 Task: Bitrate and Sample Rate.
Action: Mouse moved to (97, 36)
Screenshot: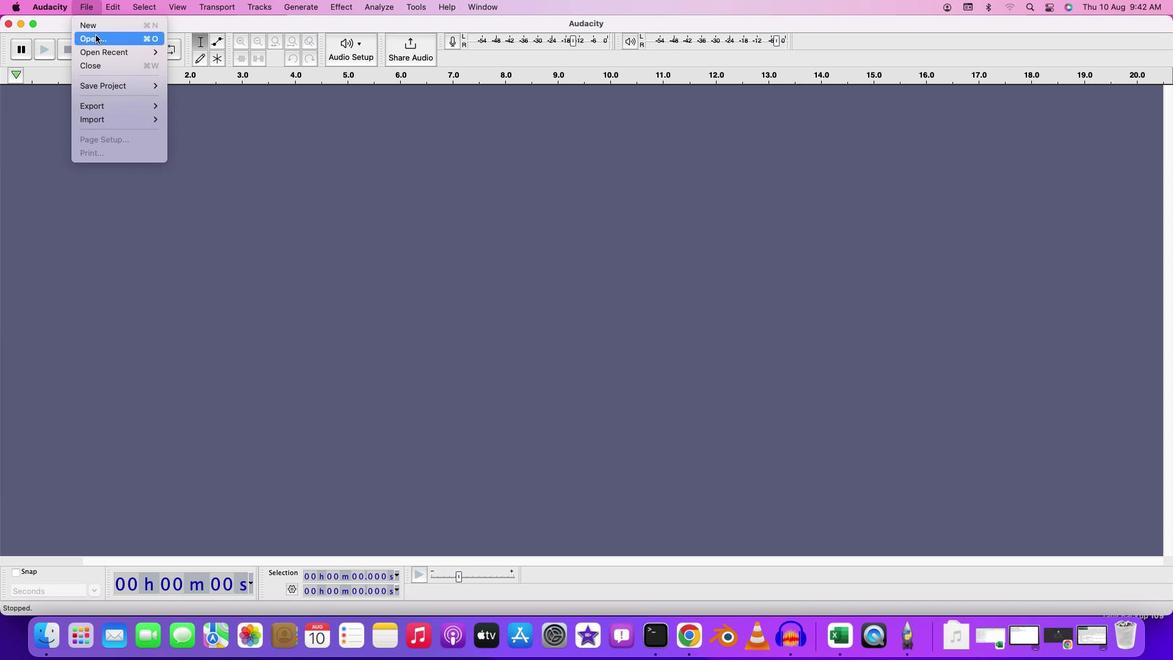
Action: Mouse pressed left at (97, 36)
Screenshot: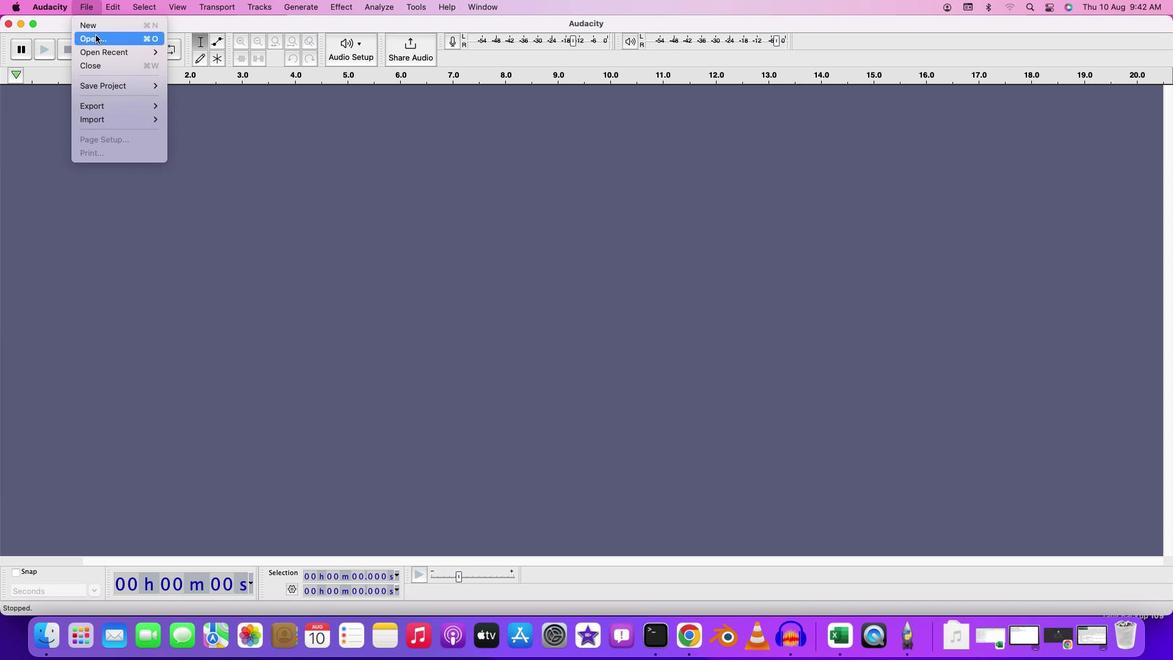 
Action: Mouse moved to (705, 258)
Screenshot: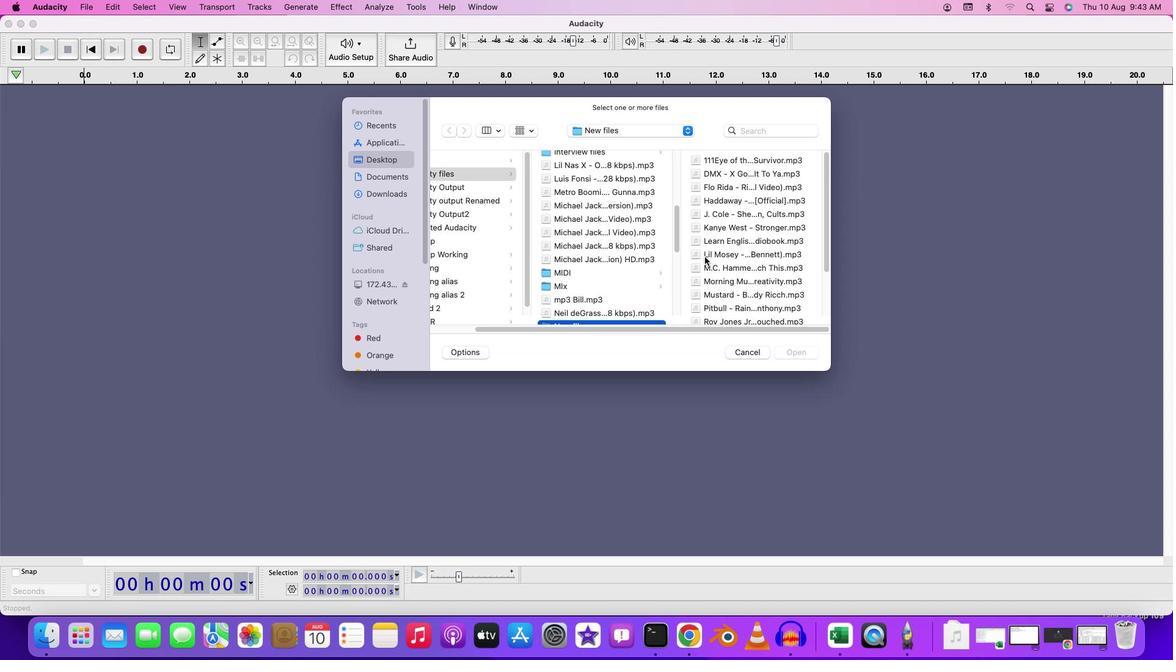 
Action: Mouse scrolled (705, 258) with delta (1, 1)
Screenshot: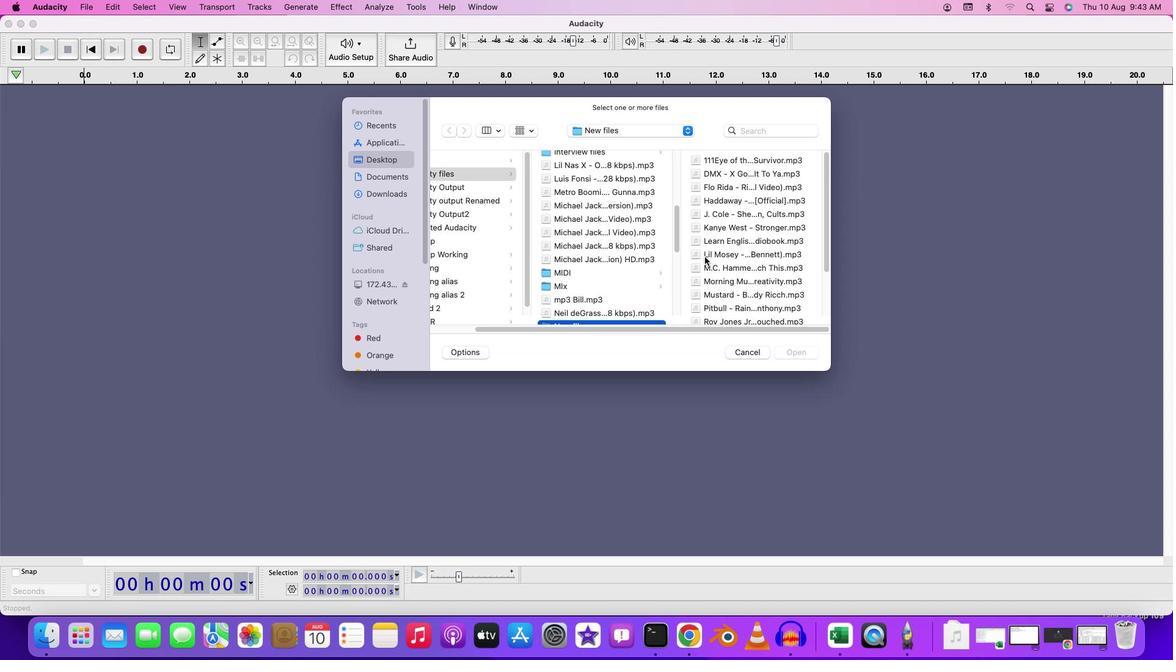 
Action: Mouse scrolled (705, 258) with delta (1, 1)
Screenshot: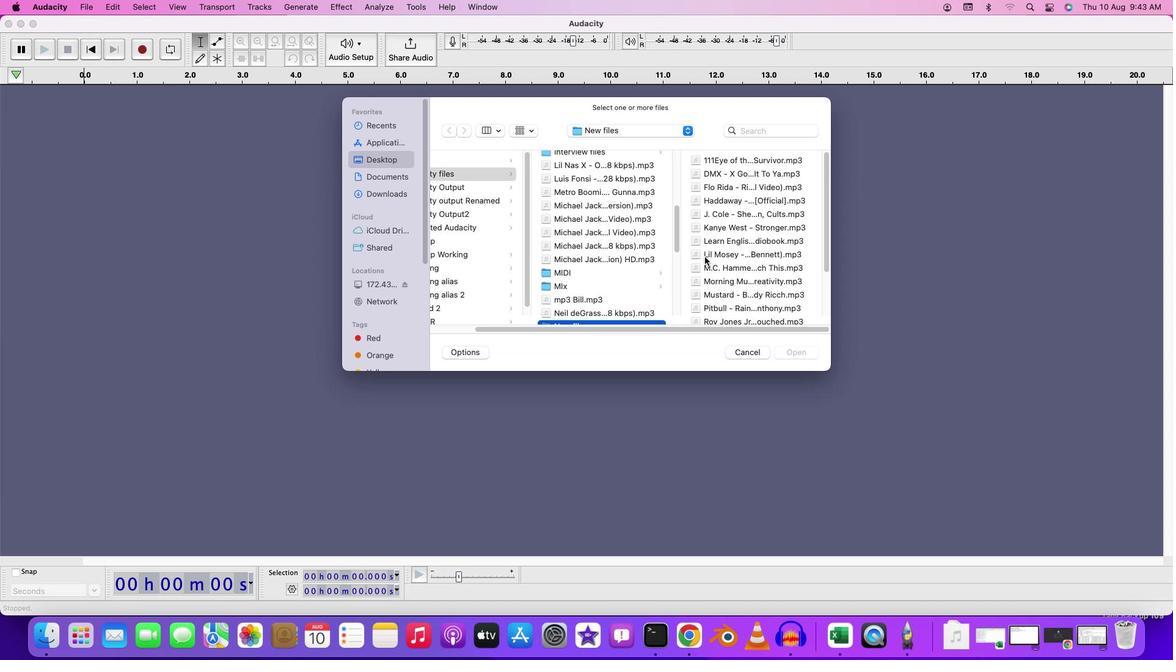 
Action: Mouse scrolled (705, 258) with delta (1, 3)
Screenshot: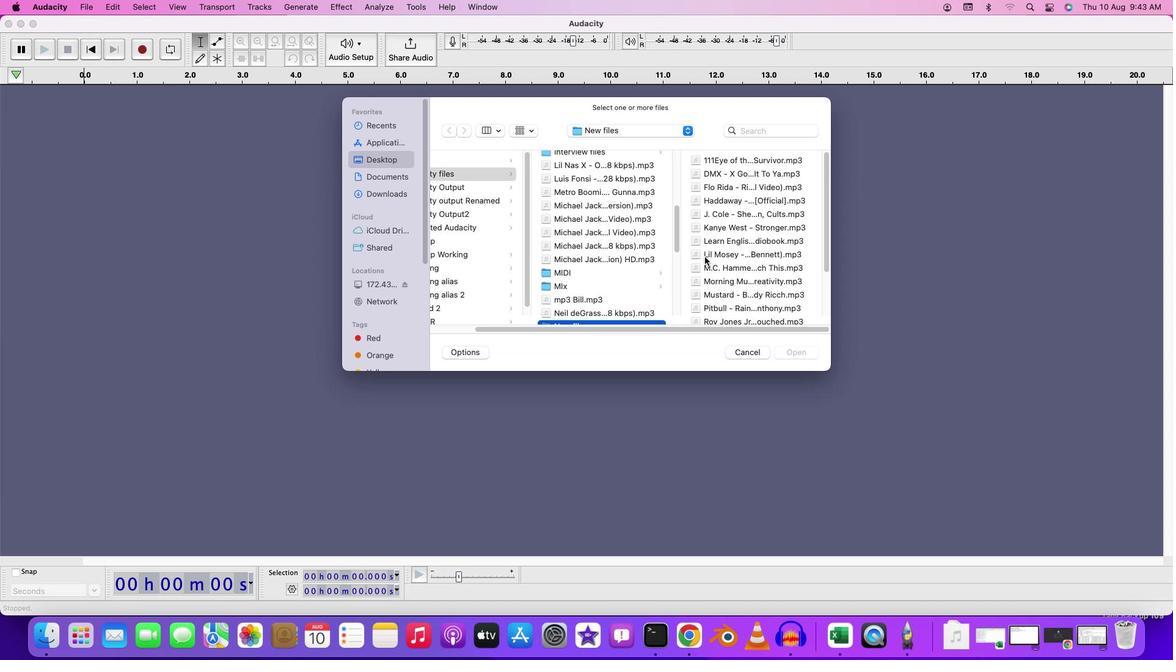 
Action: Mouse scrolled (705, 258) with delta (1, 4)
Screenshot: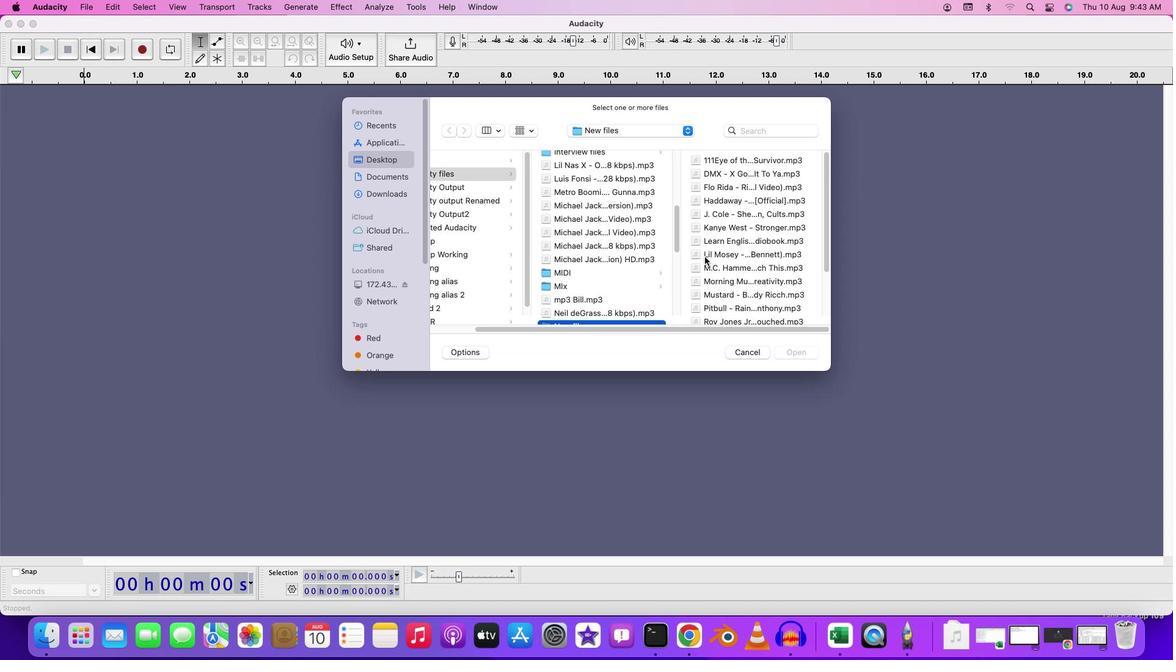 
Action: Mouse moved to (634, 259)
Screenshot: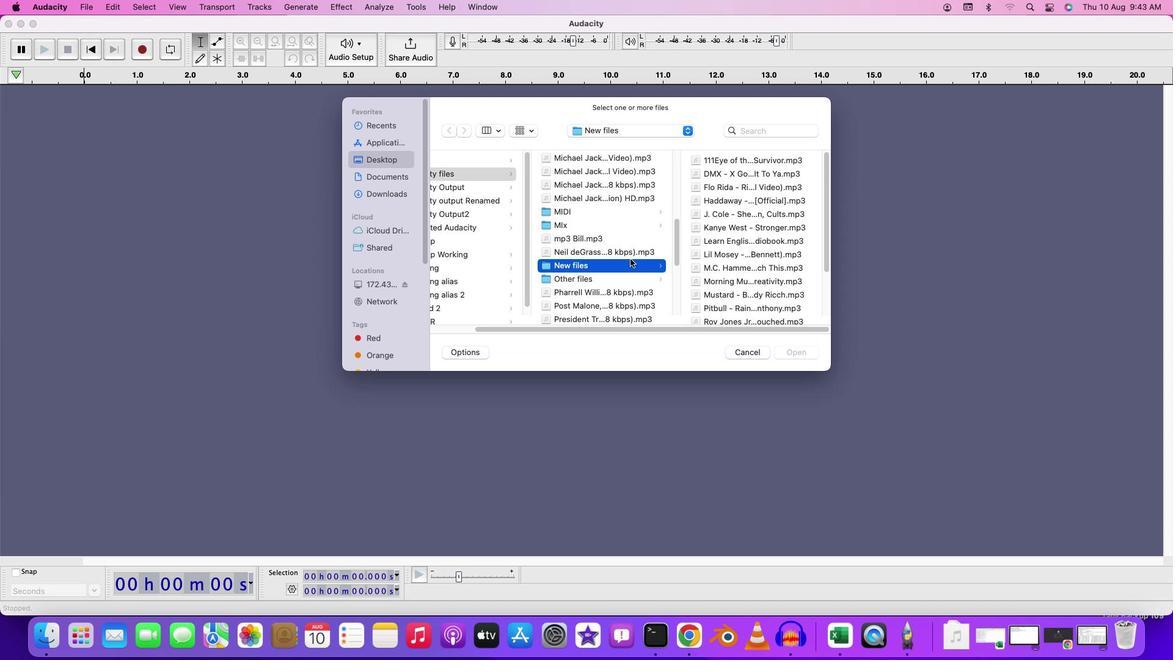 
Action: Mouse scrolled (634, 259) with delta (1, 0)
Screenshot: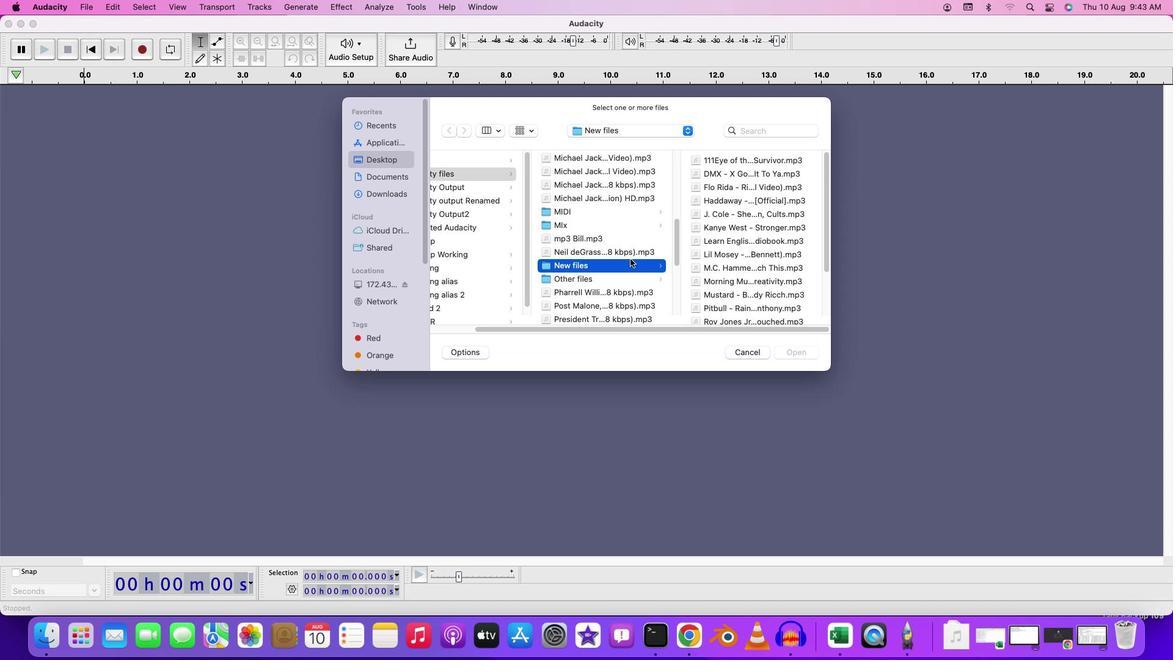 
Action: Mouse moved to (633, 259)
Screenshot: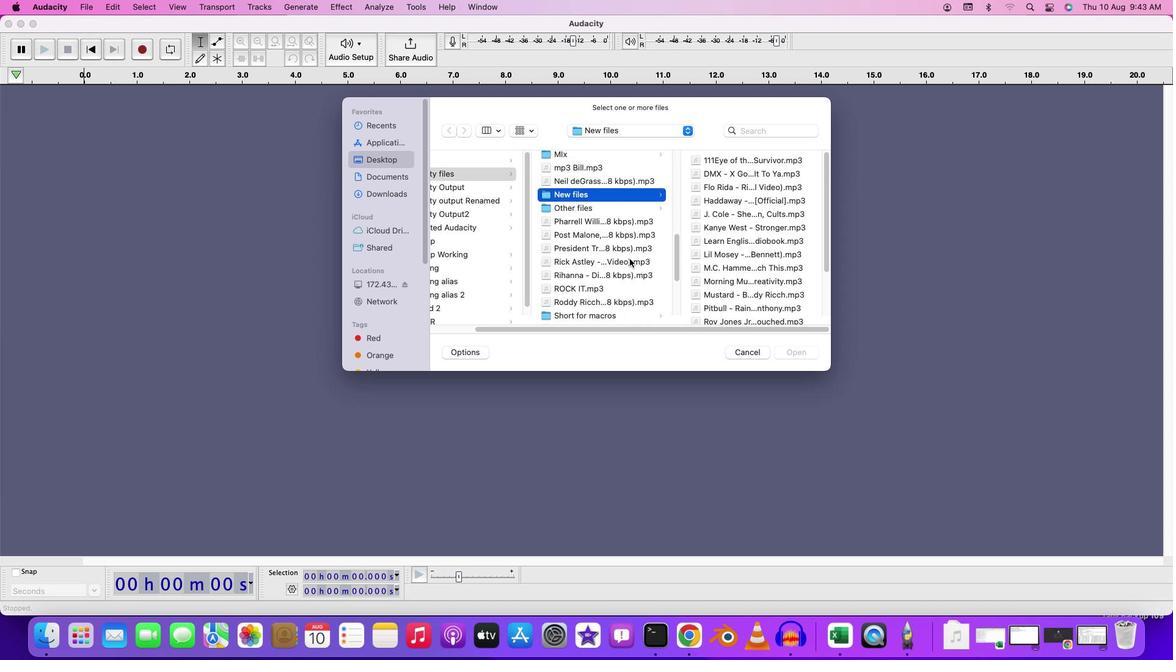 
Action: Mouse scrolled (633, 259) with delta (1, 0)
Screenshot: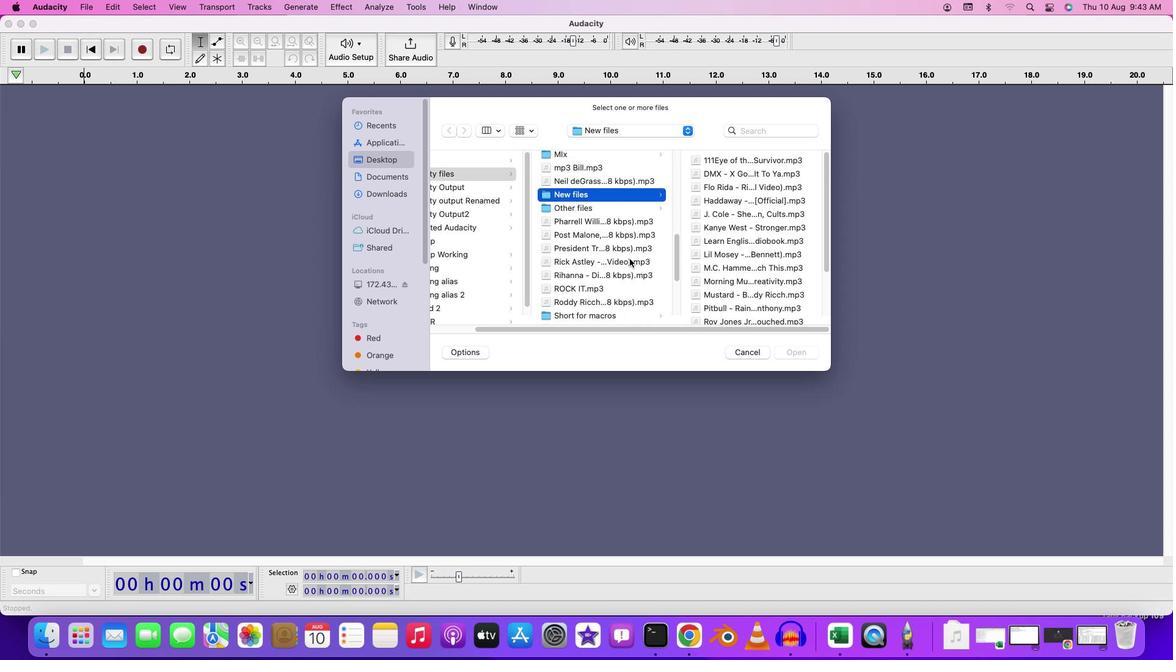 
Action: Mouse moved to (633, 260)
Screenshot: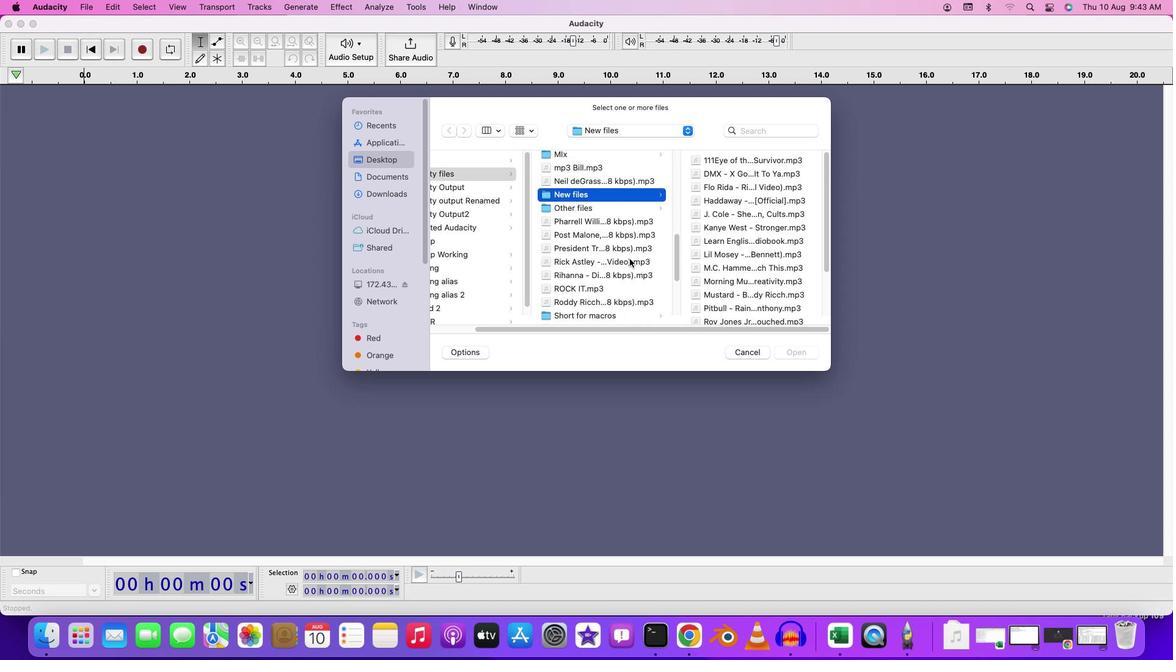 
Action: Mouse scrolled (633, 260) with delta (1, 0)
Screenshot: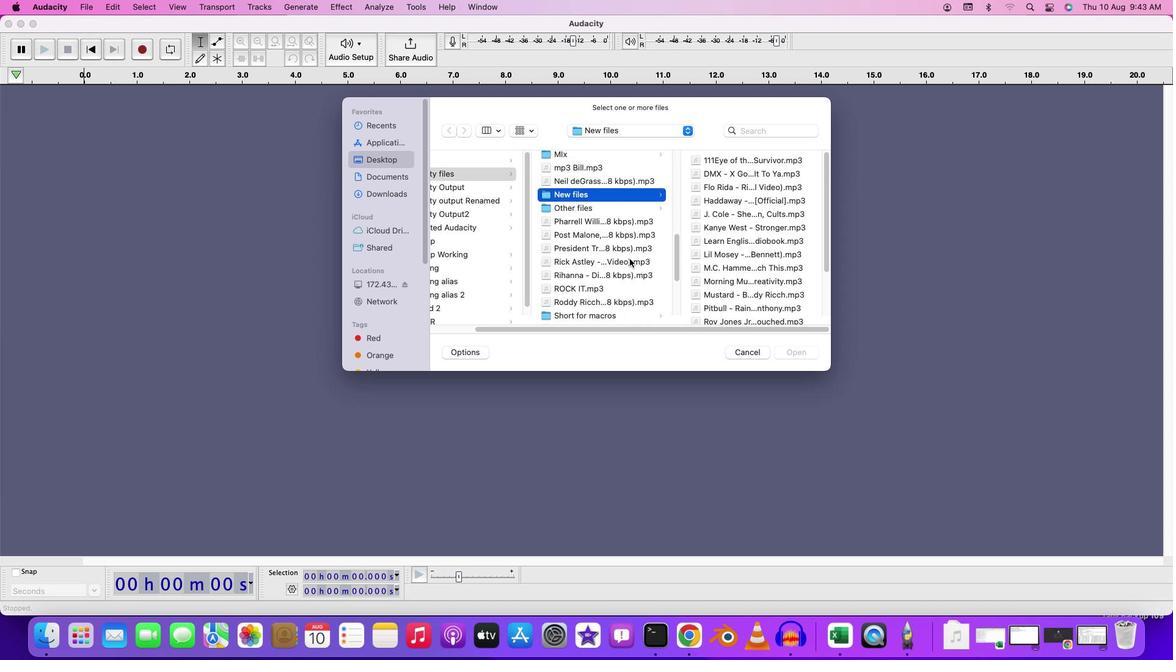 
Action: Mouse moved to (631, 260)
Screenshot: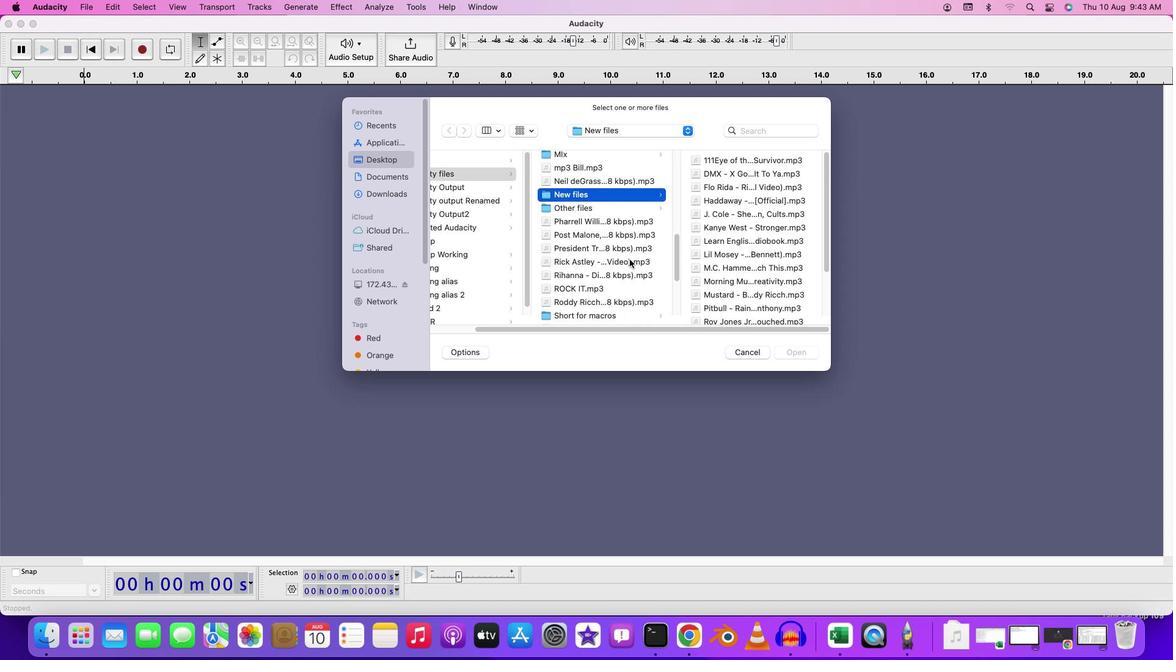 
Action: Mouse scrolled (631, 260) with delta (1, -1)
Screenshot: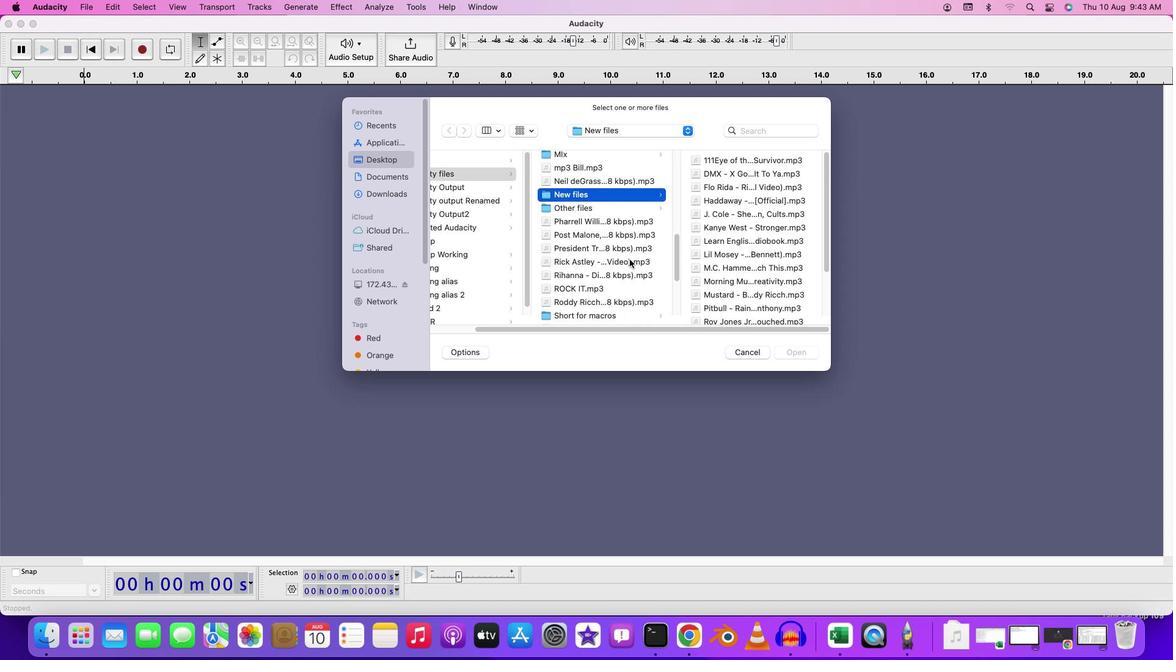 
Action: Mouse moved to (614, 193)
Screenshot: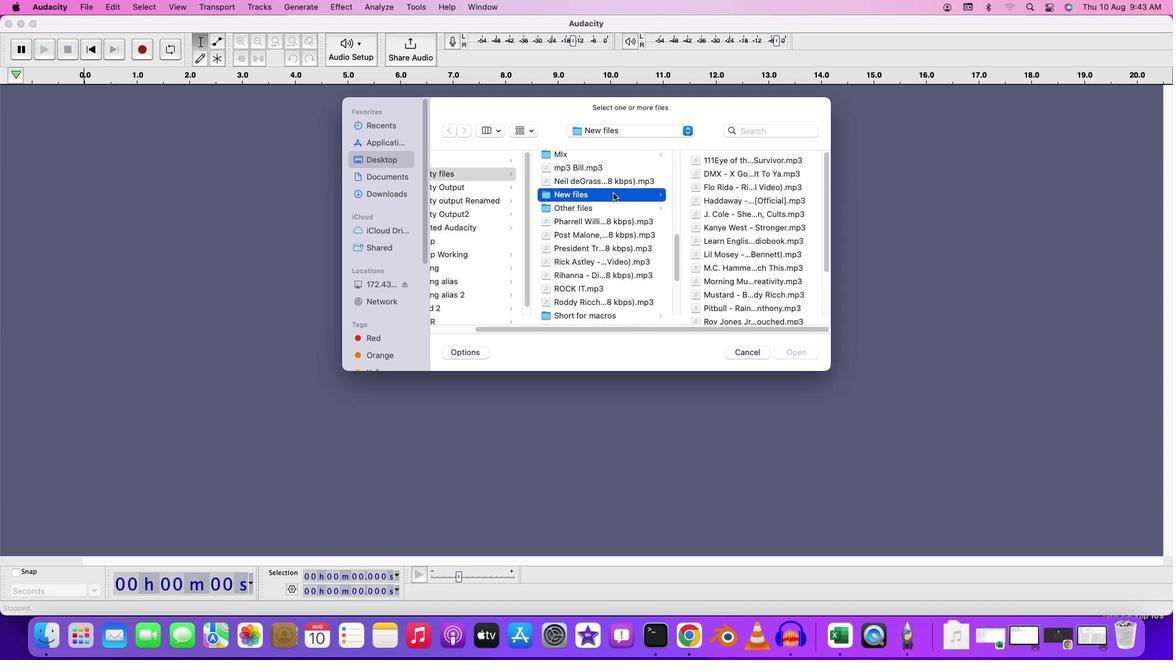 
Action: Mouse pressed left at (614, 193)
Screenshot: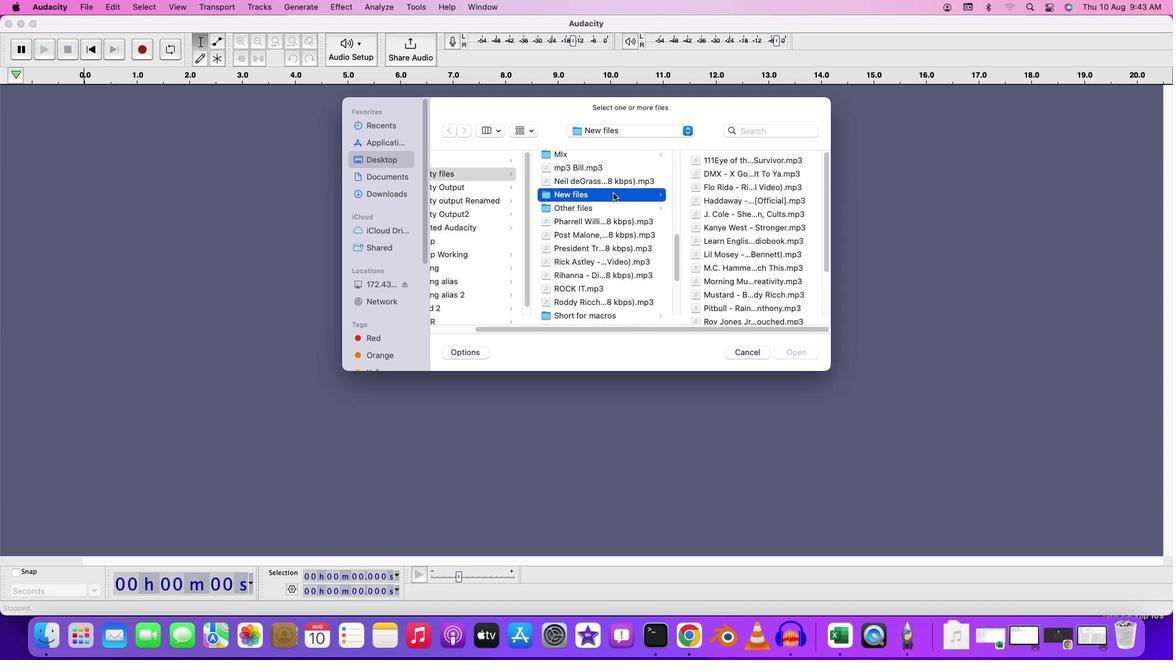 
Action: Mouse moved to (733, 174)
Screenshot: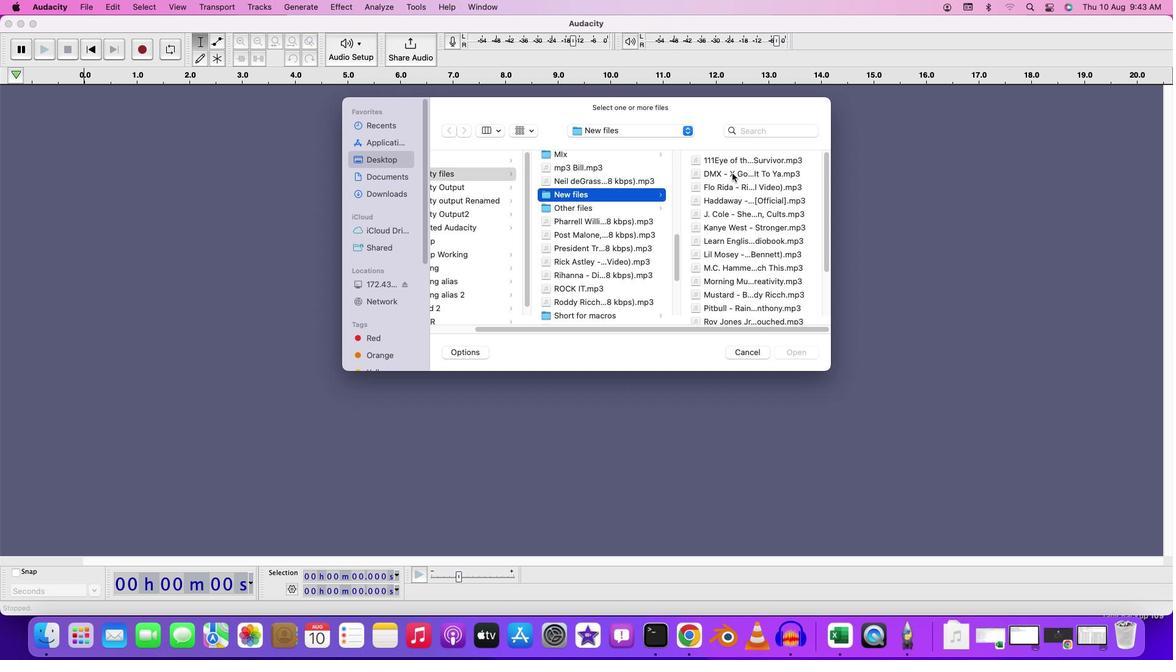 
Action: Mouse pressed left at (733, 174)
Screenshot: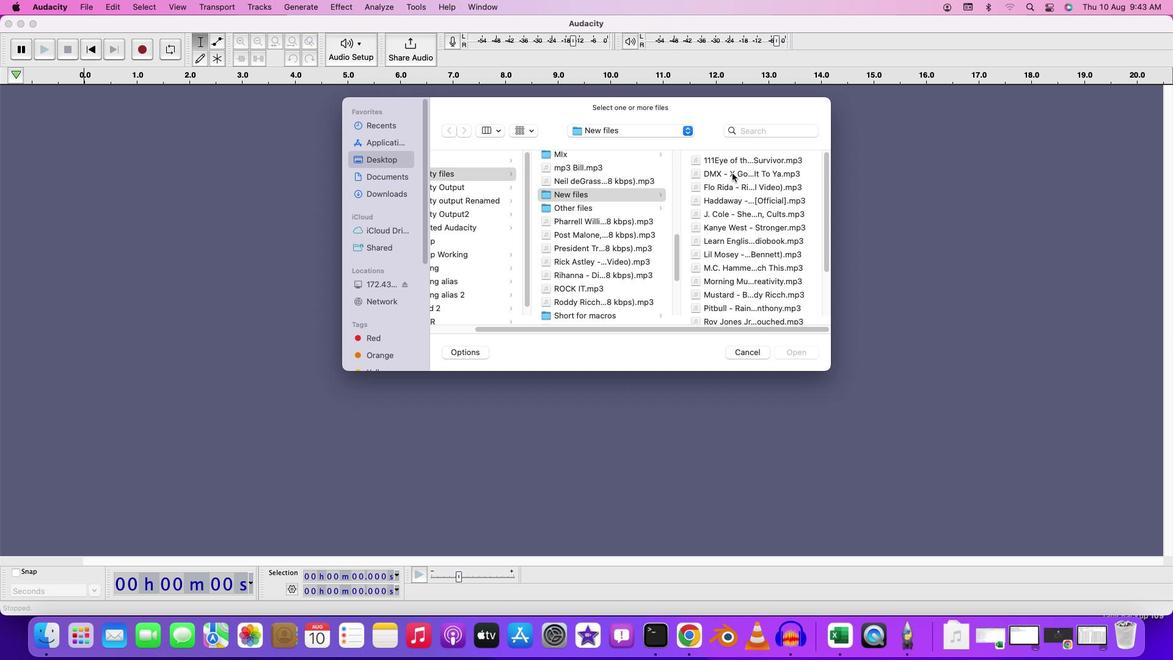 
Action: Mouse moved to (658, 238)
Screenshot: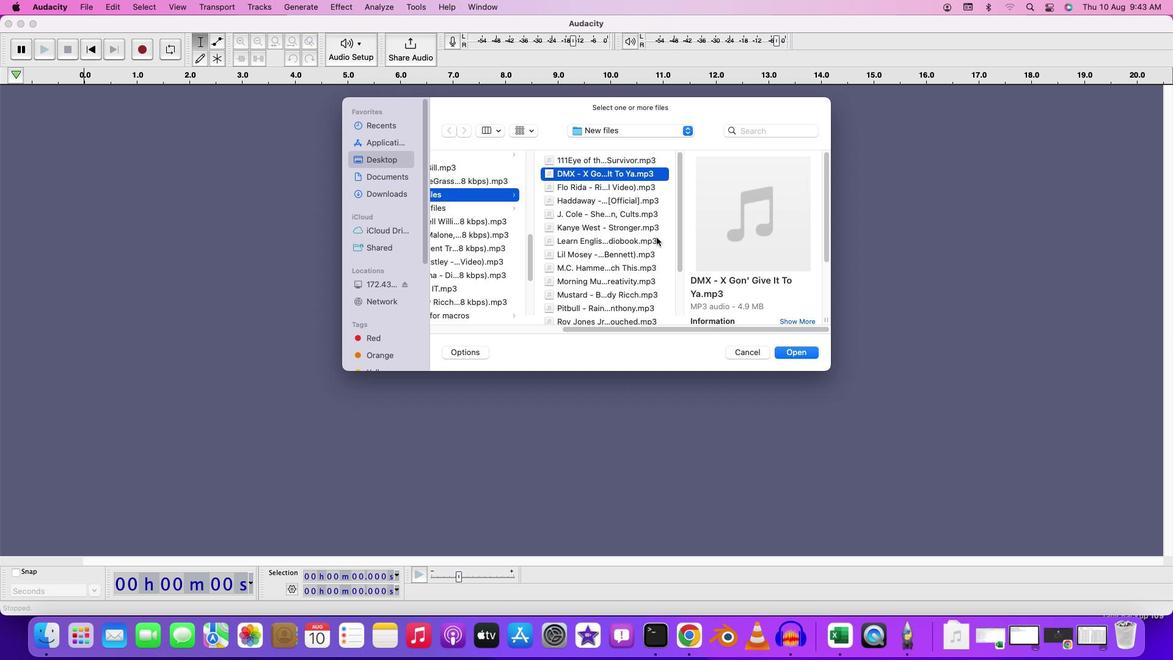 
Action: Mouse scrolled (658, 238) with delta (1, 0)
Screenshot: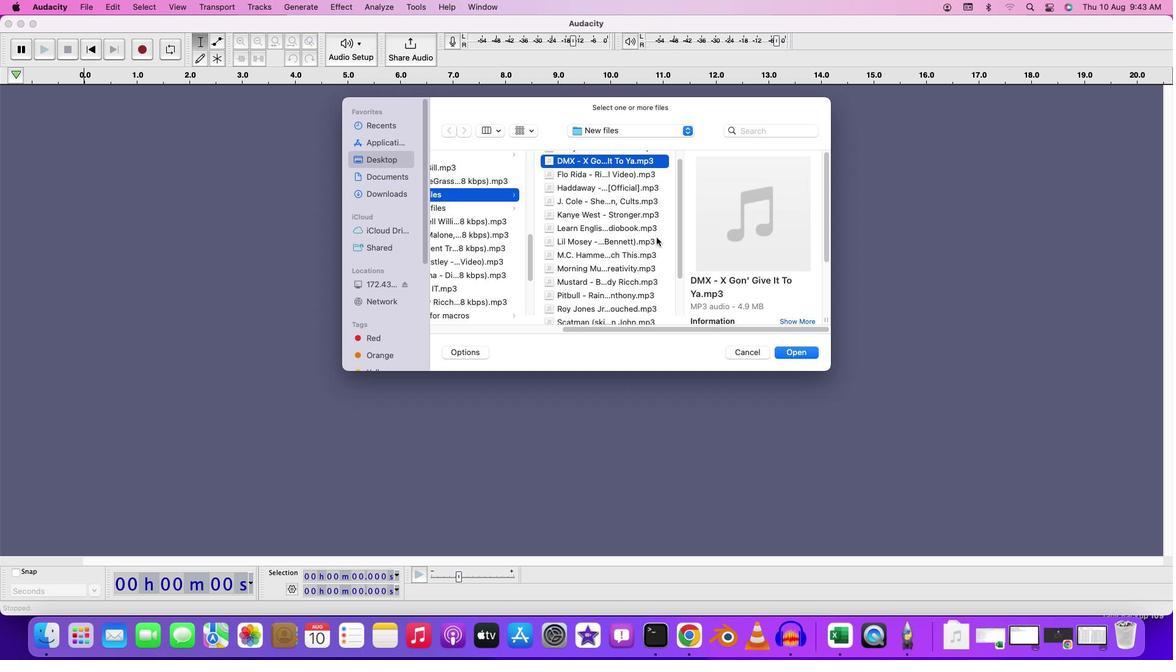 
Action: Mouse scrolled (658, 238) with delta (1, 0)
Screenshot: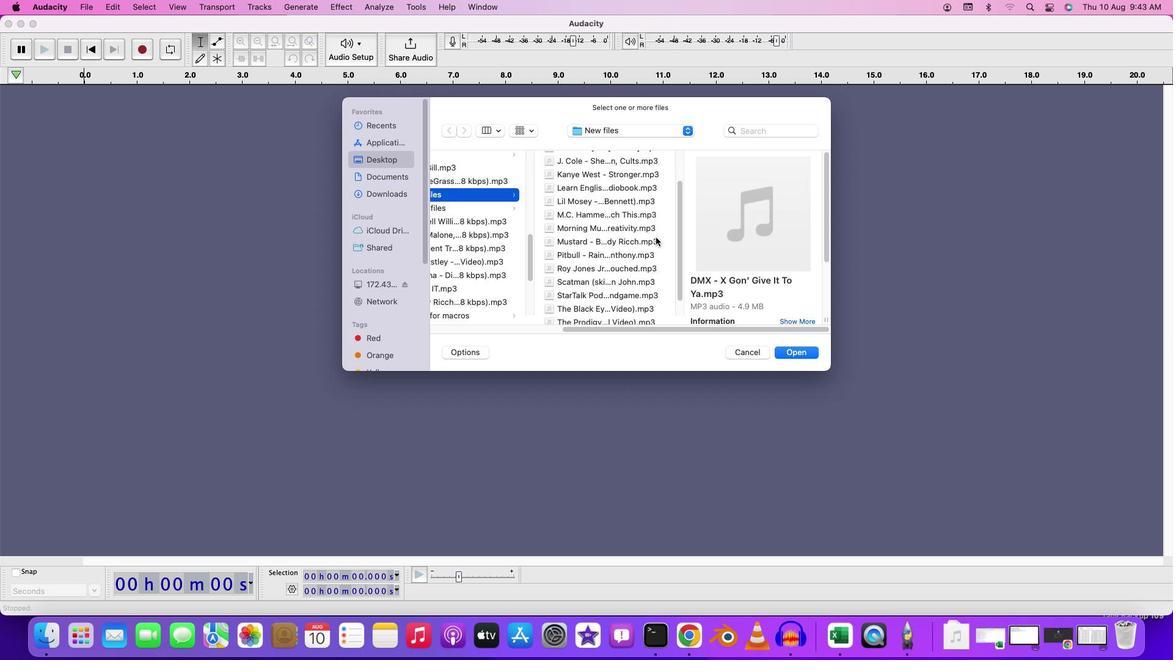 
Action: Mouse moved to (657, 238)
Screenshot: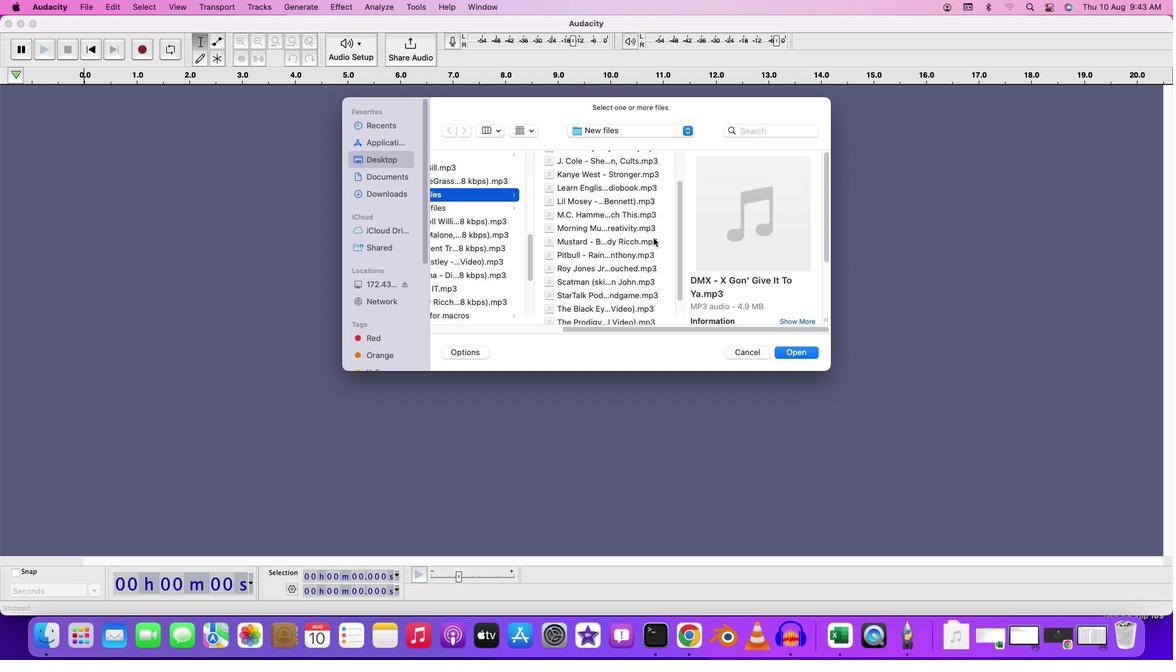 
Action: Mouse scrolled (657, 238) with delta (1, 0)
Screenshot: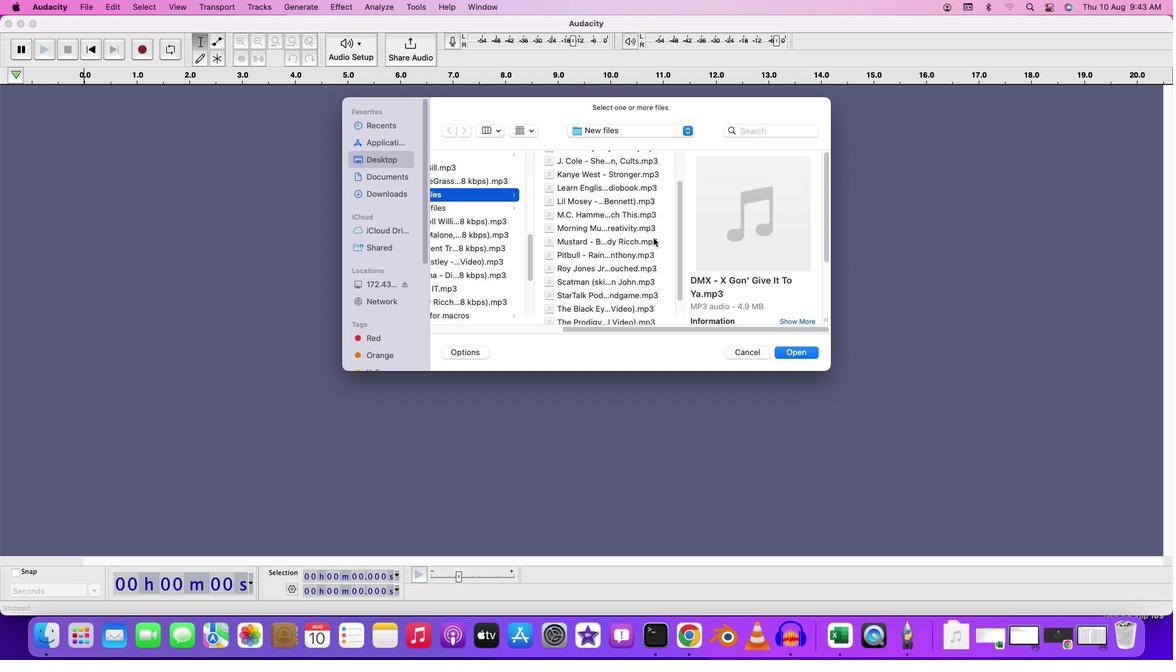 
Action: Mouse moved to (641, 236)
Screenshot: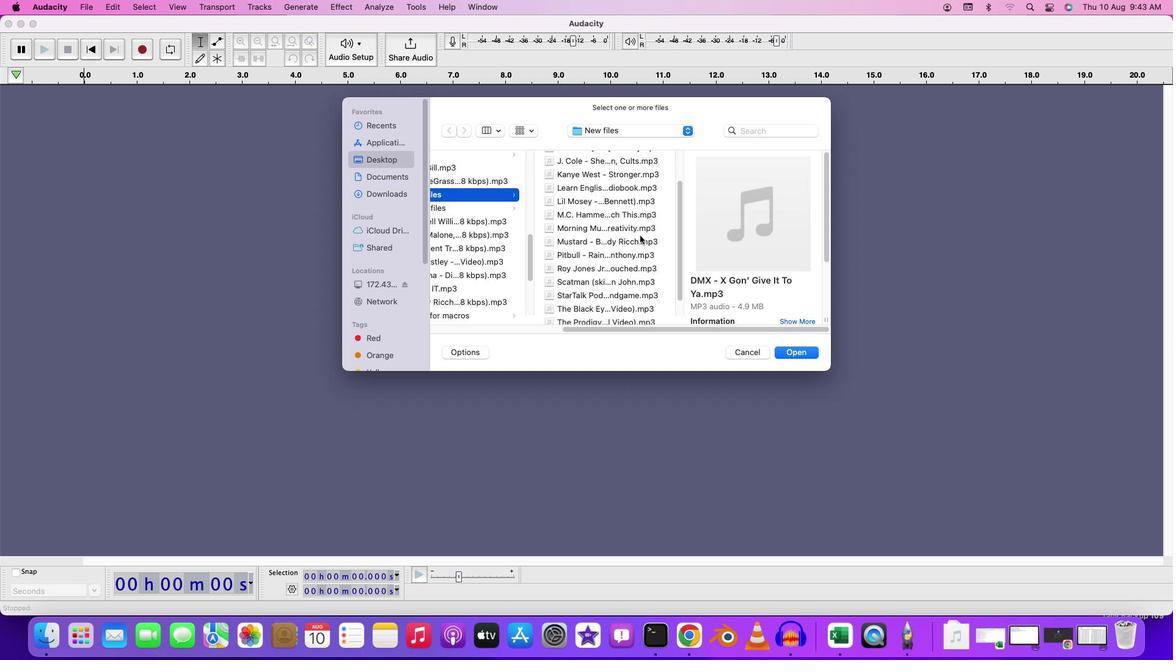 
Action: Mouse scrolled (641, 236) with delta (1, 0)
Screenshot: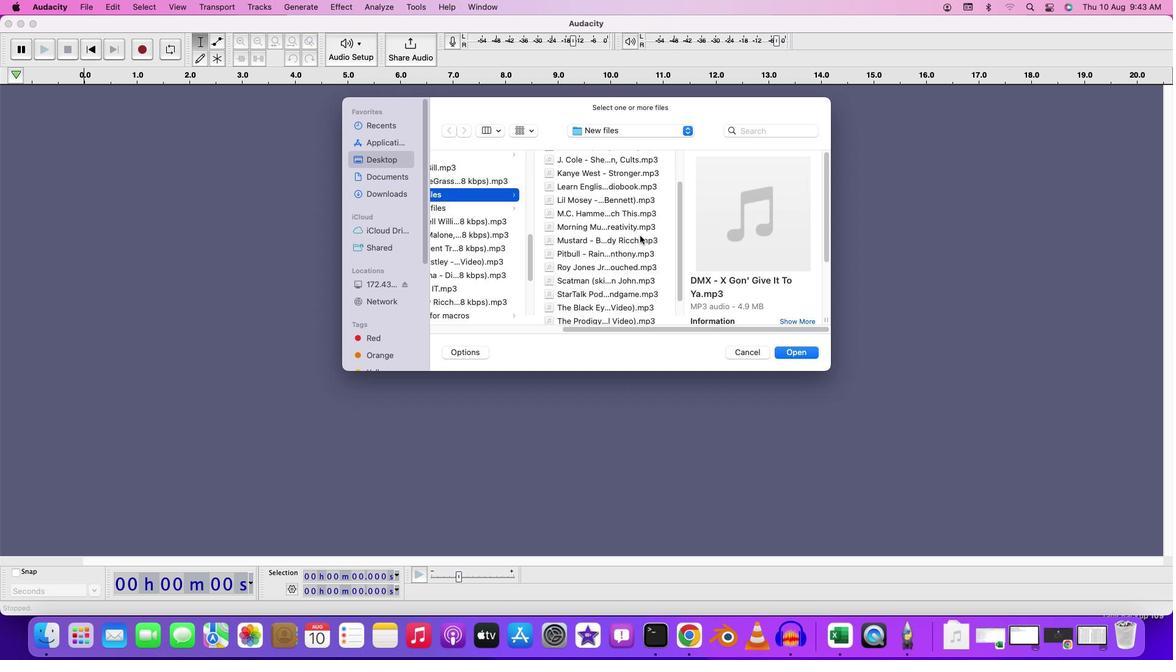 
Action: Mouse scrolled (641, 236) with delta (1, 0)
Screenshot: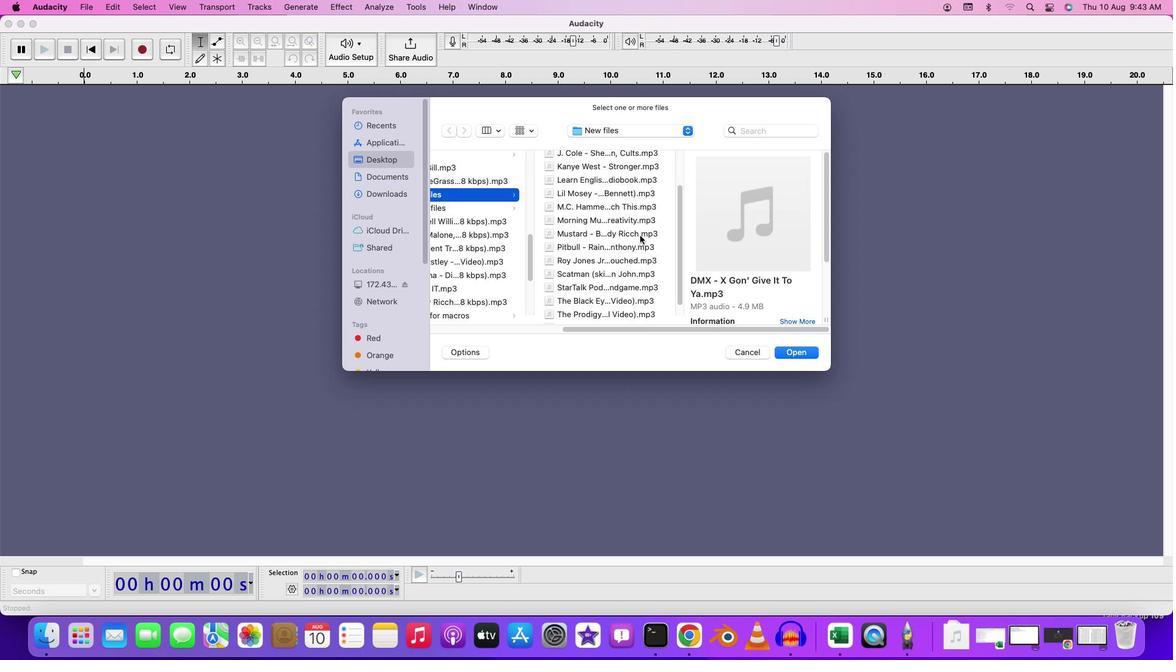 
Action: Mouse moved to (616, 259)
Screenshot: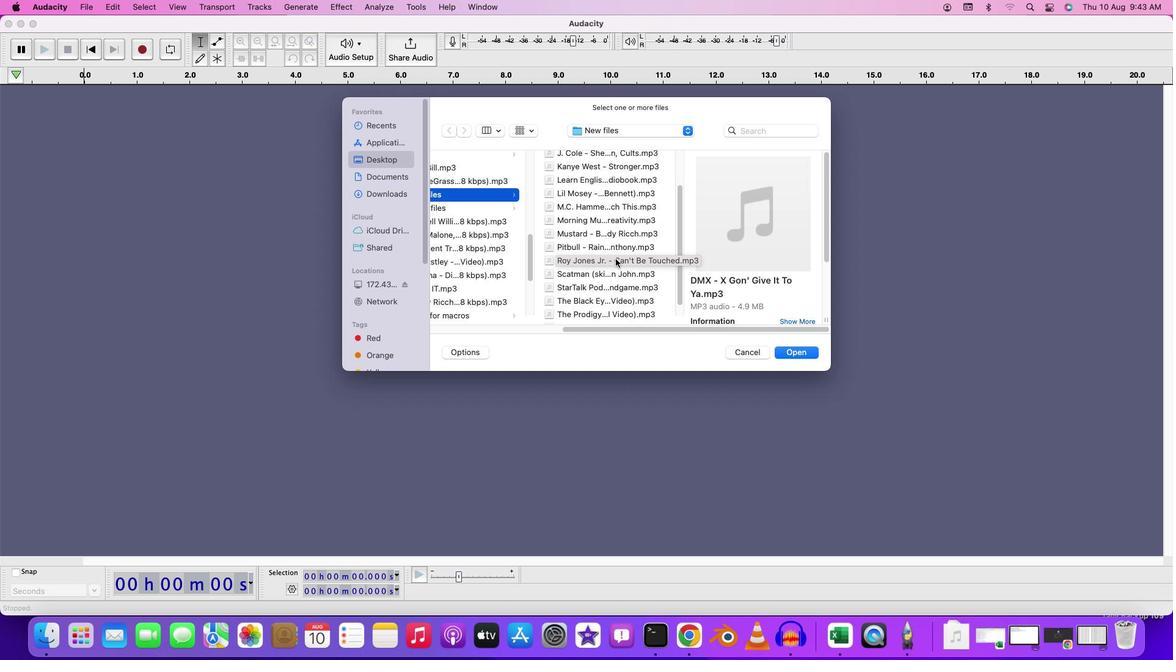 
Action: Mouse scrolled (616, 259) with delta (1, 1)
Screenshot: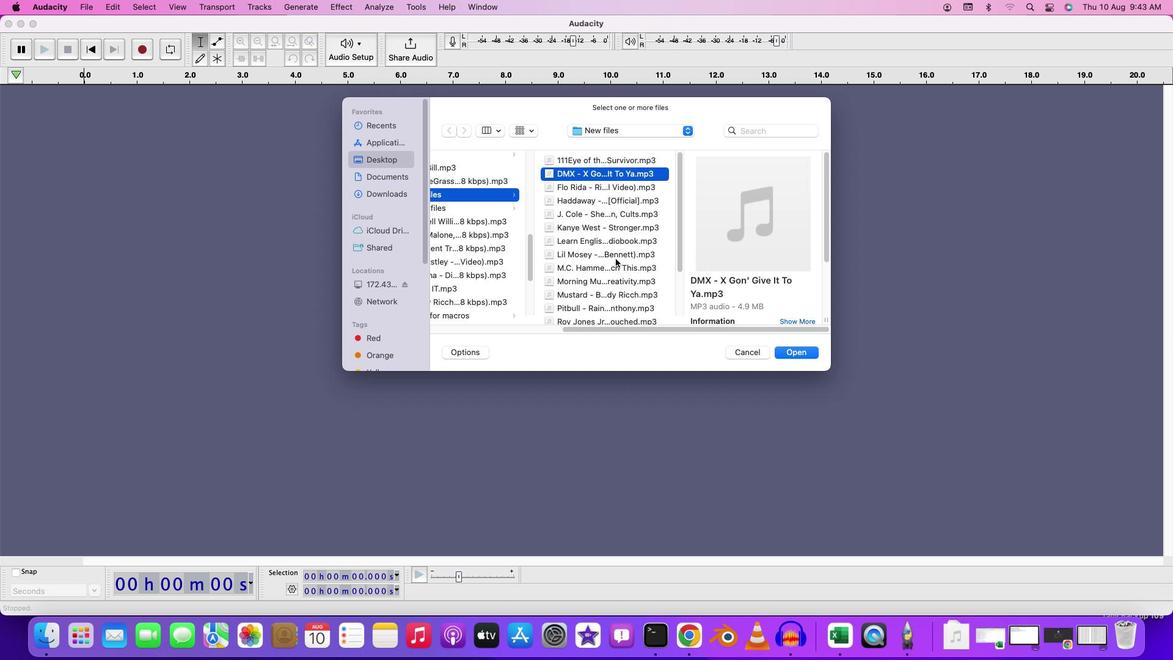 
Action: Mouse scrolled (616, 259) with delta (1, 1)
Screenshot: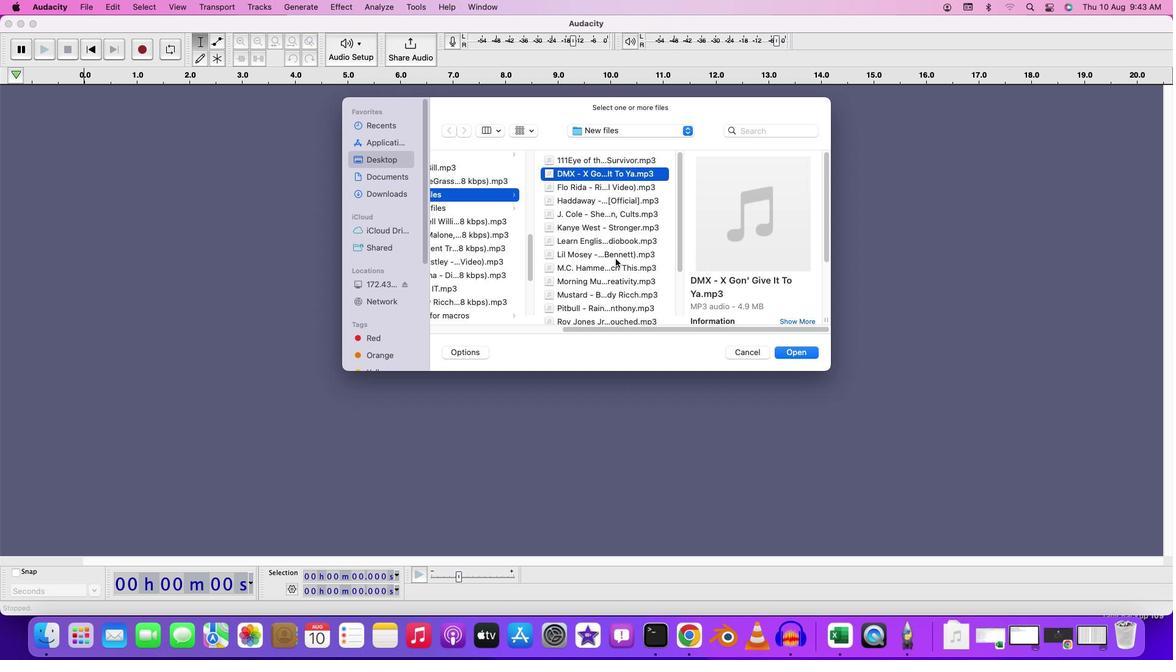 
Action: Mouse scrolled (616, 259) with delta (1, 3)
Screenshot: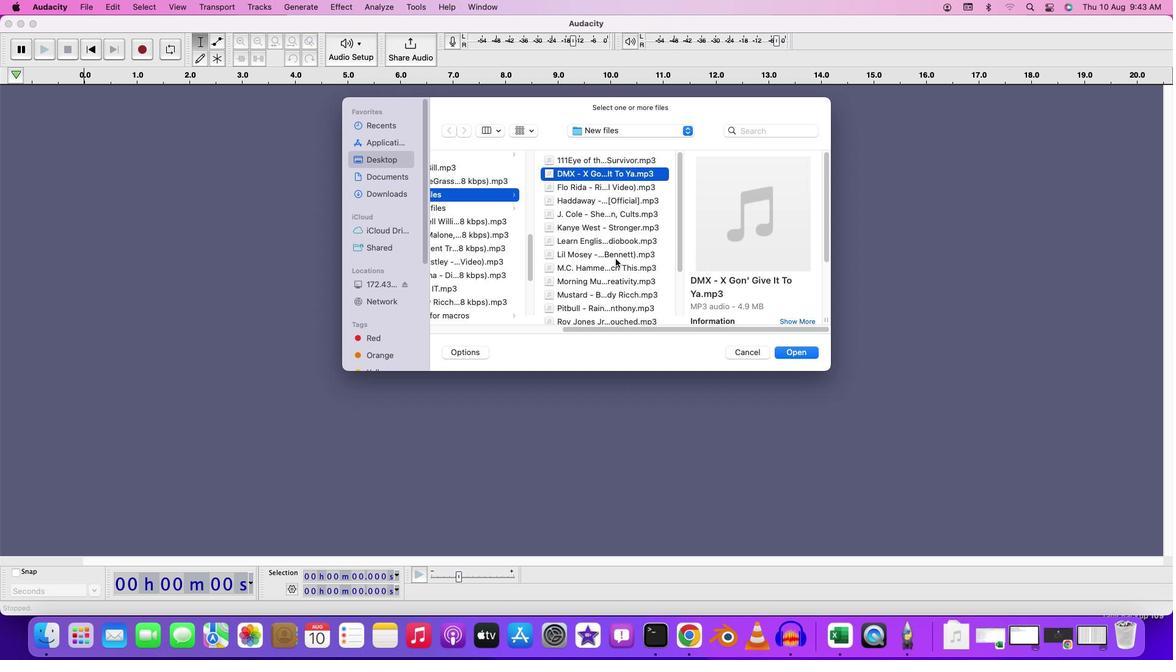 
Action: Mouse scrolled (616, 259) with delta (1, 4)
Screenshot: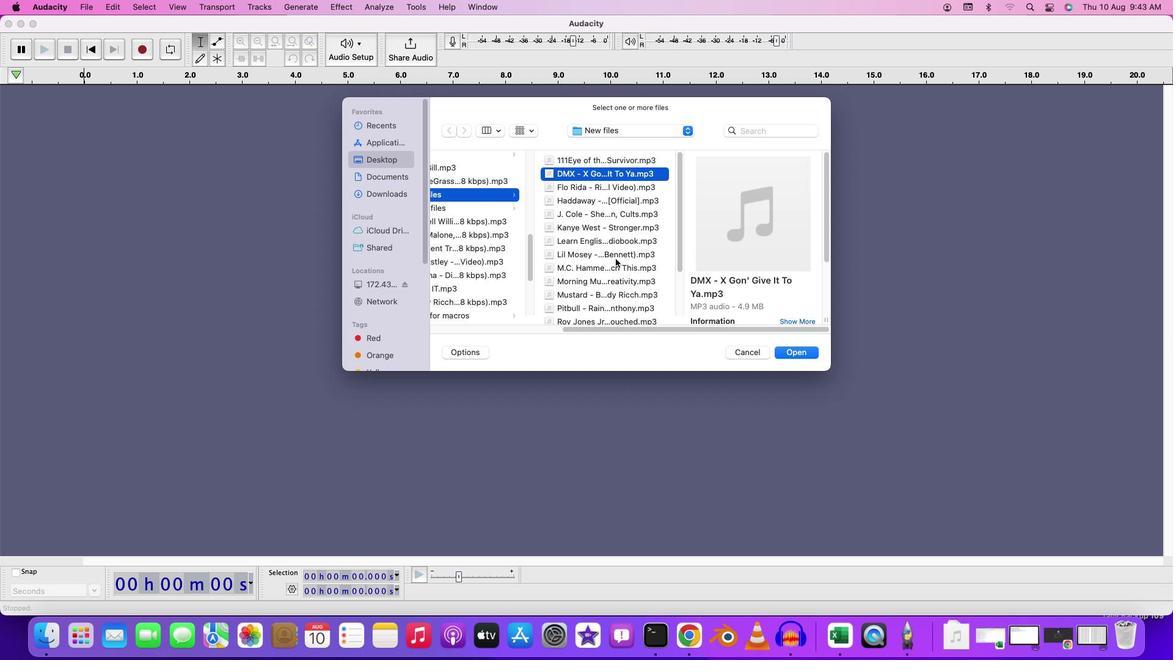 
Action: Mouse scrolled (616, 259) with delta (1, 4)
Screenshot: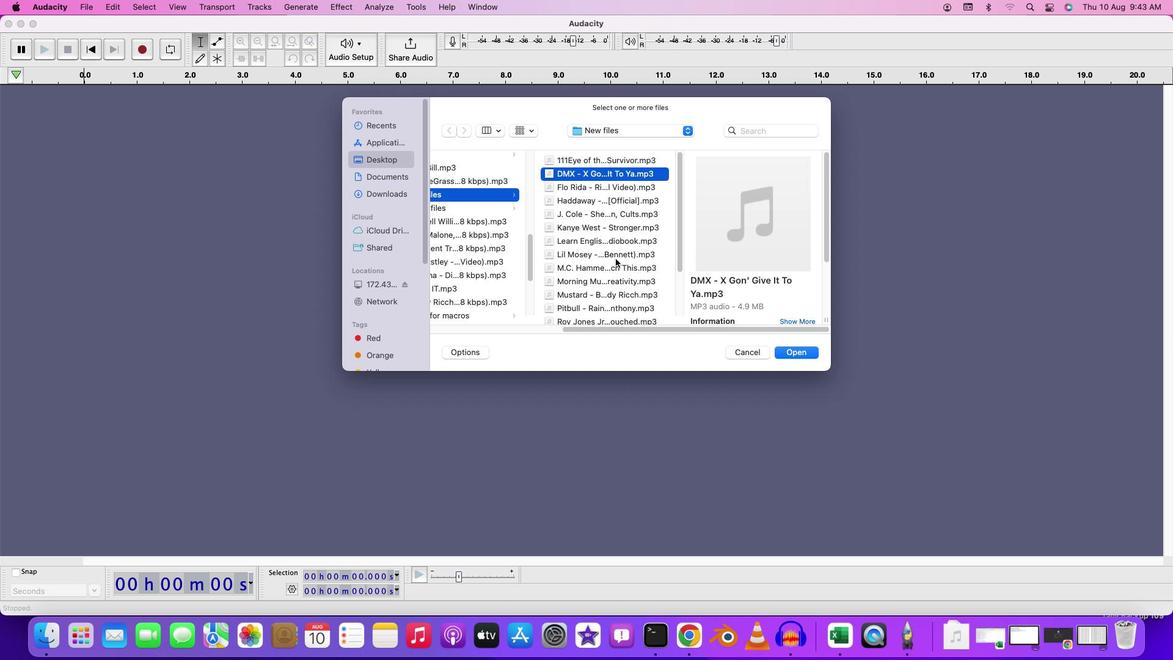 
Action: Mouse moved to (795, 357)
Screenshot: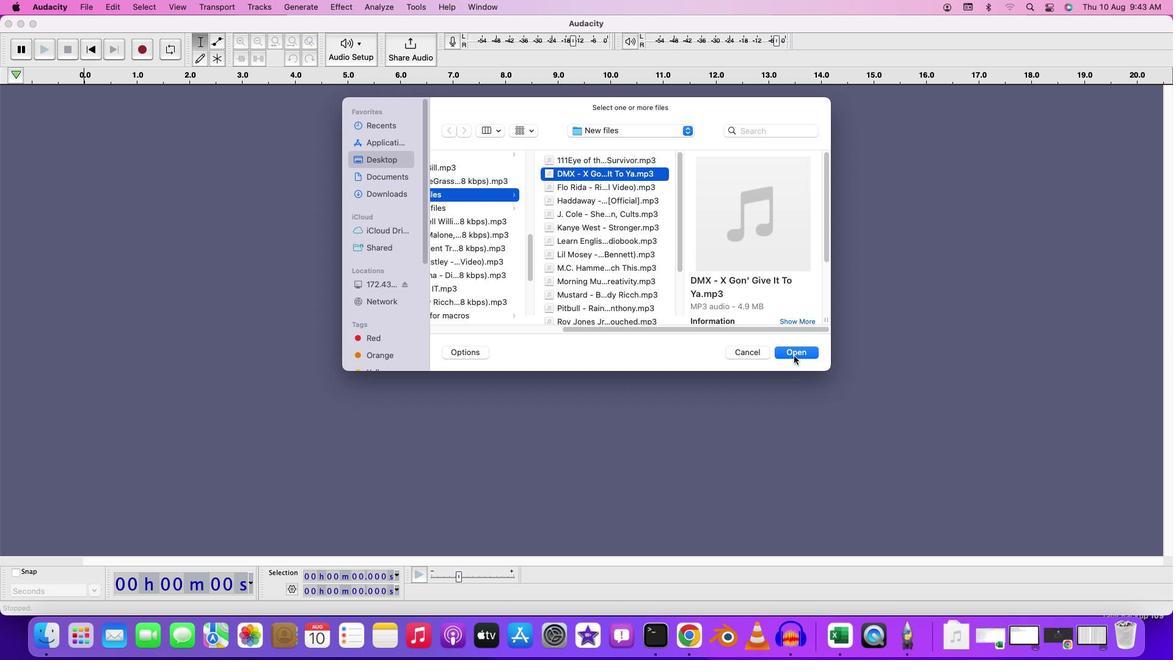 
Action: Mouse pressed left at (795, 357)
Screenshot: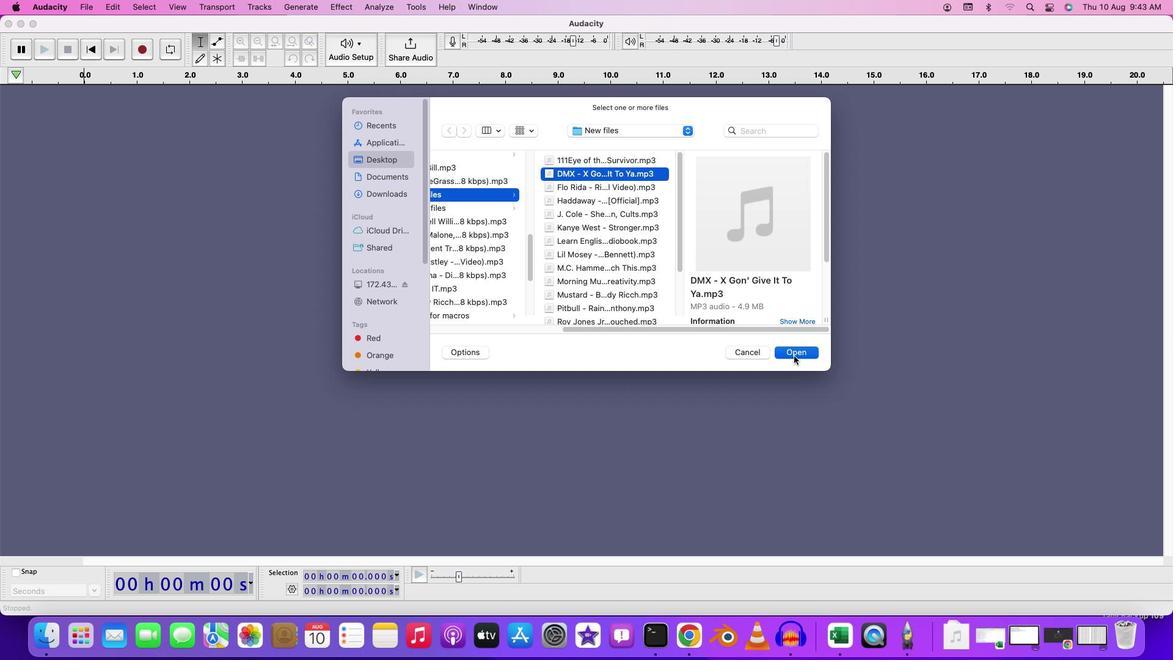 
Action: Mouse moved to (86, 111)
Screenshot: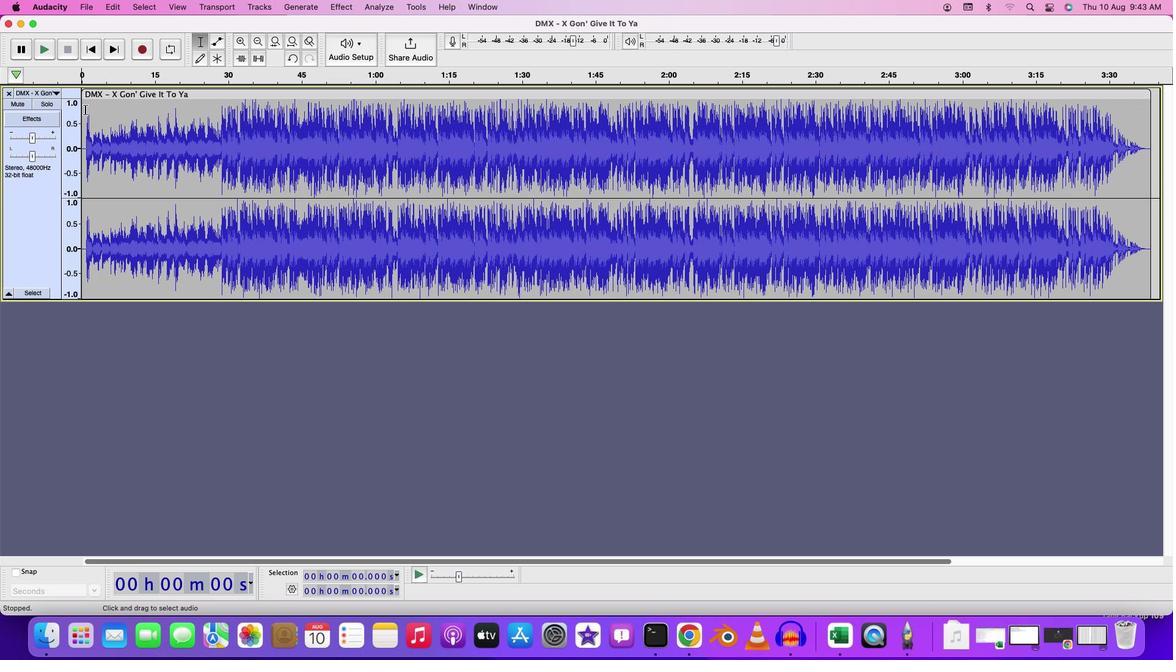 
Action: Mouse pressed left at (86, 111)
Screenshot: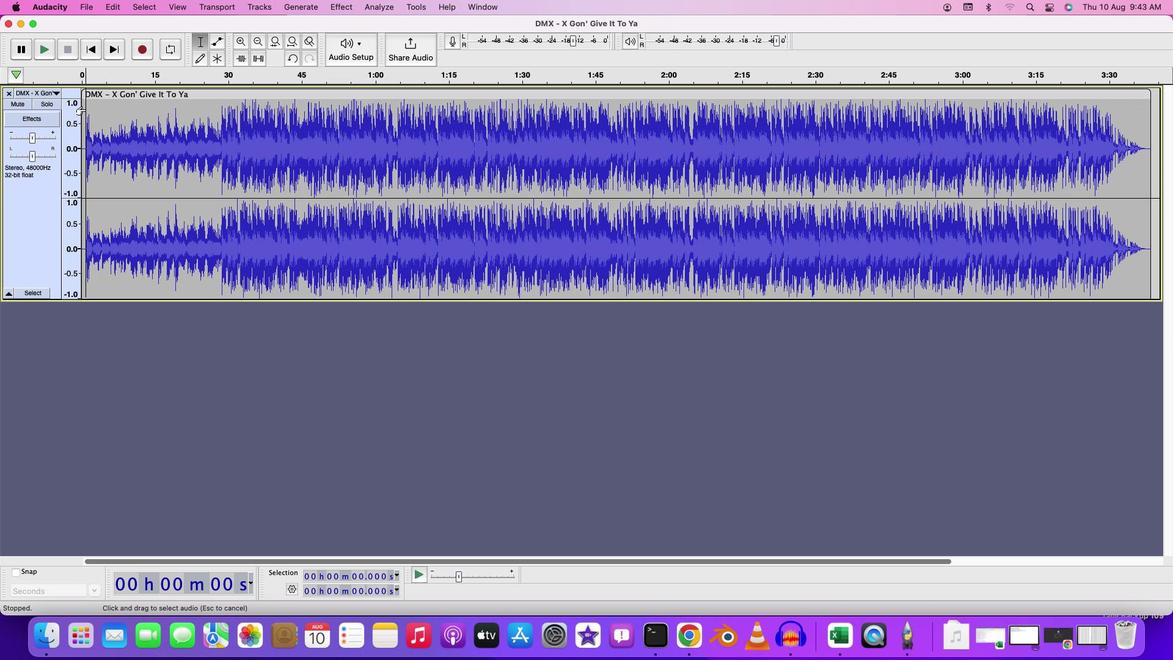 
Action: Key pressed Key.space
Screenshot: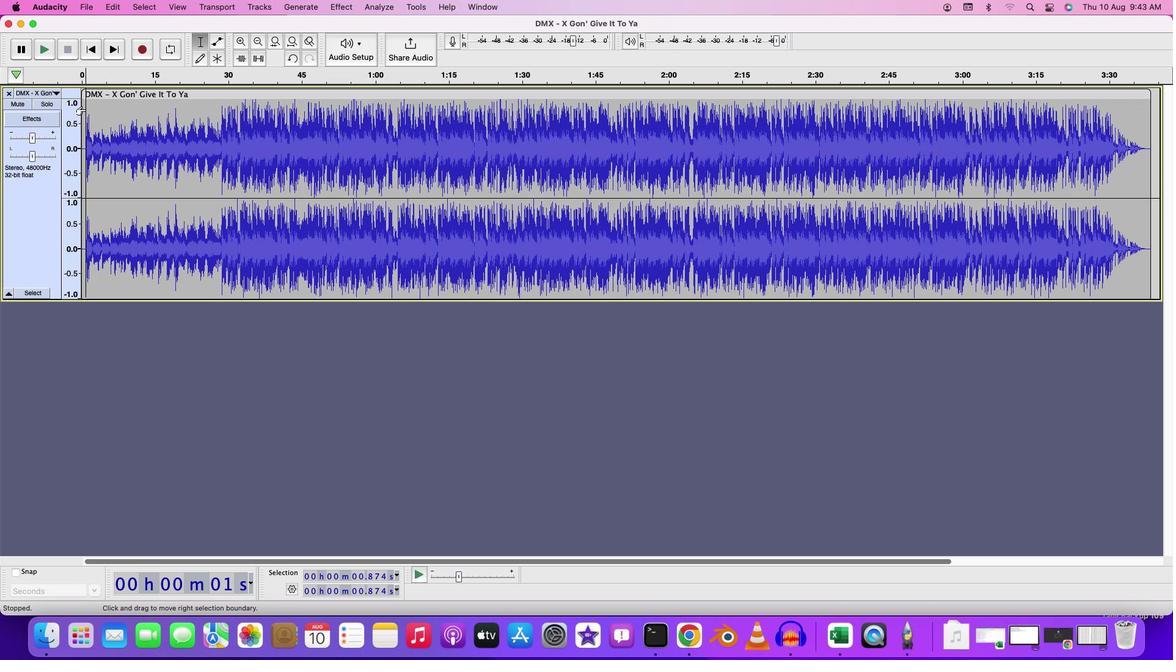 
Action: Mouse moved to (53, 146)
Screenshot: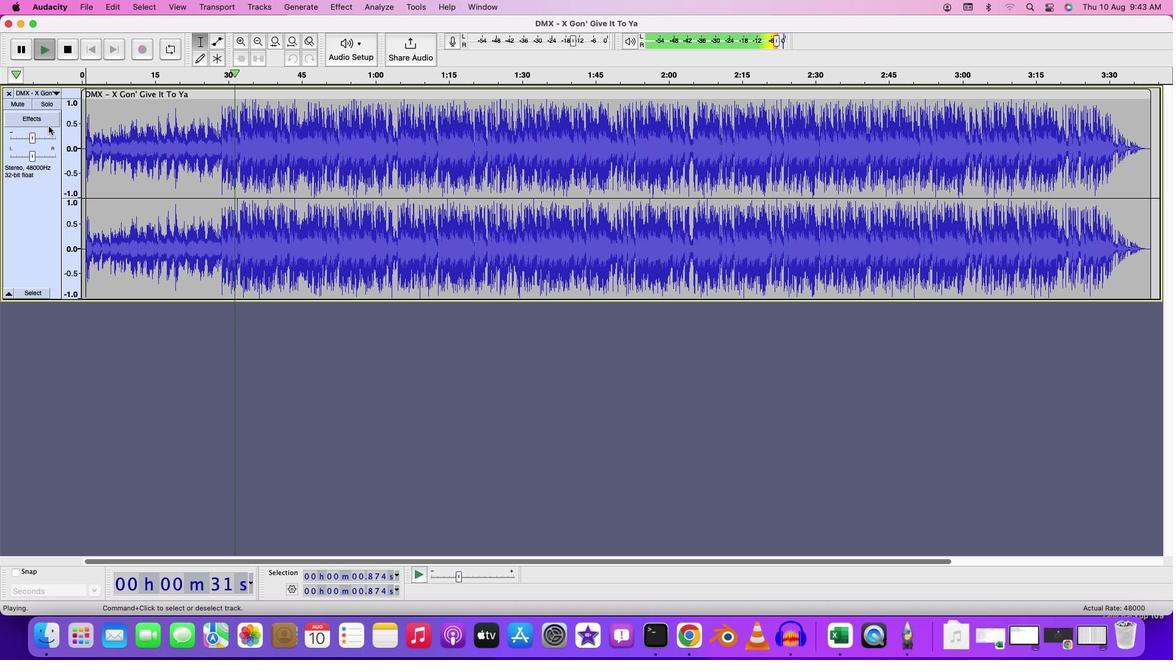 
Action: Key pressed Key.space
Screenshot: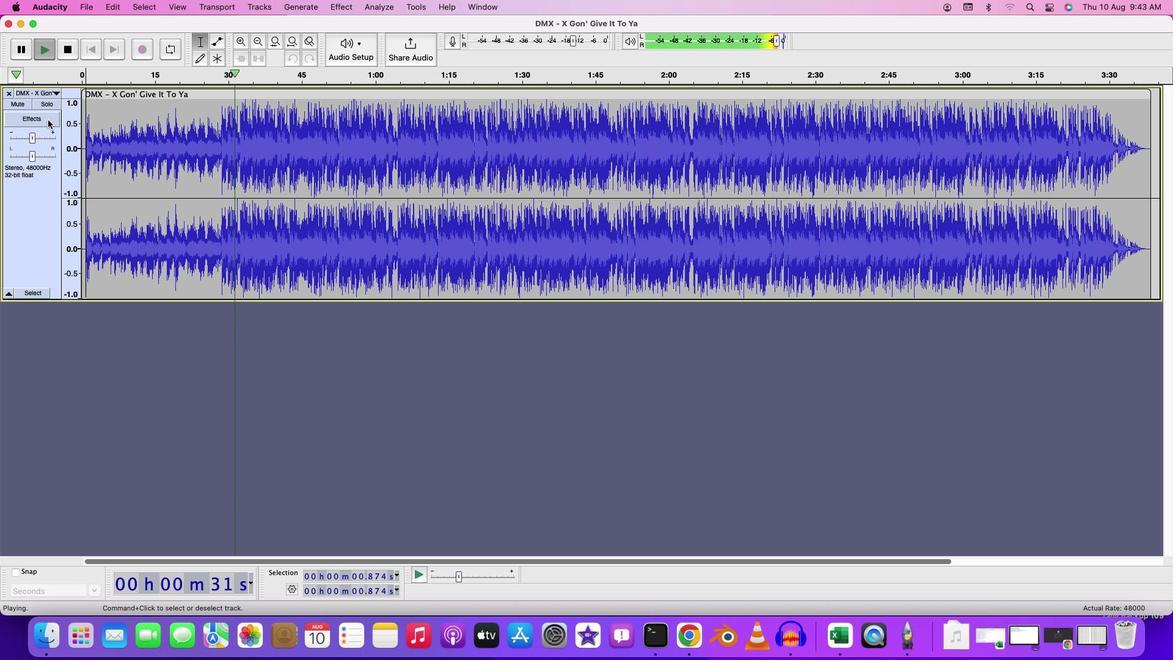 
Action: Mouse moved to (54, 99)
Screenshot: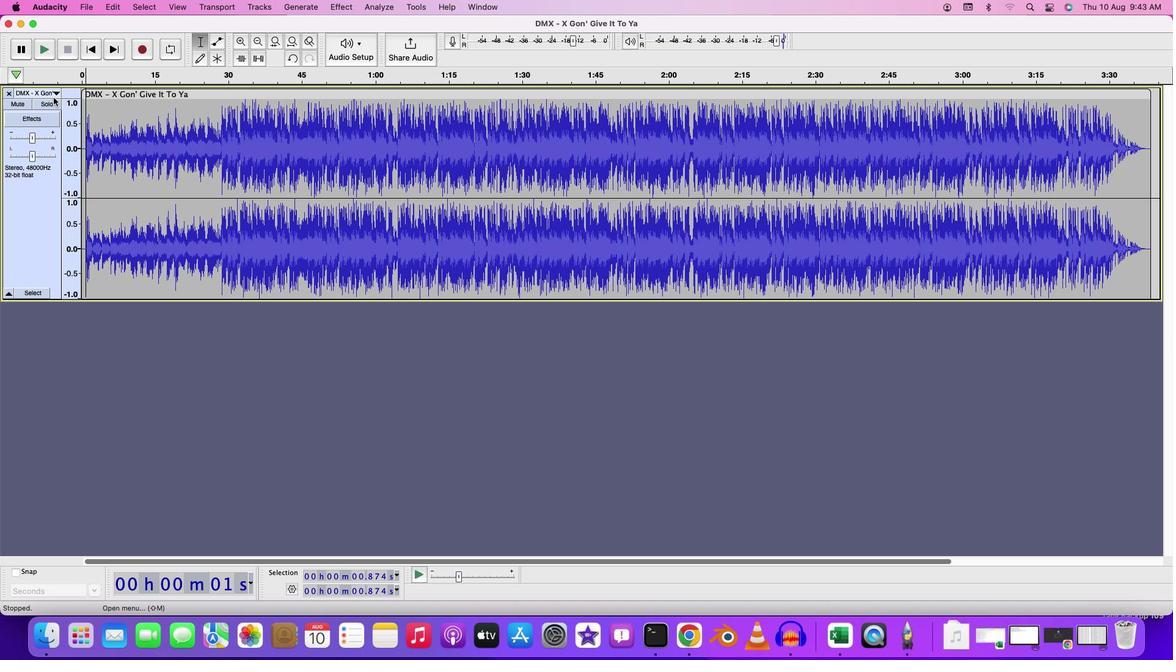 
Action: Mouse pressed left at (54, 99)
Screenshot: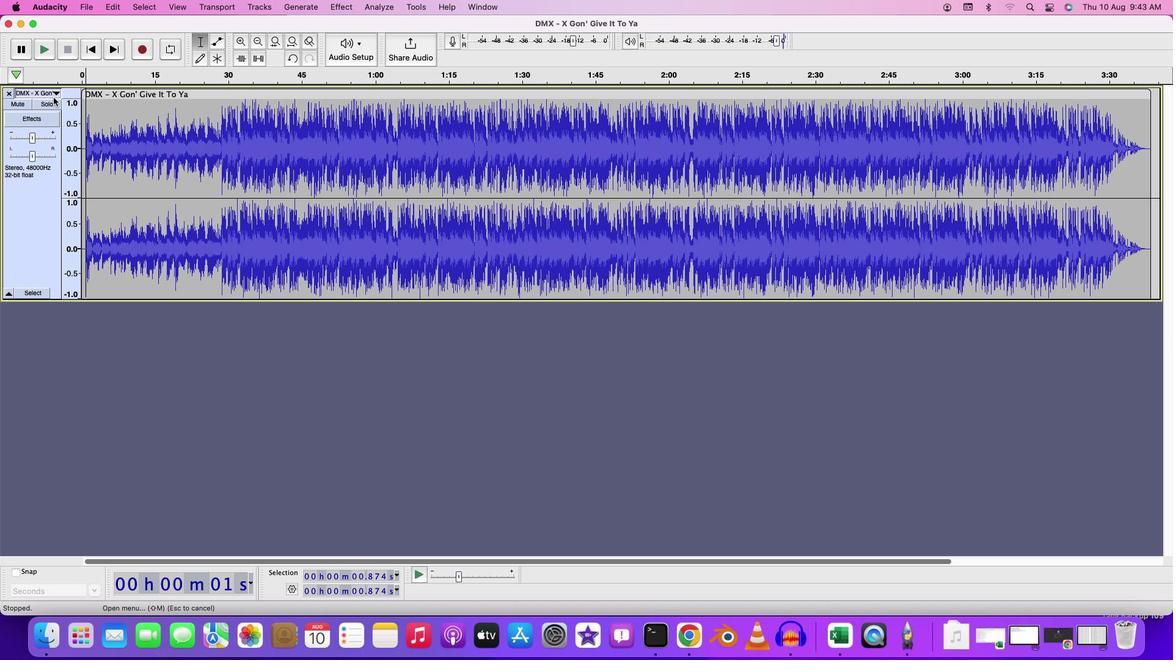 
Action: Mouse moved to (154, 337)
Screenshot: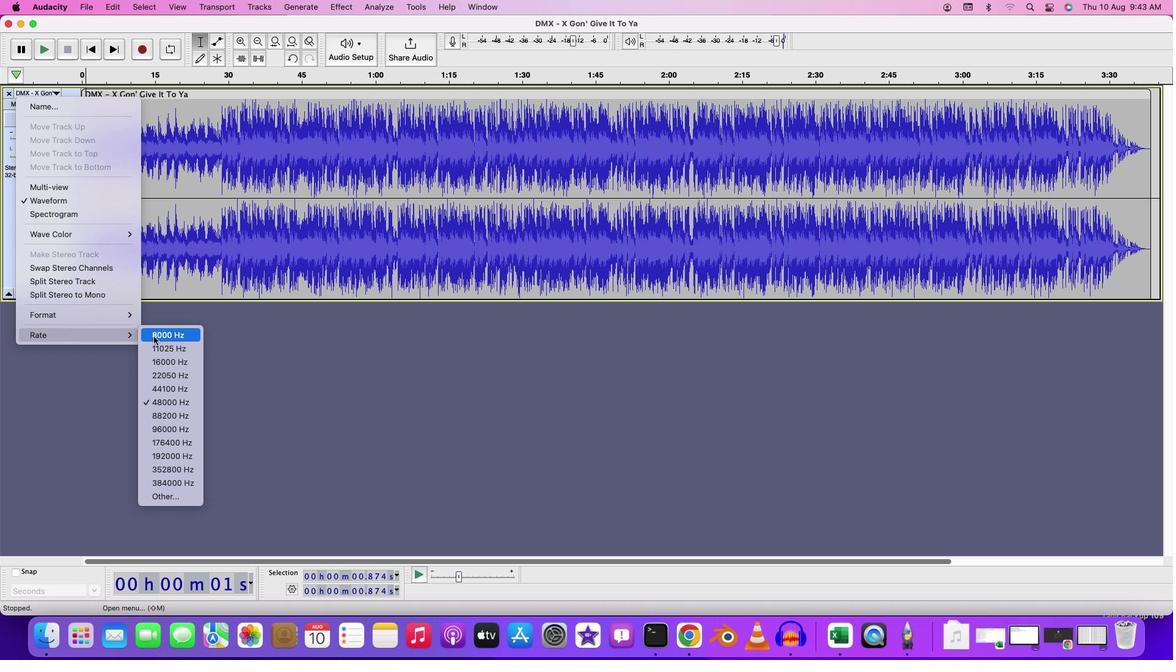 
Action: Mouse pressed left at (154, 337)
Screenshot: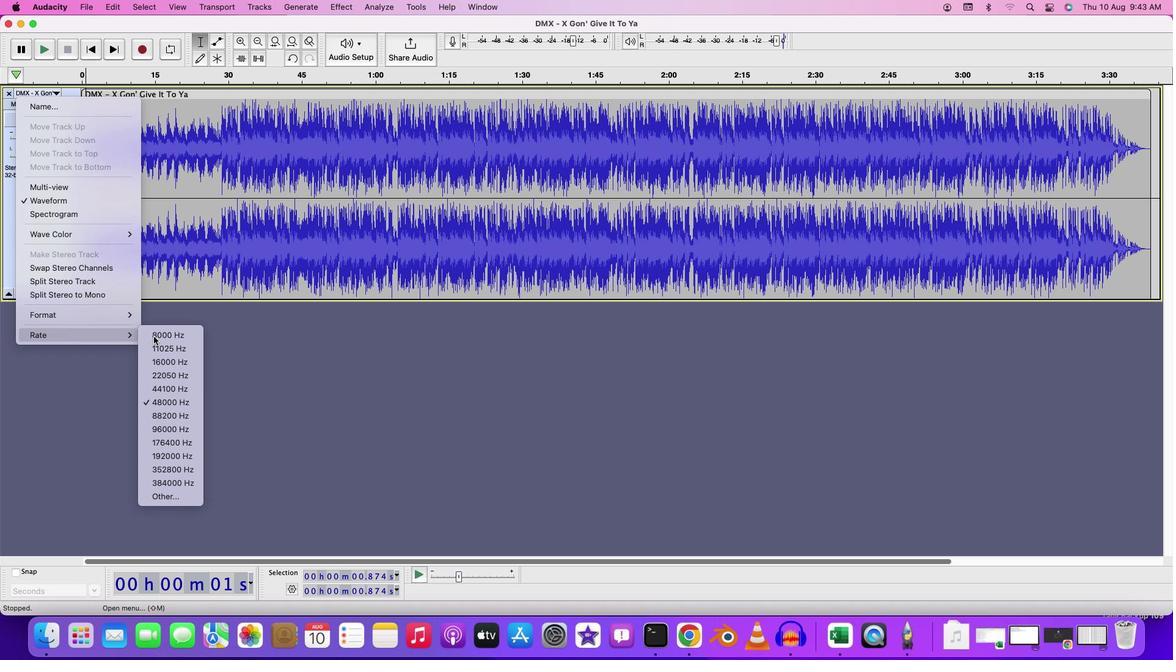 
Action: Mouse moved to (110, 114)
Screenshot: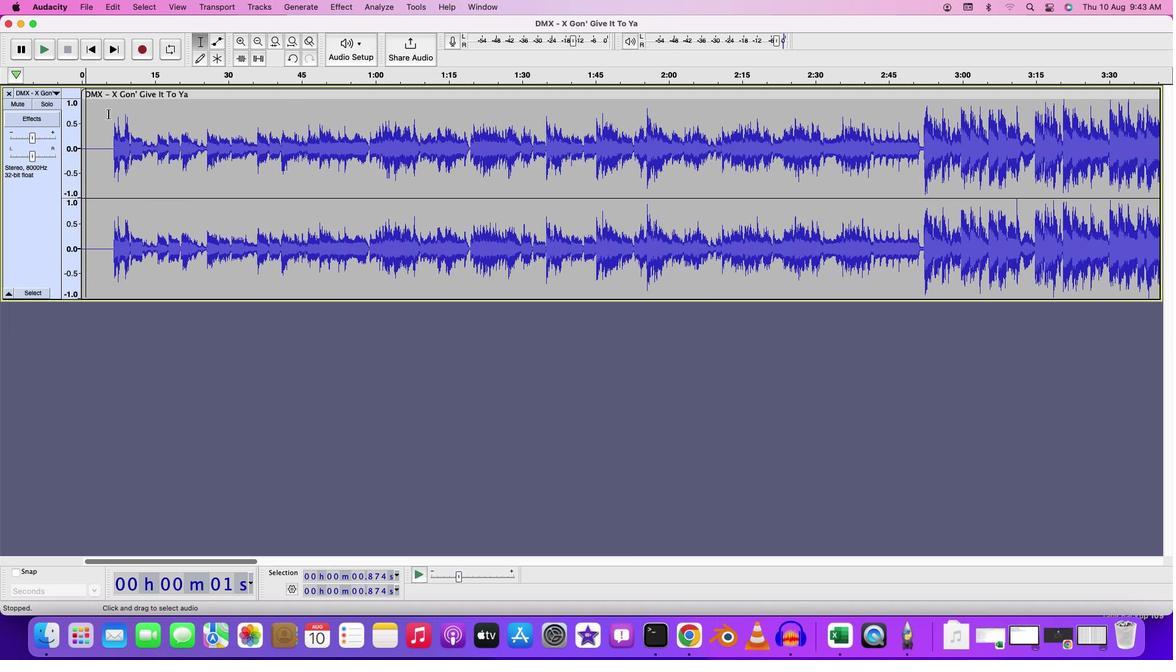 
Action: Mouse pressed left at (110, 114)
Screenshot: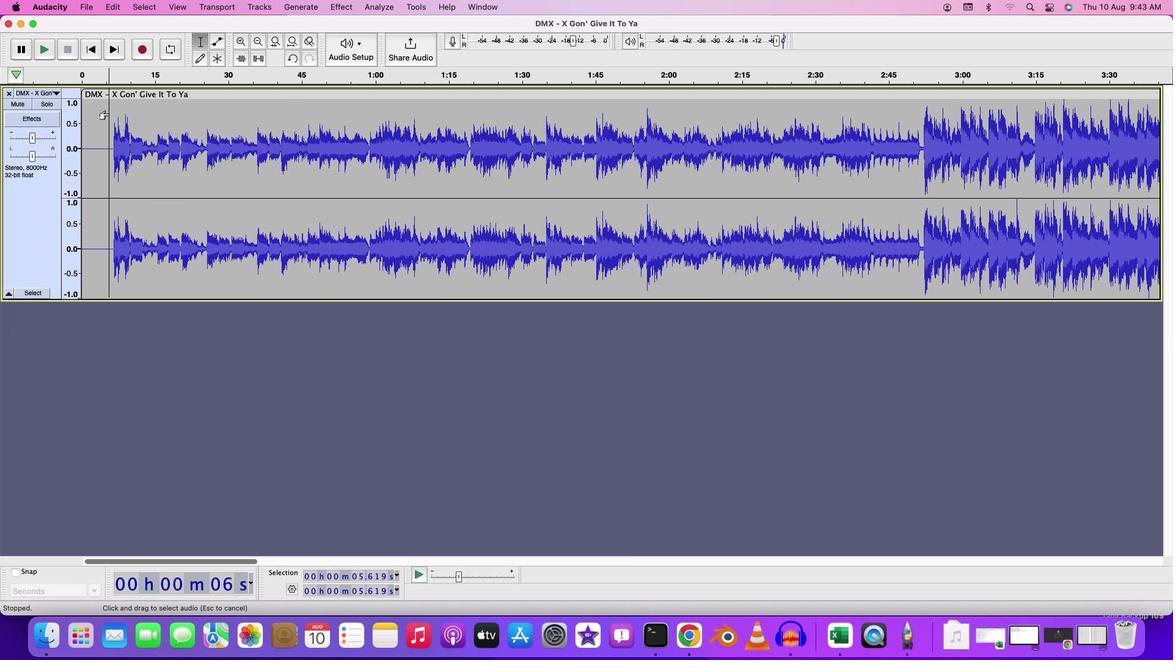 
Action: Key pressed Key.space
Screenshot: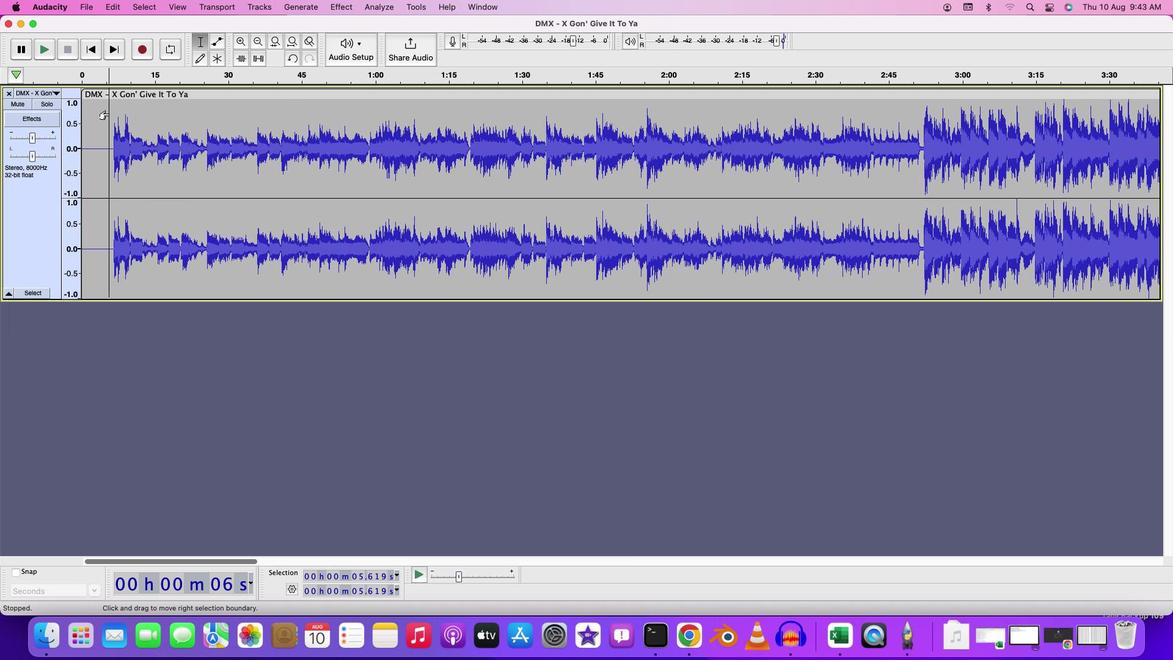 
Action: Mouse moved to (257, 122)
Screenshot: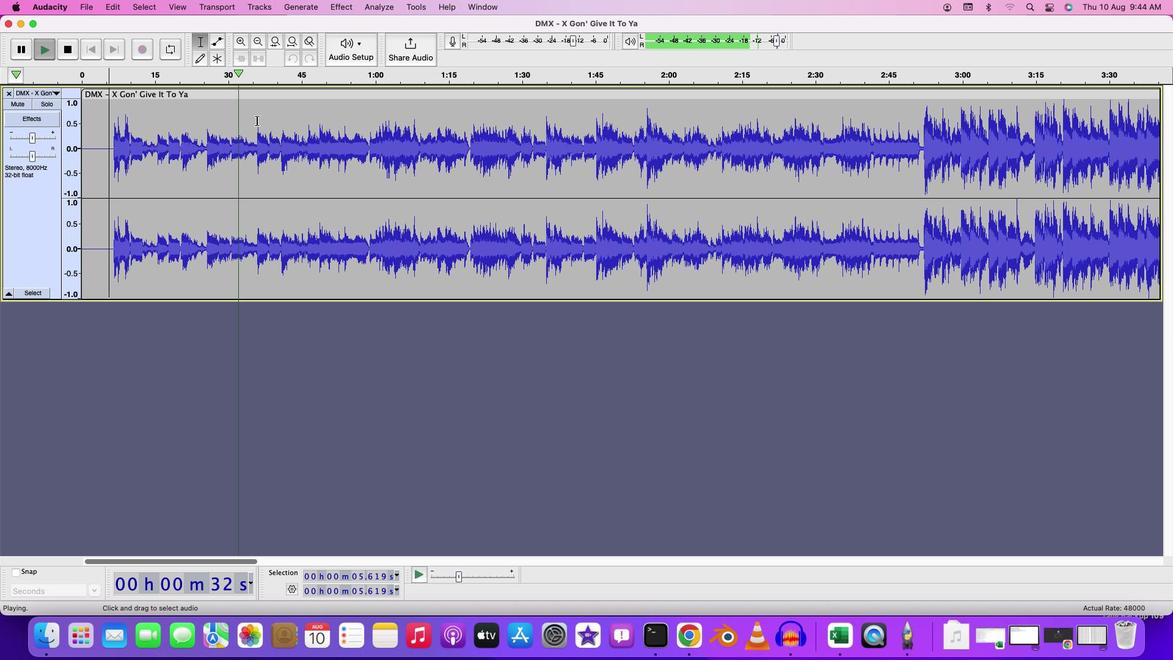 
Action: Mouse pressed left at (257, 122)
Screenshot: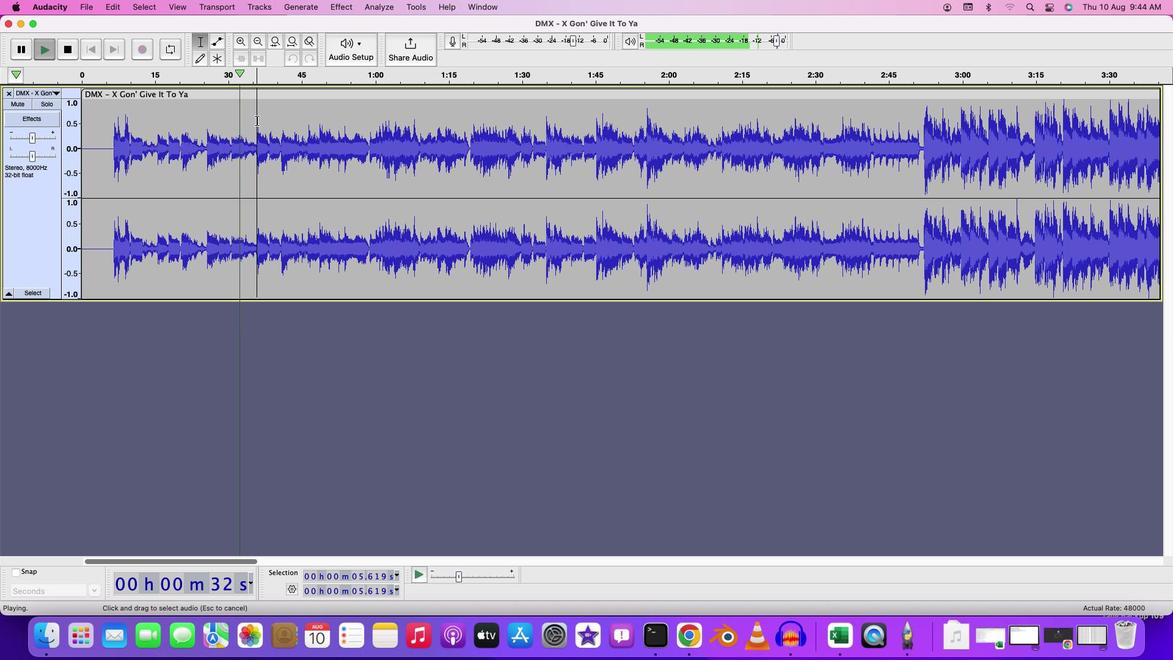 
Action: Key pressed Key.spaceKey.space
Screenshot: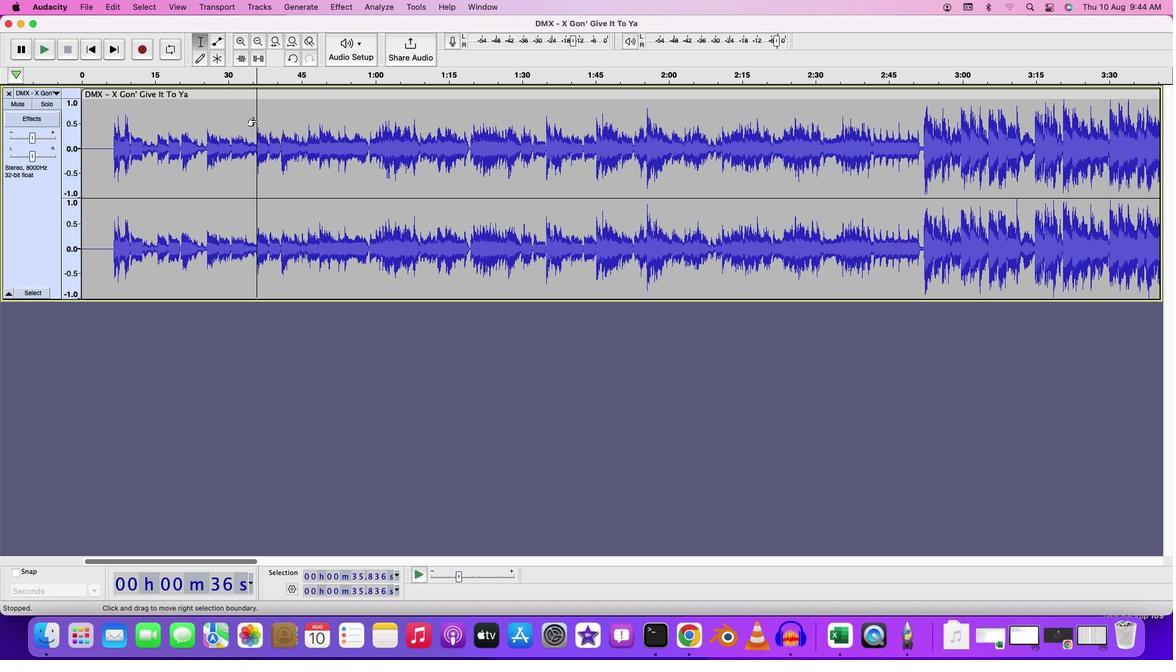 
Action: Mouse moved to (370, 126)
Screenshot: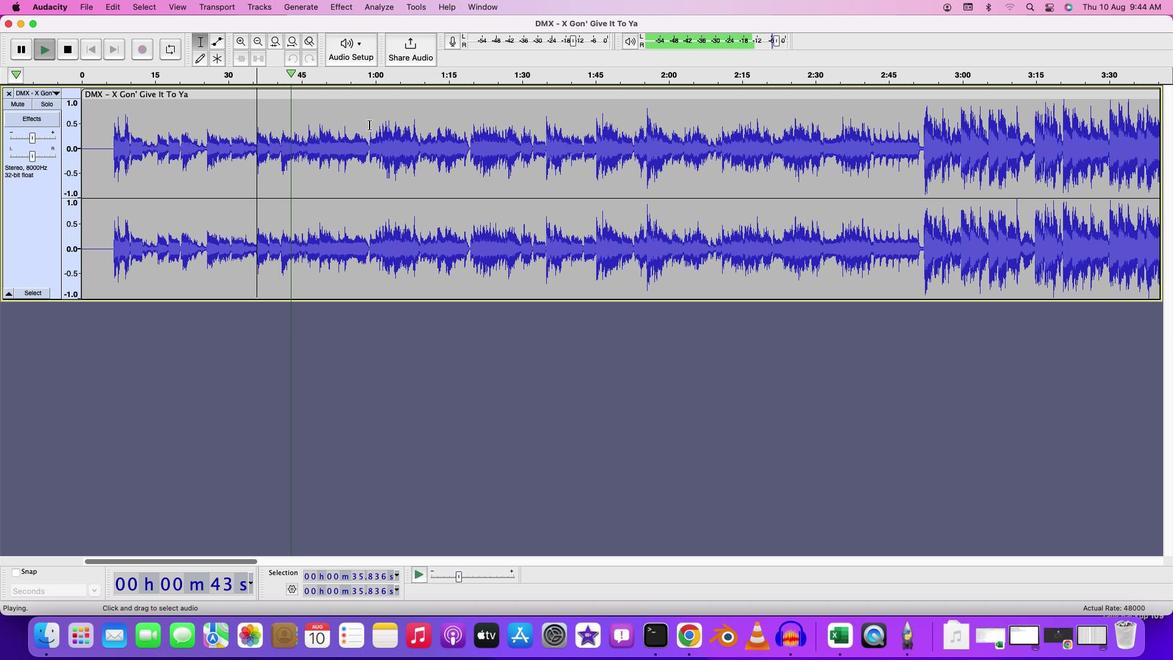 
Action: Mouse pressed left at (370, 126)
Screenshot: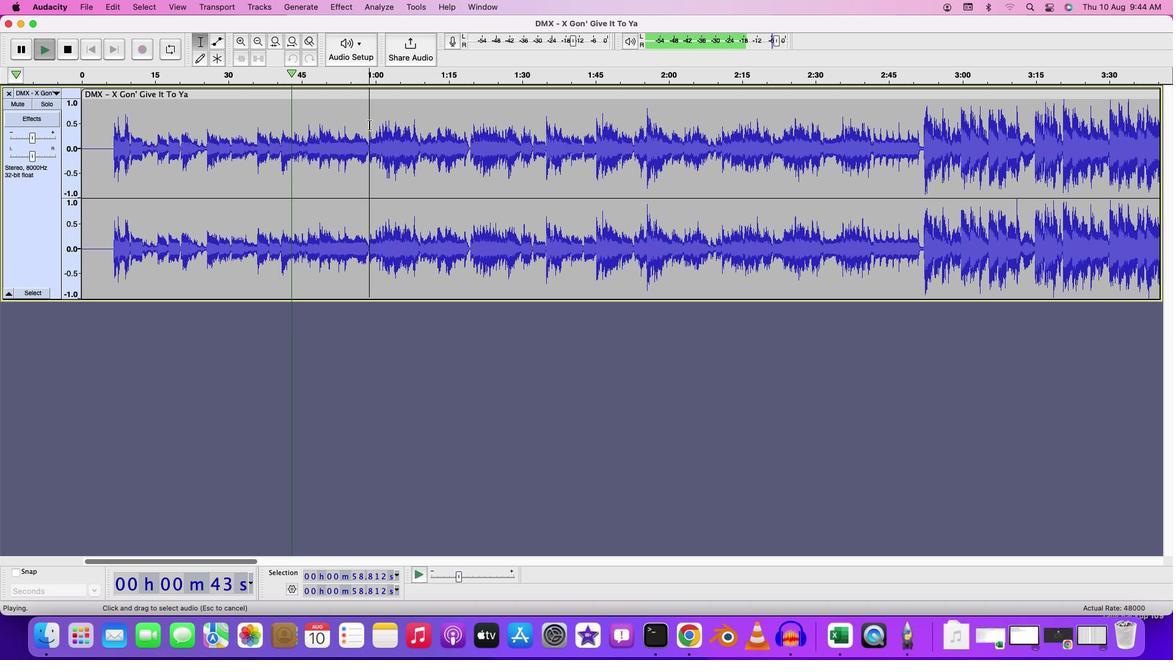 
Action: Key pressed Key.spaceKey.space
Screenshot: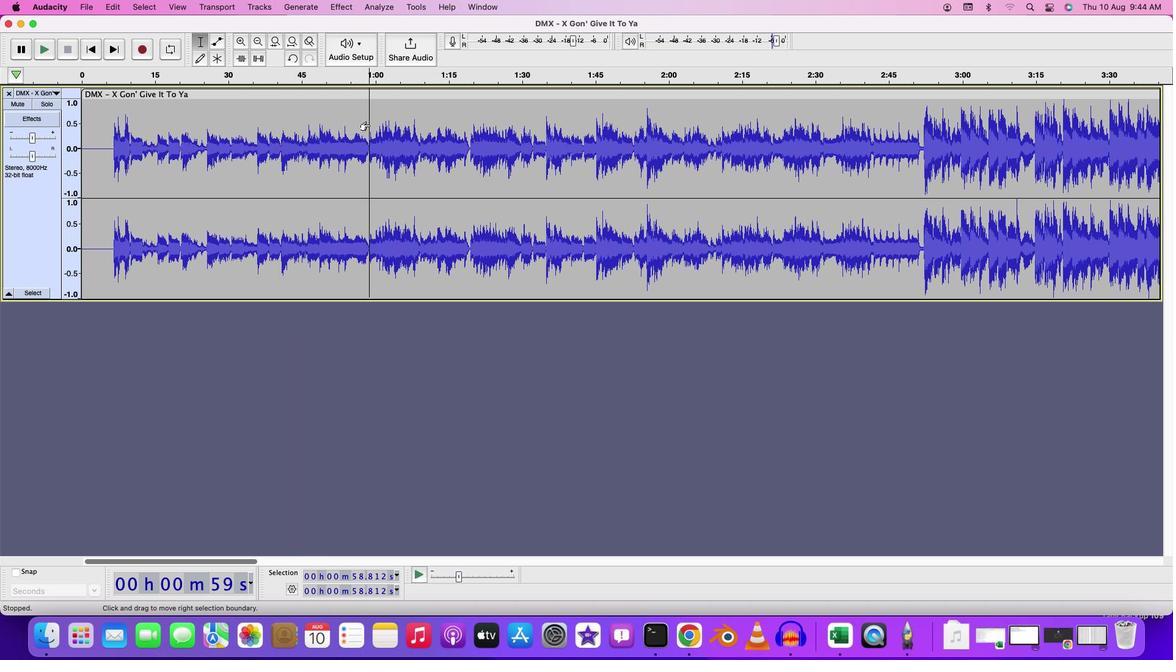 
Action: Mouse moved to (916, 111)
Screenshot: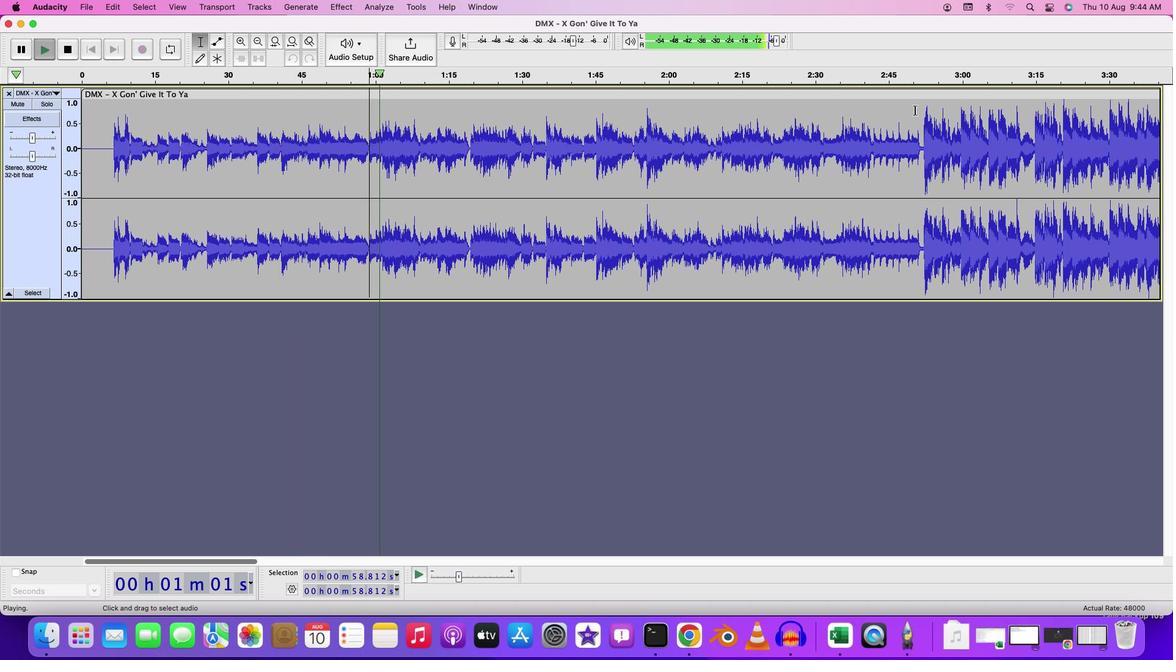 
Action: Mouse pressed left at (916, 111)
Screenshot: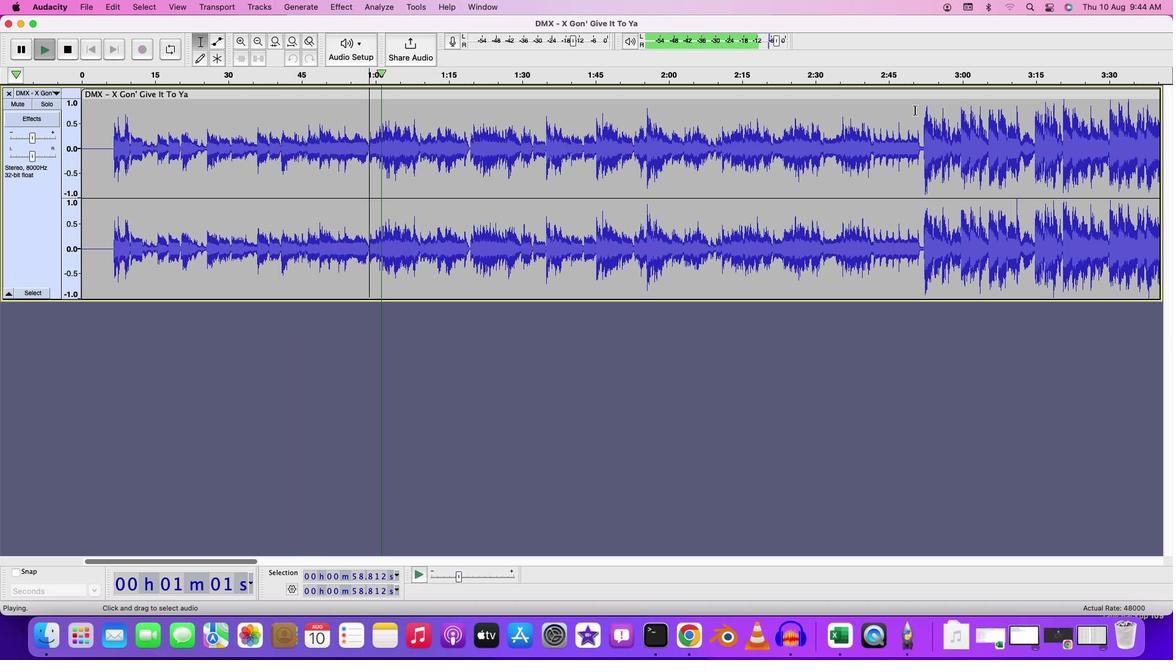 
Action: Key pressed Key.spaceKey.space
Screenshot: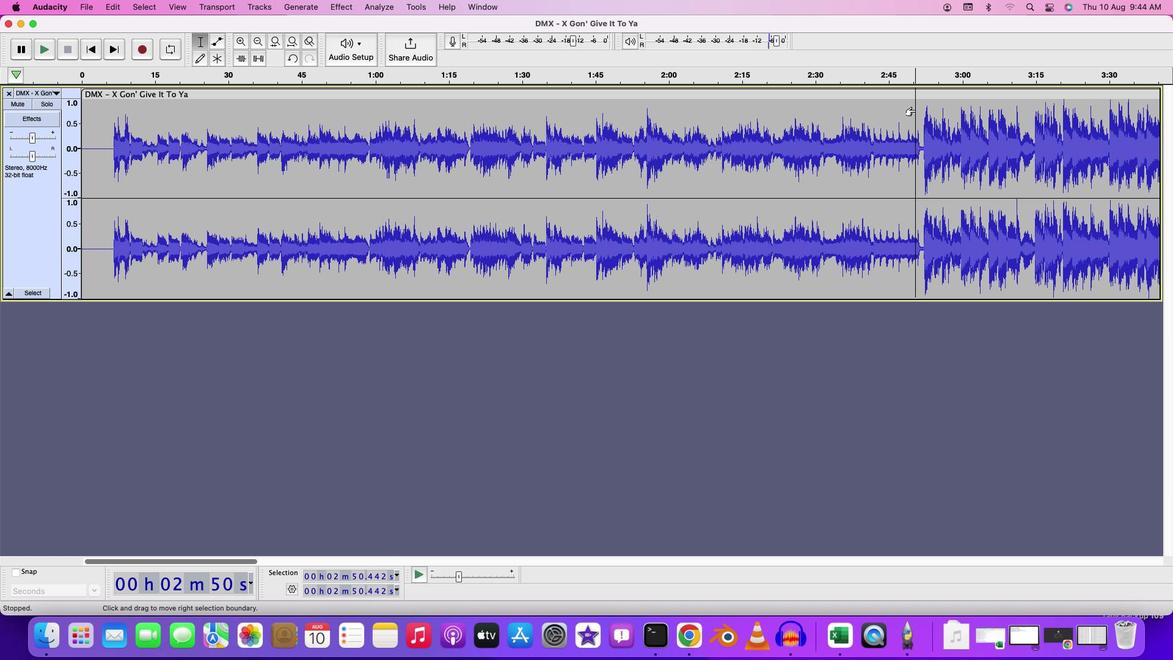 
Action: Mouse moved to (253, 563)
Screenshot: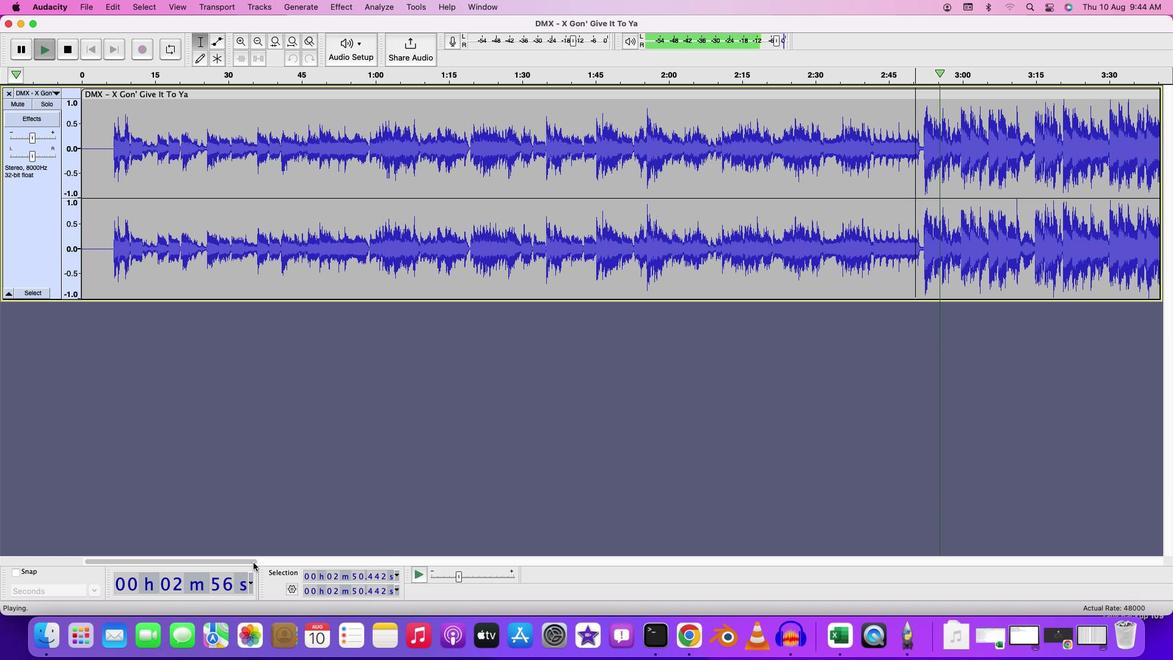 
Action: Mouse pressed left at (253, 563)
Screenshot: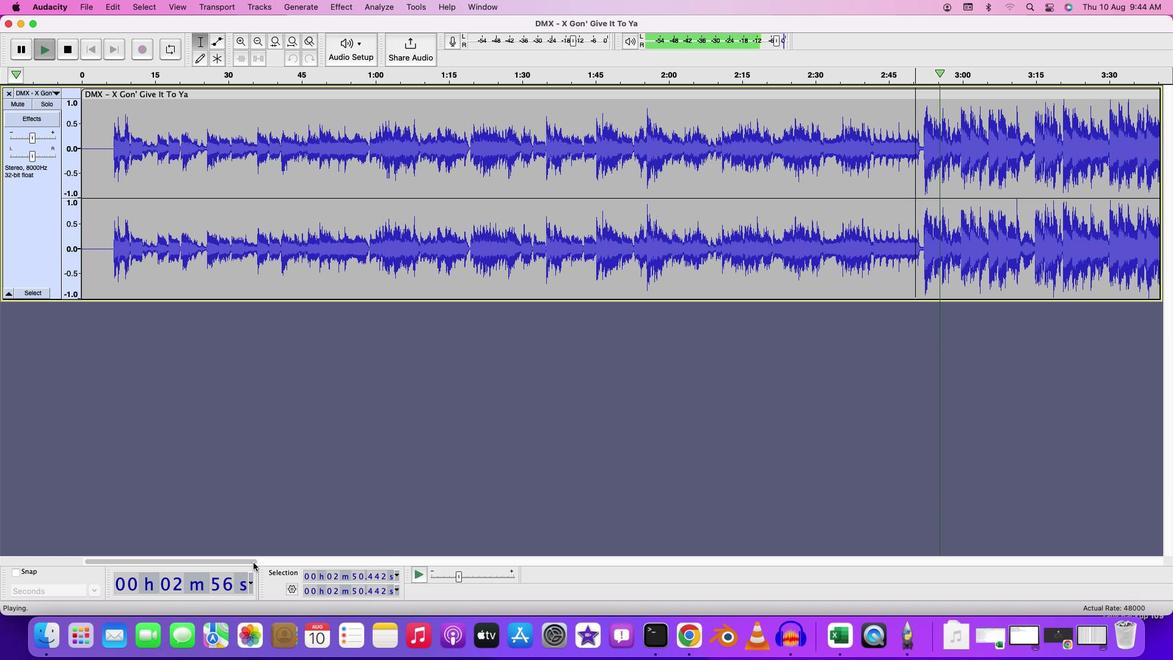 
Action: Mouse moved to (59, 89)
Screenshot: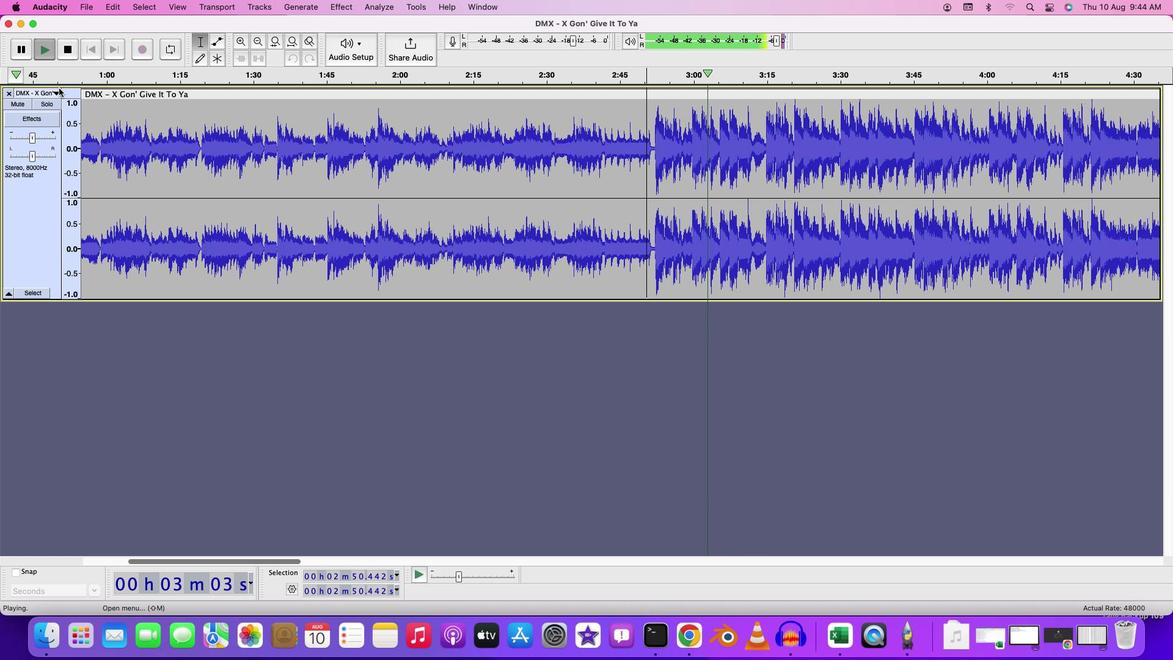 
Action: Mouse pressed left at (59, 89)
Screenshot: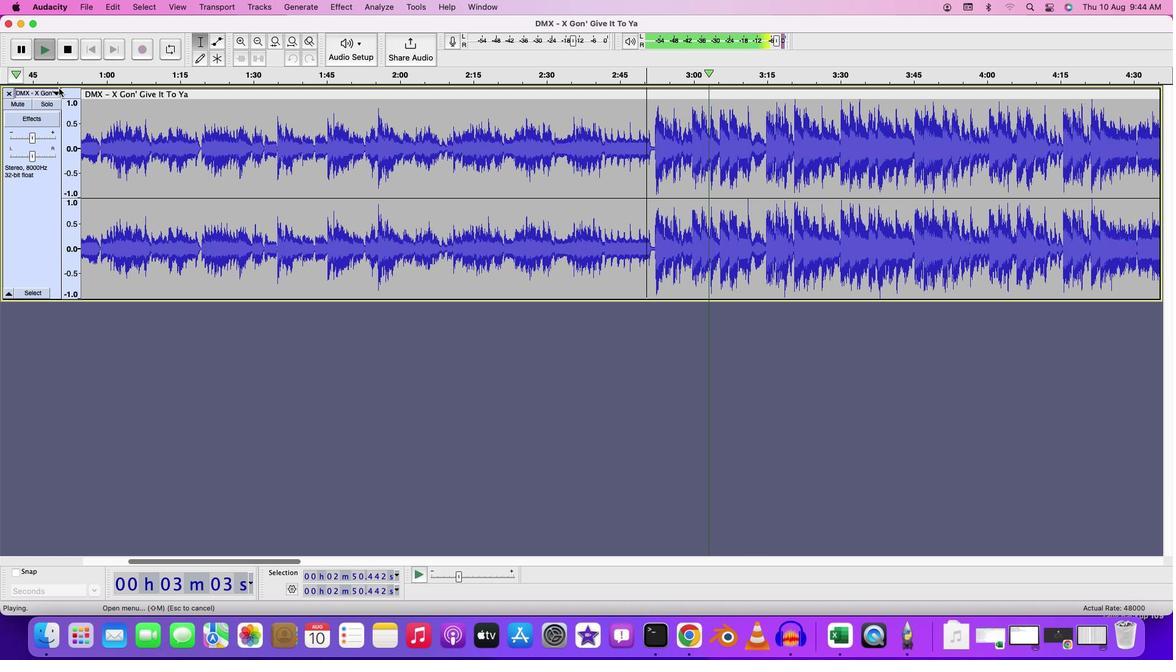
Action: Mouse moved to (707, 170)
Screenshot: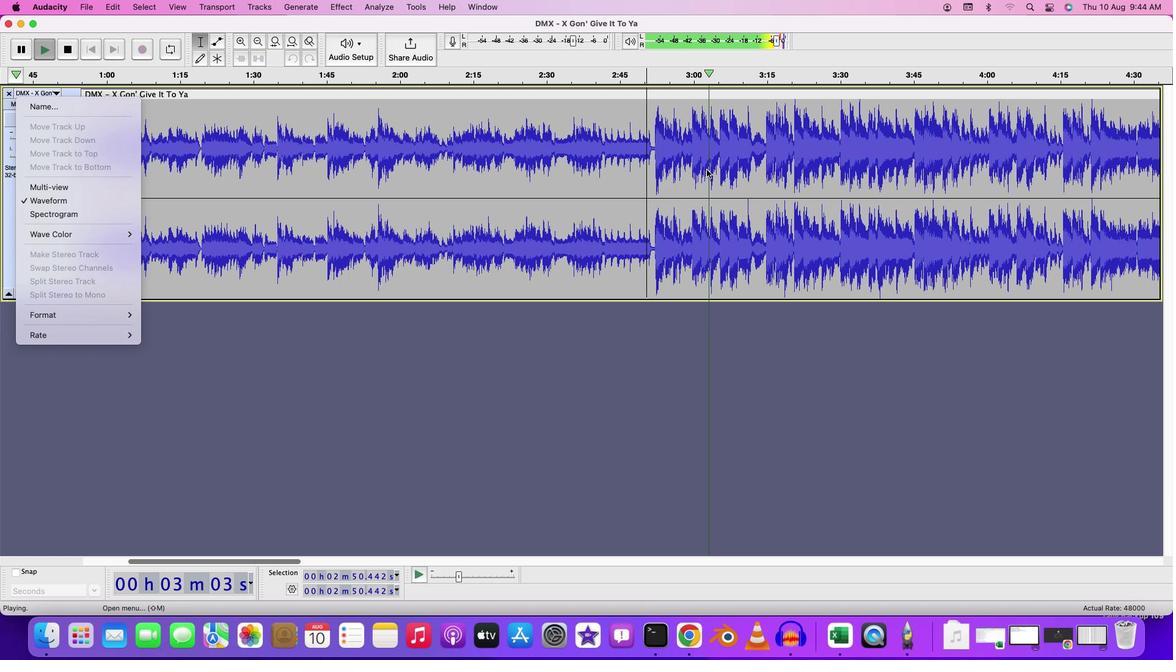 
Action: Mouse pressed left at (707, 170)
Screenshot: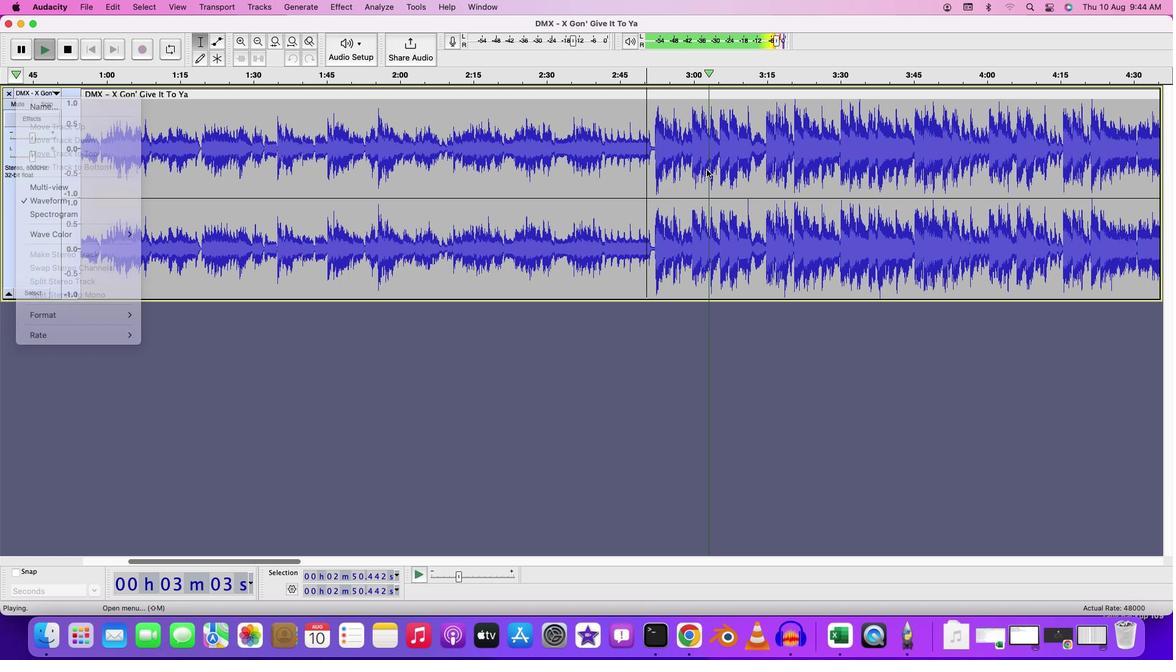 
Action: Mouse moved to (59, 102)
Screenshot: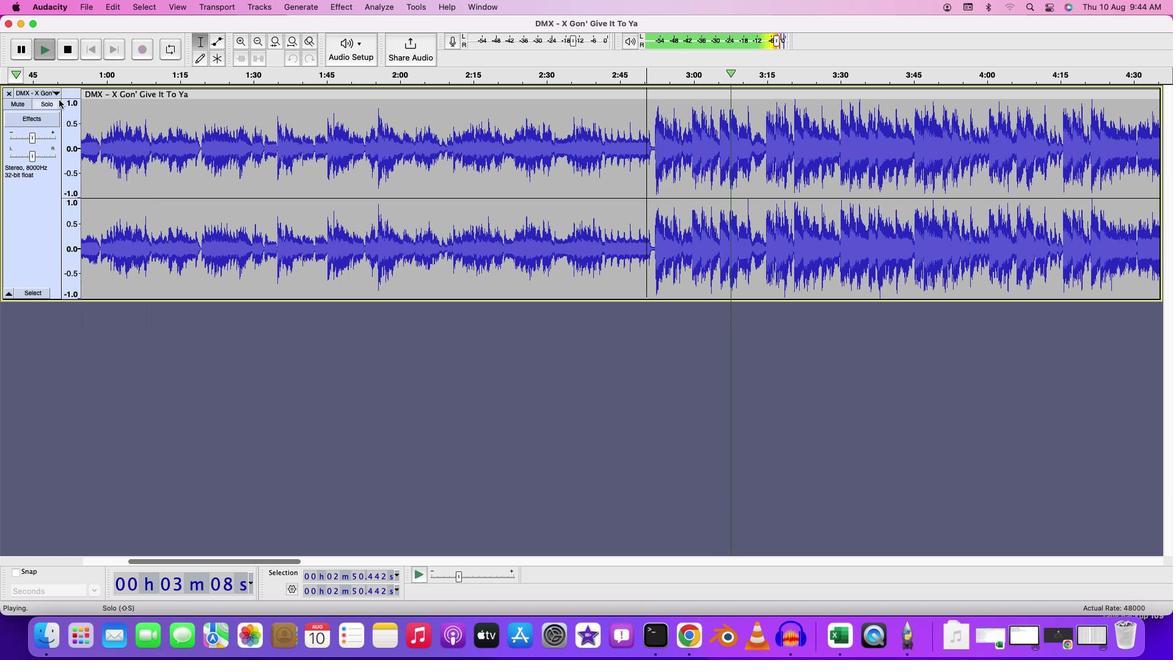 
Action: Key pressed Key.space
Screenshot: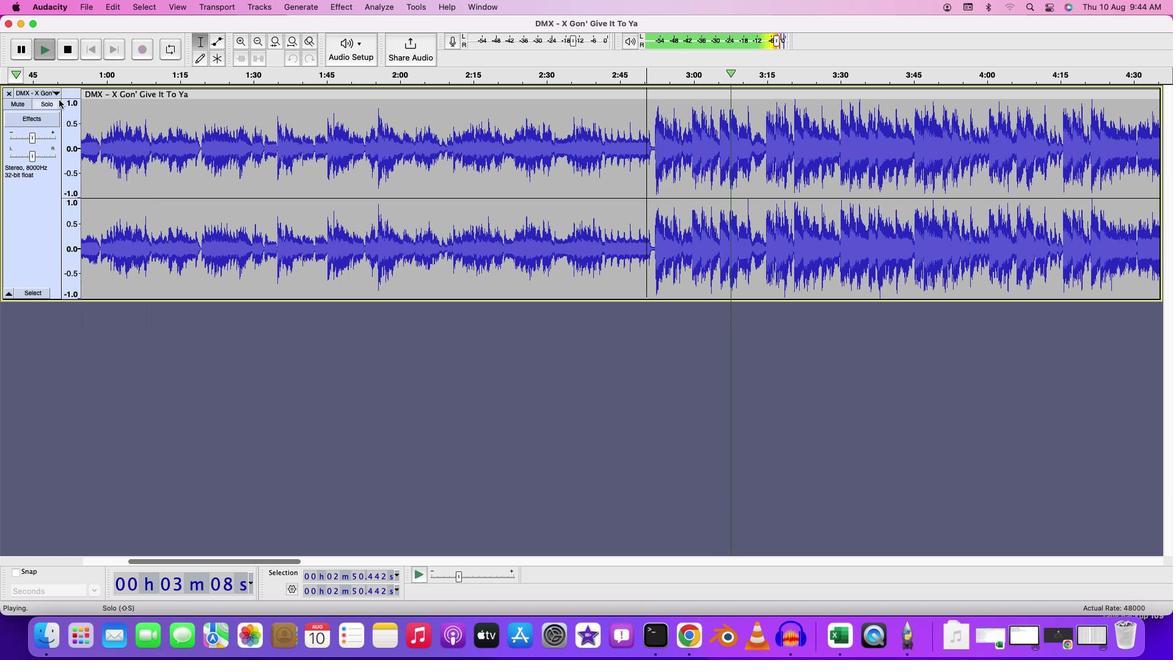 
Action: Mouse moved to (55, 97)
Screenshot: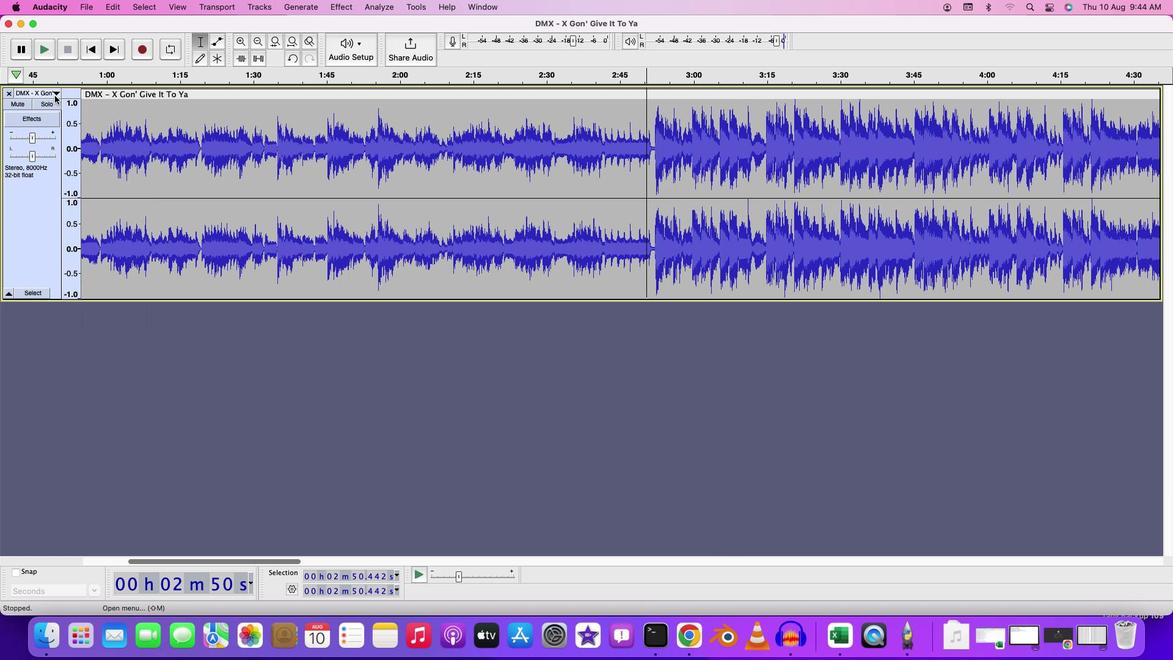 
Action: Mouse pressed left at (55, 97)
Screenshot: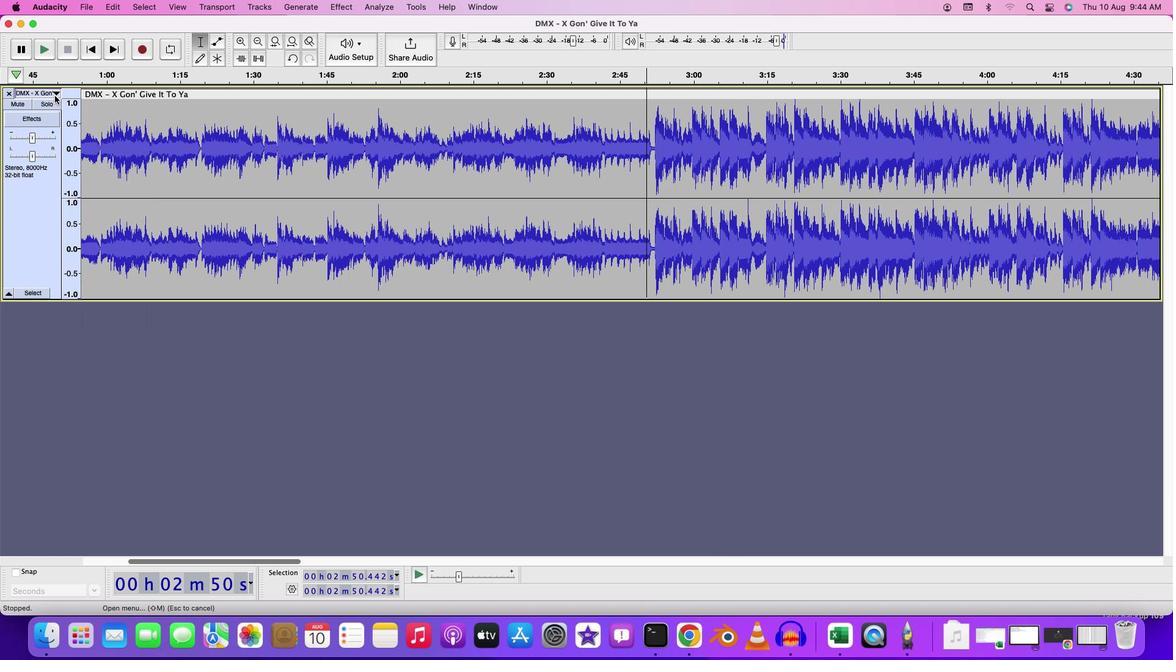 
Action: Mouse moved to (172, 354)
Screenshot: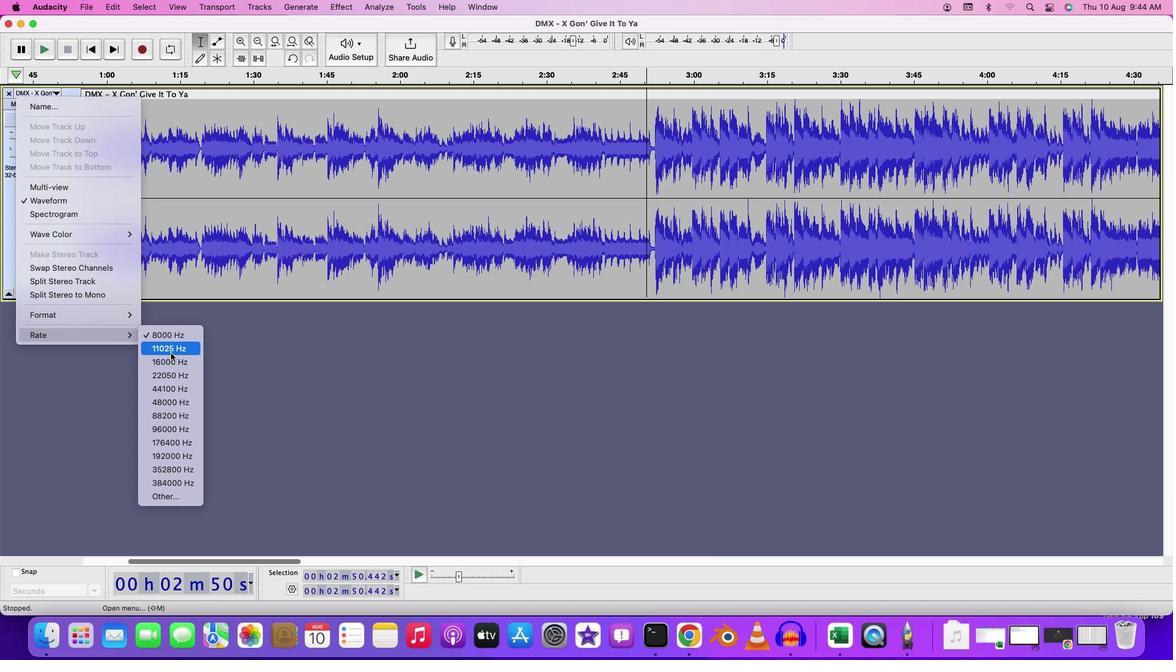 
Action: Mouse pressed left at (172, 354)
Screenshot: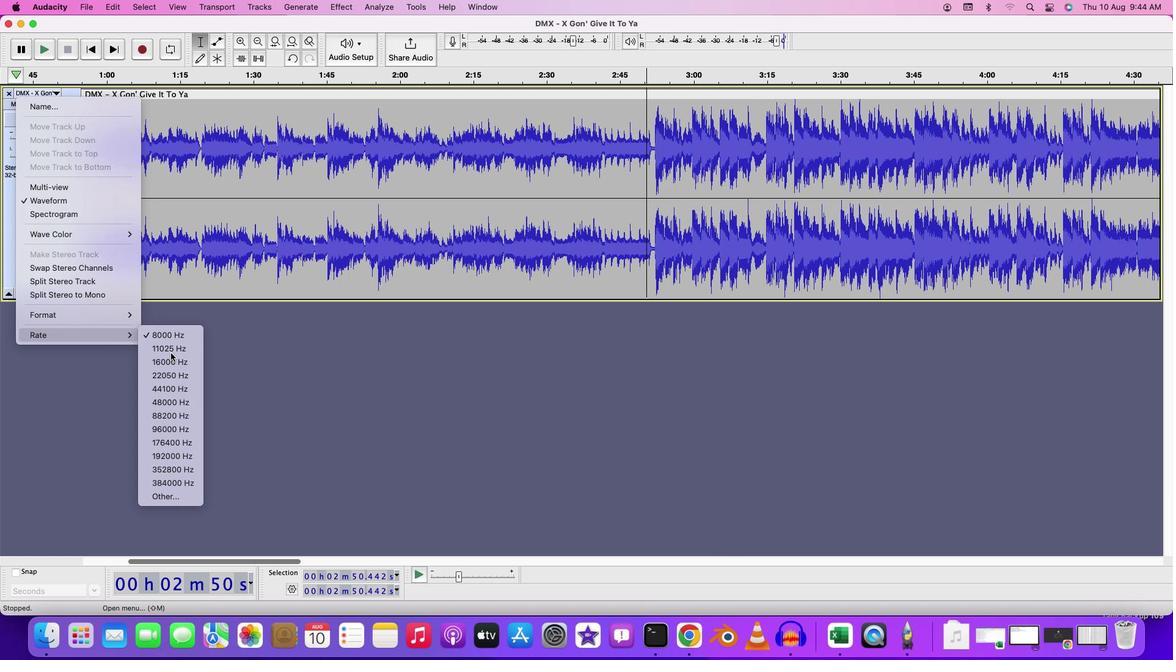 
Action: Mouse moved to (305, 134)
Screenshot: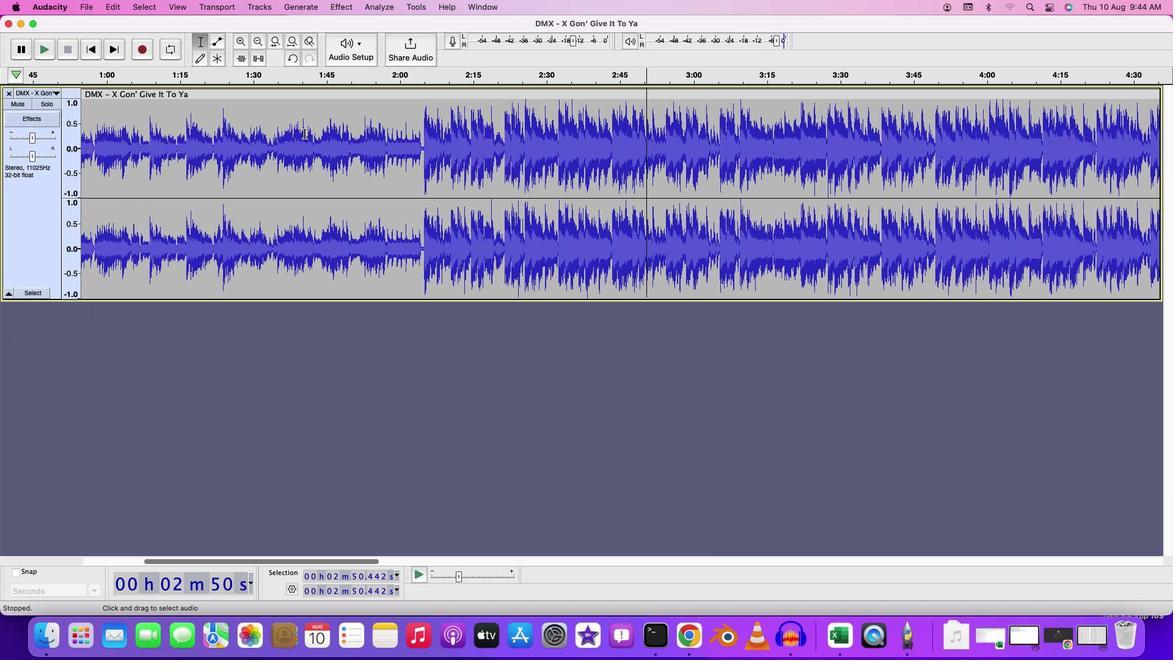 
Action: Mouse pressed left at (305, 134)
Screenshot: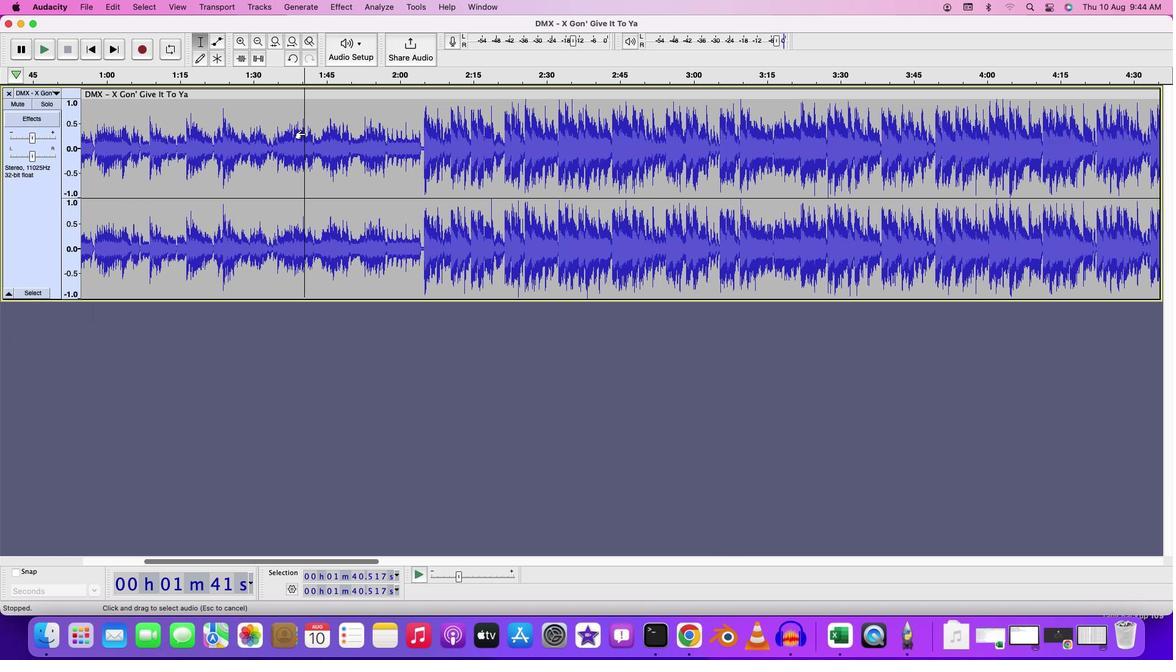 
Action: Mouse moved to (304, 135)
Screenshot: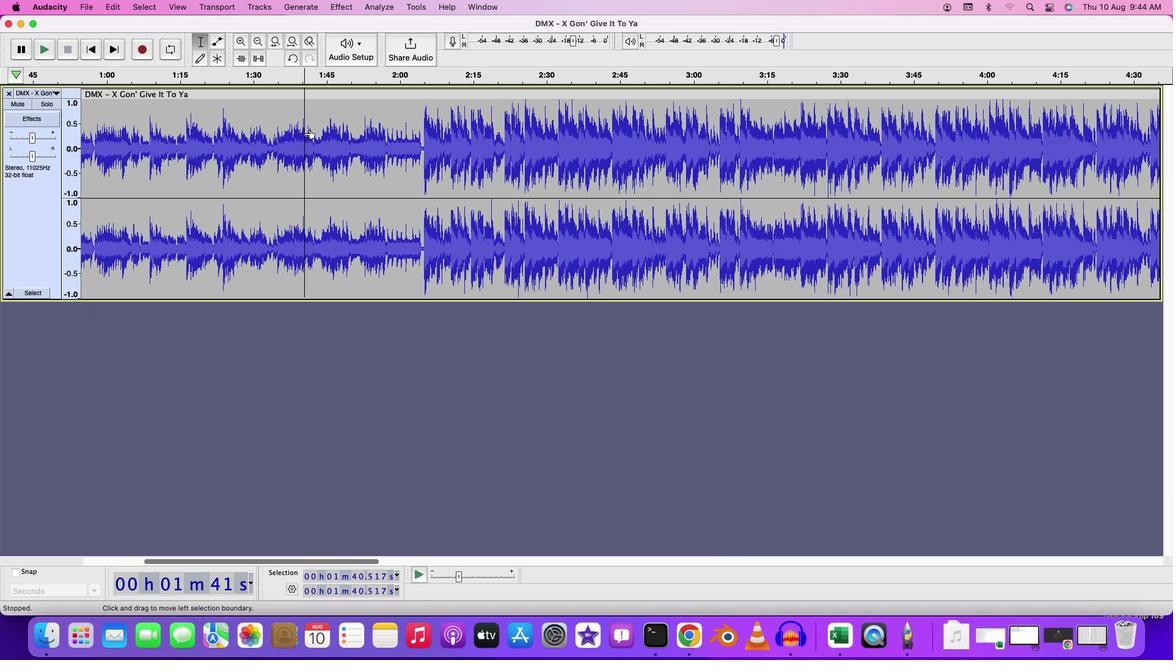 
Action: Key pressed Key.space
Screenshot: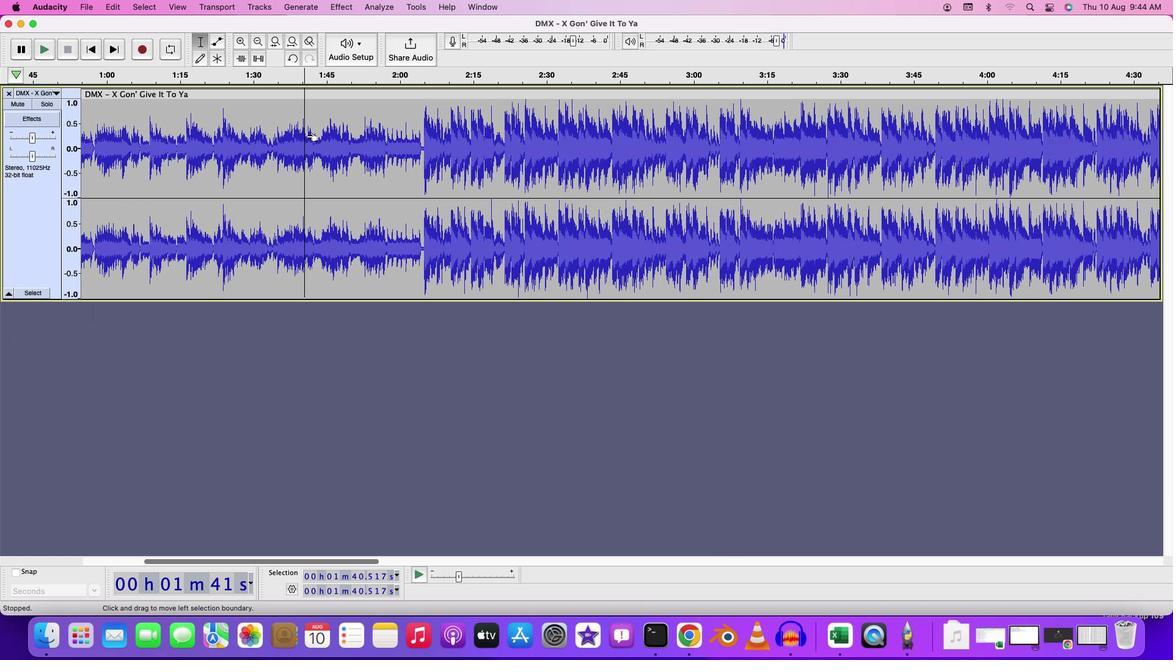 
Action: Mouse moved to (364, 561)
Screenshot: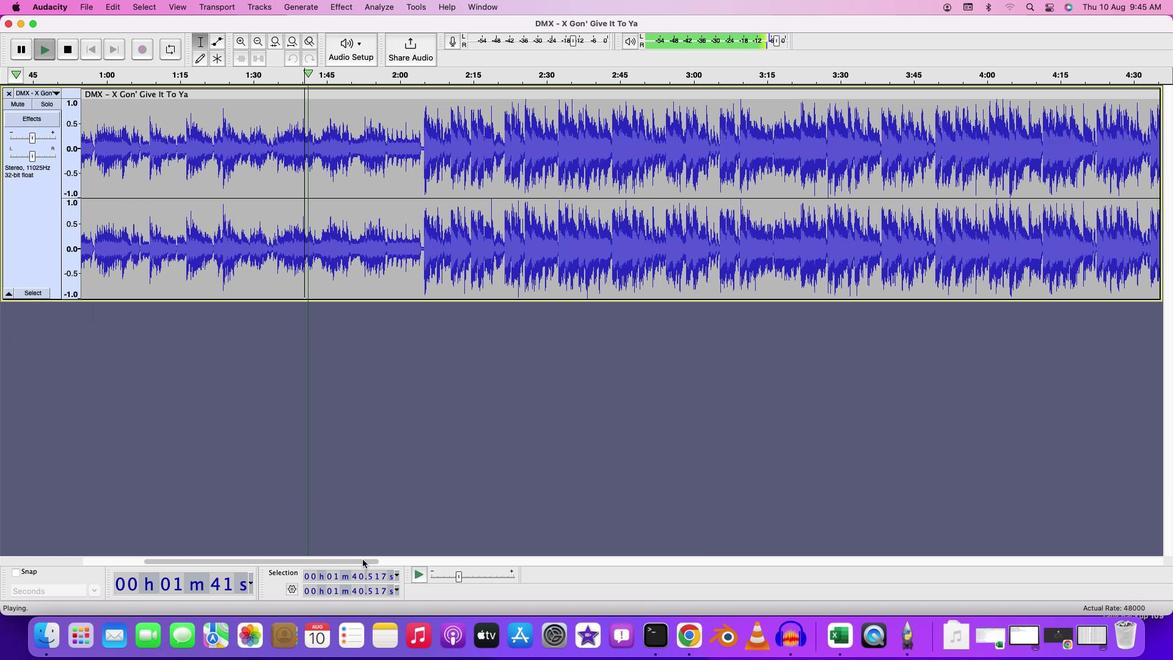 
Action: Mouse pressed left at (364, 561)
Screenshot: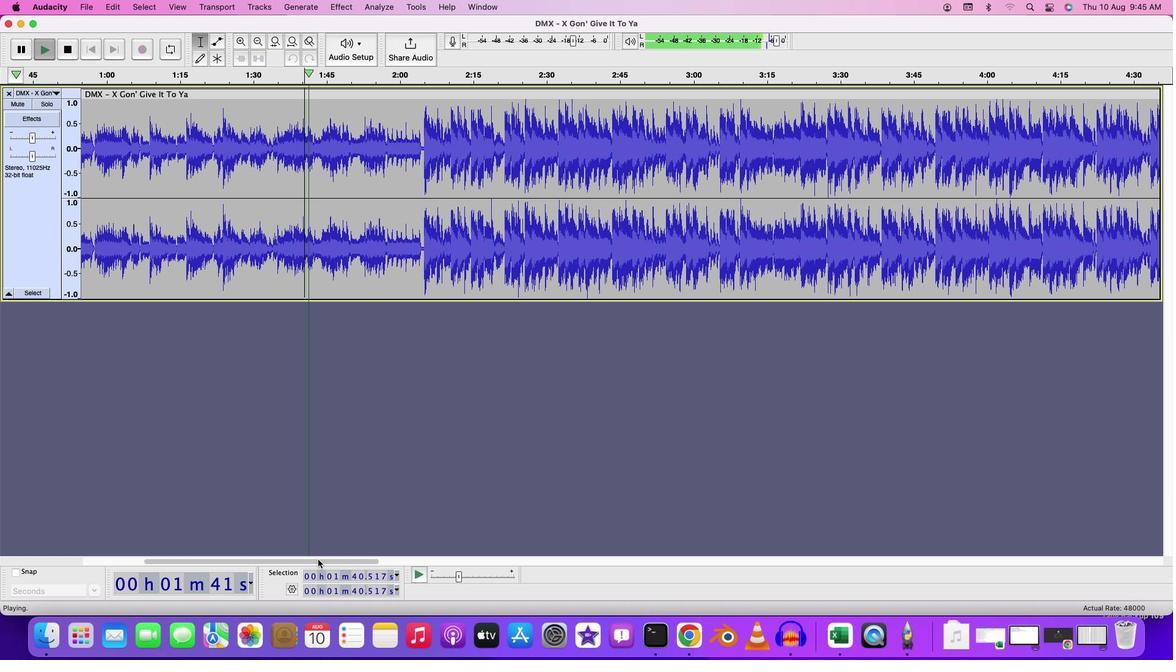 
Action: Mouse moved to (105, 123)
Screenshot: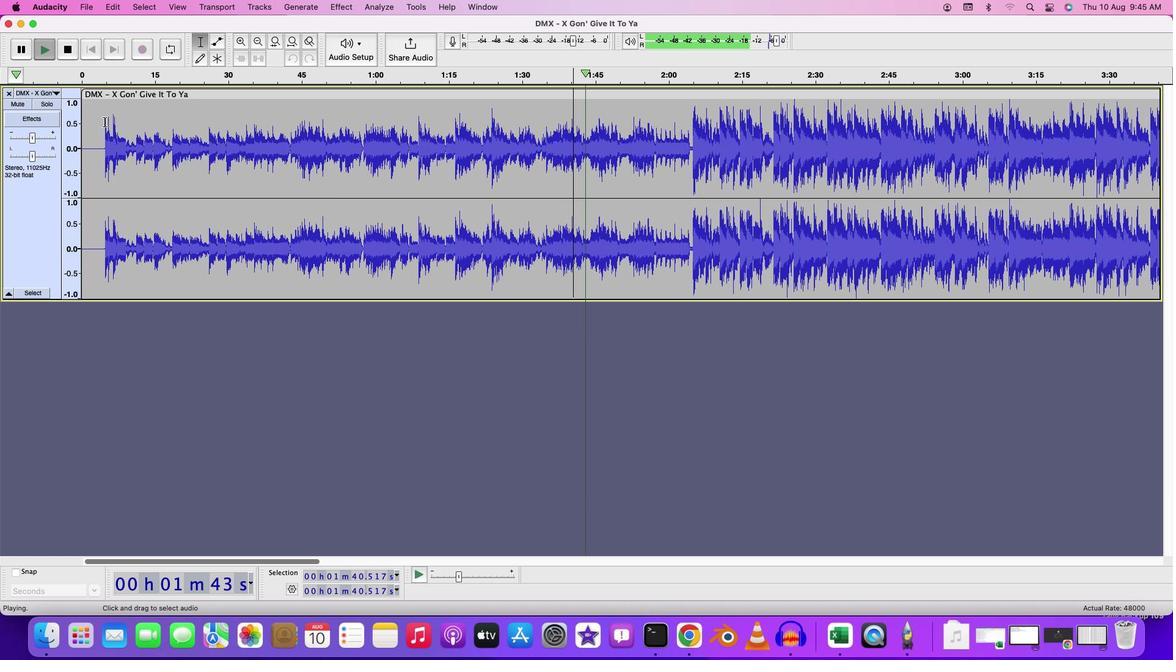 
Action: Mouse pressed left at (105, 123)
Screenshot: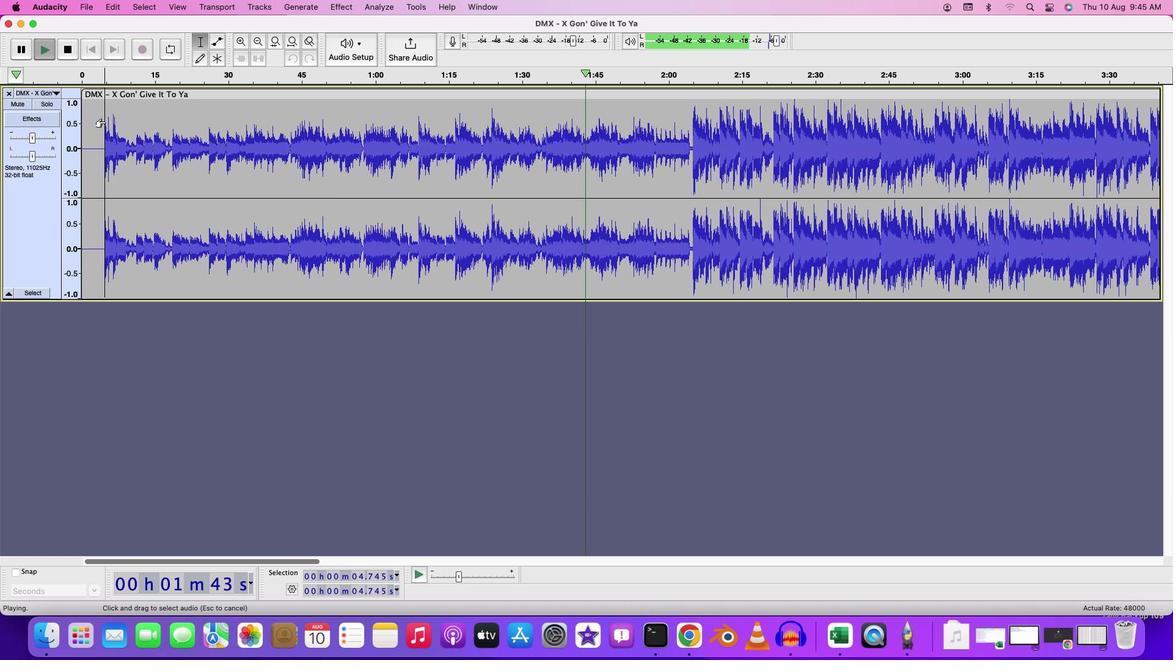 
Action: Key pressed Key.spaceKey.space
Screenshot: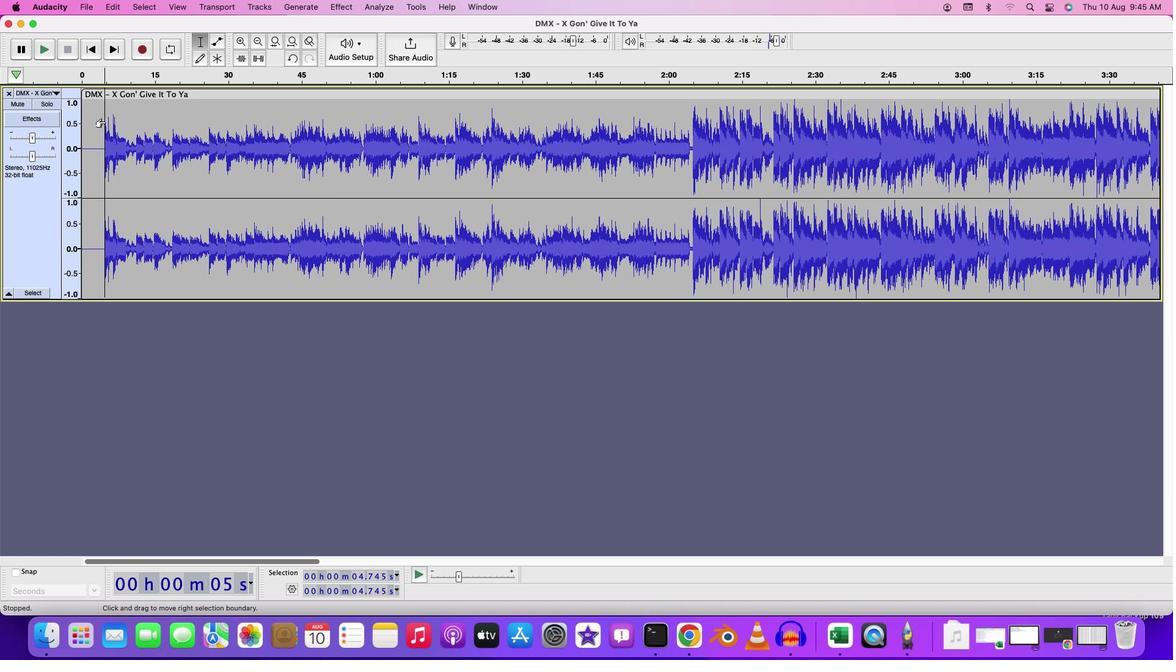 
Action: Mouse moved to (67, 89)
Screenshot: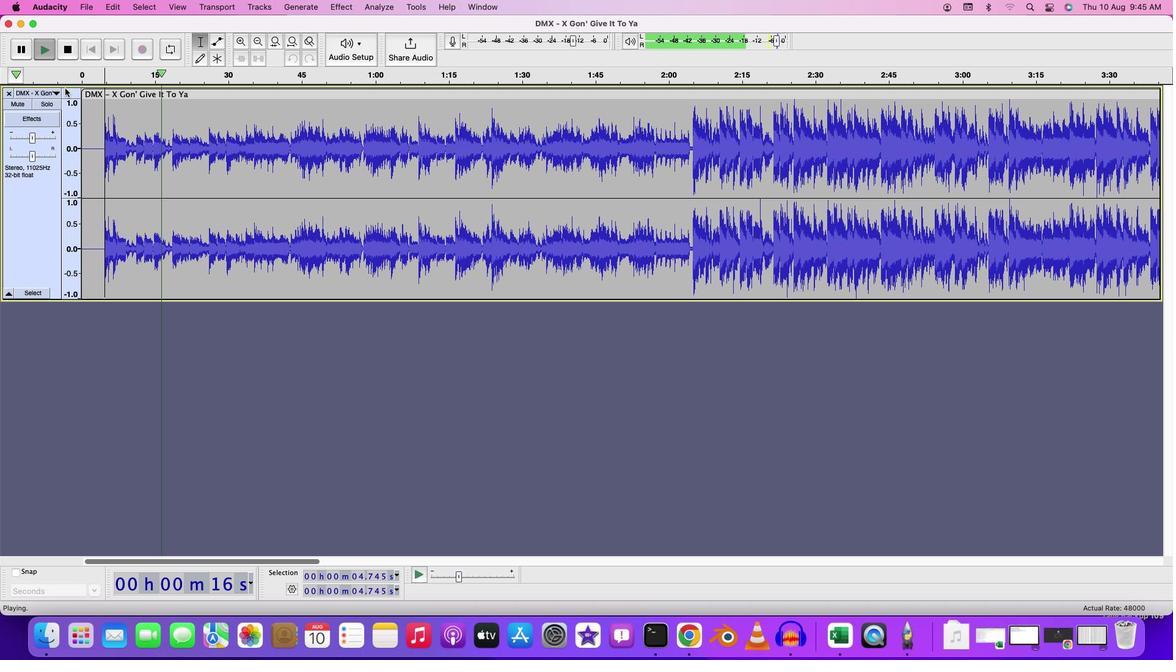
Action: Key pressed Key.space
Screenshot: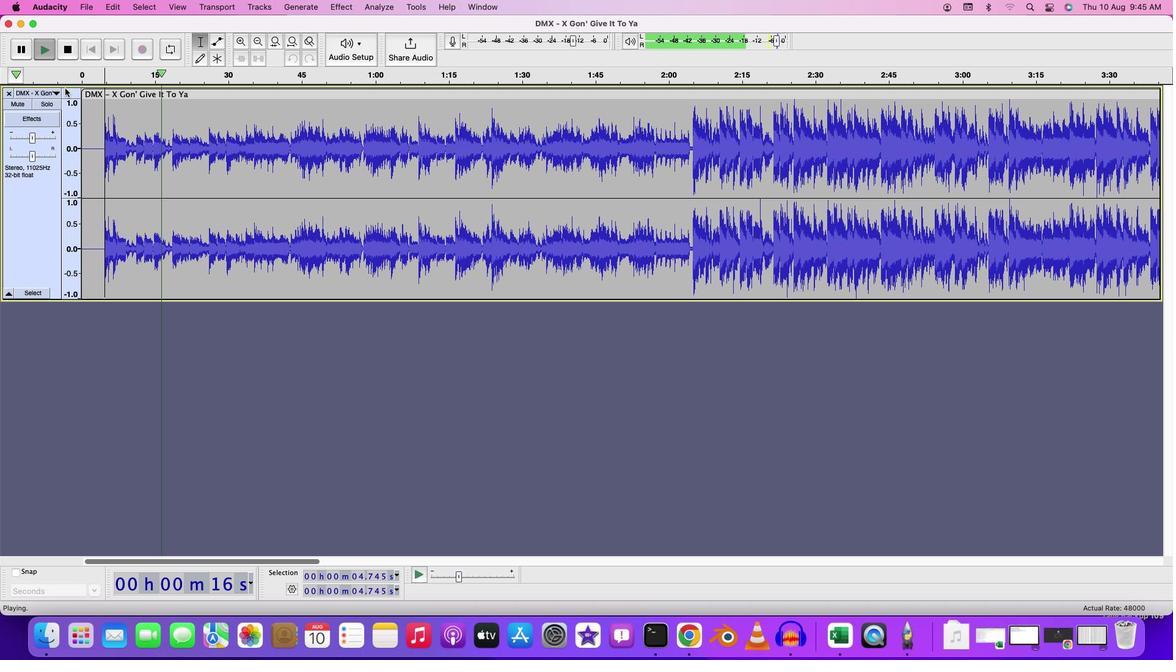 
Action: Mouse moved to (57, 93)
Screenshot: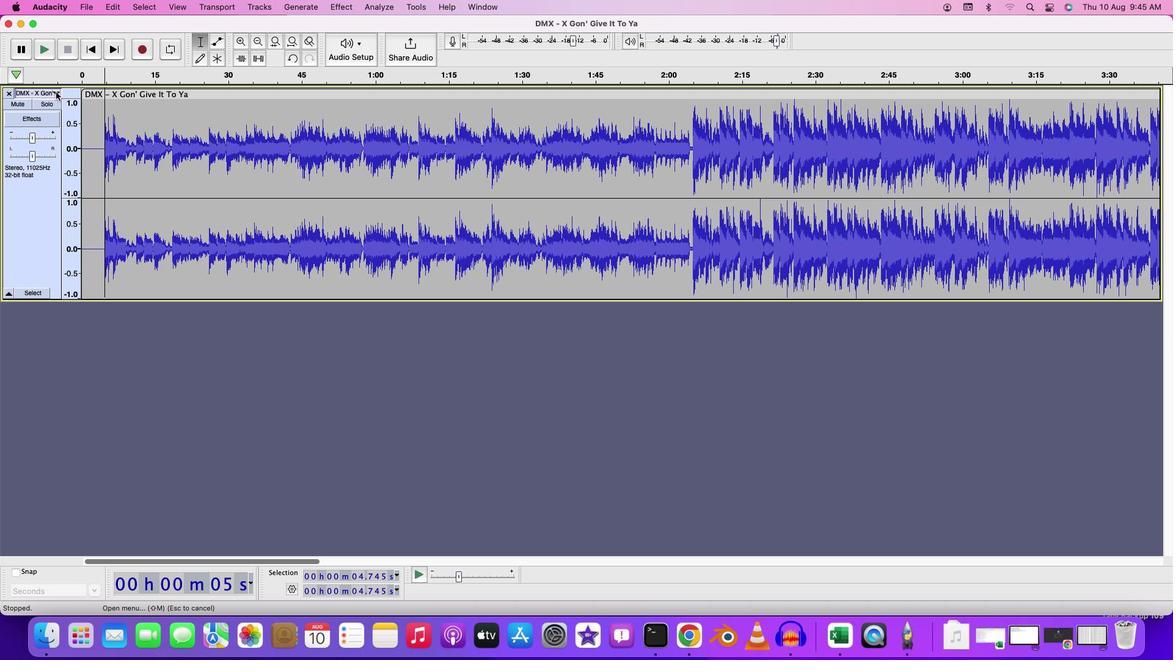 
Action: Mouse pressed left at (57, 93)
Screenshot: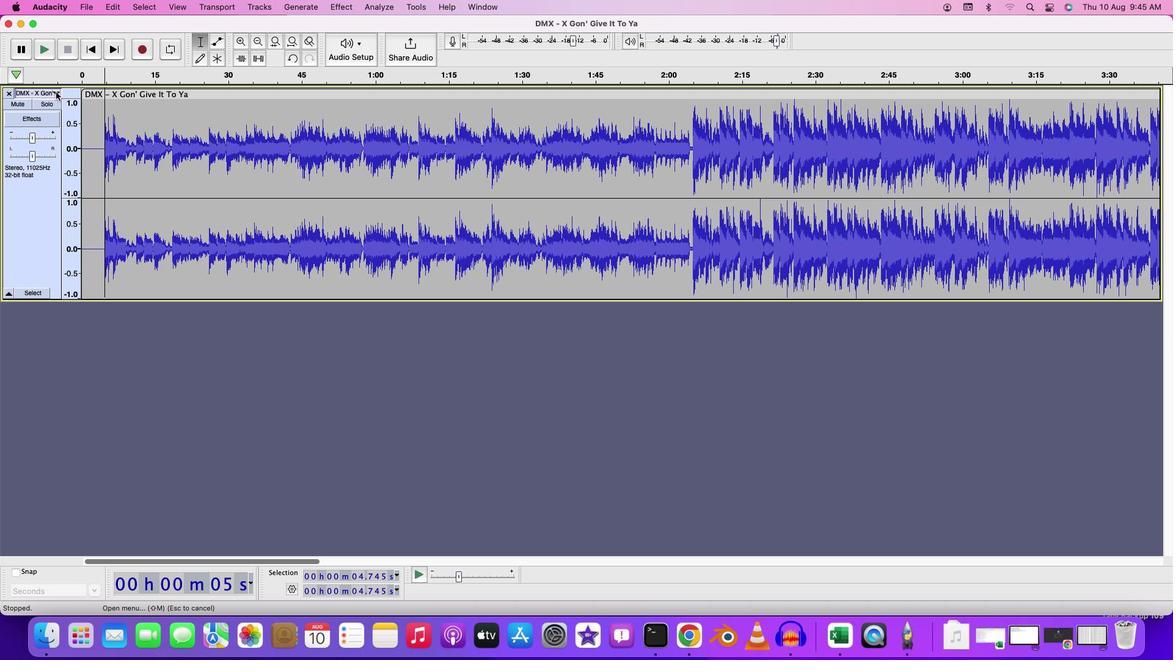 
Action: Mouse moved to (171, 361)
Screenshot: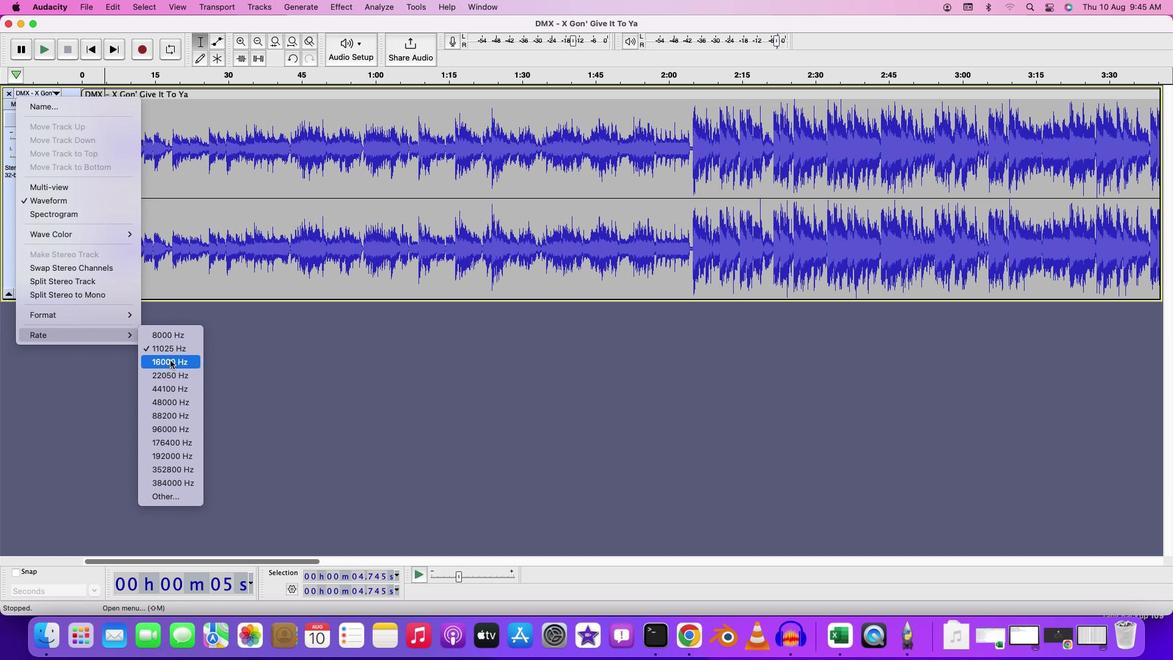
Action: Mouse pressed left at (171, 361)
Screenshot: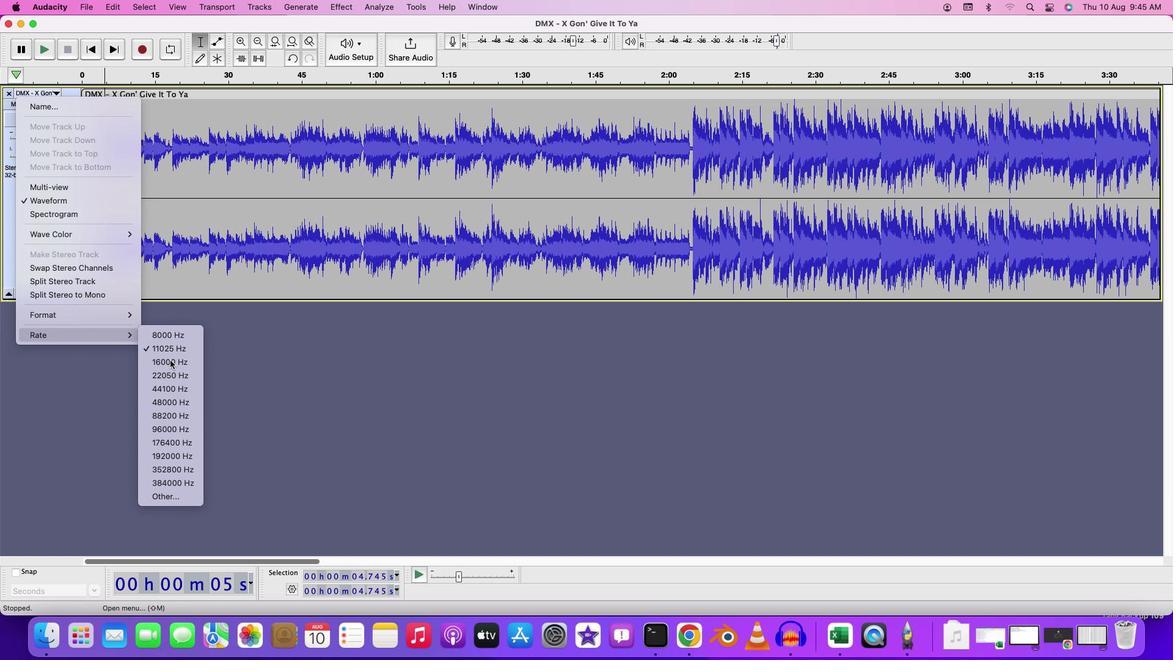 
Action: Mouse moved to (95, 128)
Screenshot: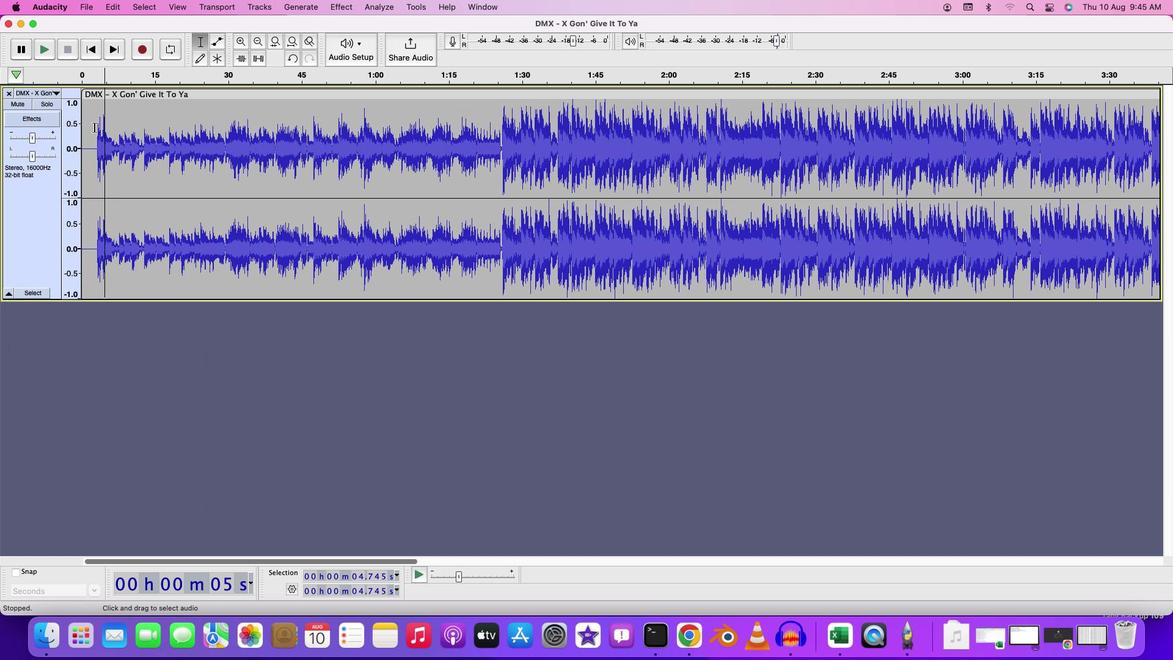 
Action: Mouse pressed left at (95, 128)
Screenshot: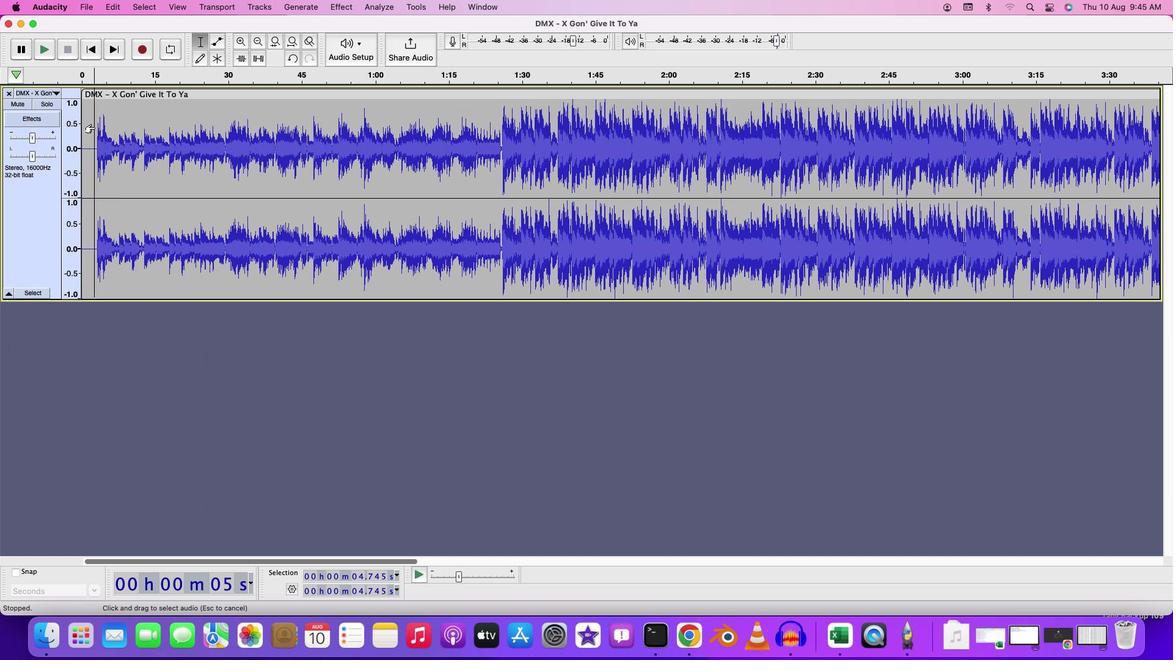 
Action: Key pressed Key.space
Screenshot: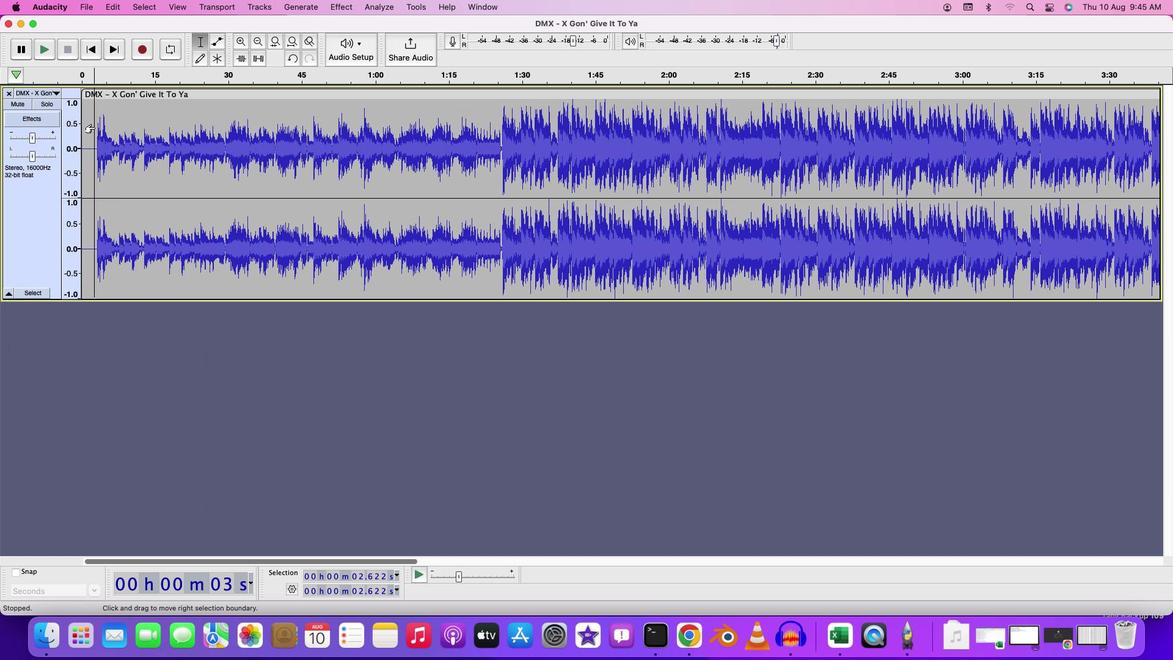 
Action: Mouse moved to (229, 114)
Screenshot: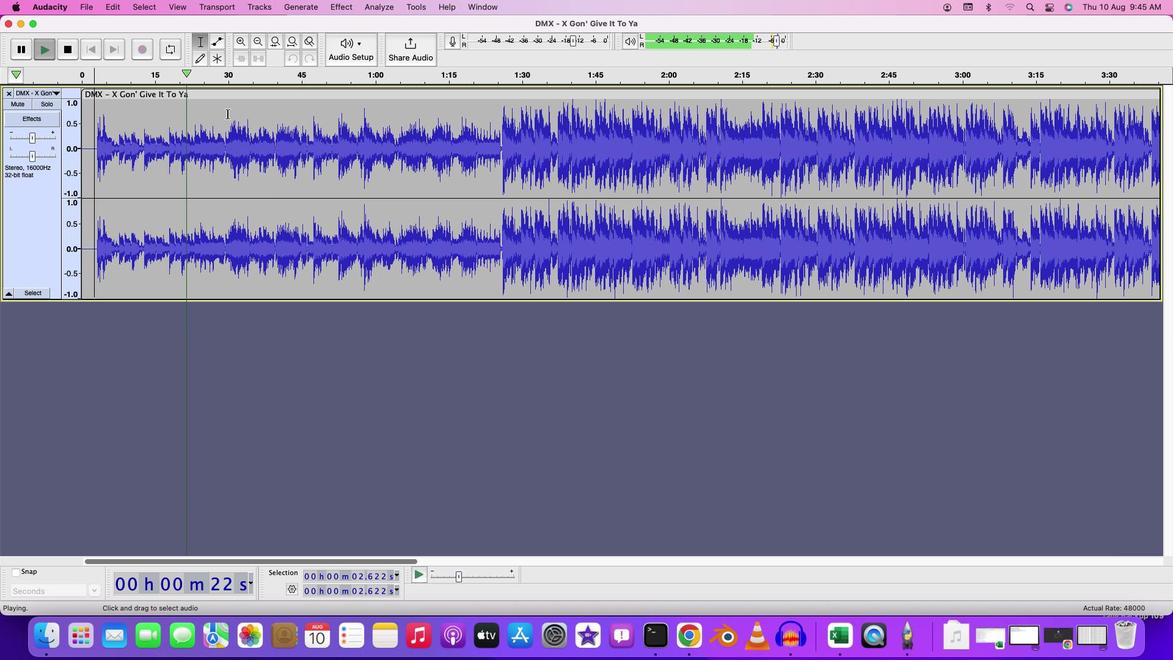 
Action: Mouse pressed left at (229, 114)
Screenshot: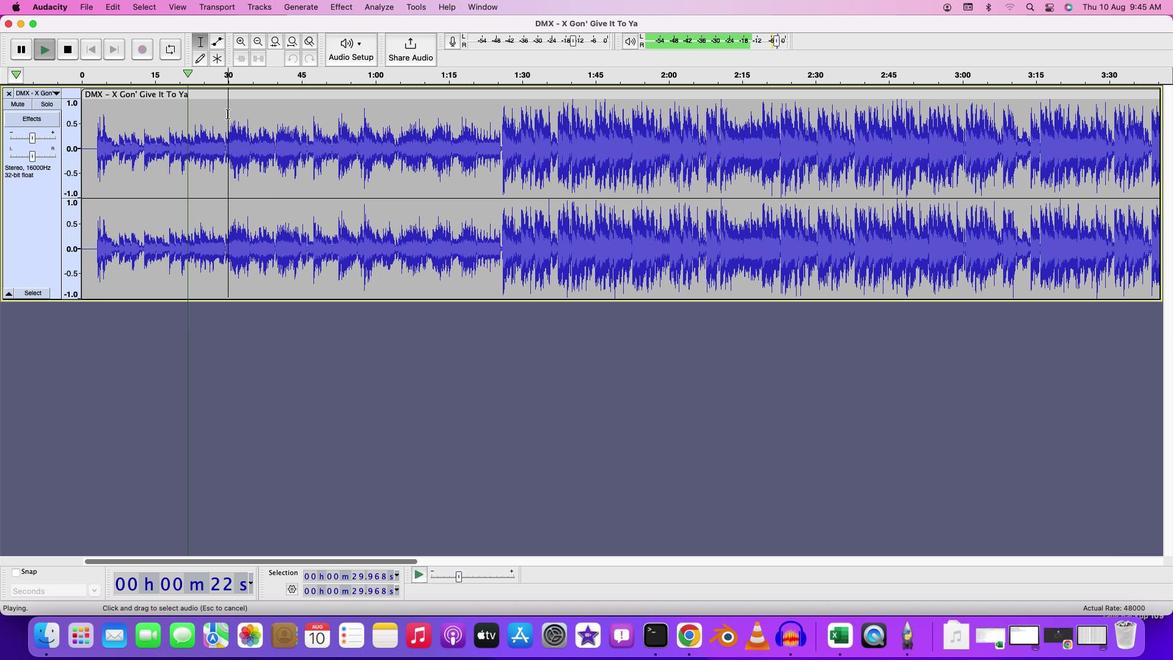 
Action: Key pressed Key.space
Screenshot: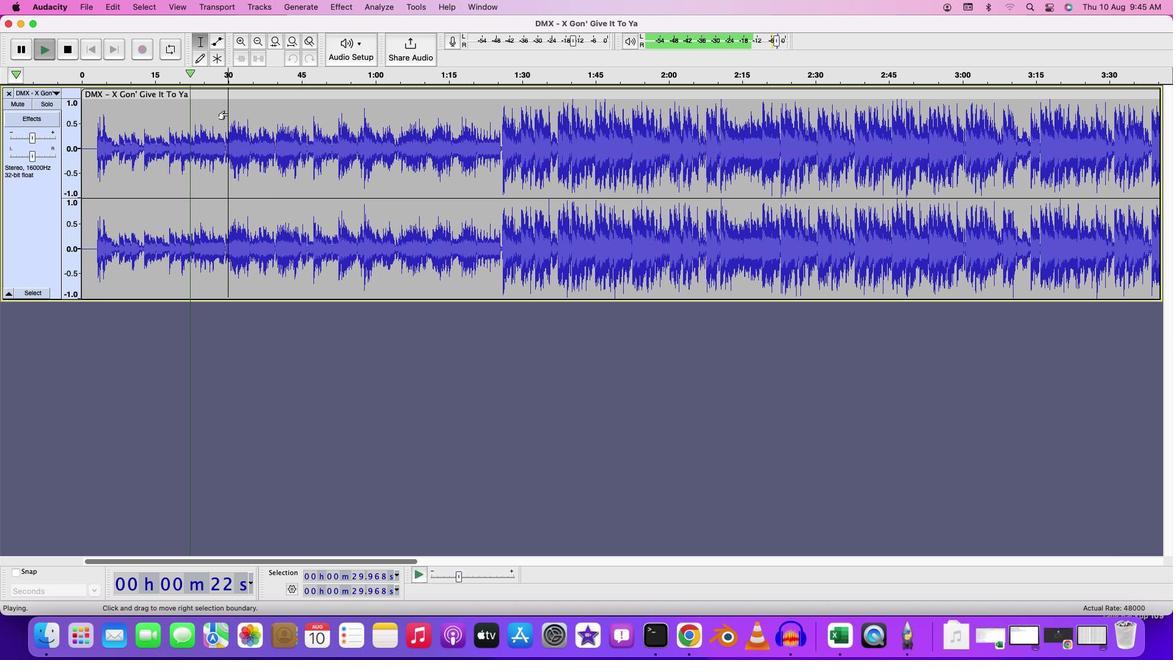 
Action: Mouse moved to (229, 115)
Screenshot: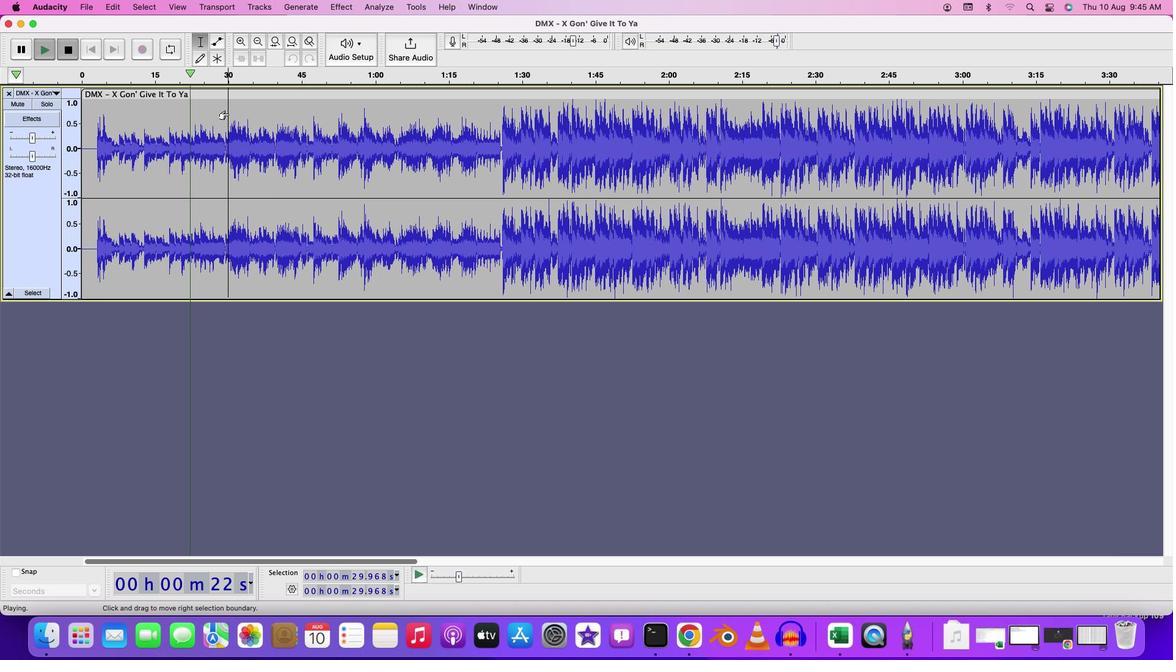 
Action: Key pressed Key.space
Screenshot: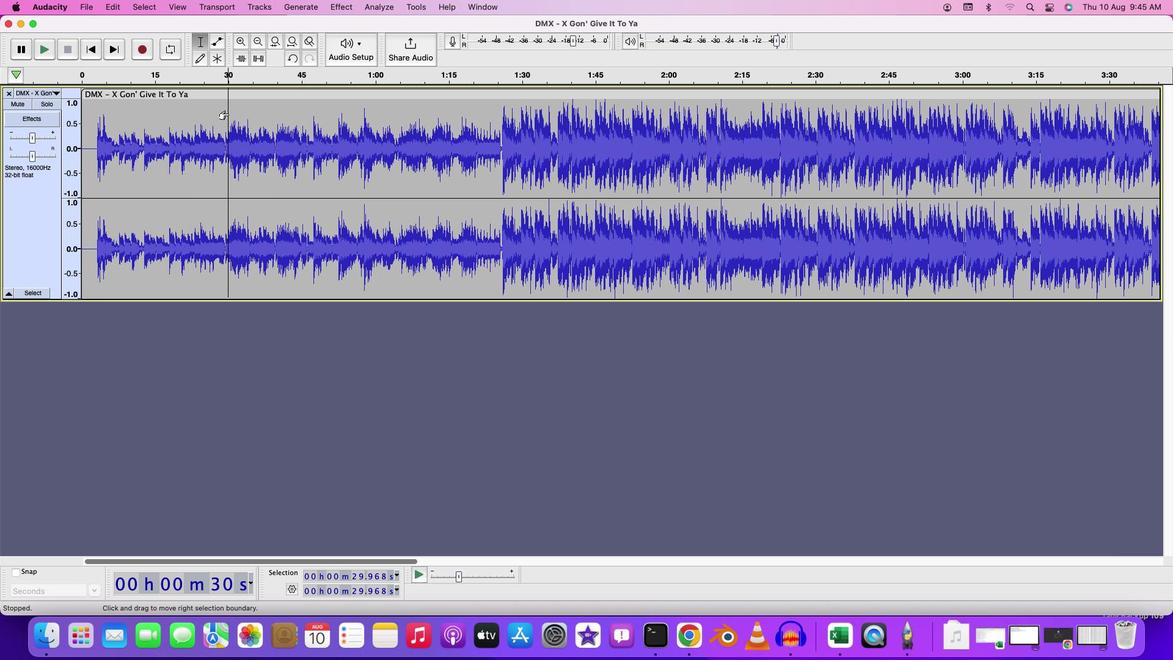 
Action: Mouse moved to (58, 97)
Screenshot: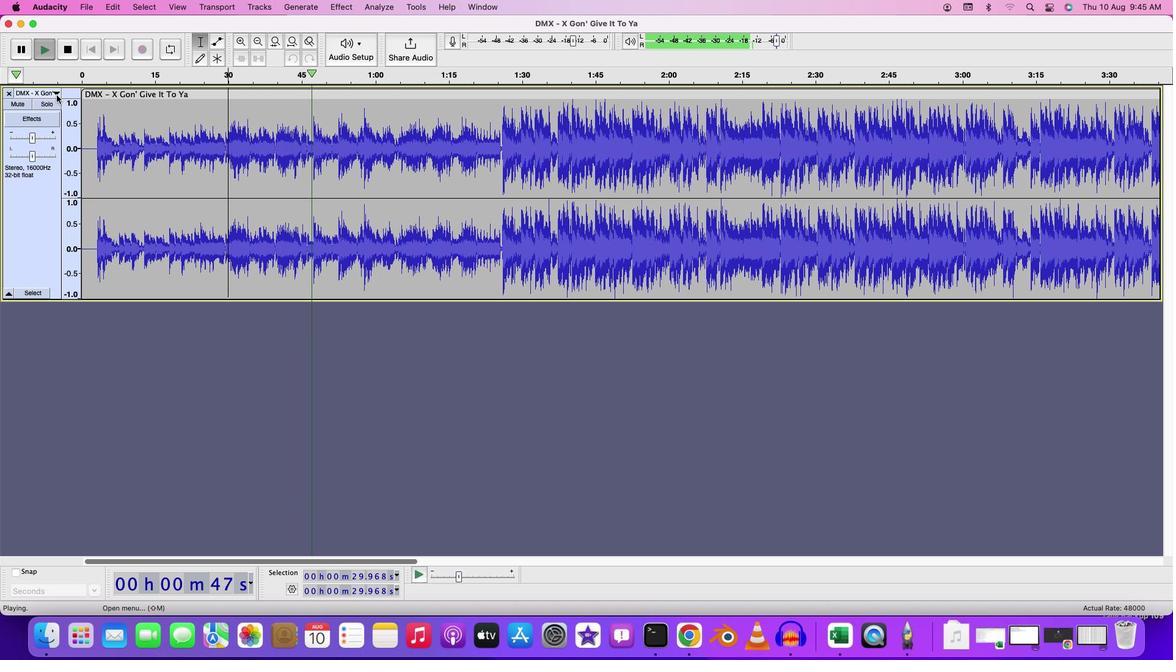 
Action: Key pressed Key.space
Screenshot: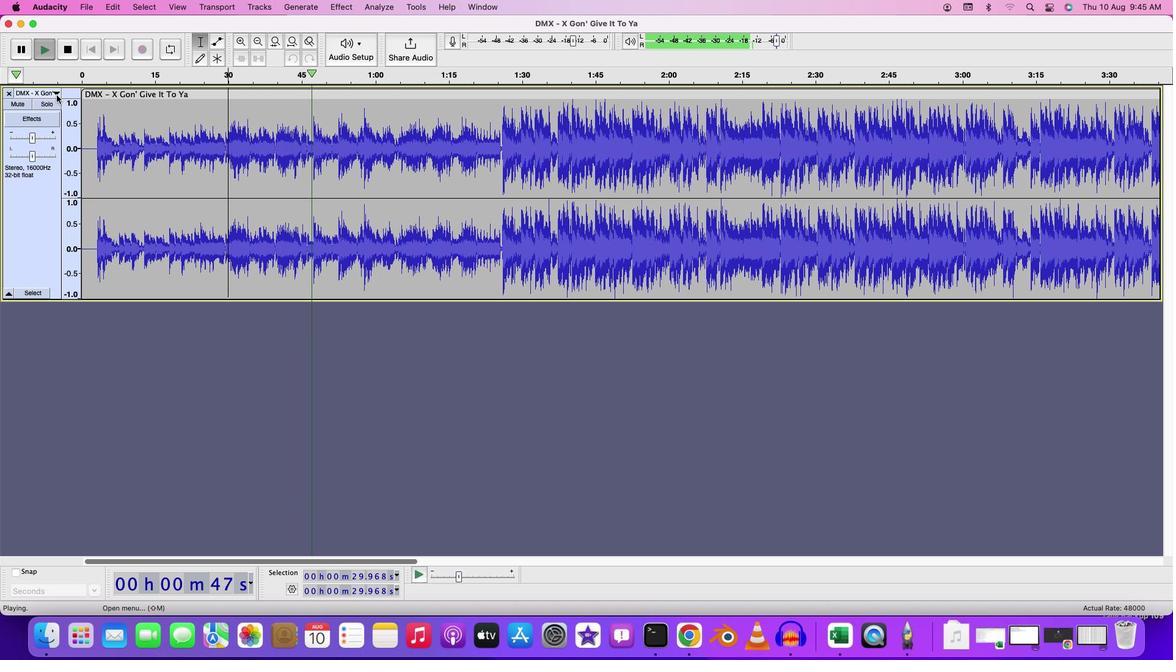
Action: Mouse moved to (57, 95)
Screenshot: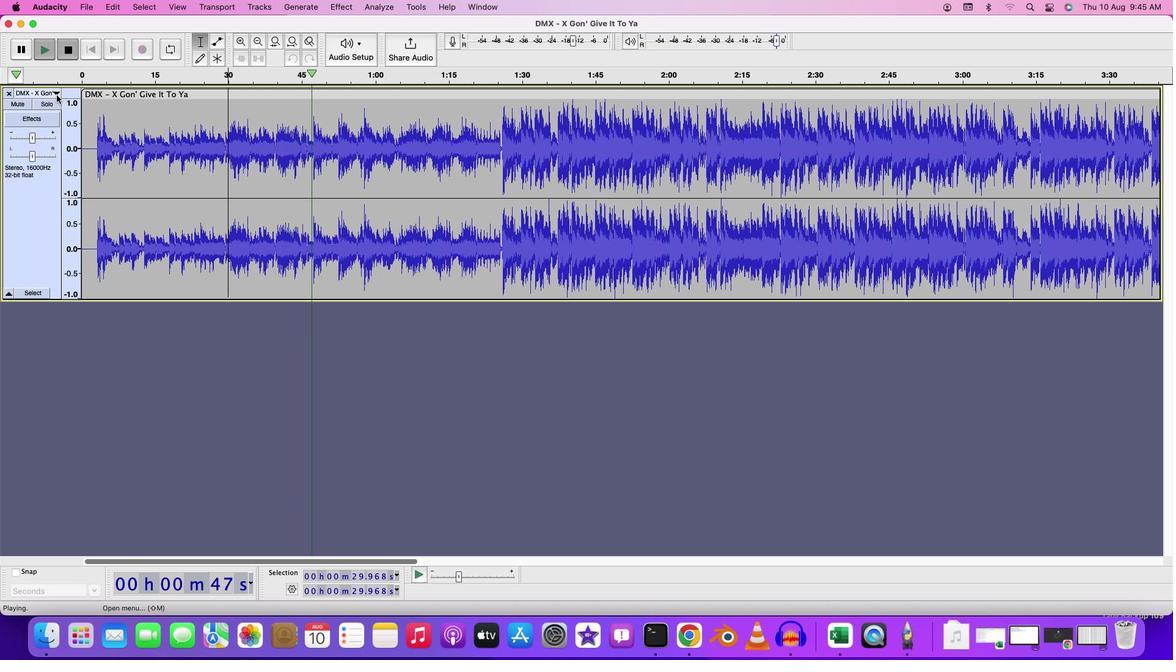 
Action: Mouse pressed left at (57, 95)
Screenshot: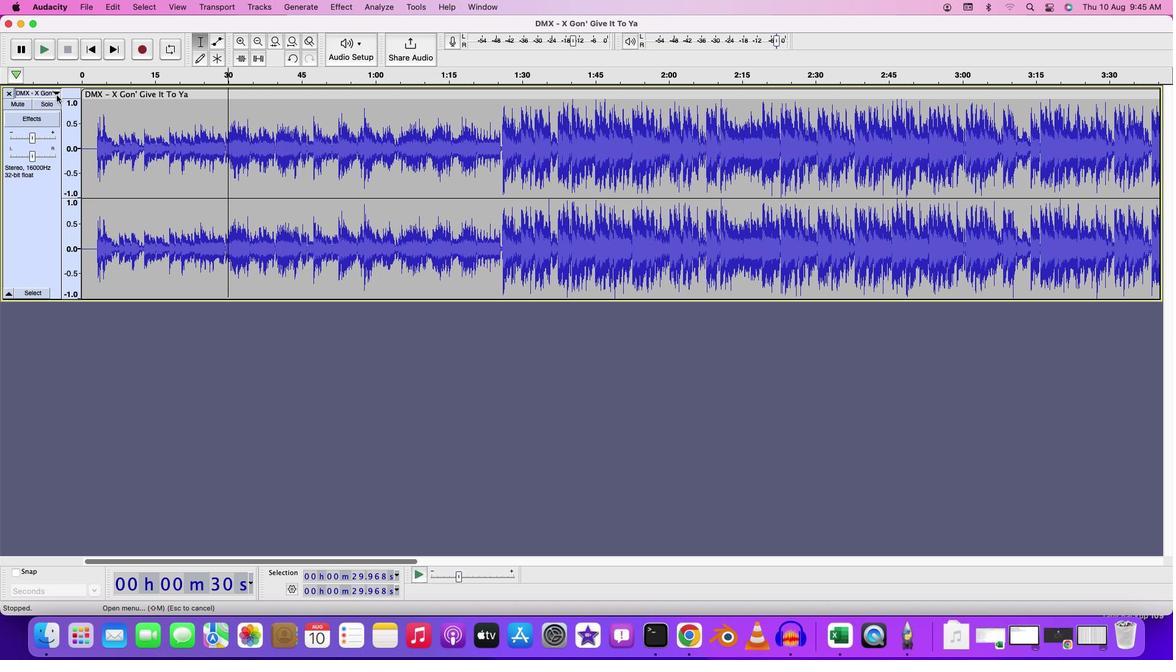 
Action: Mouse moved to (170, 380)
Screenshot: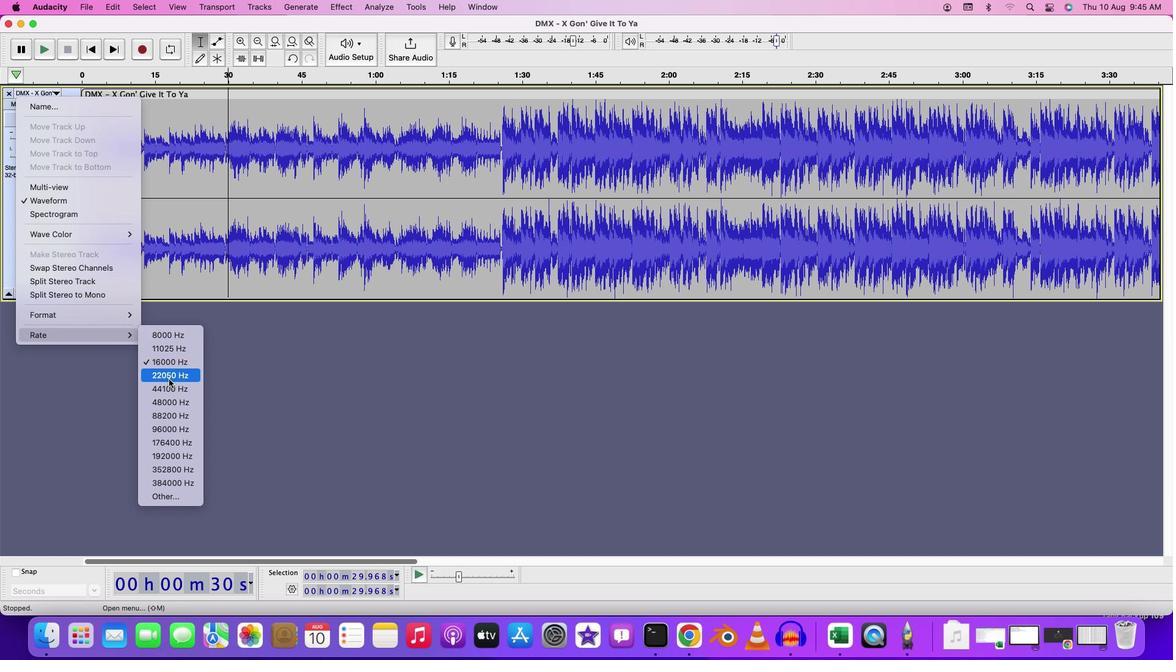 
Action: Mouse pressed left at (170, 380)
Screenshot: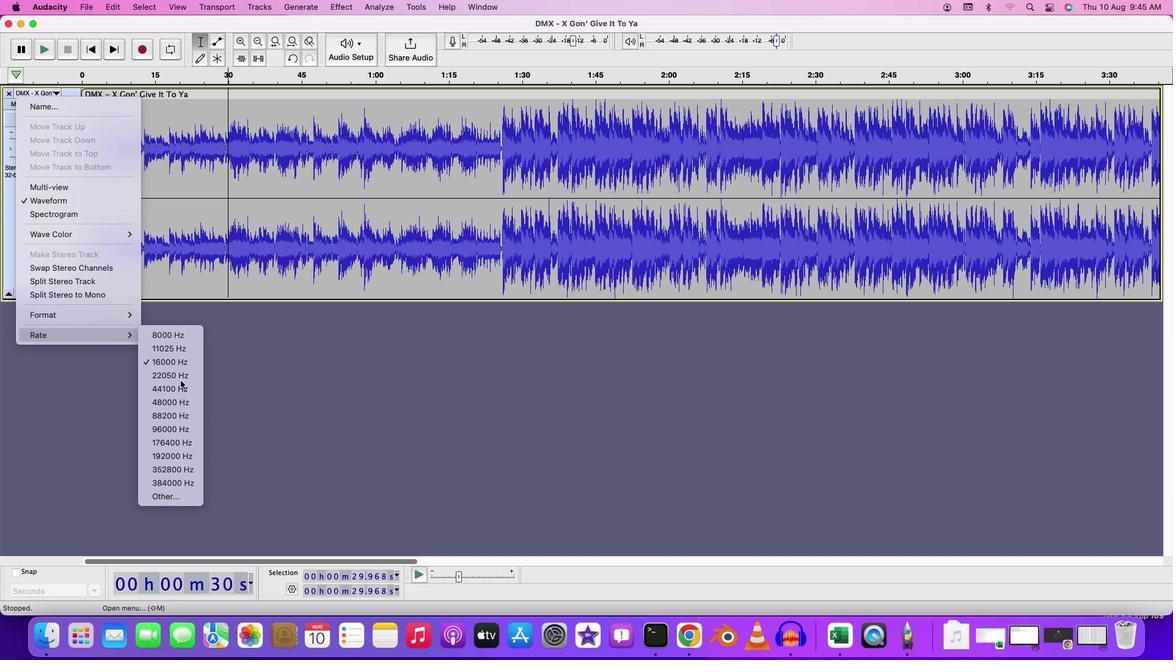 
Action: Mouse moved to (92, 114)
Screenshot: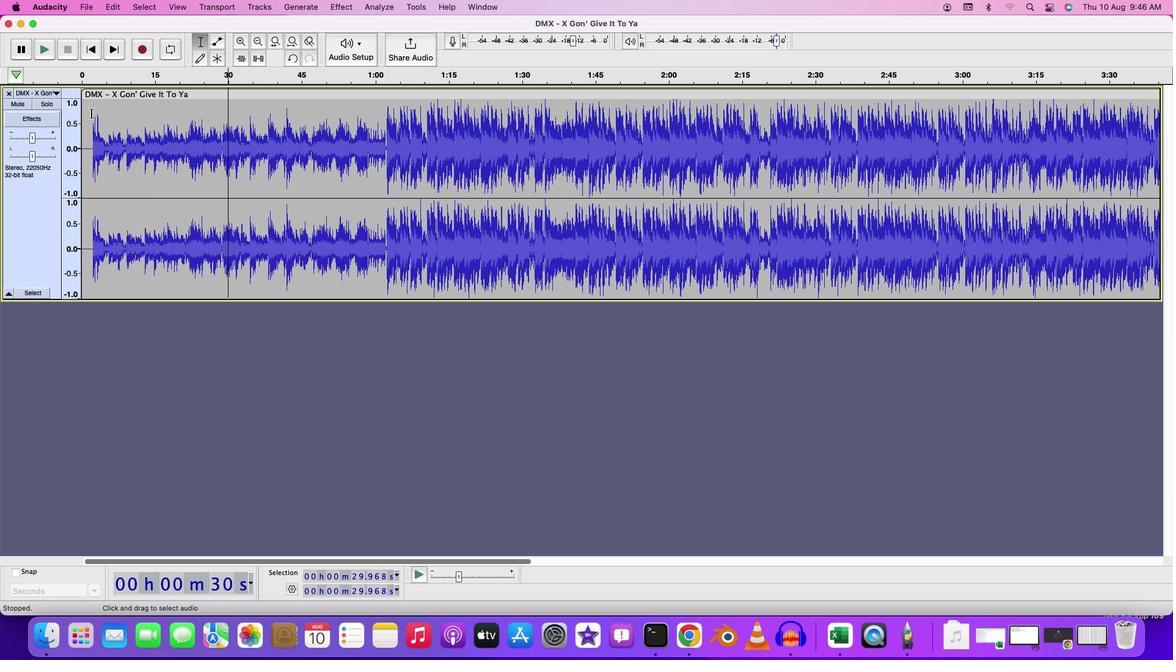 
Action: Mouse pressed left at (92, 114)
Screenshot: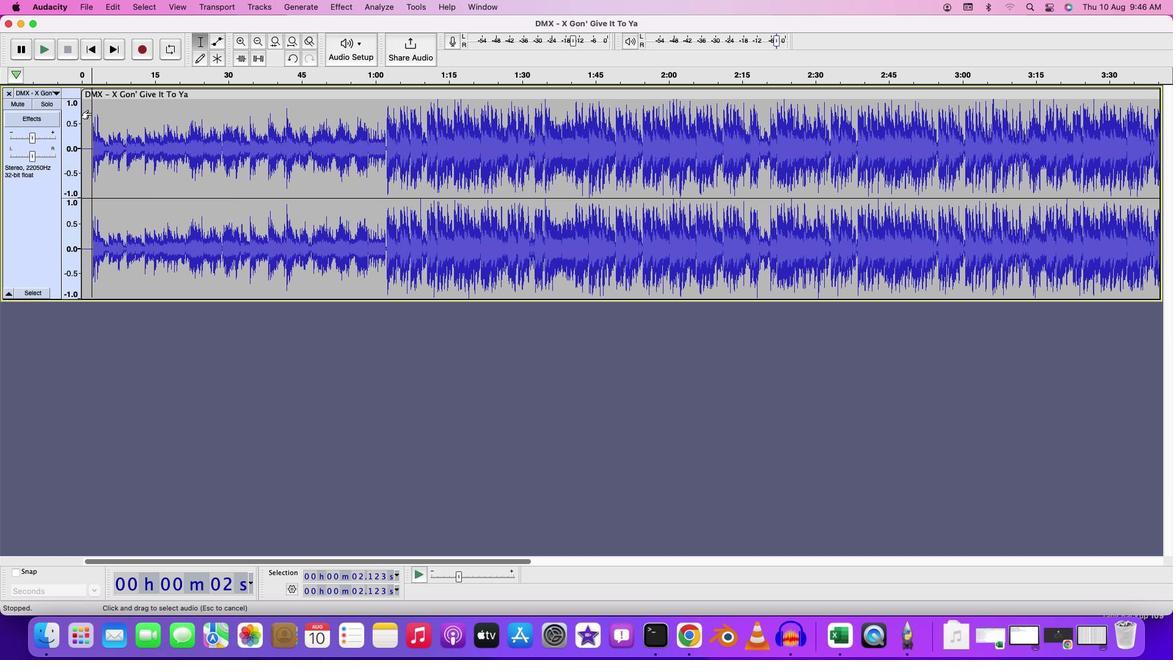
Action: Key pressed Key.space
Screenshot: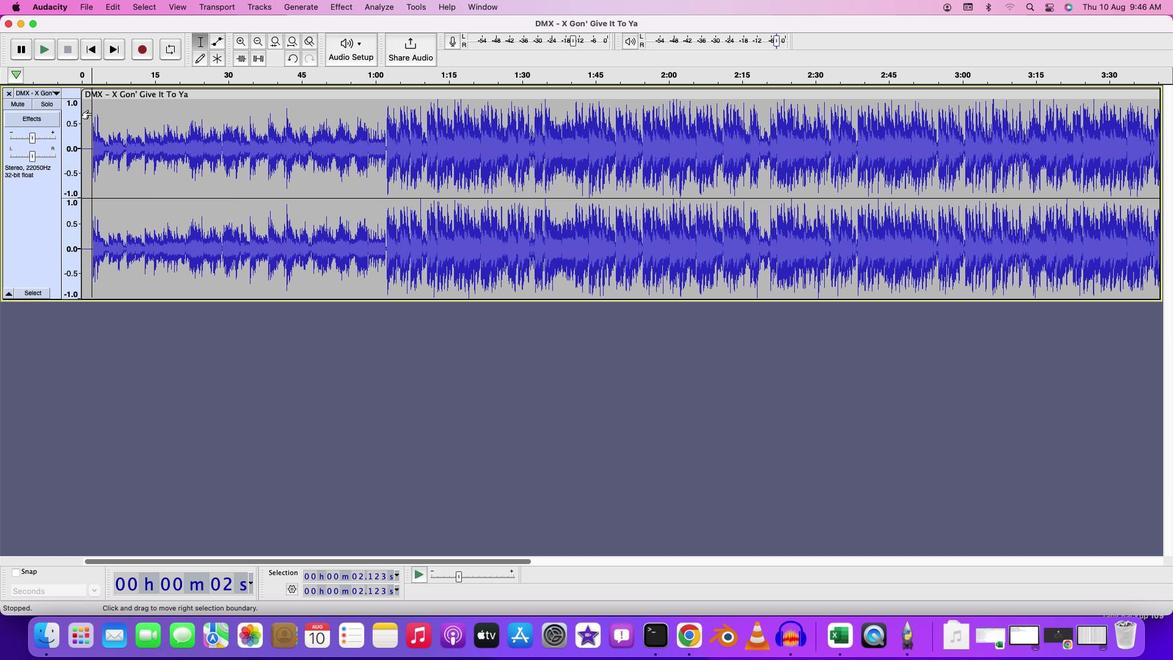 
Action: Mouse moved to (385, 116)
Screenshot: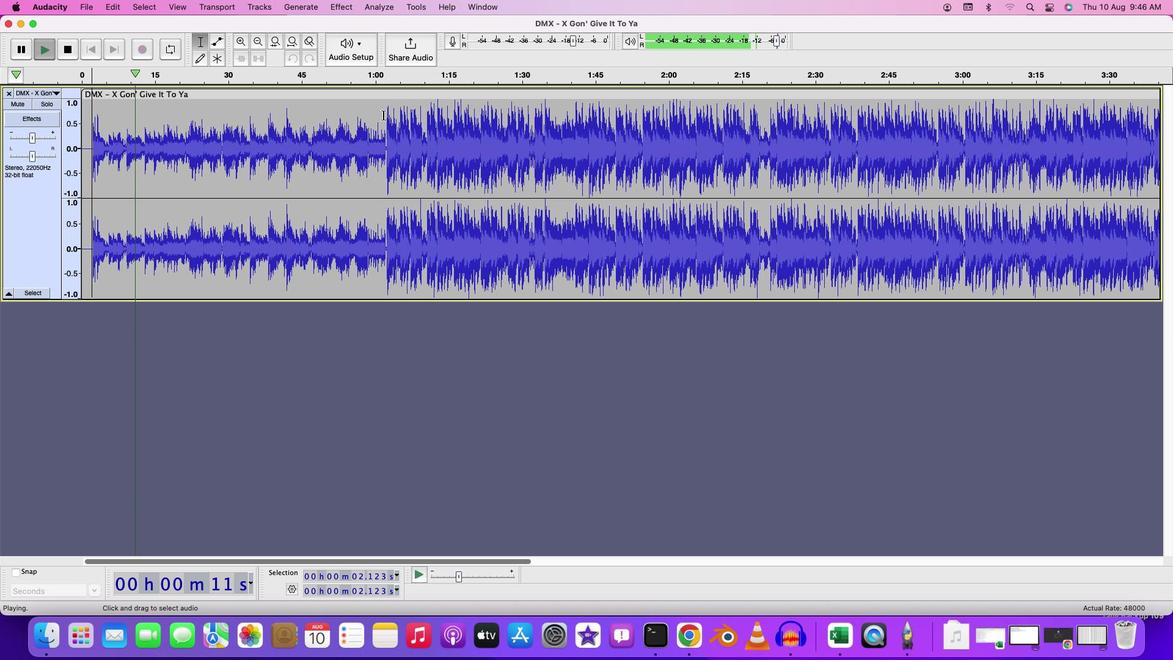 
Action: Mouse pressed left at (385, 116)
Screenshot: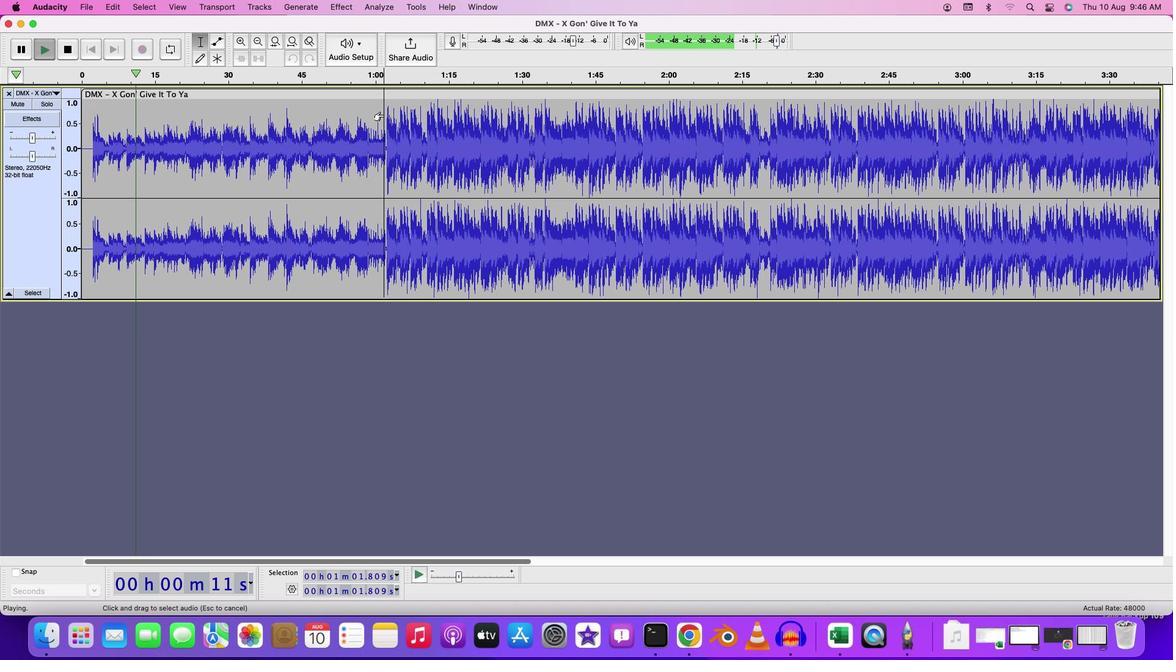 
Action: Key pressed Key.space
Screenshot: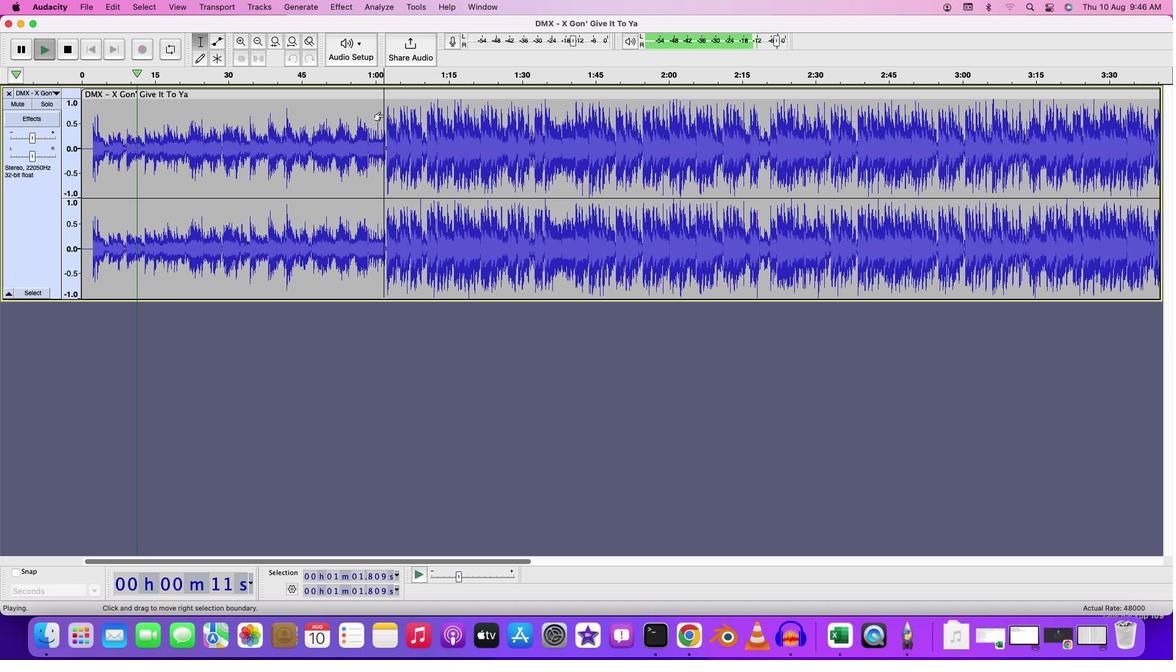 
Action: Mouse moved to (385, 117)
Screenshot: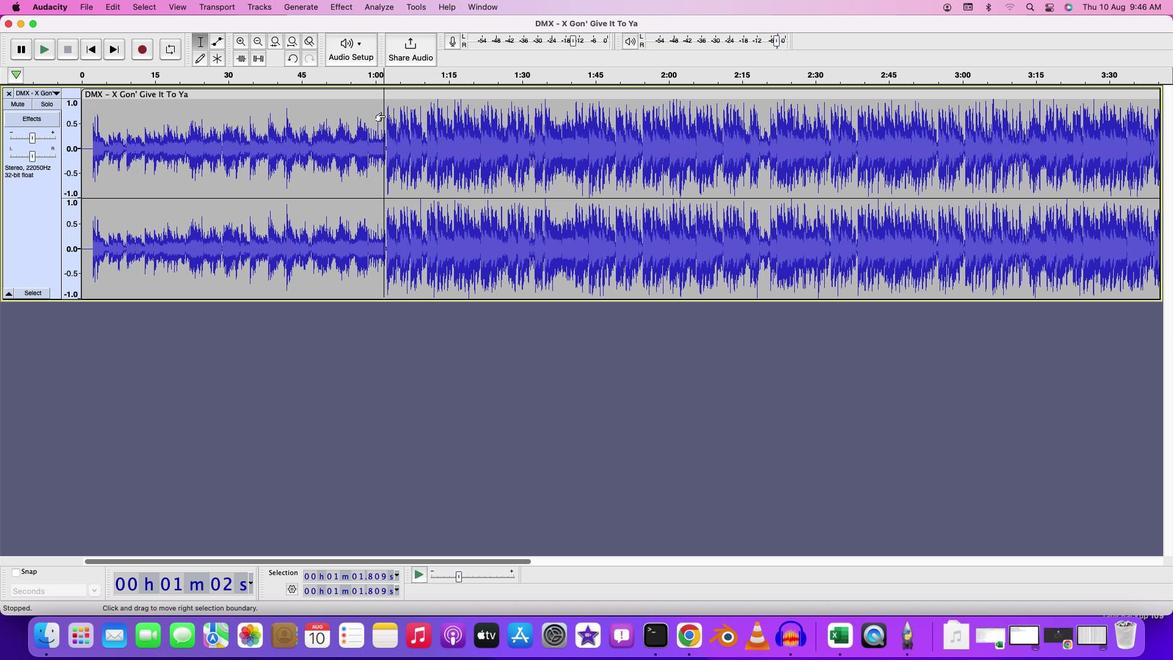 
Action: Key pressed Key.space
Screenshot: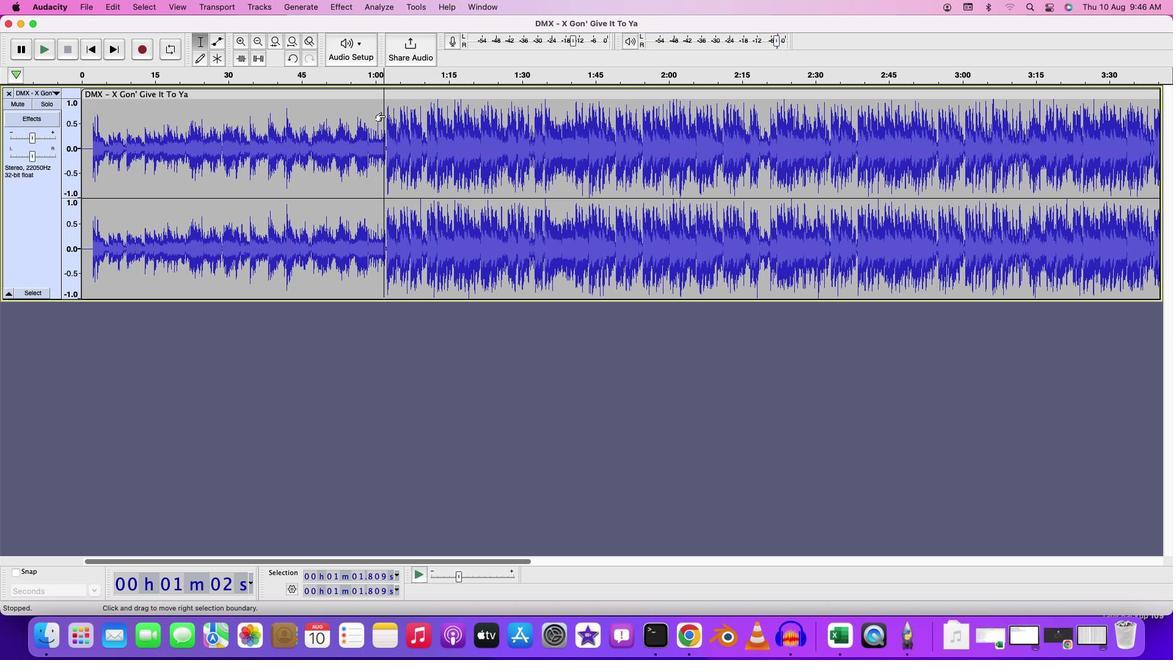 
Action: Mouse moved to (59, 101)
Screenshot: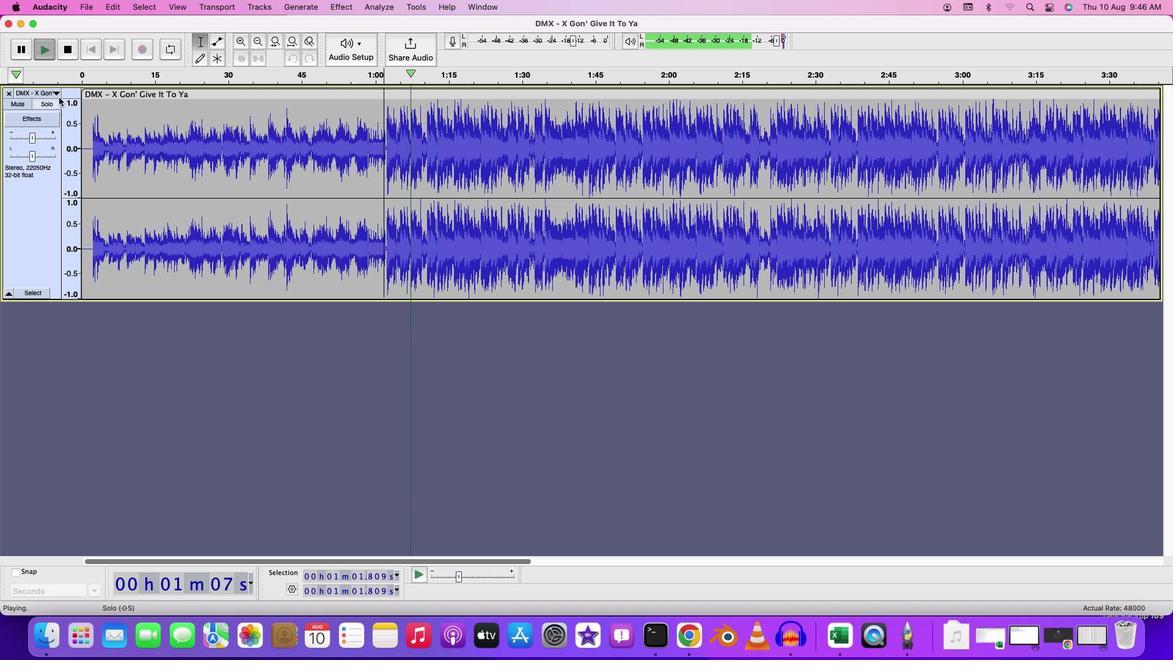 
Action: Key pressed Key.space
Screenshot: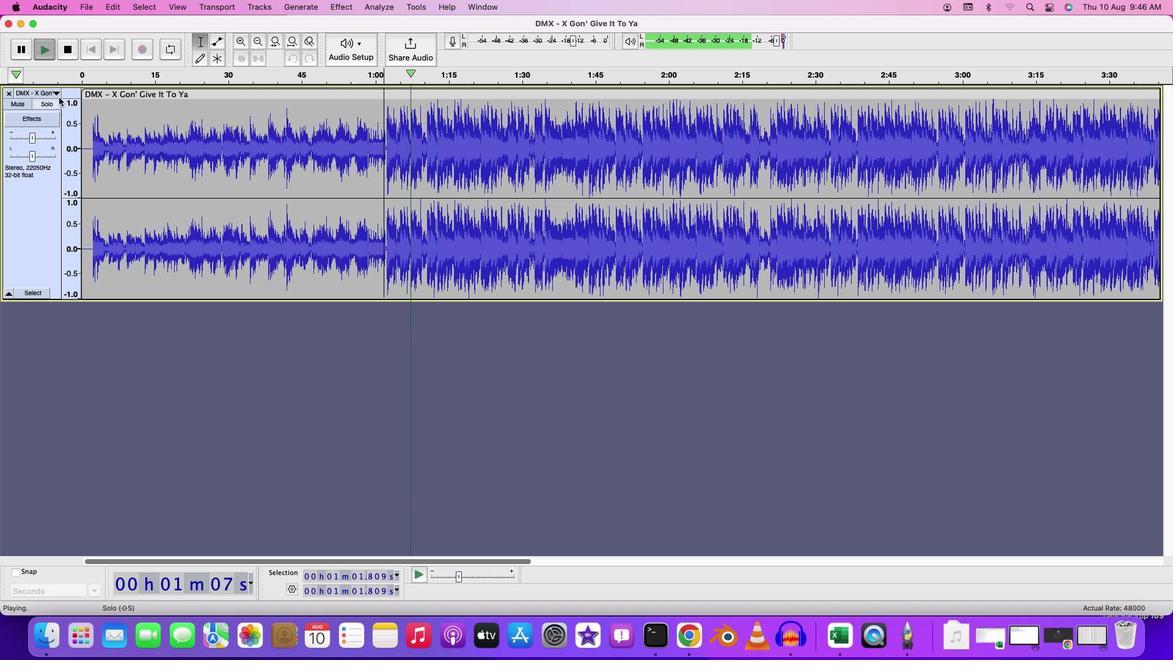 
Action: Mouse moved to (58, 95)
Screenshot: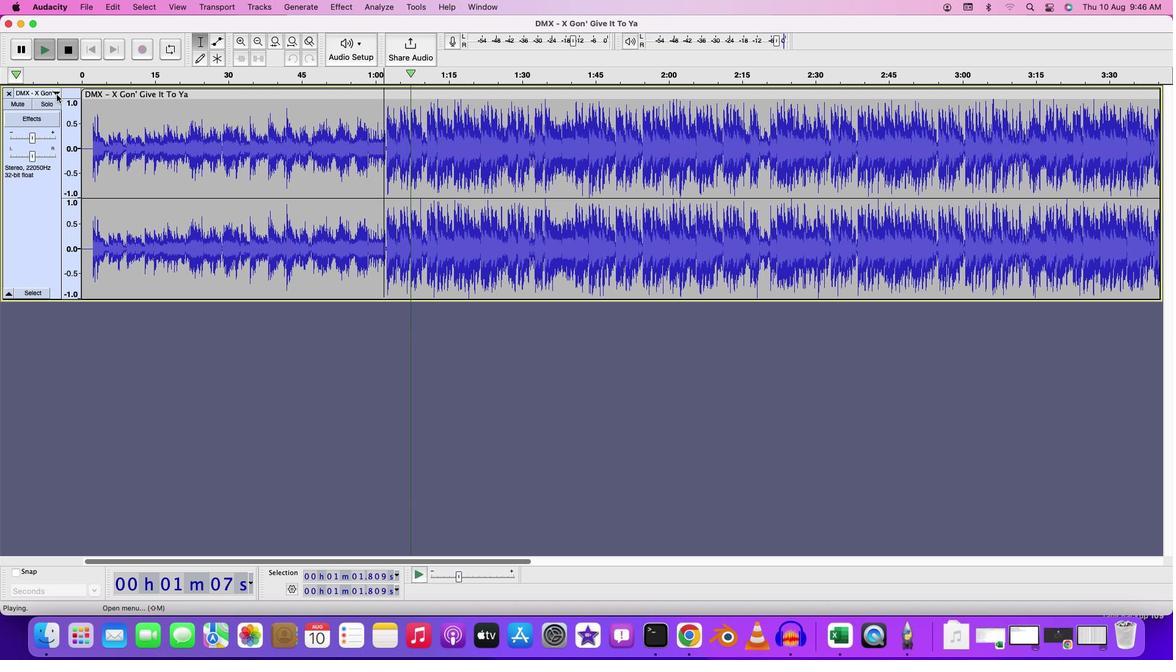 
Action: Mouse pressed left at (58, 95)
Screenshot: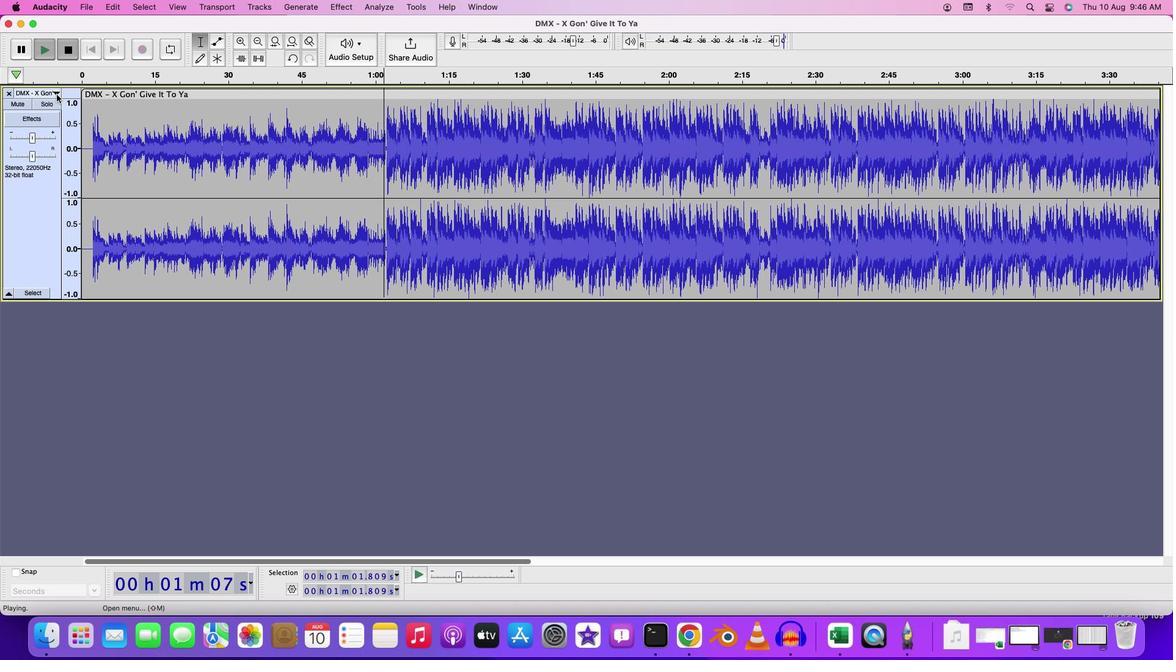 
Action: Mouse moved to (187, 386)
Screenshot: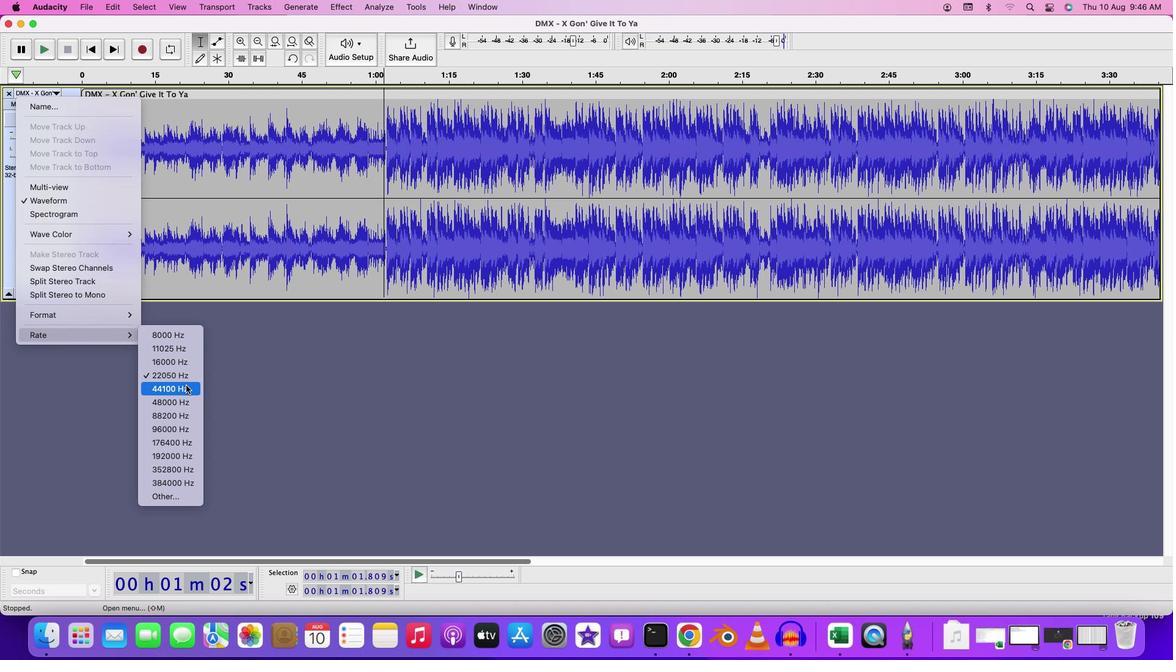 
Action: Mouse pressed left at (187, 386)
Screenshot: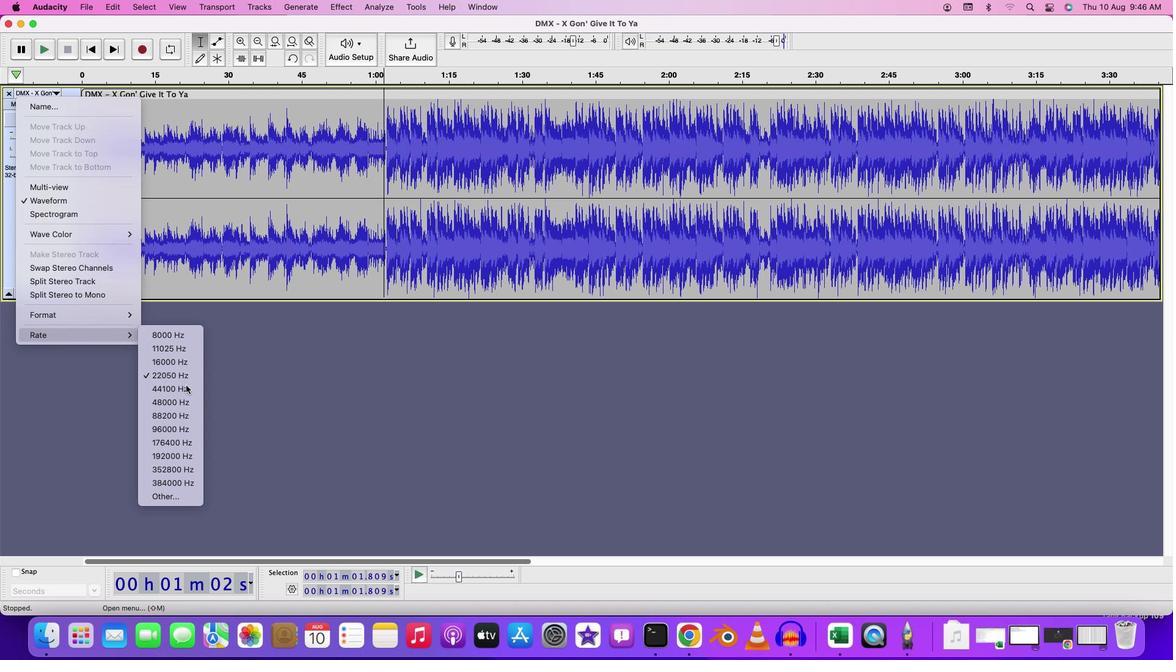 
Action: Mouse moved to (88, 117)
Screenshot: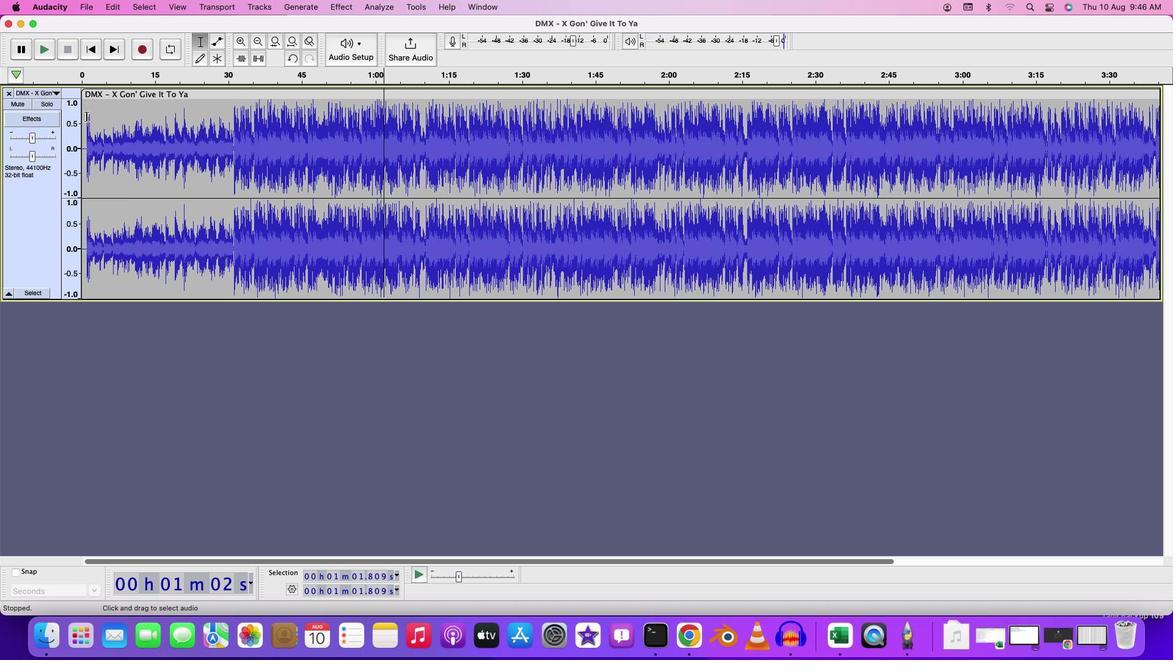 
Action: Mouse pressed left at (88, 117)
Screenshot: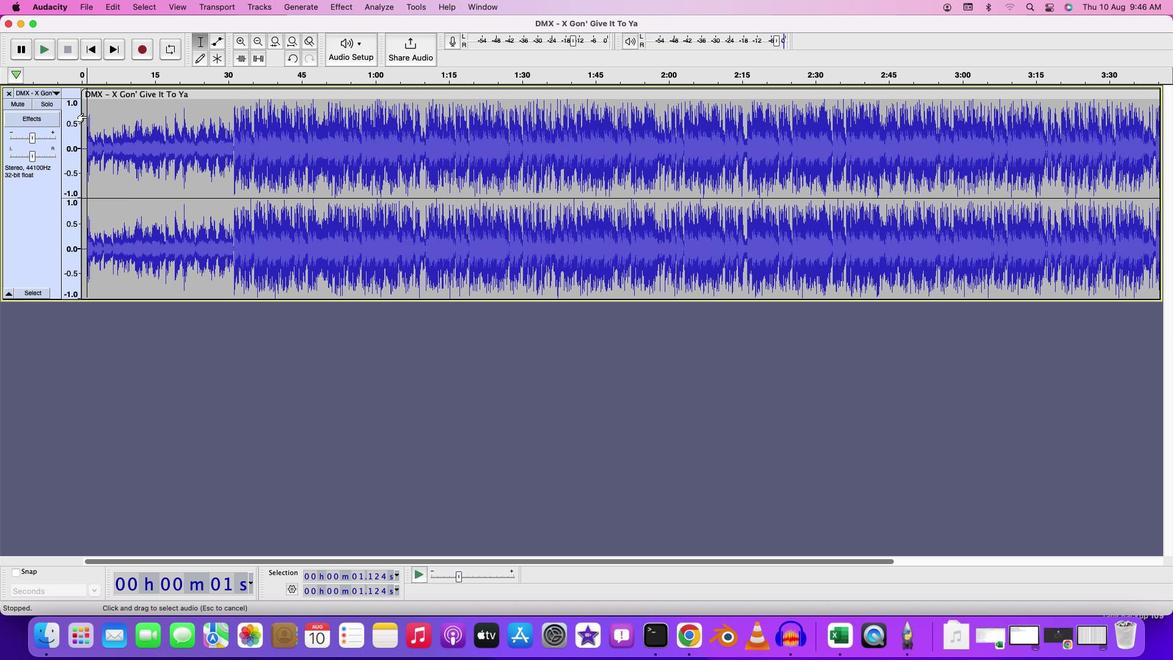 
Action: Key pressed Key.space
Screenshot: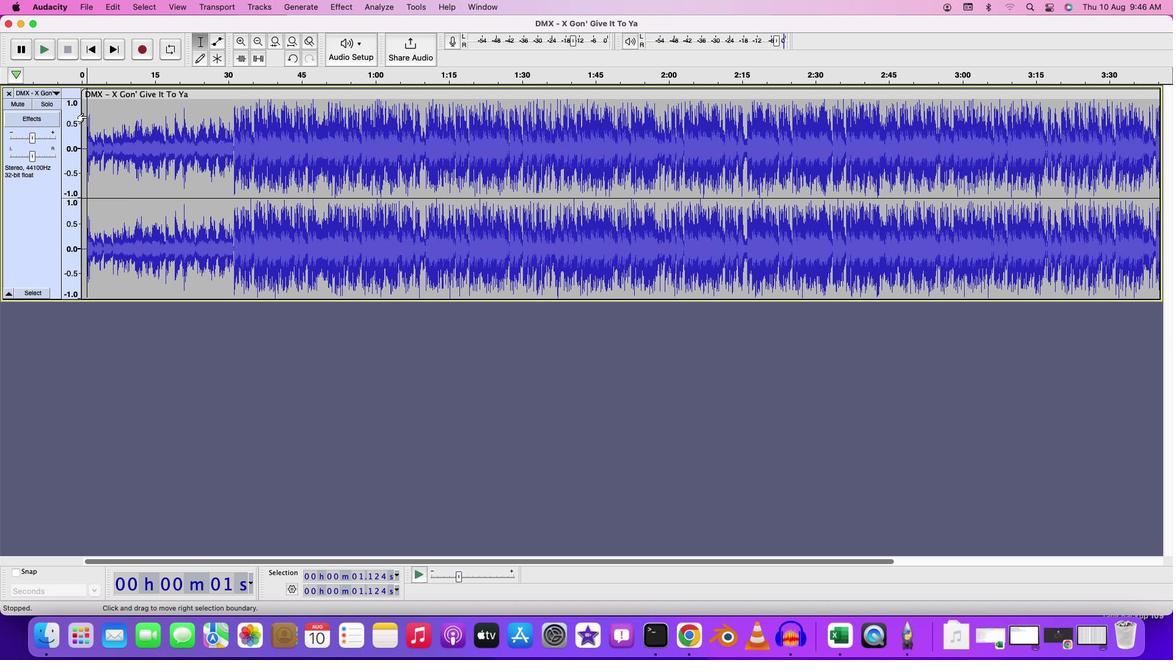 
Action: Mouse moved to (233, 109)
Screenshot: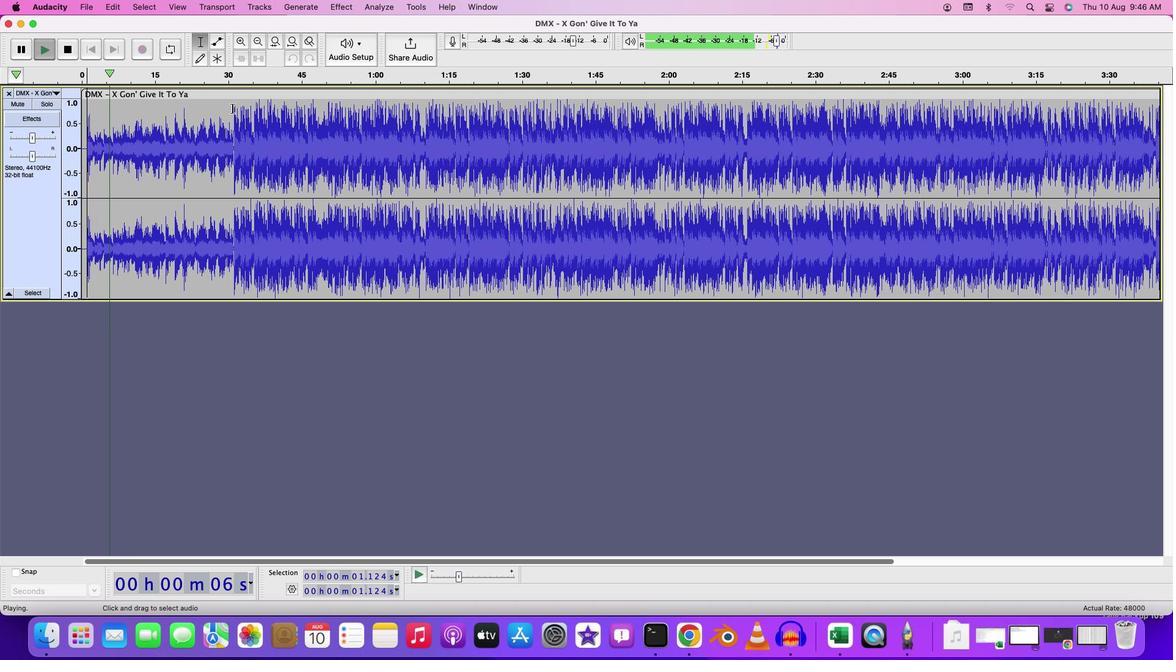 
Action: Mouse pressed left at (233, 109)
Screenshot: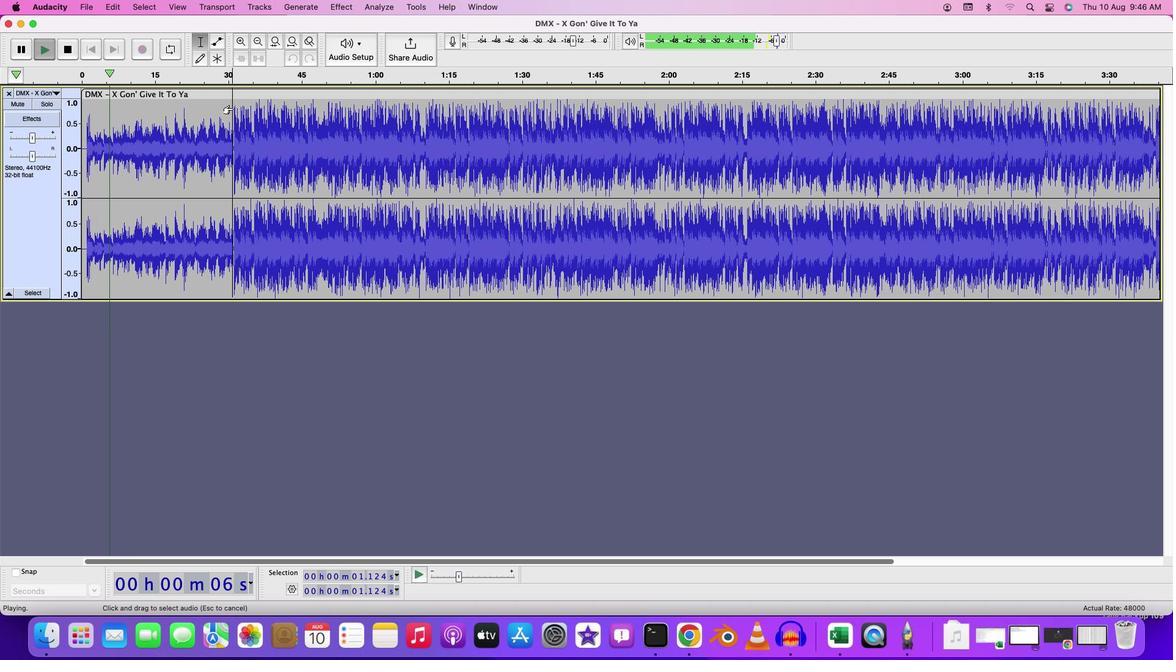 
Action: Key pressed Key.spaceKey.space
Screenshot: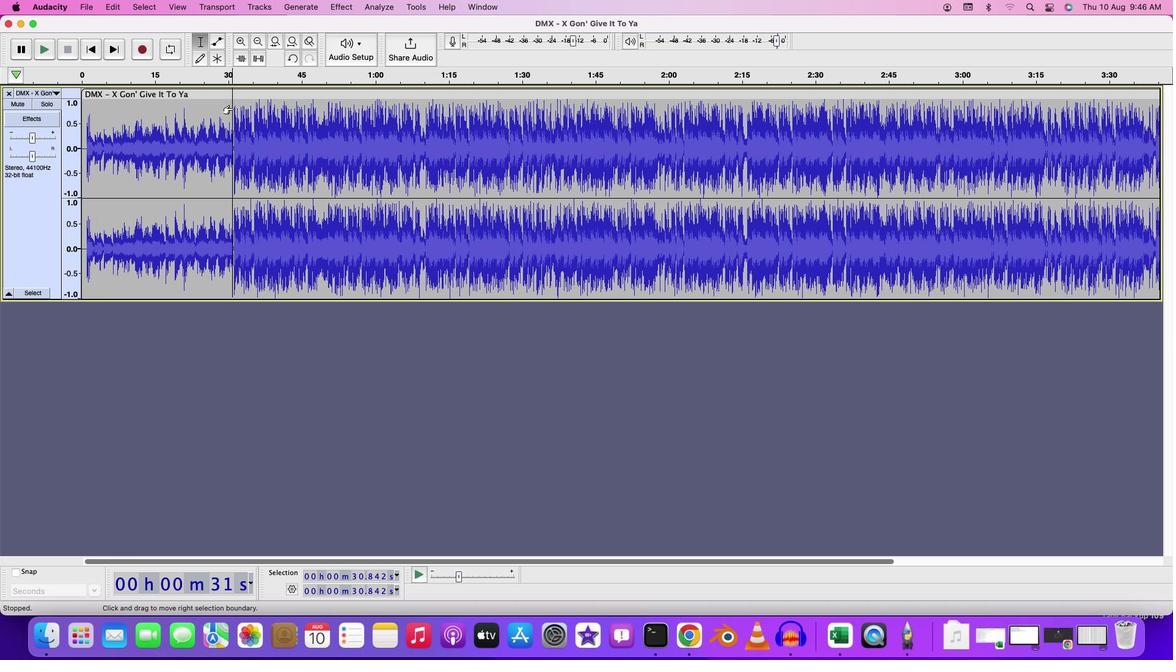
Action: Mouse moved to (57, 97)
Screenshot: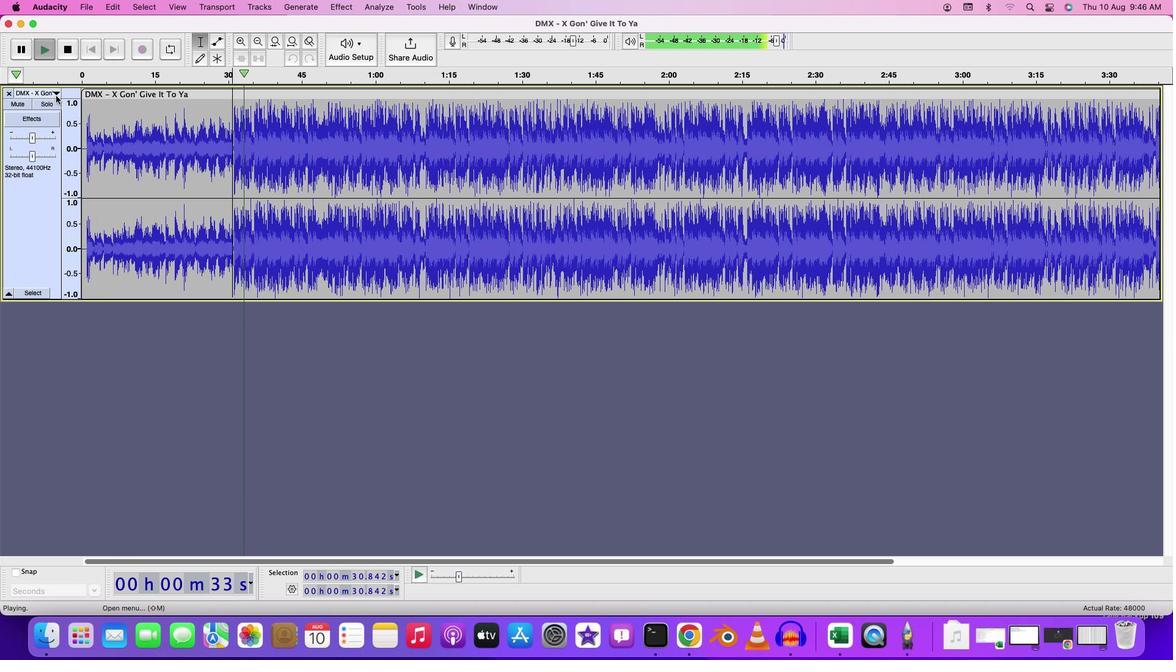 
Action: Key pressed Key.space
Screenshot: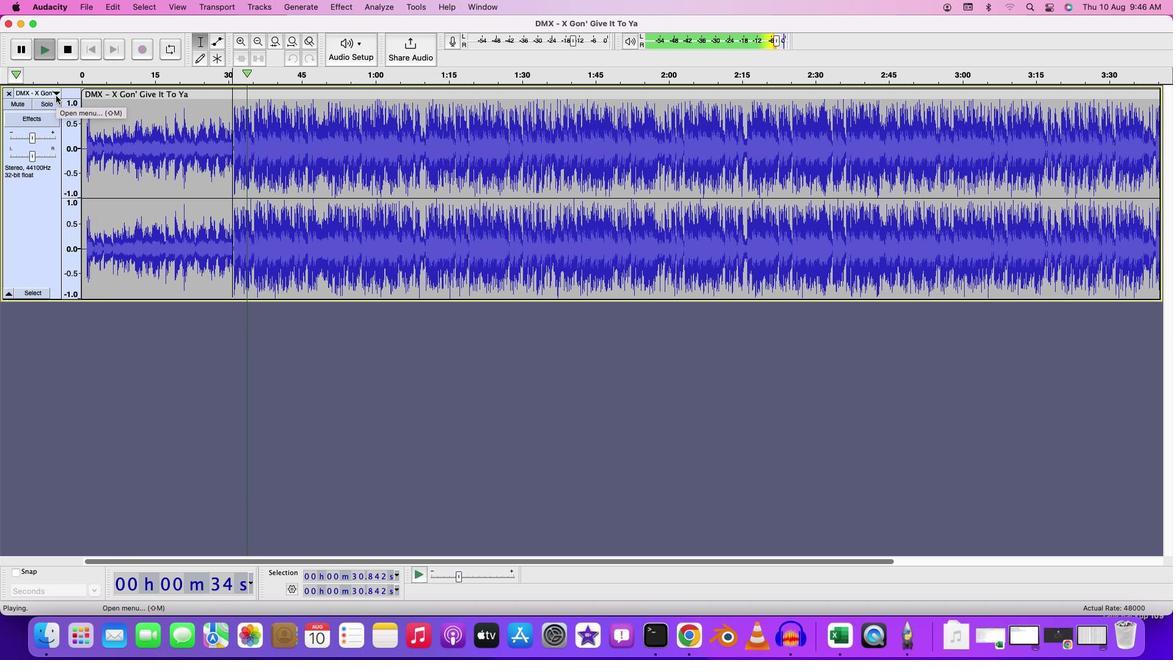 
Action: Mouse pressed left at (57, 97)
Screenshot: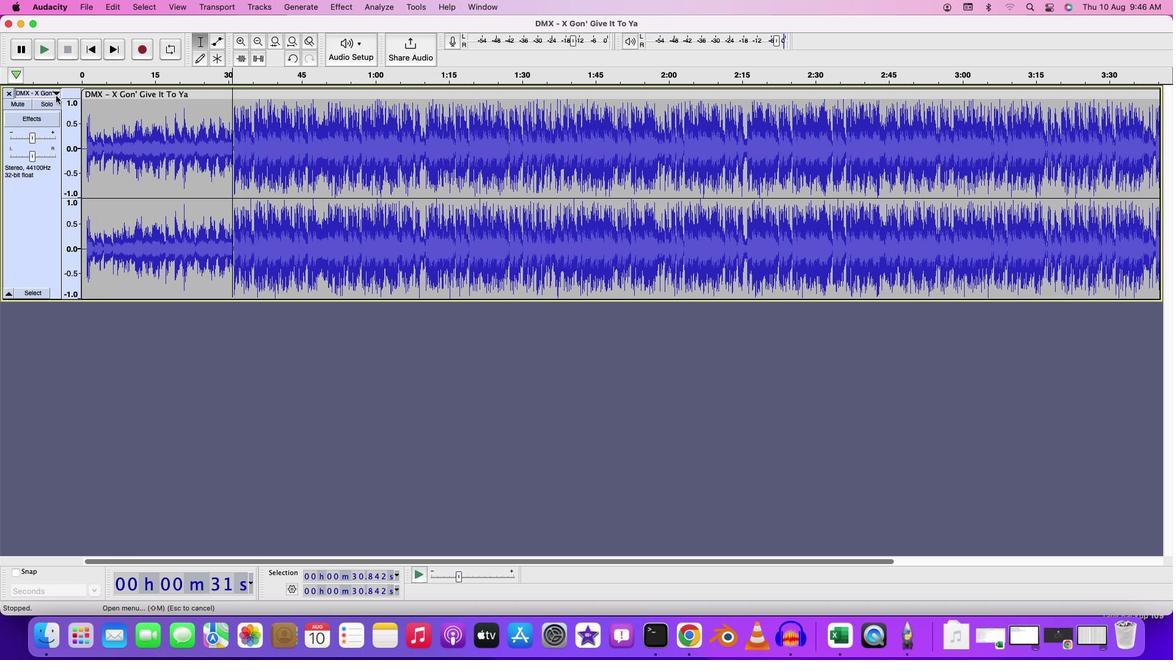 
Action: Mouse moved to (165, 400)
Screenshot: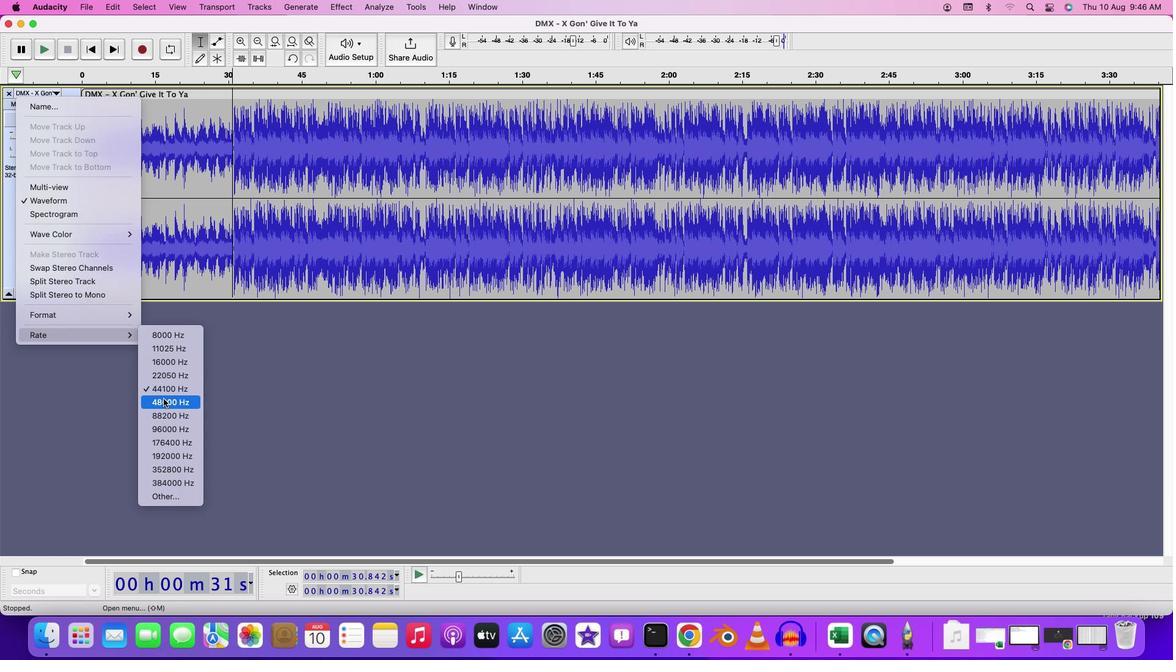 
Action: Mouse pressed left at (165, 400)
Screenshot: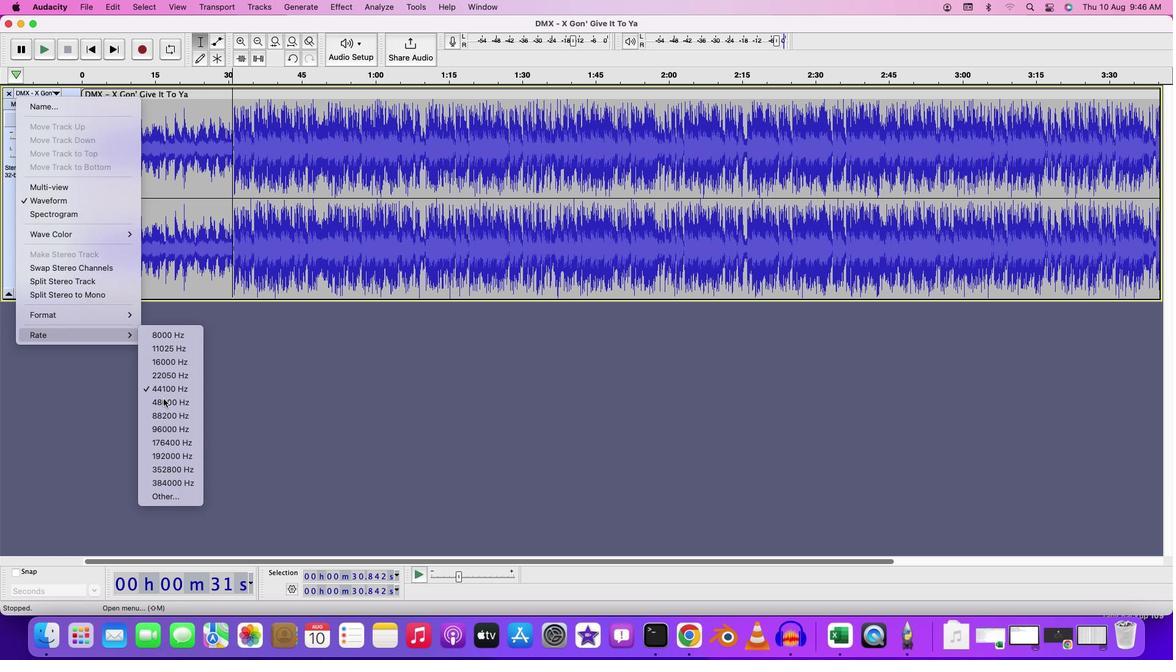 
Action: Mouse moved to (223, 126)
Screenshot: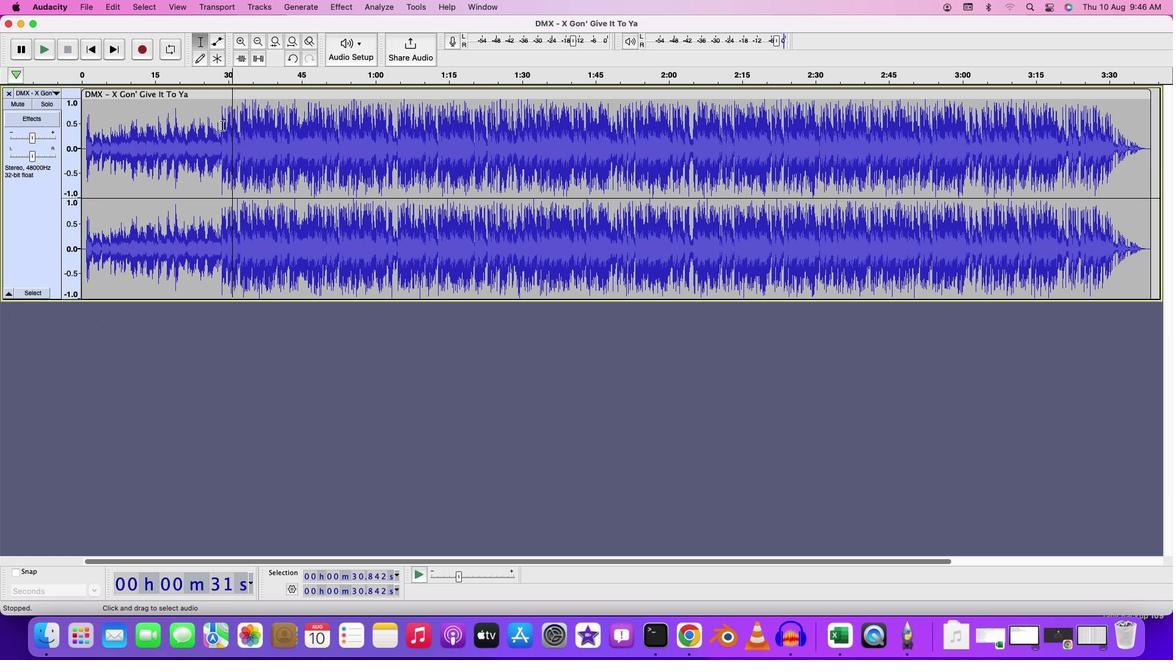 
Action: Mouse pressed left at (223, 126)
Screenshot: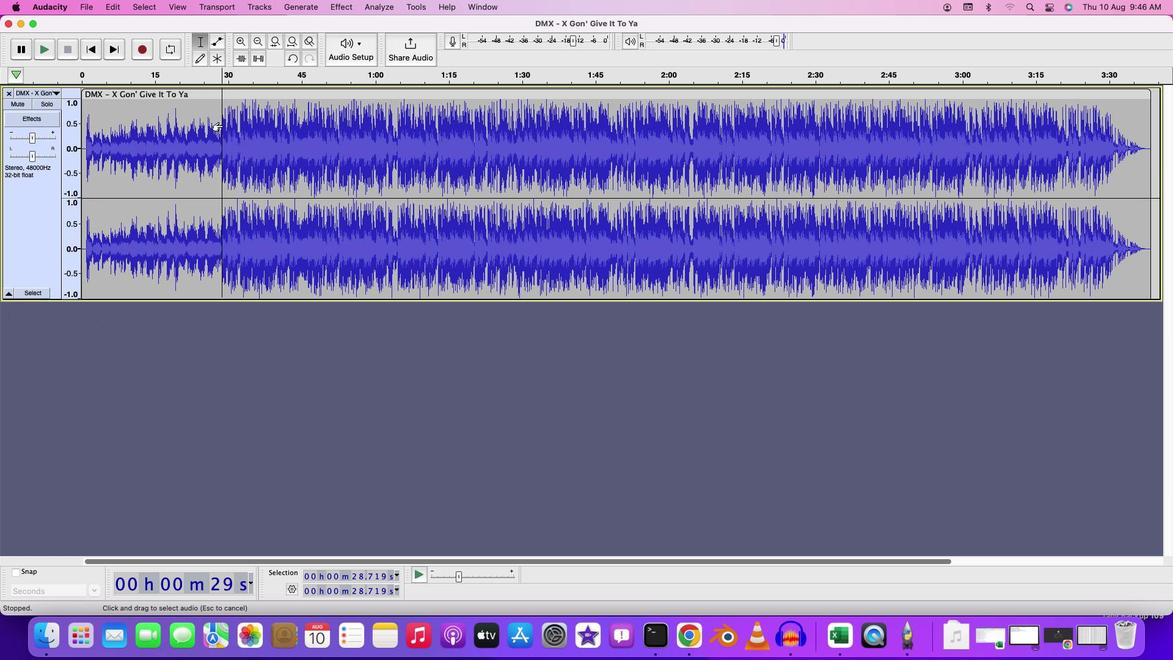 
Action: Key pressed Key.space
Screenshot: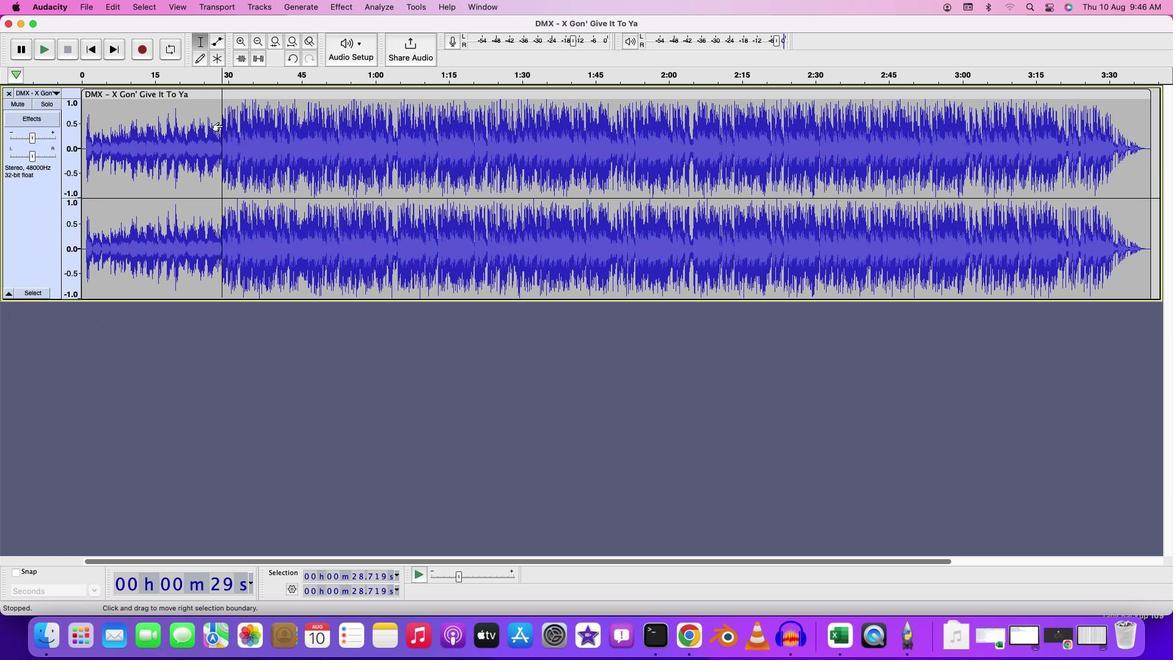 
Action: Mouse moved to (57, 94)
Screenshot: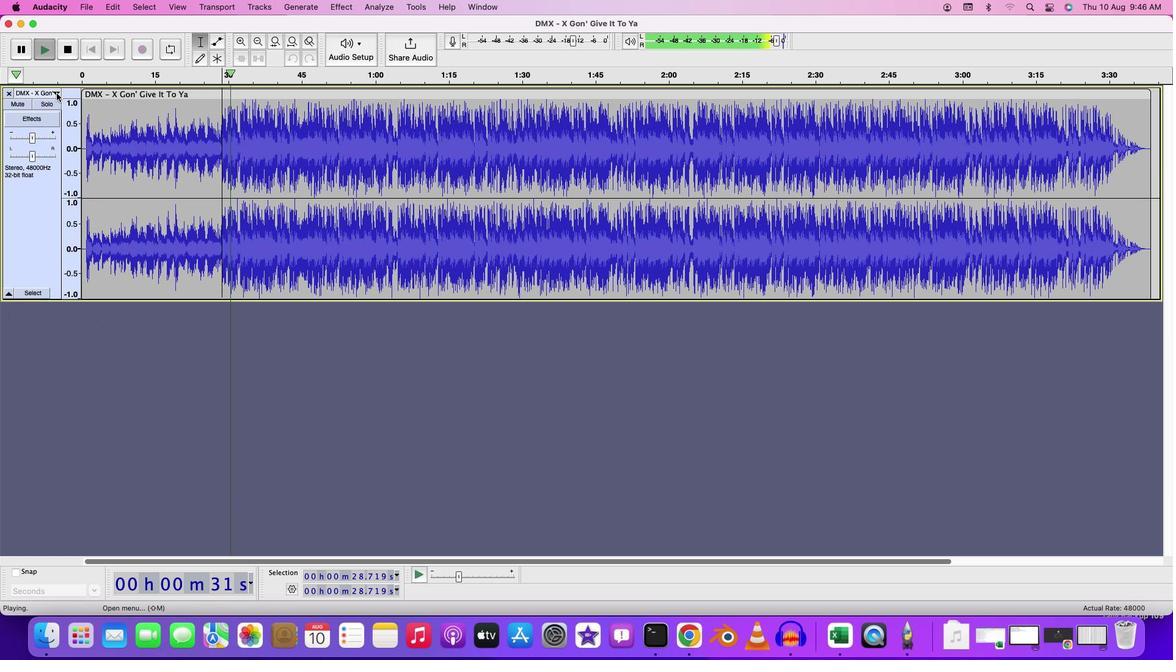 
Action: Key pressed Key.space
Screenshot: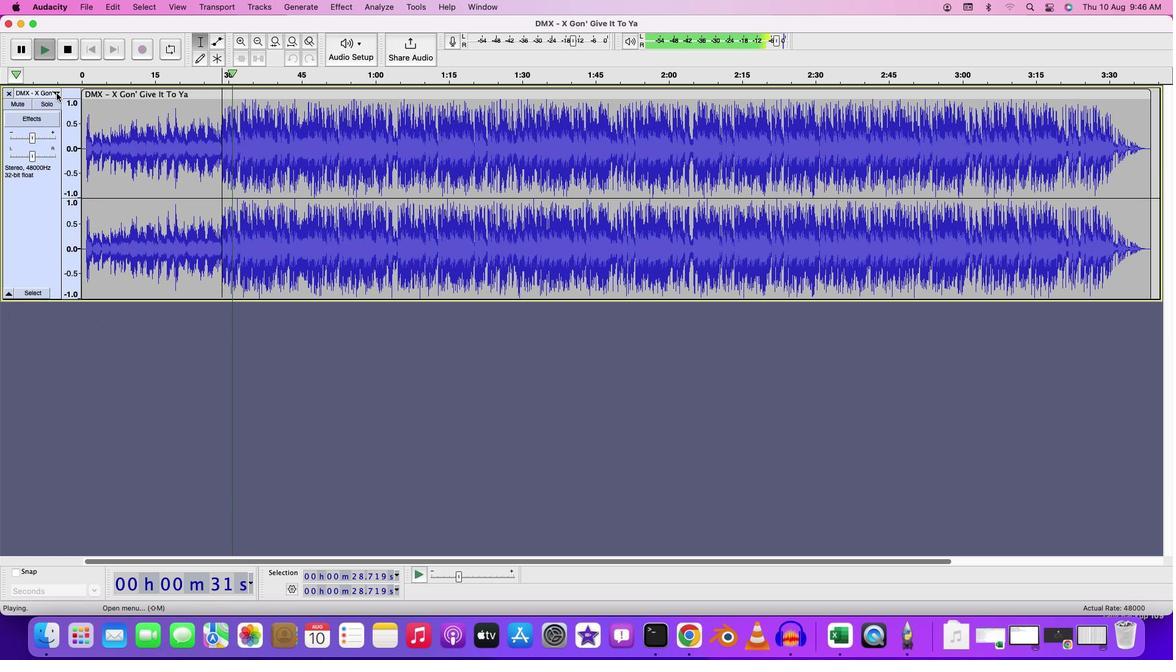 
Action: Mouse pressed left at (57, 94)
Screenshot: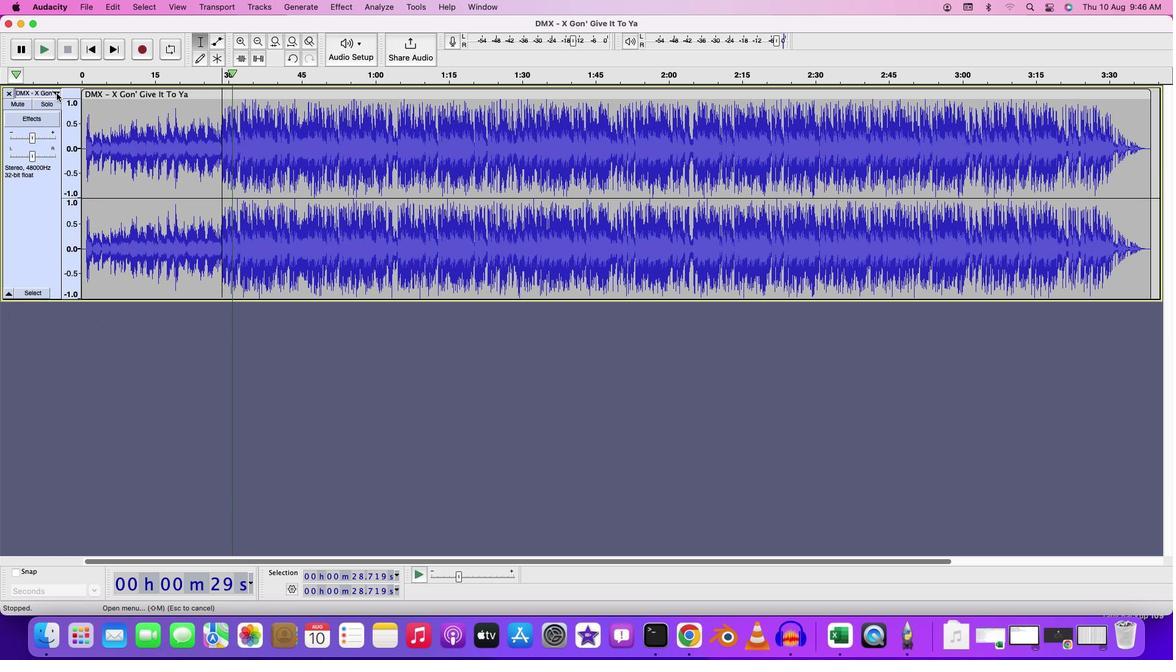 
Action: Mouse moved to (185, 415)
Screenshot: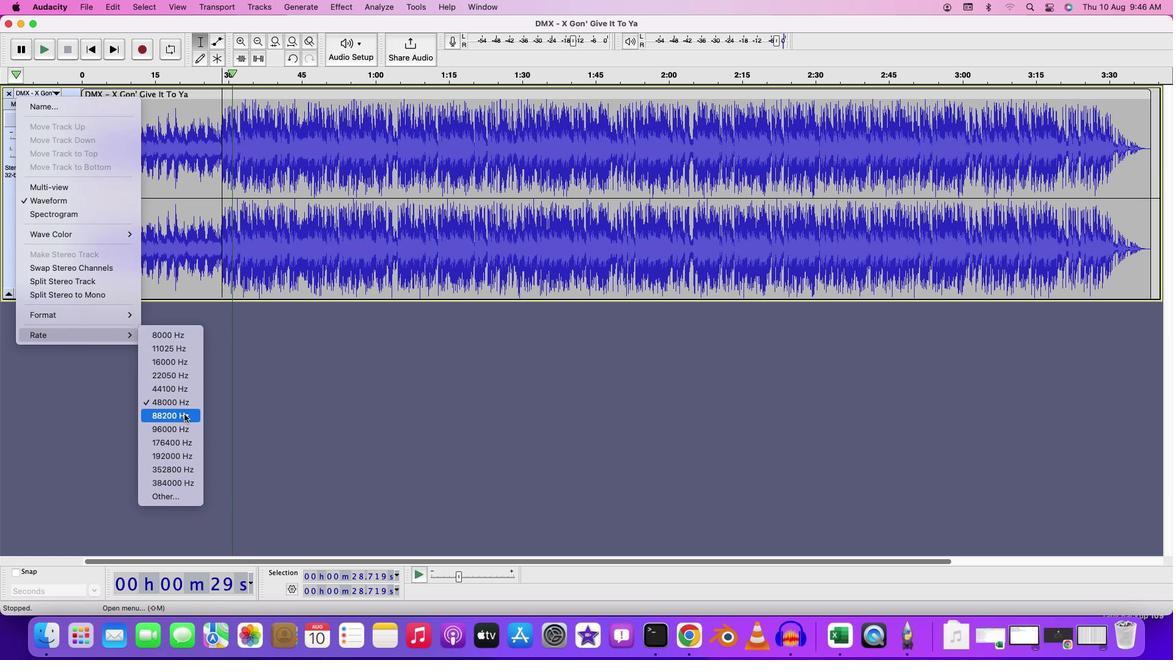 
Action: Mouse pressed left at (185, 415)
Screenshot: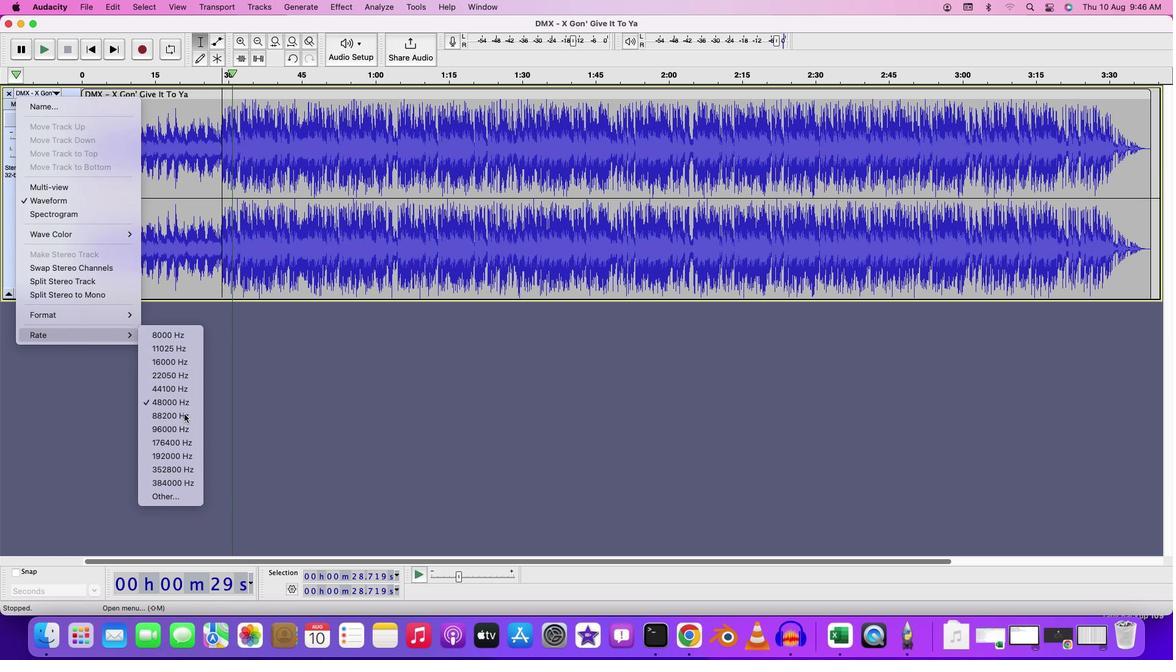 
Action: Mouse moved to (160, 108)
Screenshot: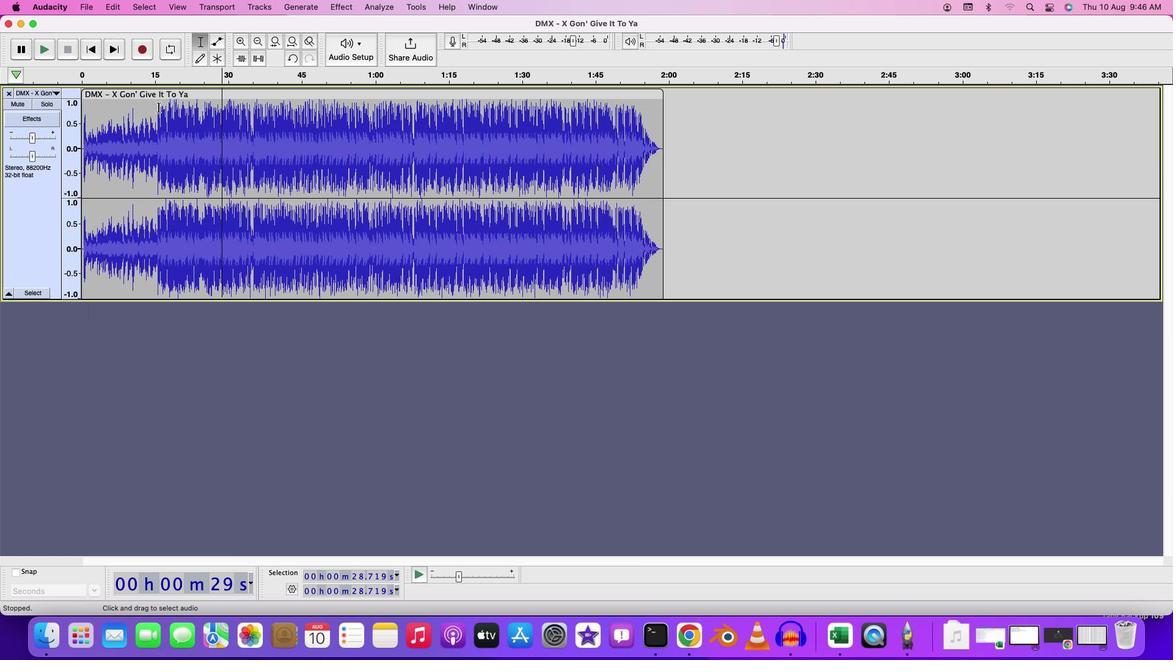 
Action: Mouse pressed left at (160, 108)
Screenshot: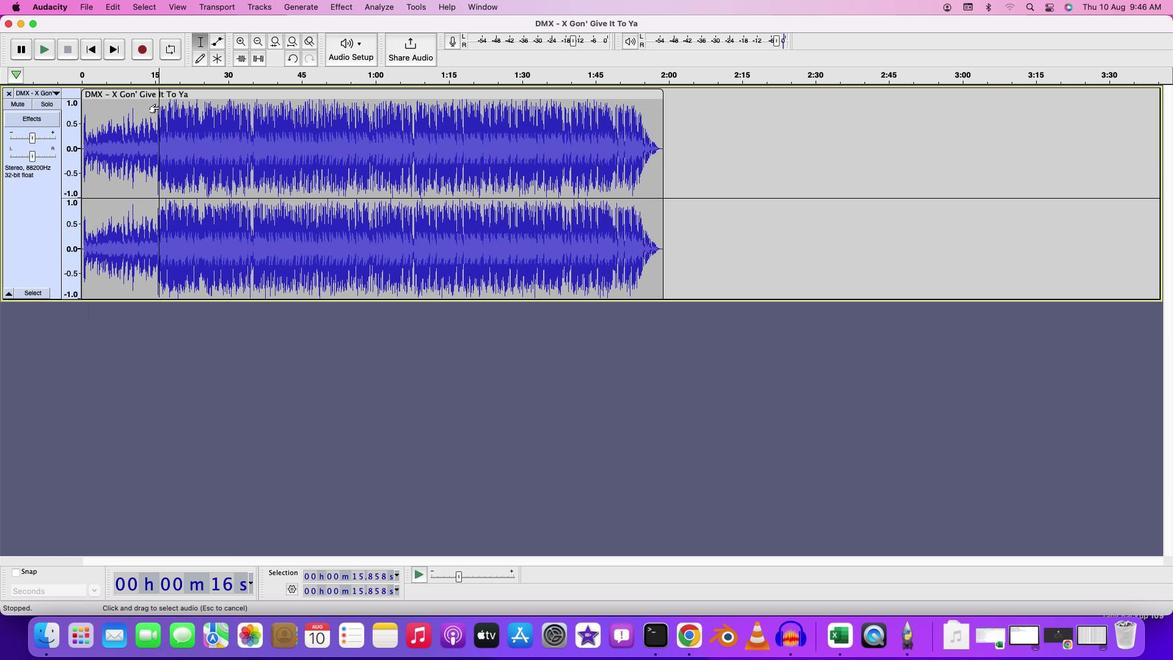 
Action: Key pressed Key.space
Screenshot: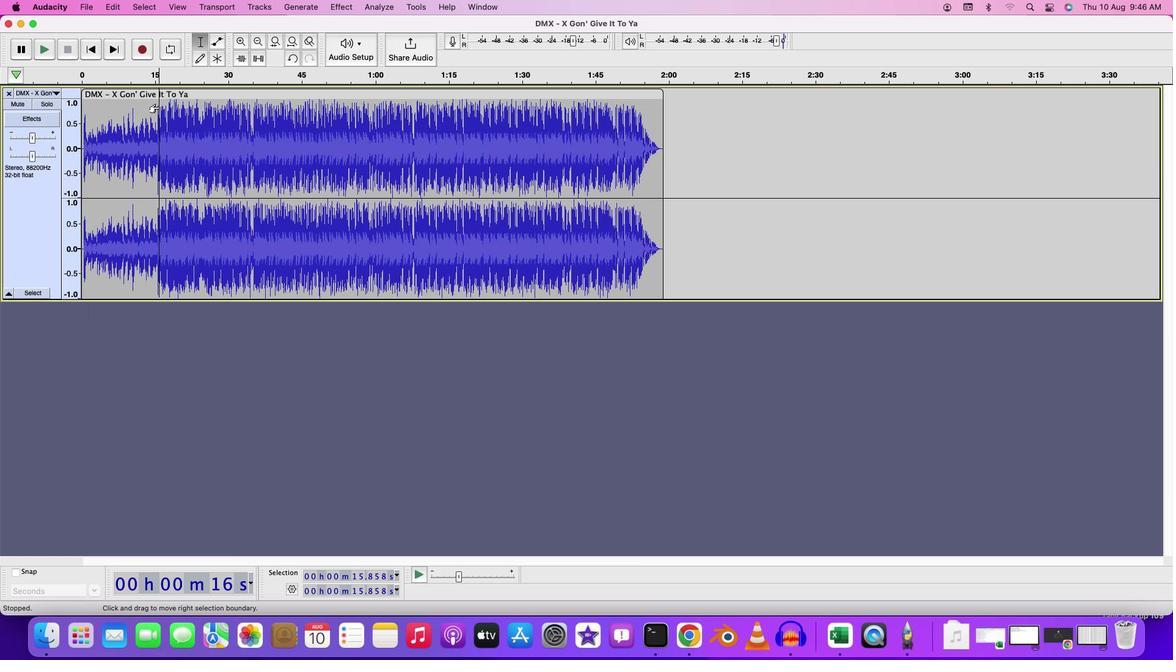 
Action: Mouse moved to (61, 94)
Screenshot: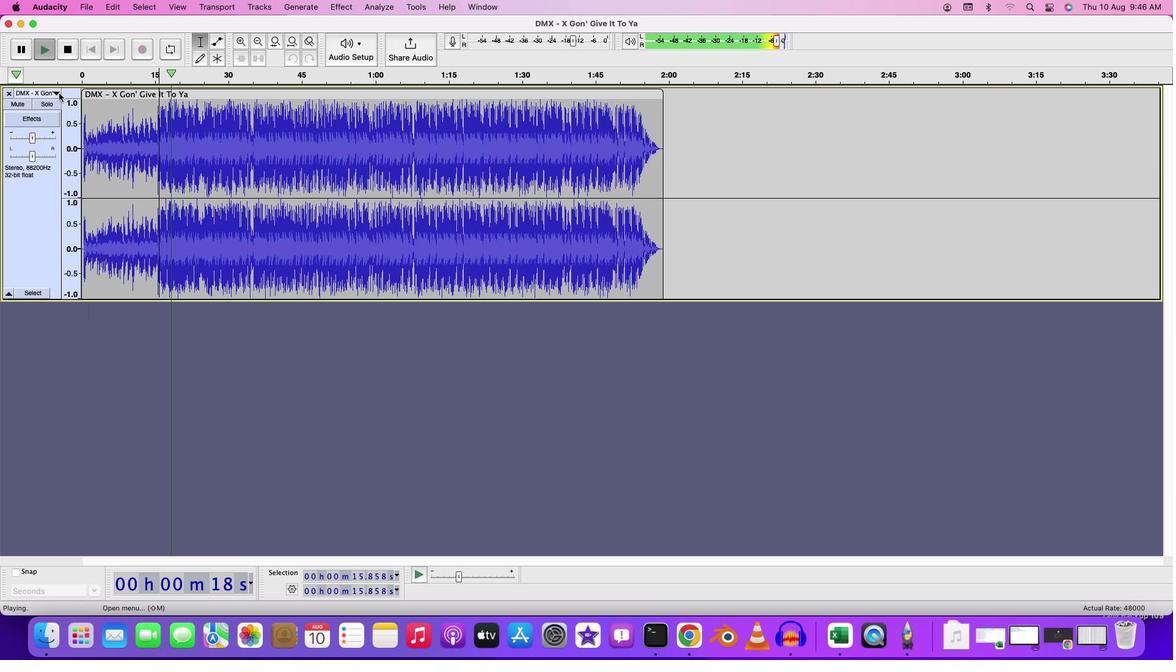 
Action: Key pressed Key.space
Screenshot: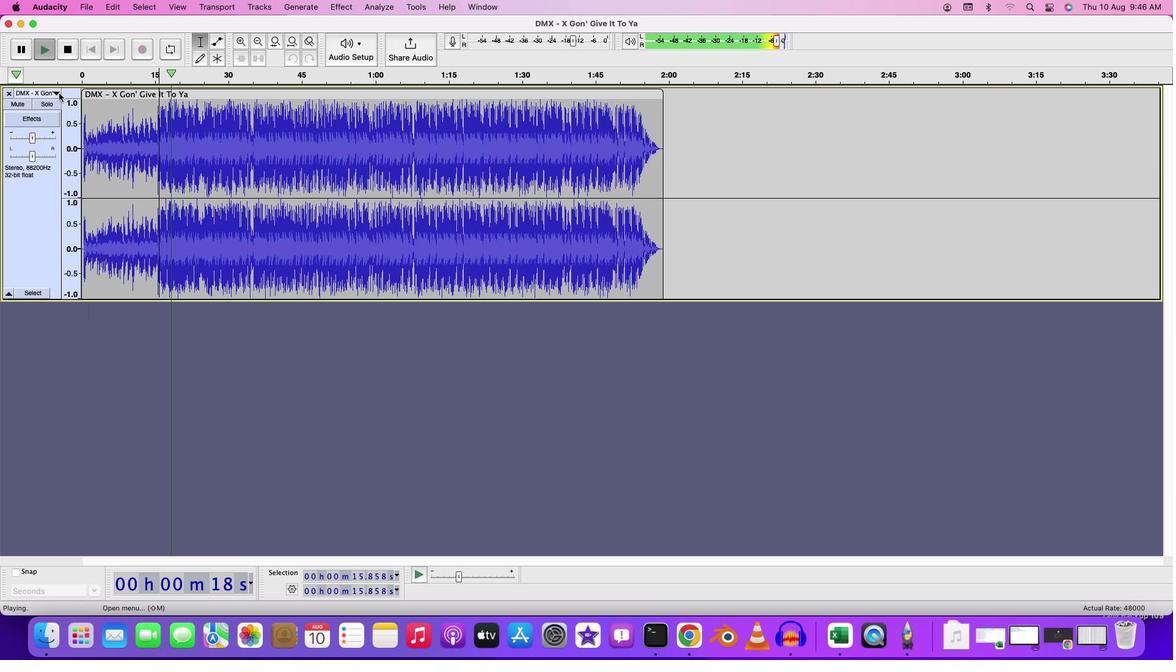 
Action: Mouse moved to (59, 94)
Screenshot: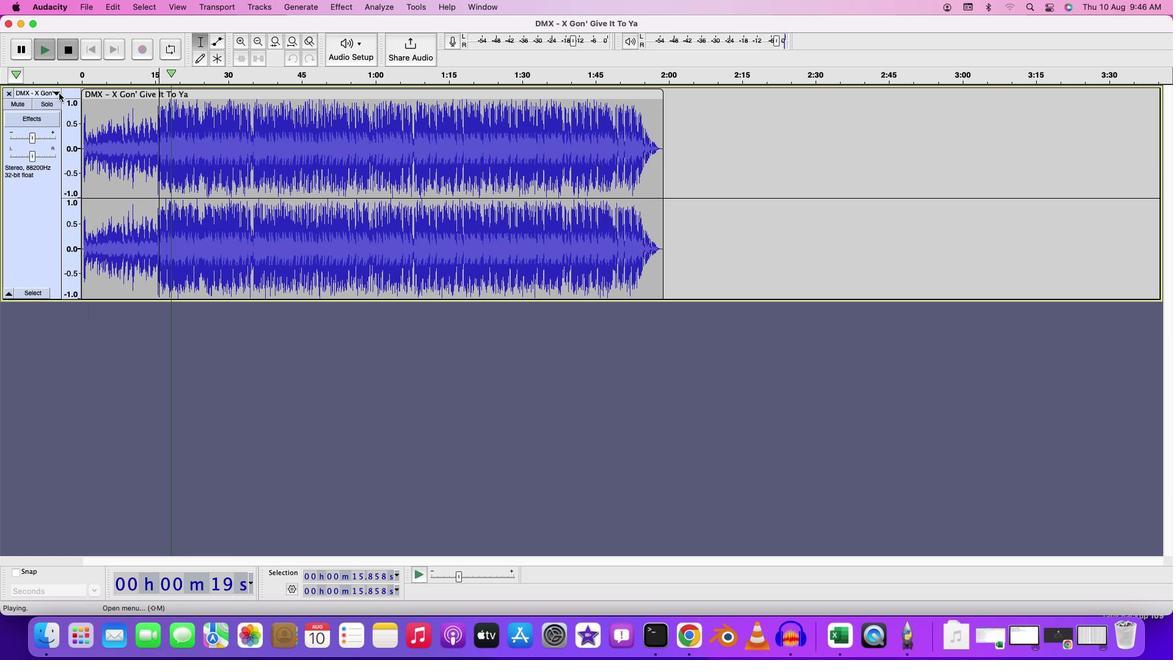 
Action: Mouse pressed left at (59, 94)
Screenshot: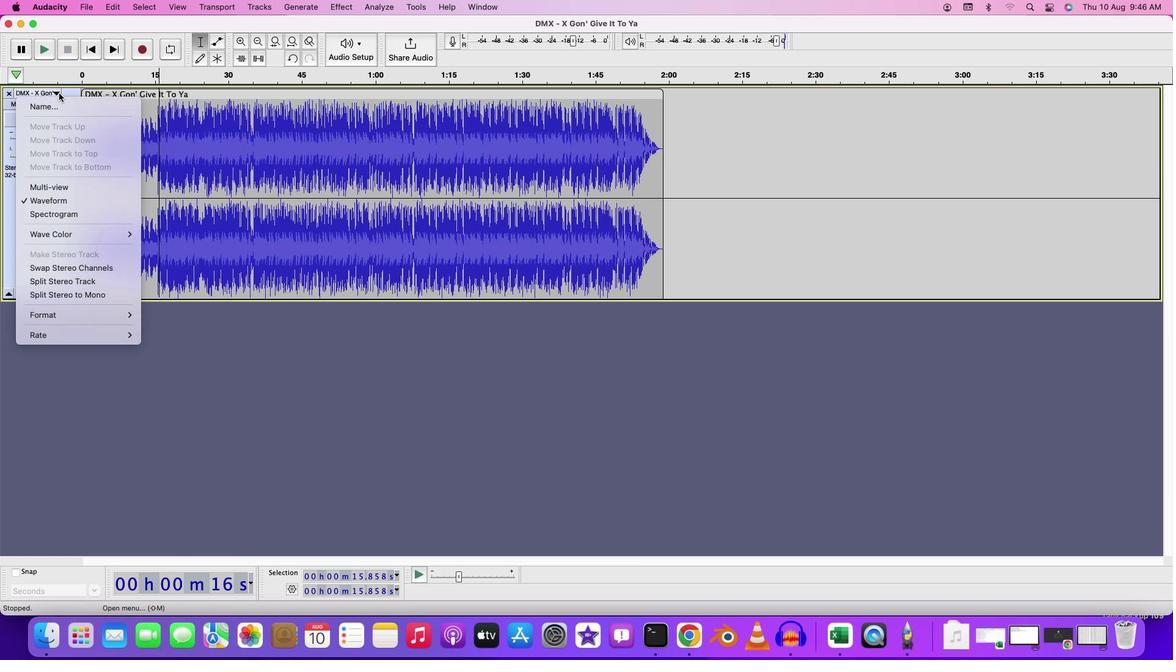 
Action: Mouse moved to (173, 434)
Screenshot: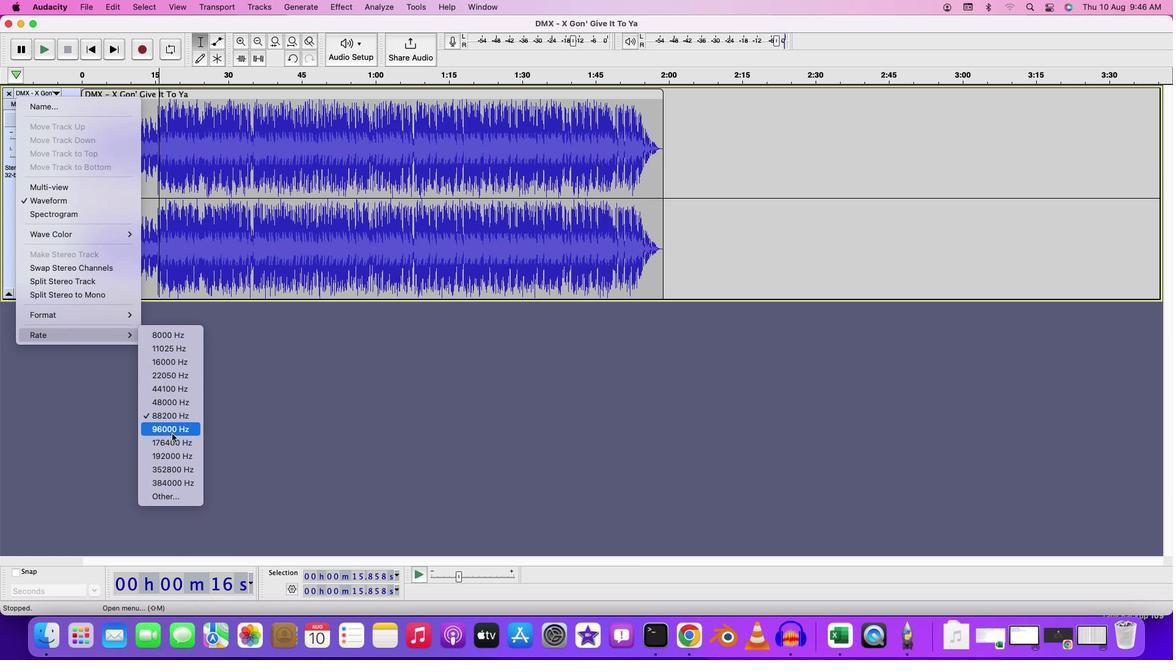 
Action: Mouse pressed left at (173, 434)
Screenshot: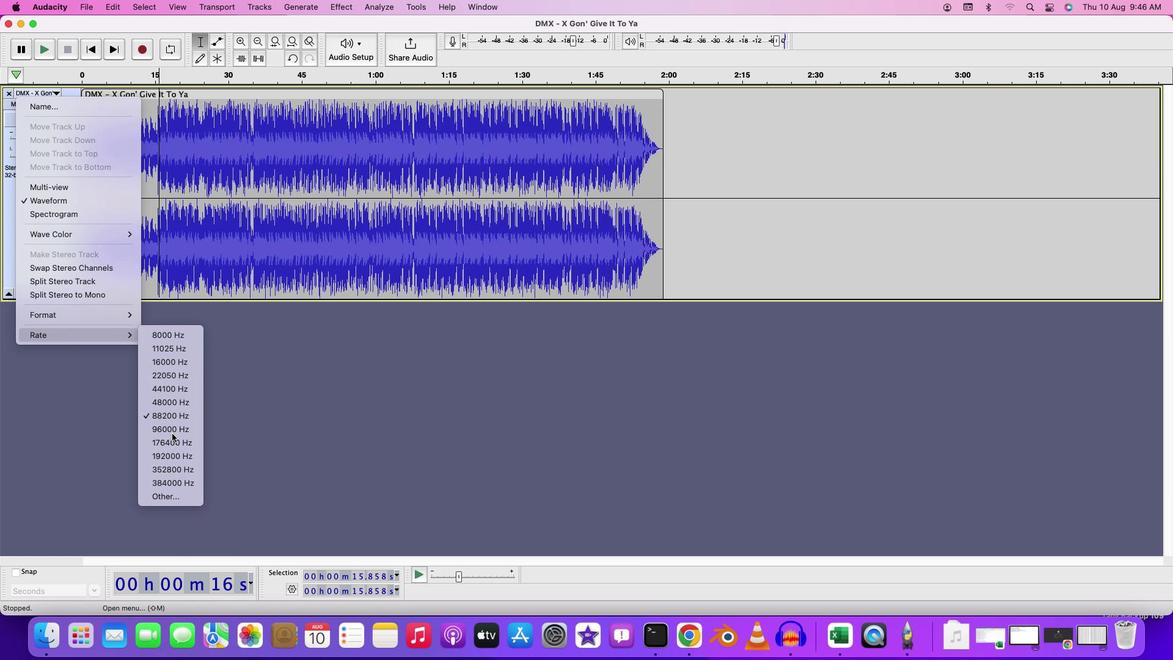 
Action: Mouse moved to (91, 116)
Screenshot: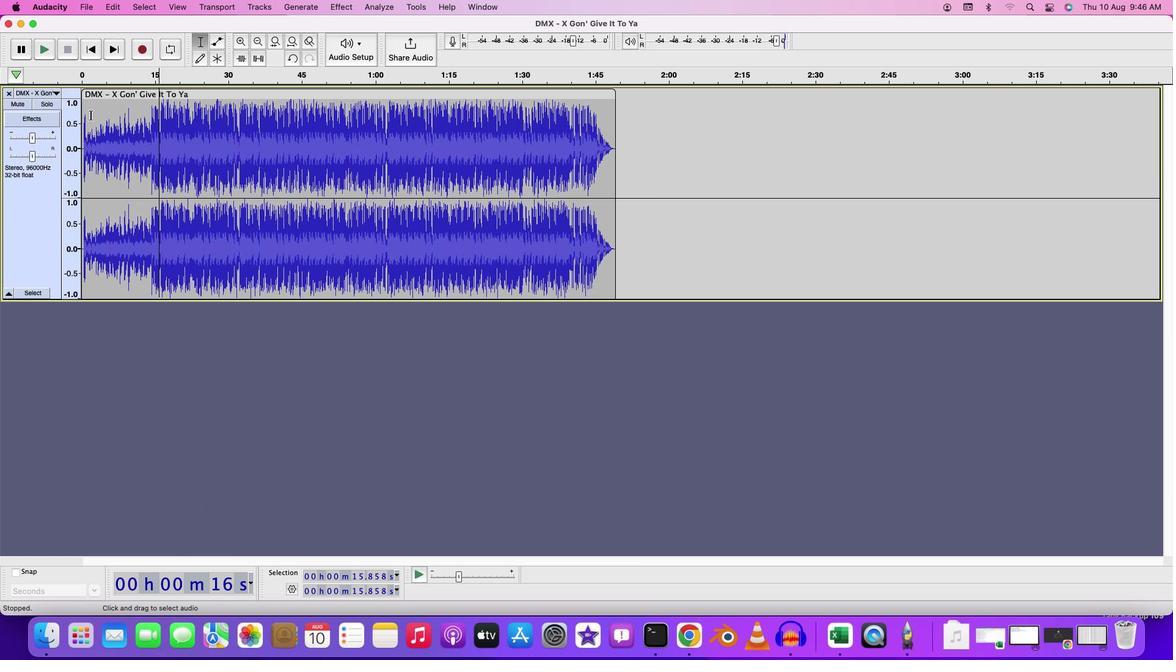 
Action: Mouse pressed left at (91, 116)
Screenshot: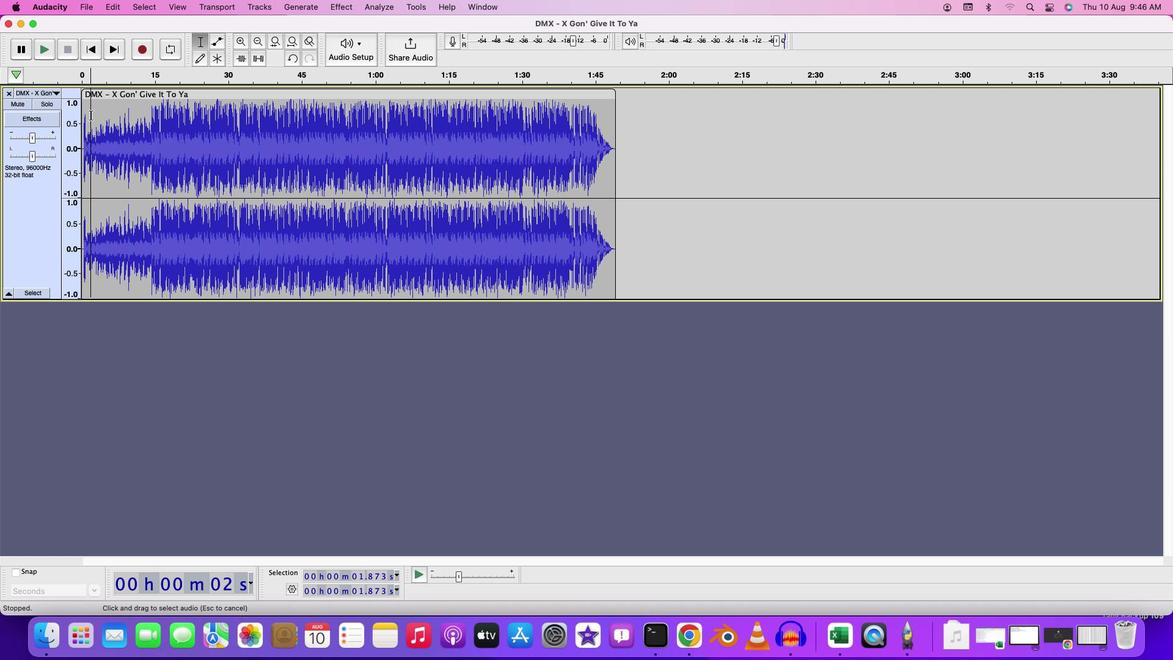 
Action: Key pressed Key.space
Screenshot: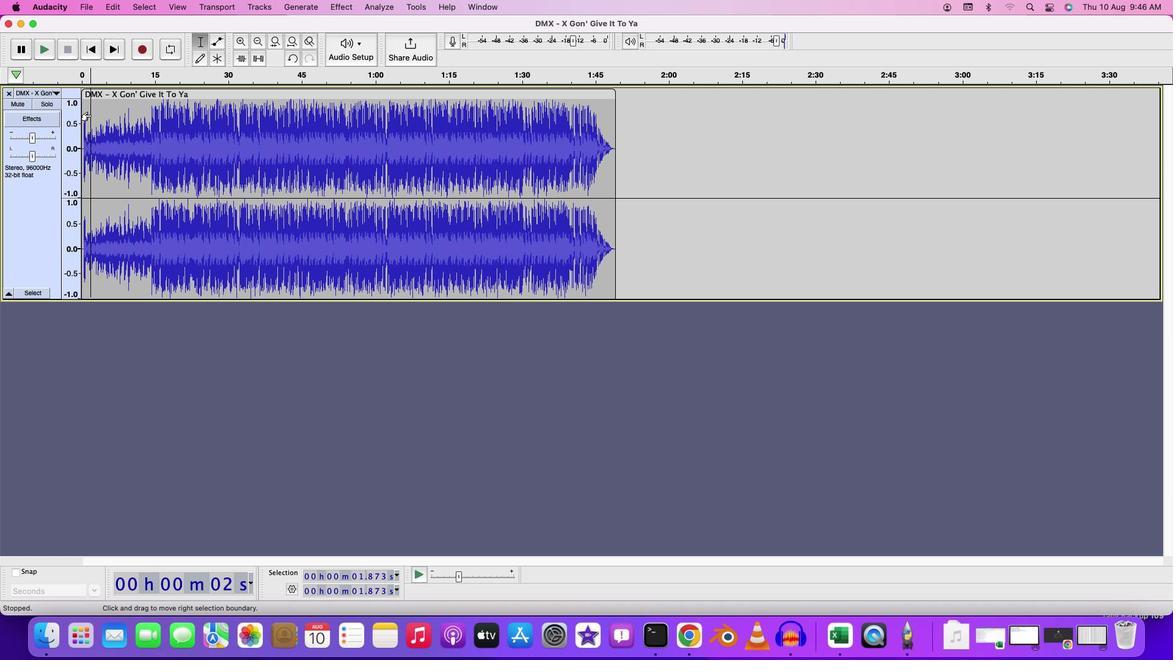 
Action: Mouse moved to (84, 116)
Screenshot: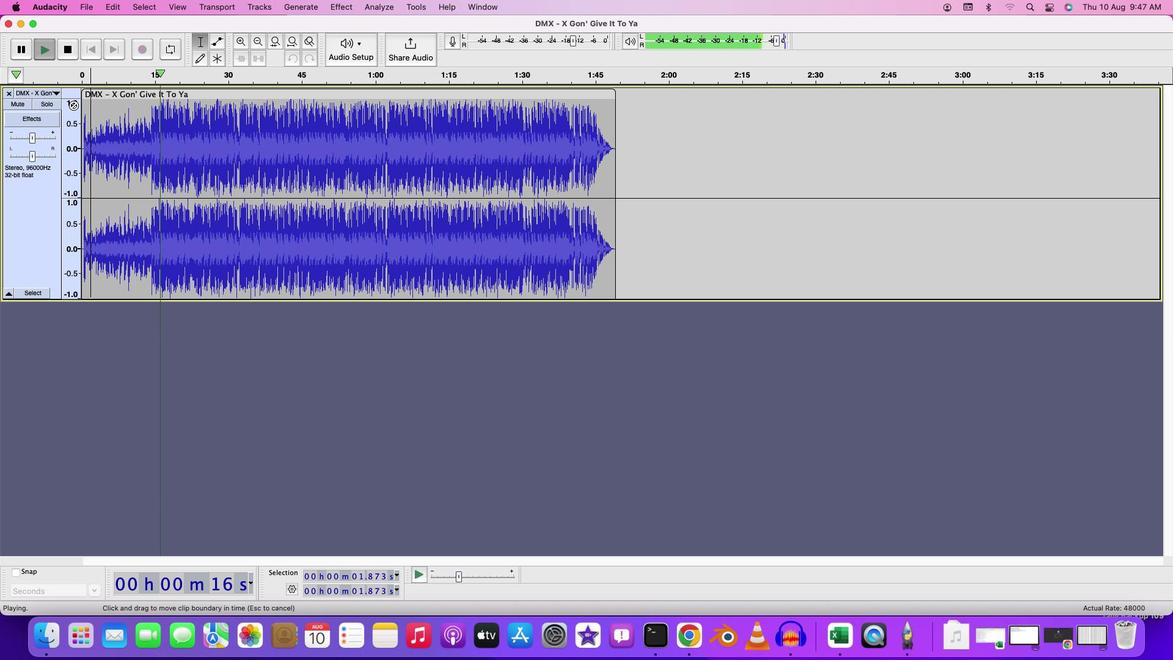 
Action: Key pressed Key.space
Screenshot: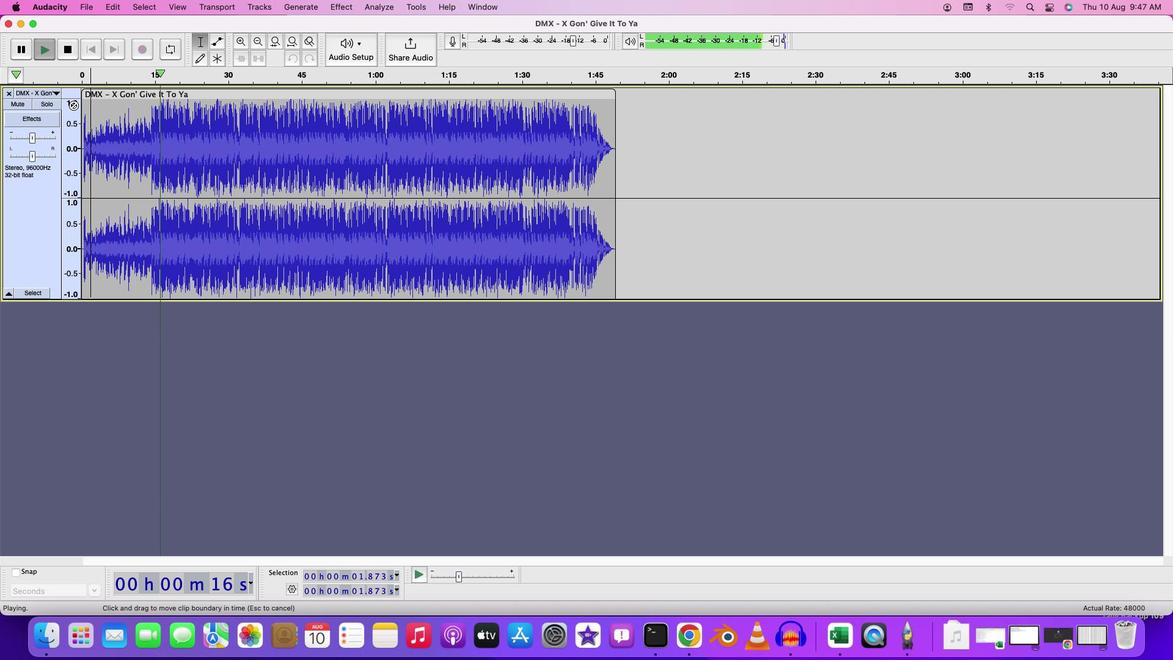 
Action: Mouse moved to (61, 97)
Screenshot: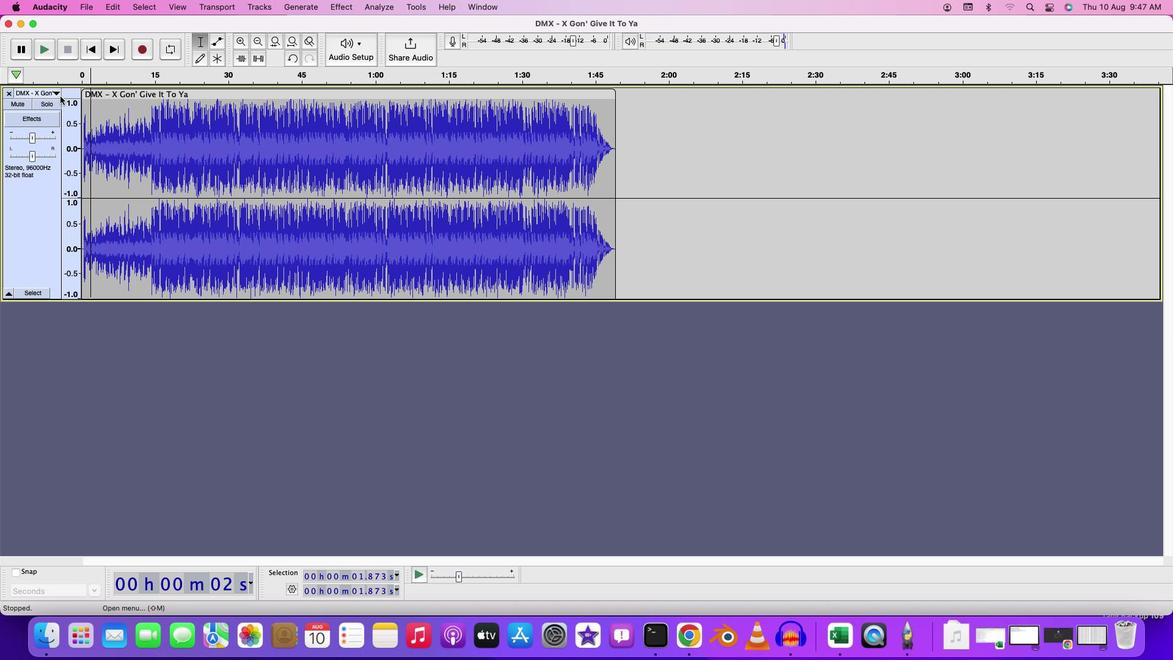 
Action: Mouse pressed left at (61, 97)
Screenshot: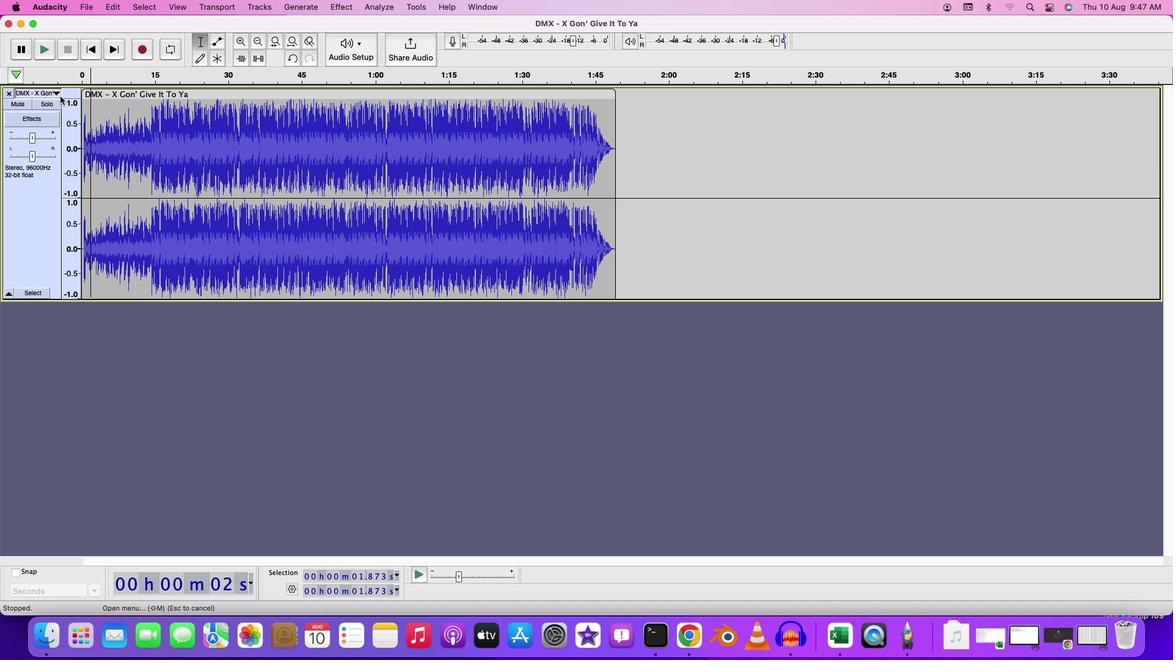 
Action: Mouse moved to (185, 456)
Screenshot: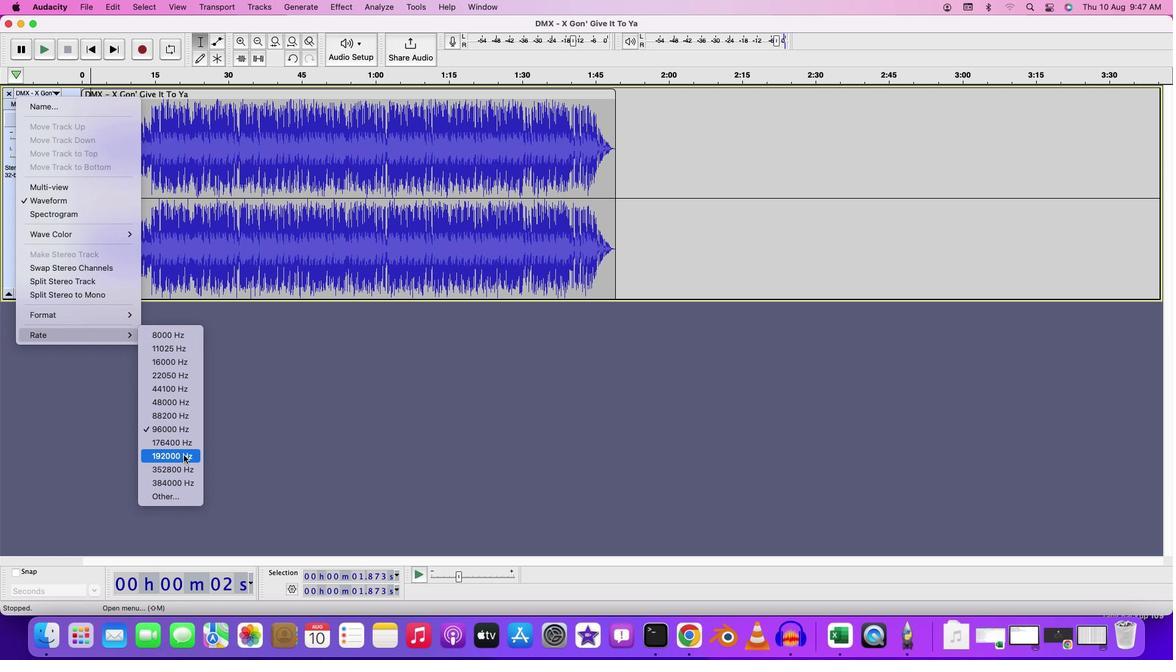 
Action: Mouse pressed left at (185, 456)
Screenshot: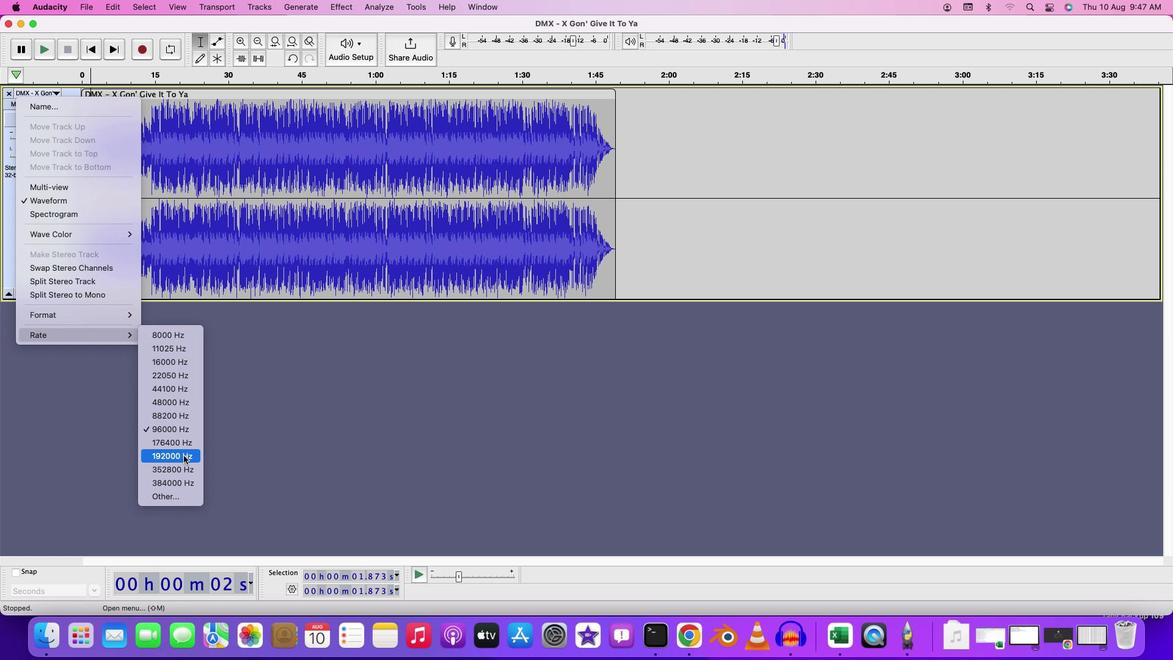 
Action: Mouse moved to (117, 104)
Screenshot: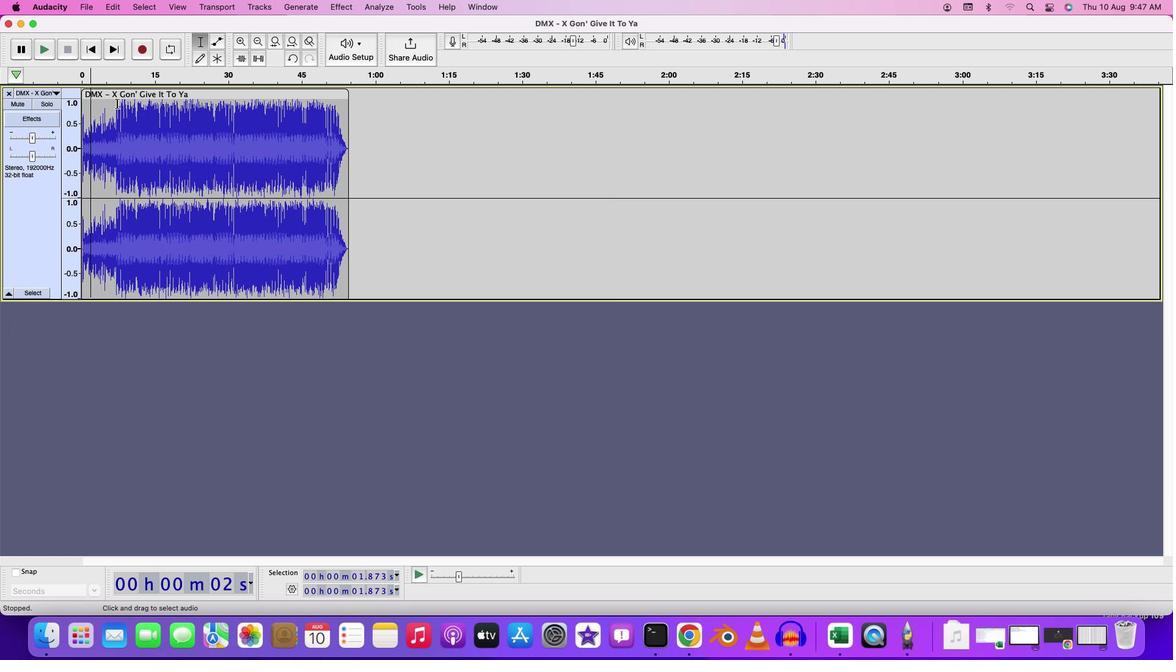 
Action: Mouse pressed left at (117, 104)
Screenshot: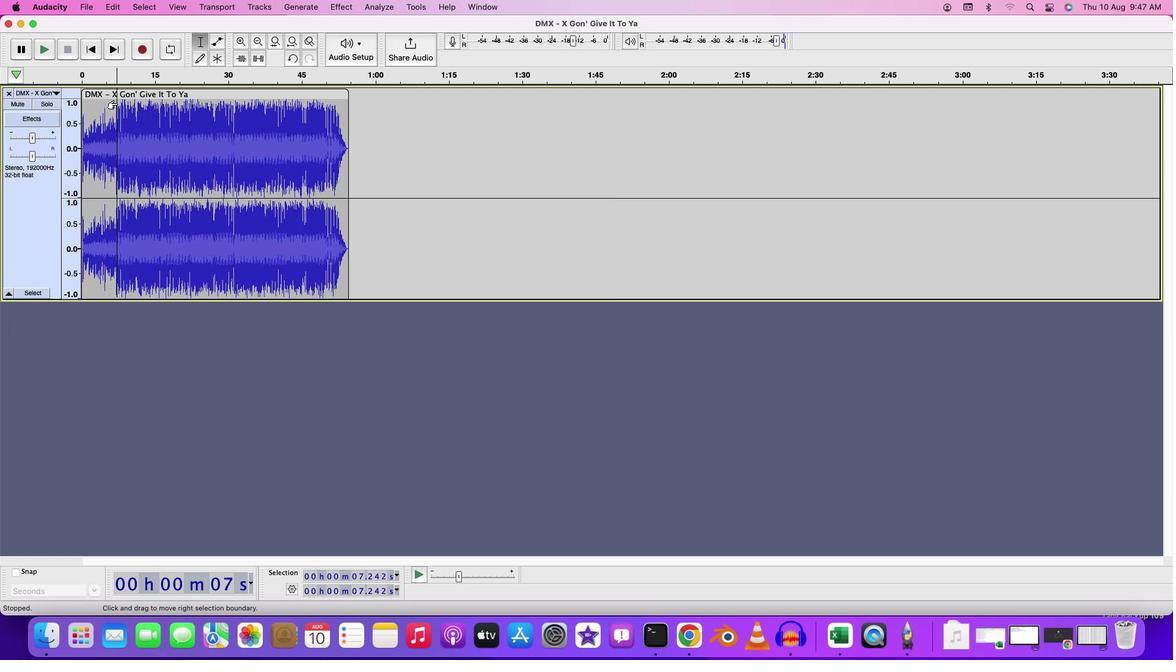 
Action: Key pressed Key.spaceKey.space
Screenshot: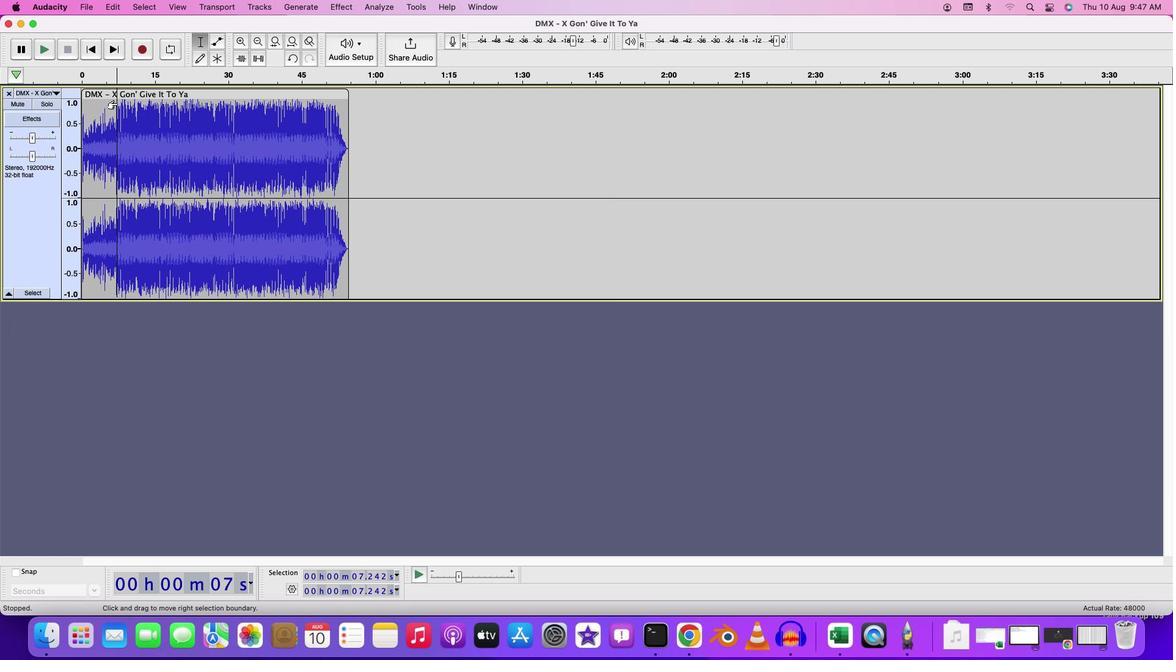 
Action: Mouse moved to (124, 110)
Screenshot: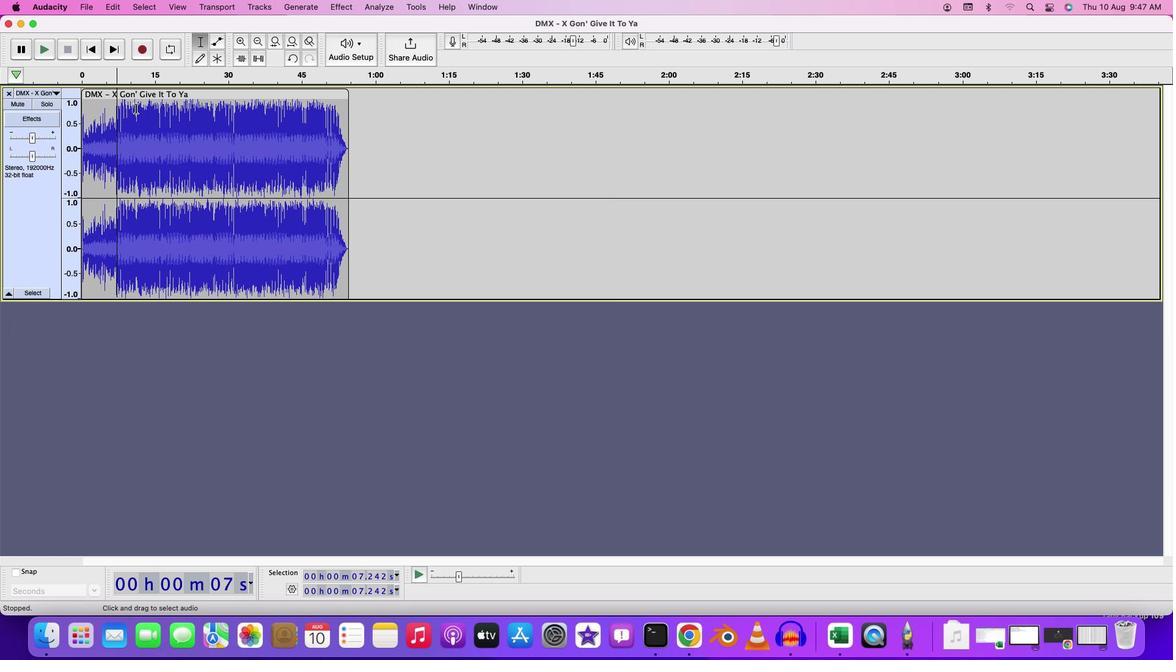 
Action: Key pressed Key.space
Screenshot: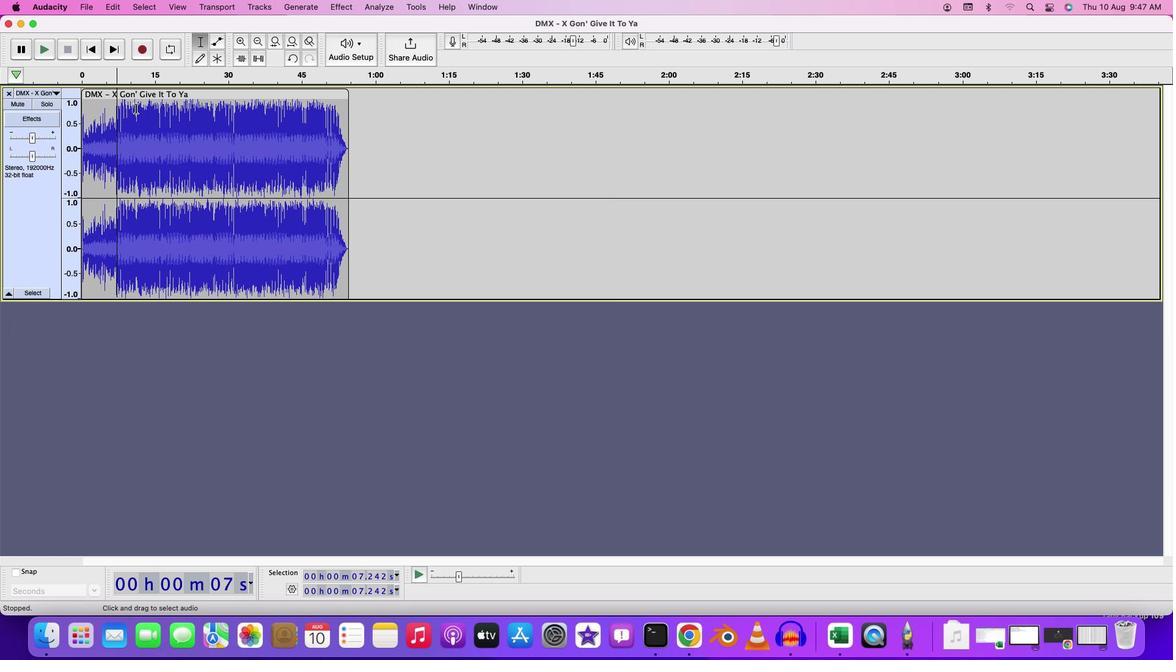 
Action: Mouse moved to (114, 117)
Screenshot: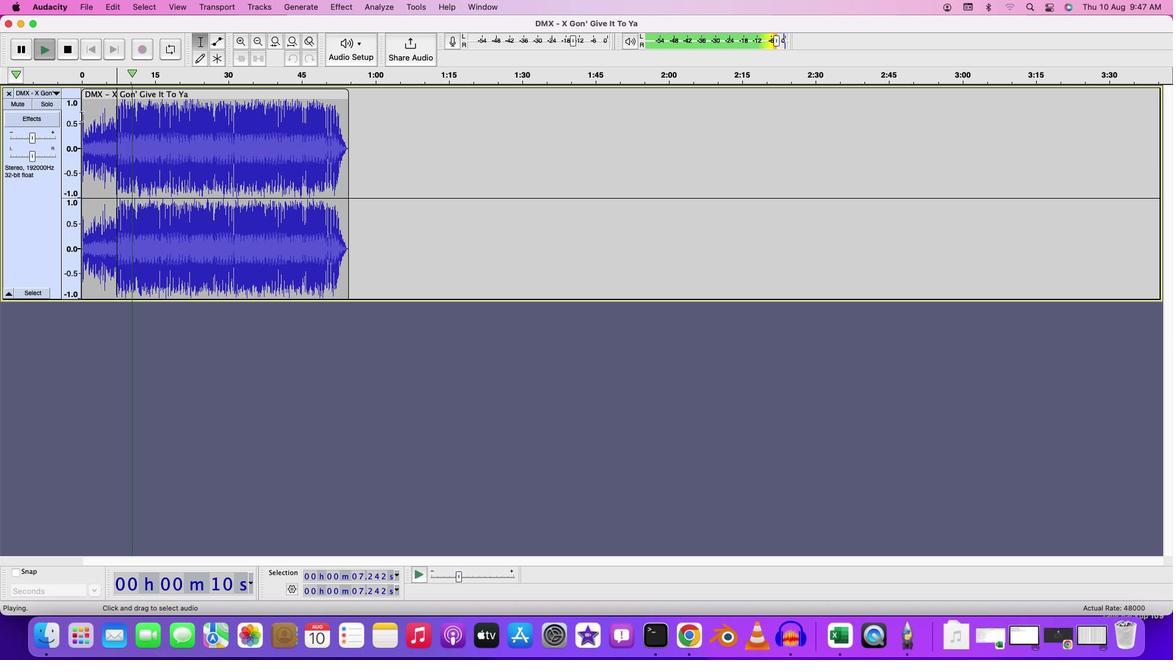 
Action: Key pressed Key.space
Screenshot: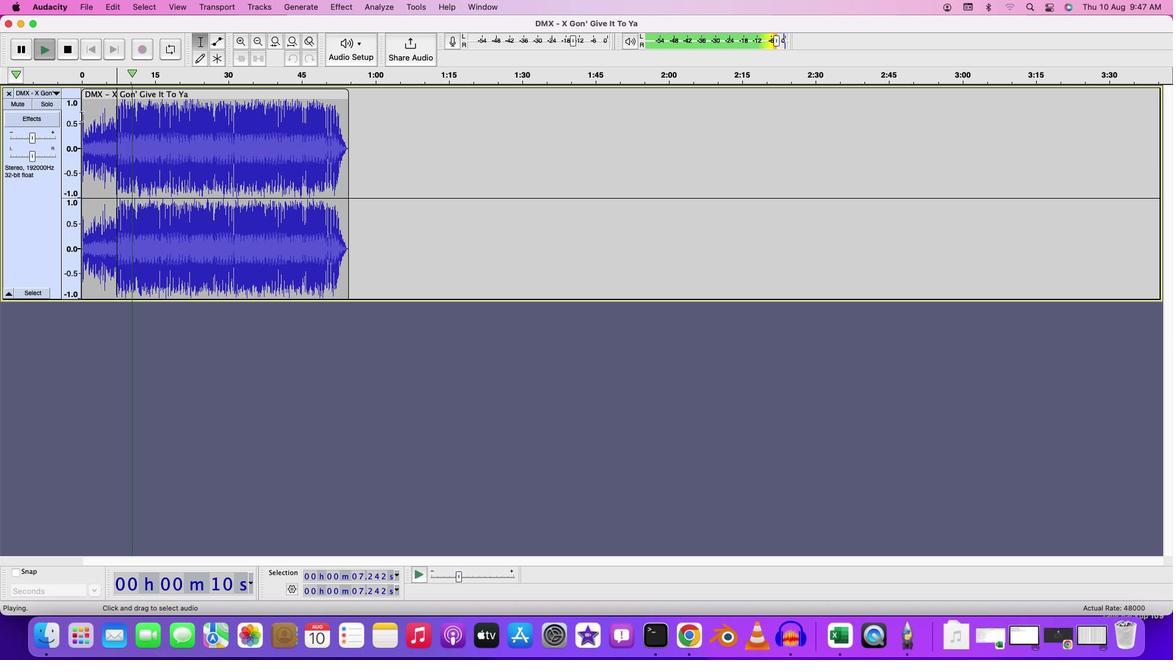 
Action: Mouse moved to (53, 93)
Screenshot: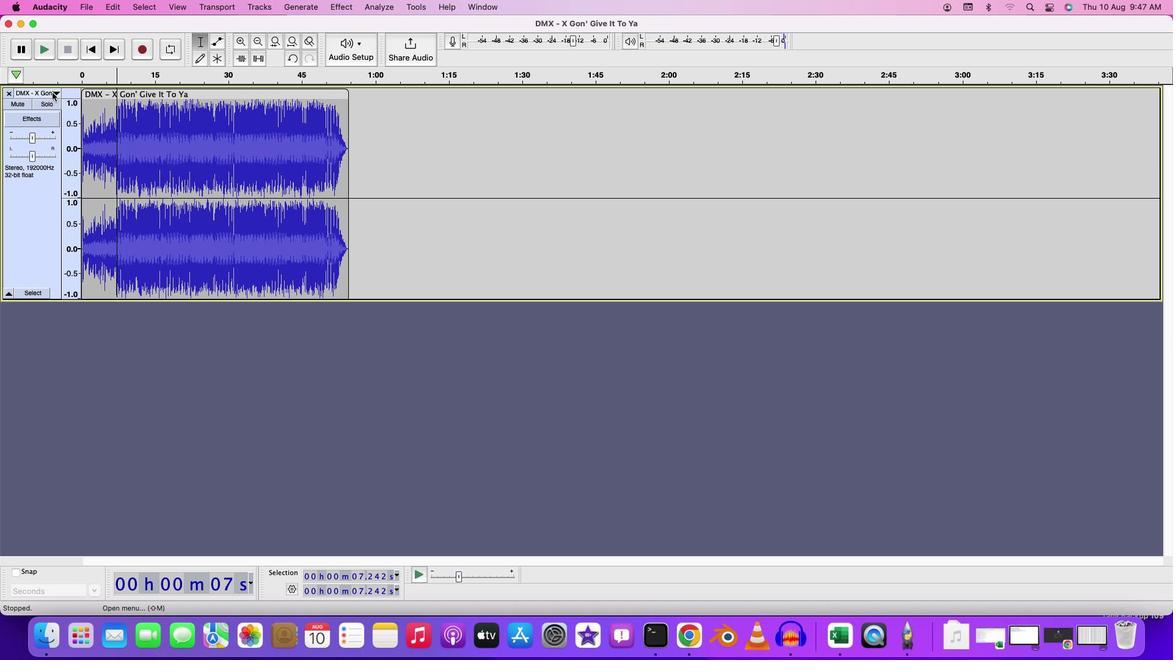 
Action: Mouse pressed left at (53, 93)
Screenshot: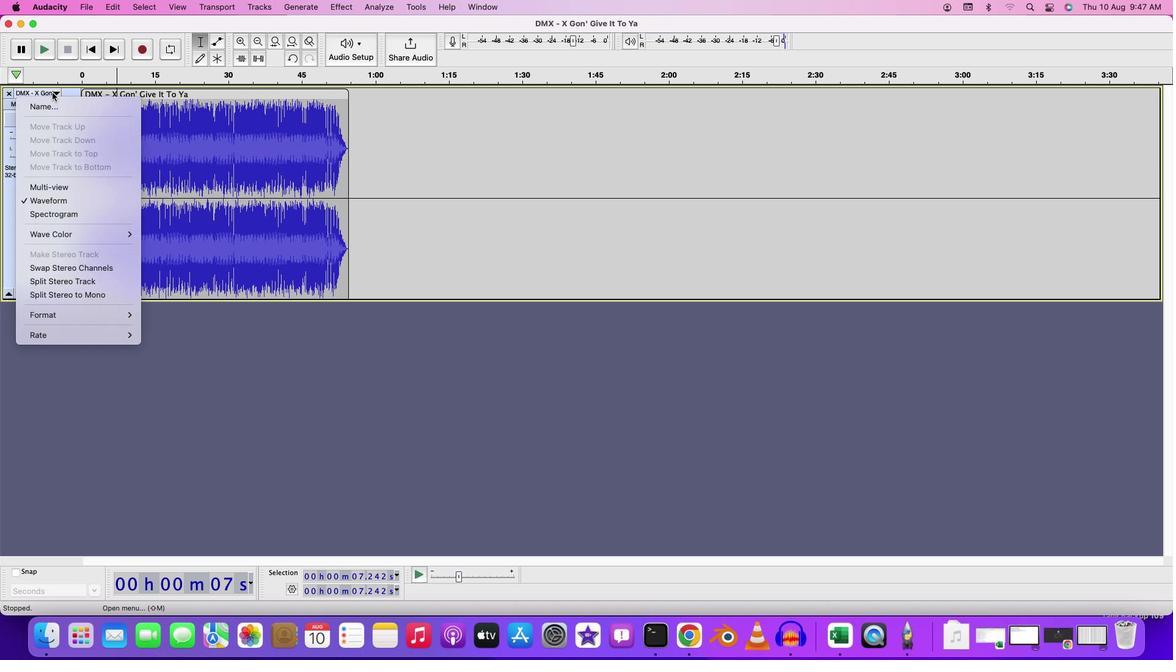 
Action: Mouse moved to (188, 340)
Screenshot: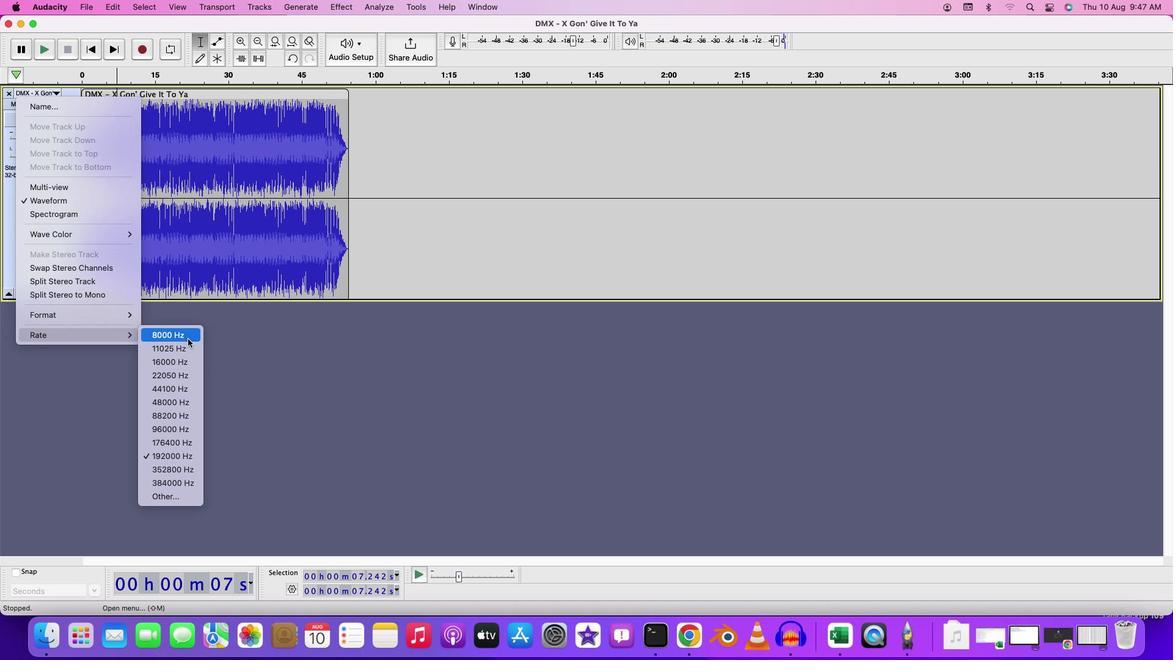 
Action: Mouse pressed left at (188, 340)
Screenshot: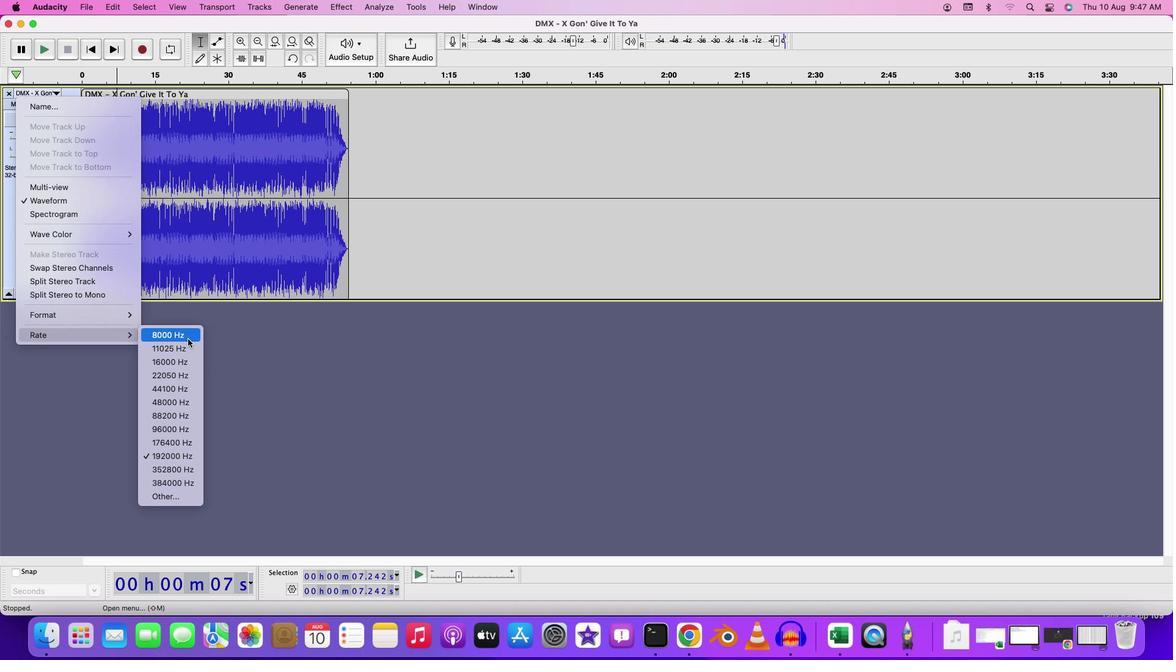 
Action: Mouse moved to (124, 114)
Screenshot: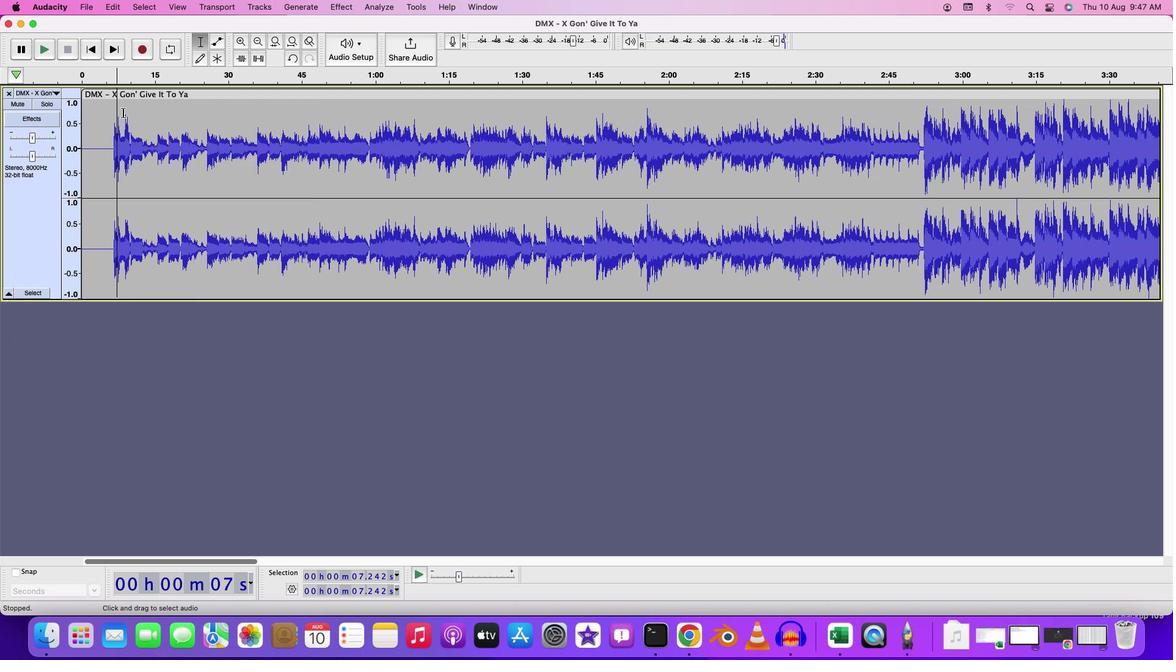 
Action: Key pressed Key.space
Screenshot: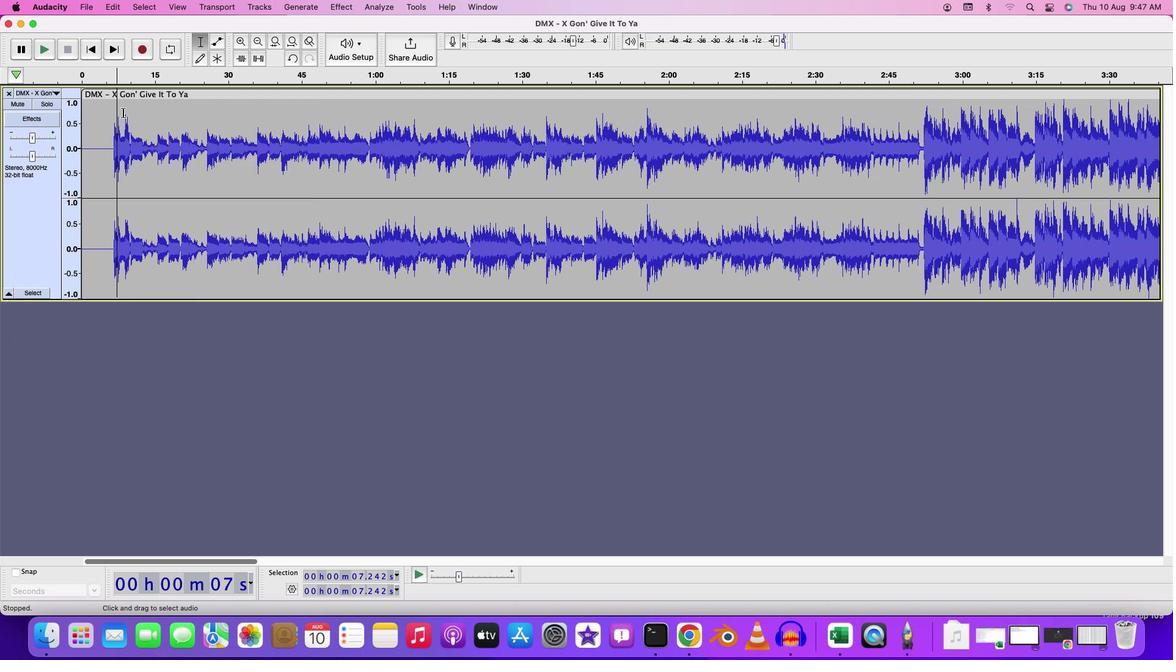 
Action: Mouse moved to (75, 103)
Screenshot: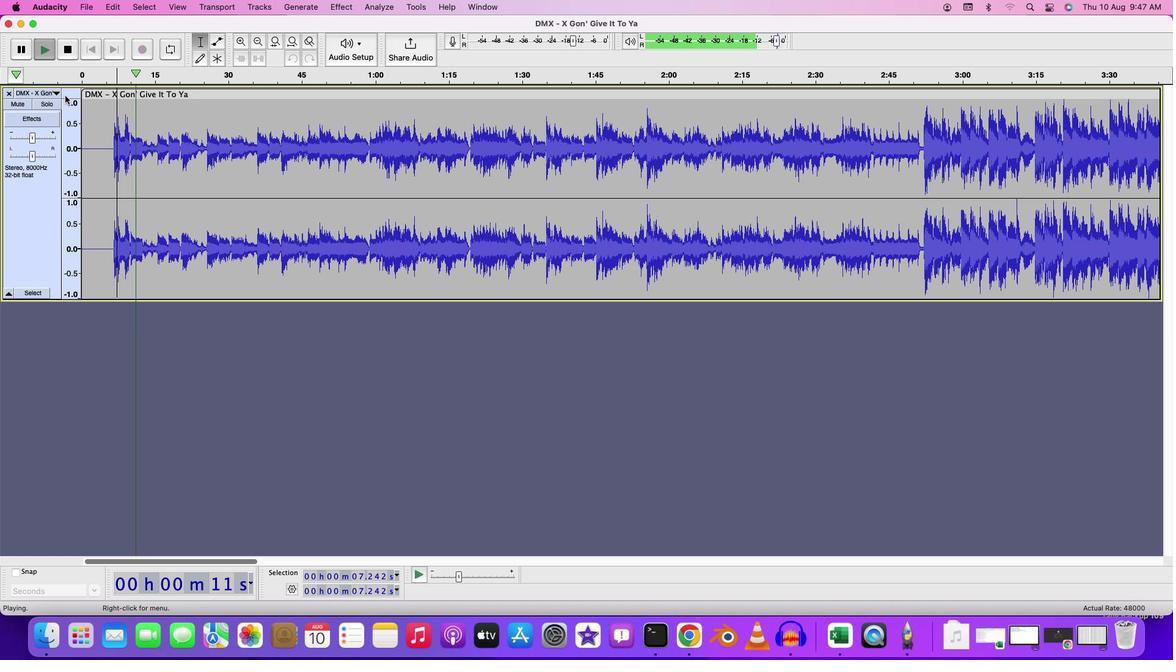 
Action: Key pressed Key.space
Screenshot: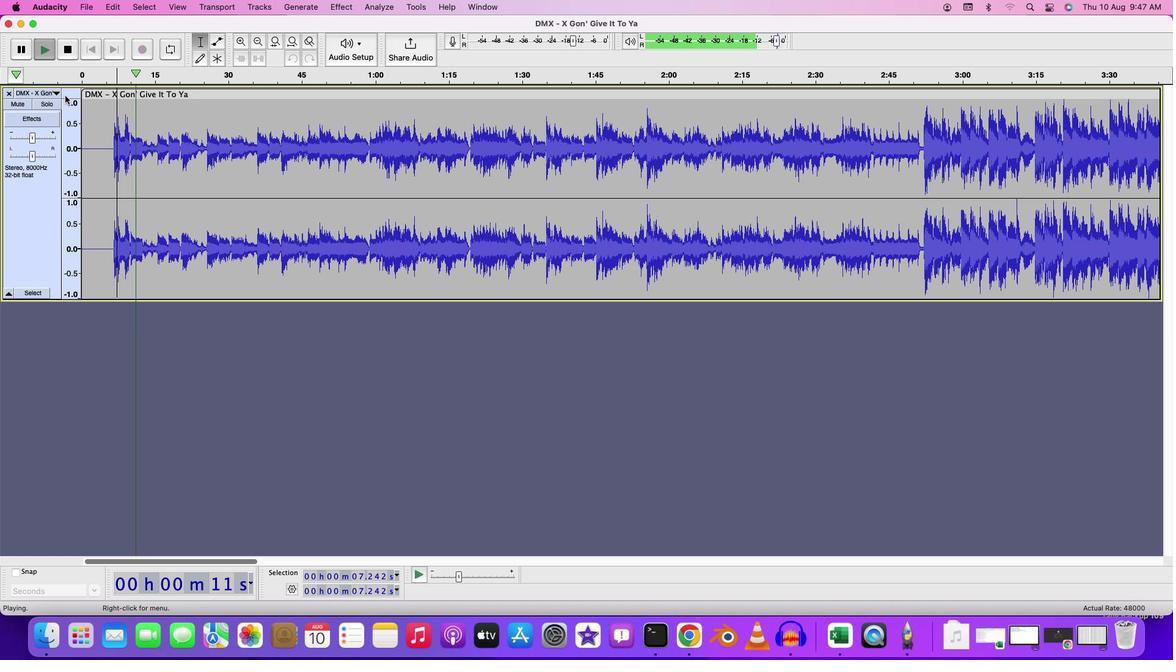 
Action: Mouse moved to (61, 94)
Screenshot: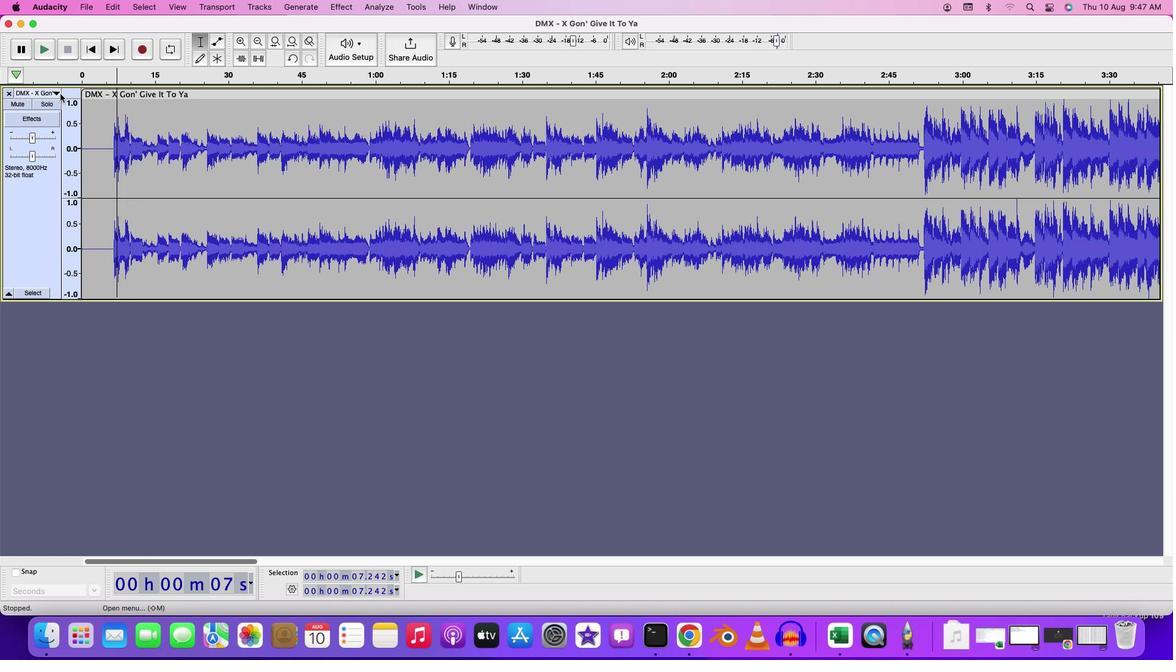 
Action: Mouse pressed left at (61, 94)
Screenshot: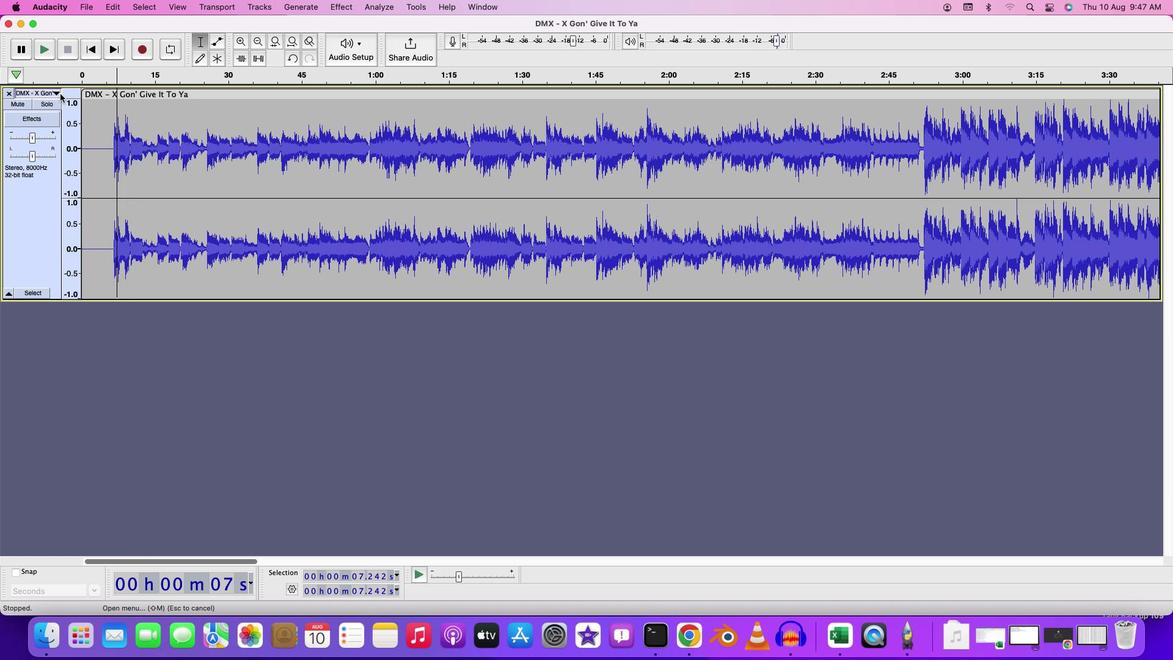 
Action: Mouse moved to (183, 402)
Screenshot: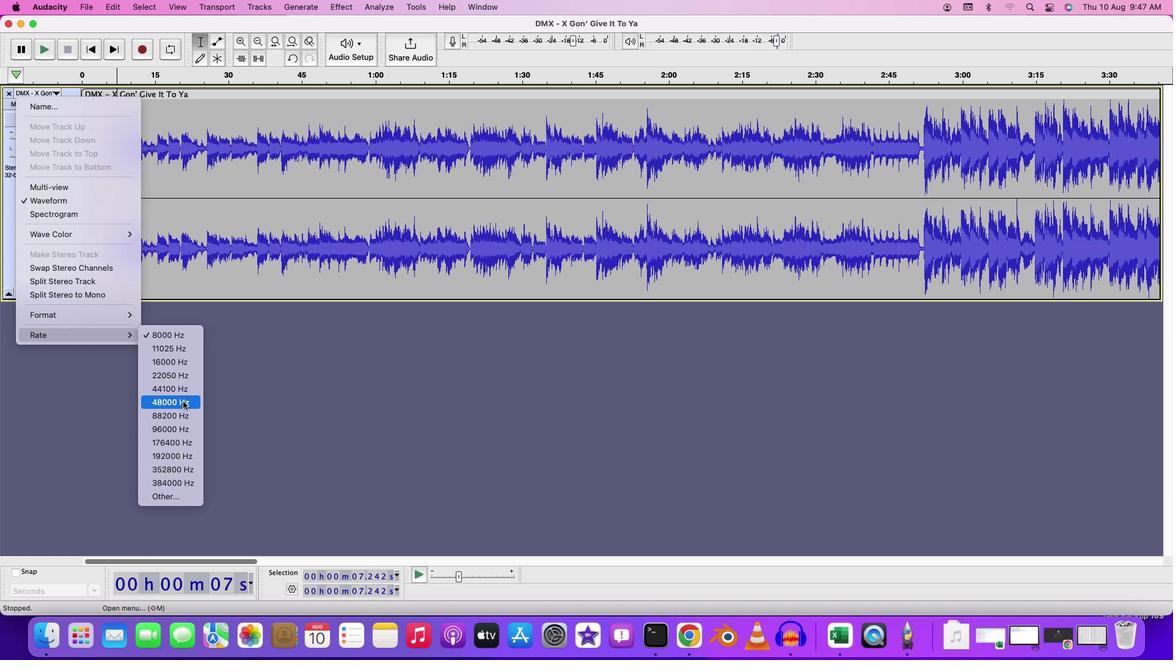
Action: Mouse pressed left at (183, 402)
Screenshot: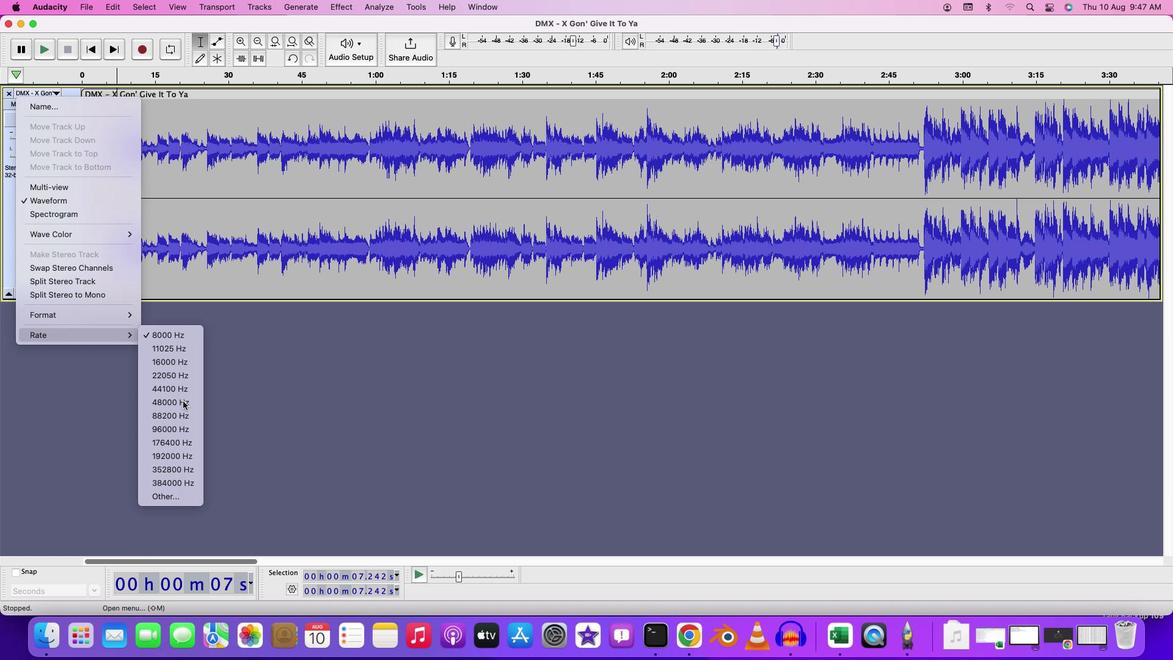 
Action: Mouse moved to (149, 139)
Screenshot: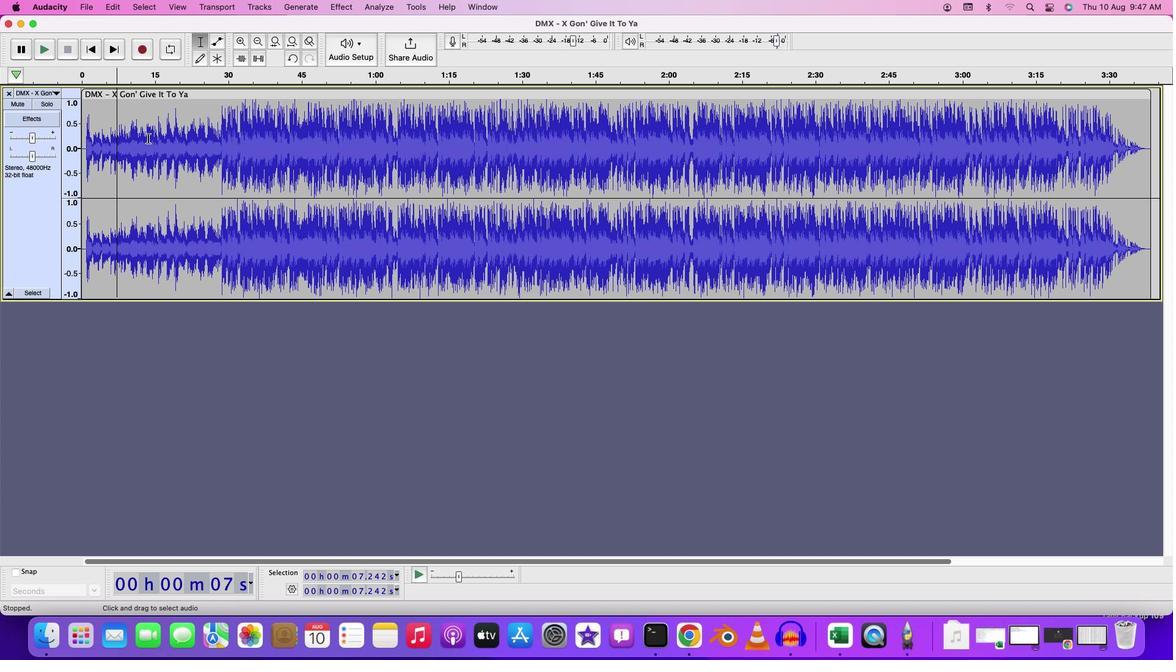 
Action: Mouse pressed left at (149, 139)
Screenshot: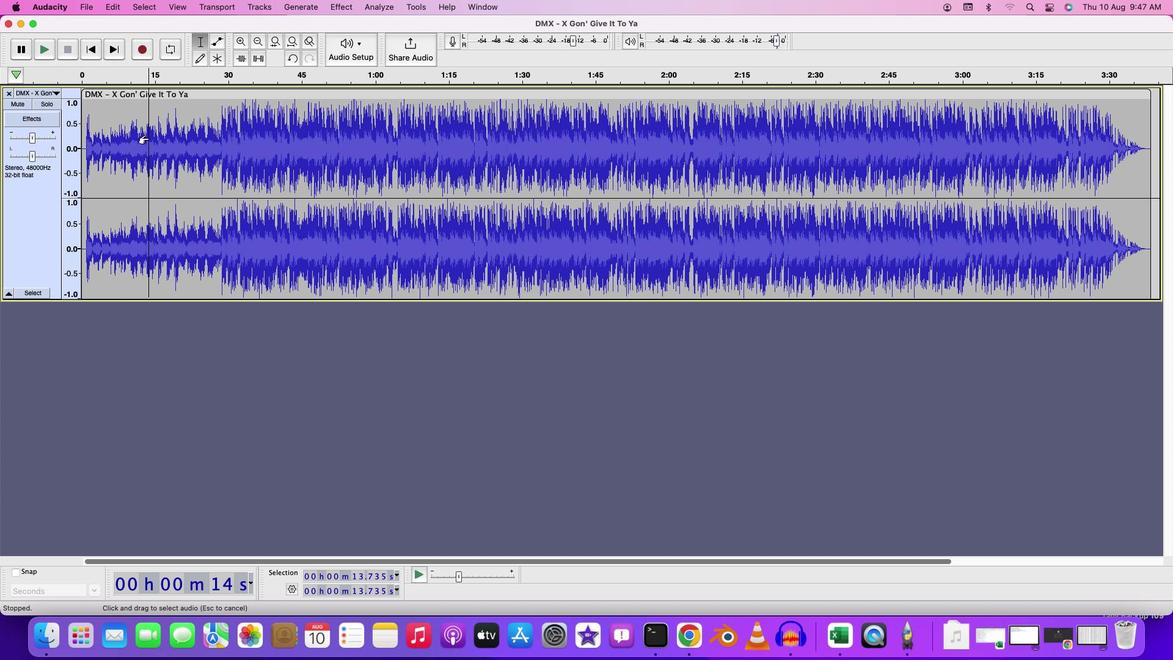 
Action: Mouse pressed left at (149, 139)
Screenshot: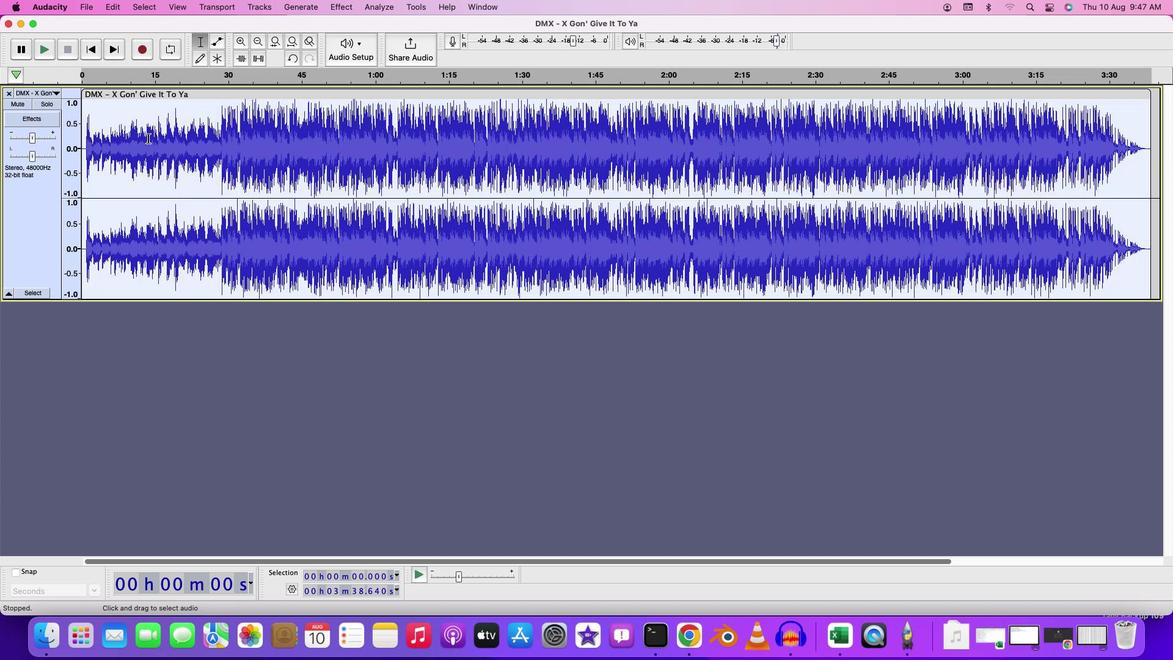 
Action: Mouse moved to (183, 127)
Screenshot: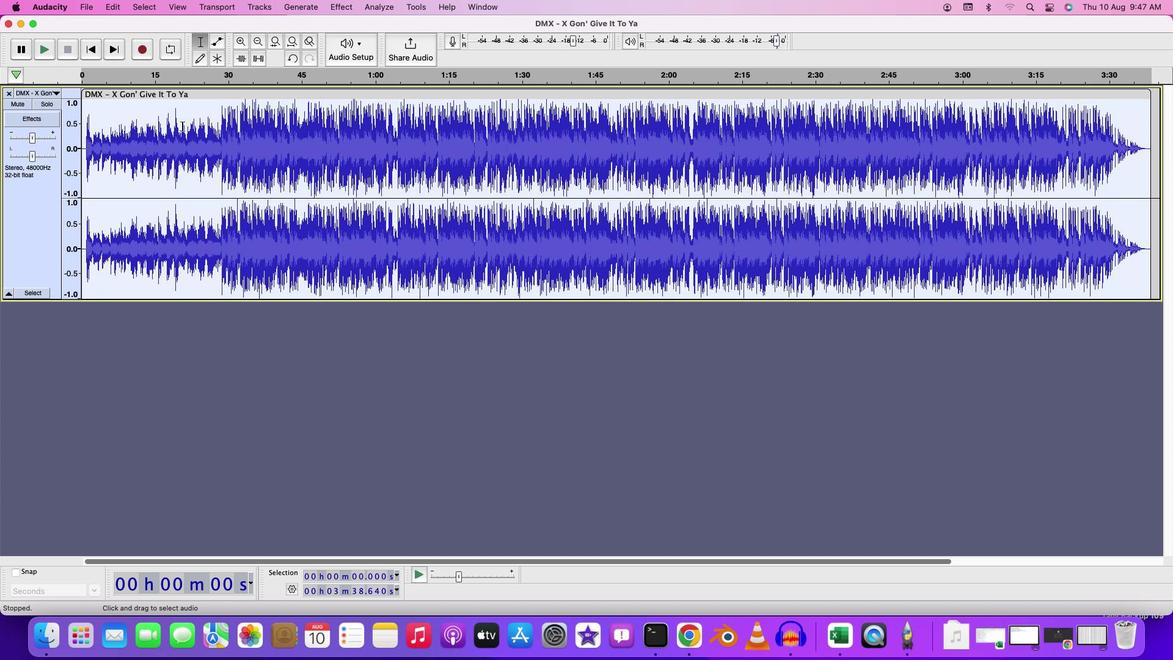 
Action: Key pressed Key.space
Screenshot: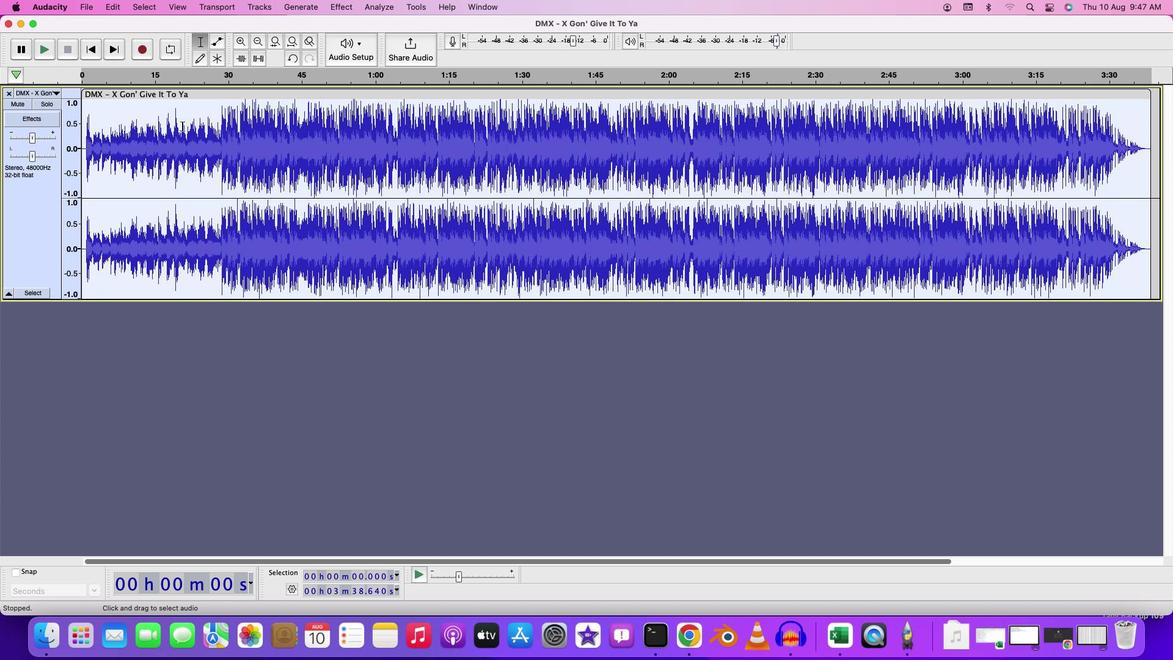 
Action: Mouse moved to (209, 121)
Screenshot: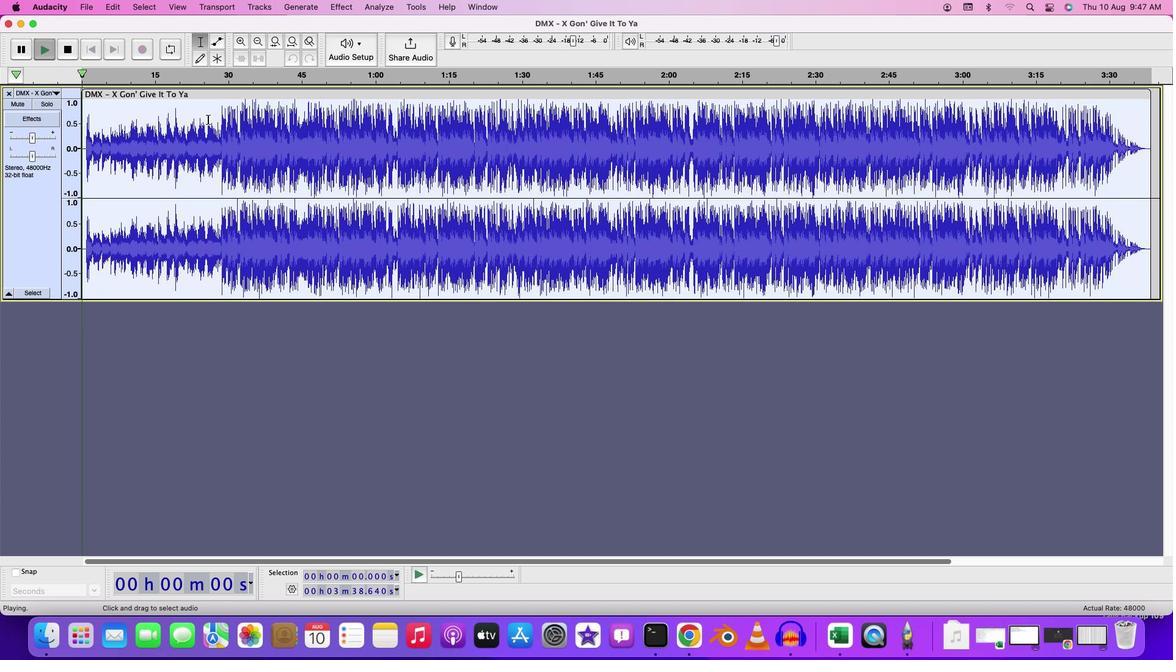 
Action: Mouse pressed left at (209, 121)
Screenshot: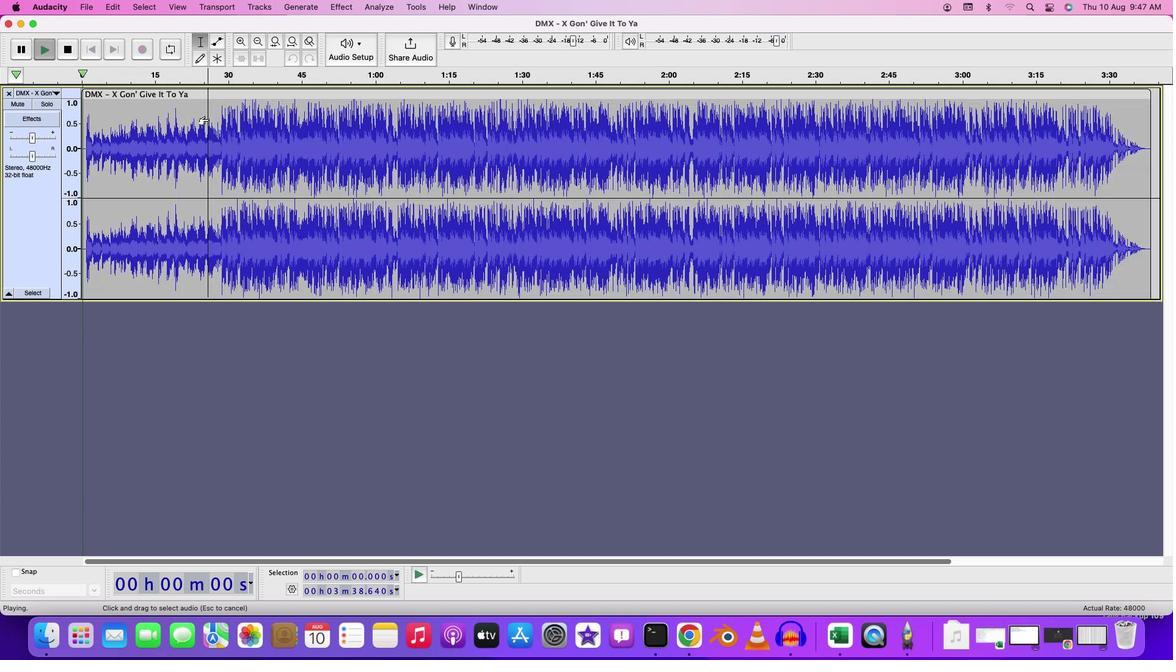
Action: Mouse moved to (219, 119)
Screenshot: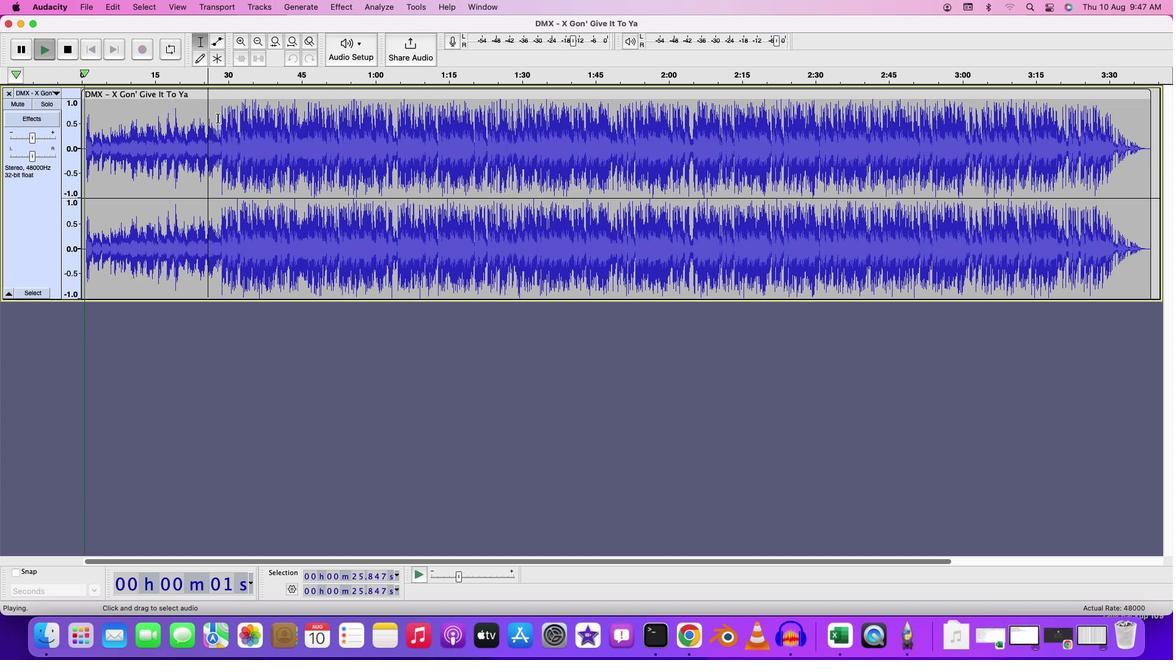 
Action: Key pressed Key.spaceKey.space
Screenshot: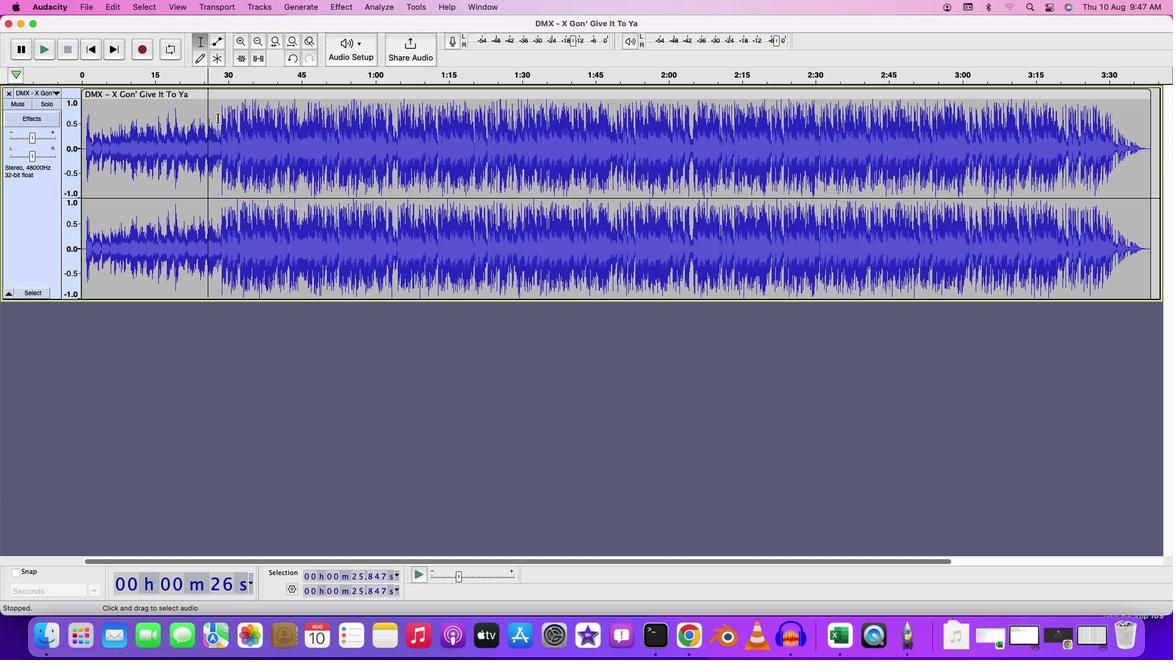 
Action: Mouse moved to (285, 122)
Screenshot: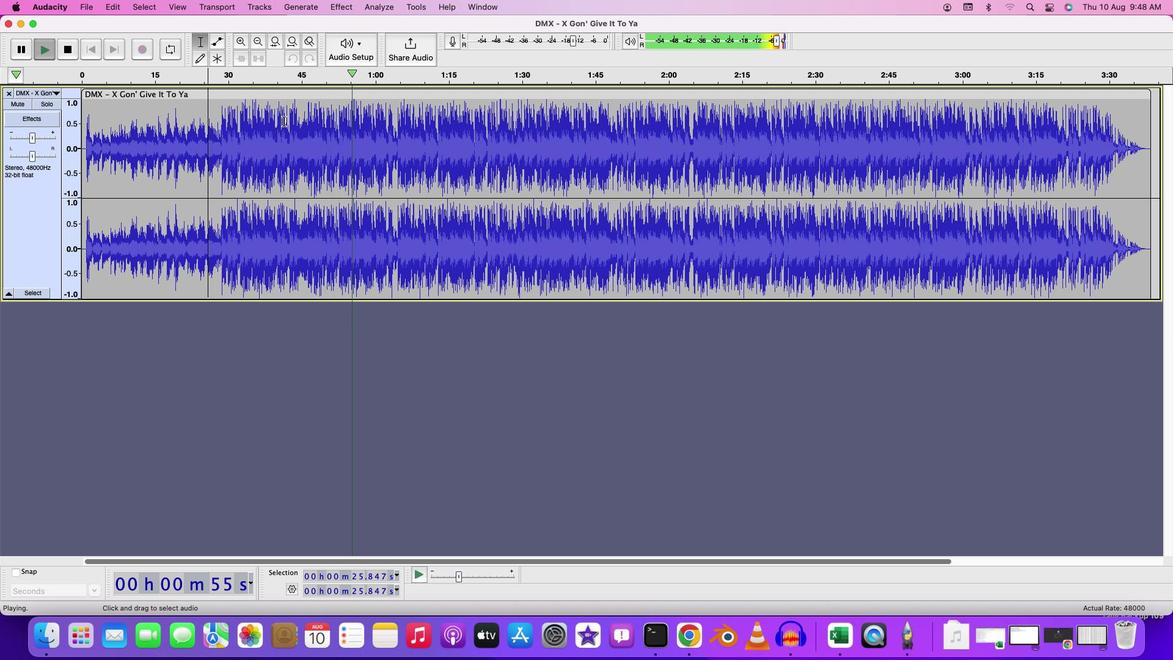 
Action: Key pressed Key.space
Screenshot: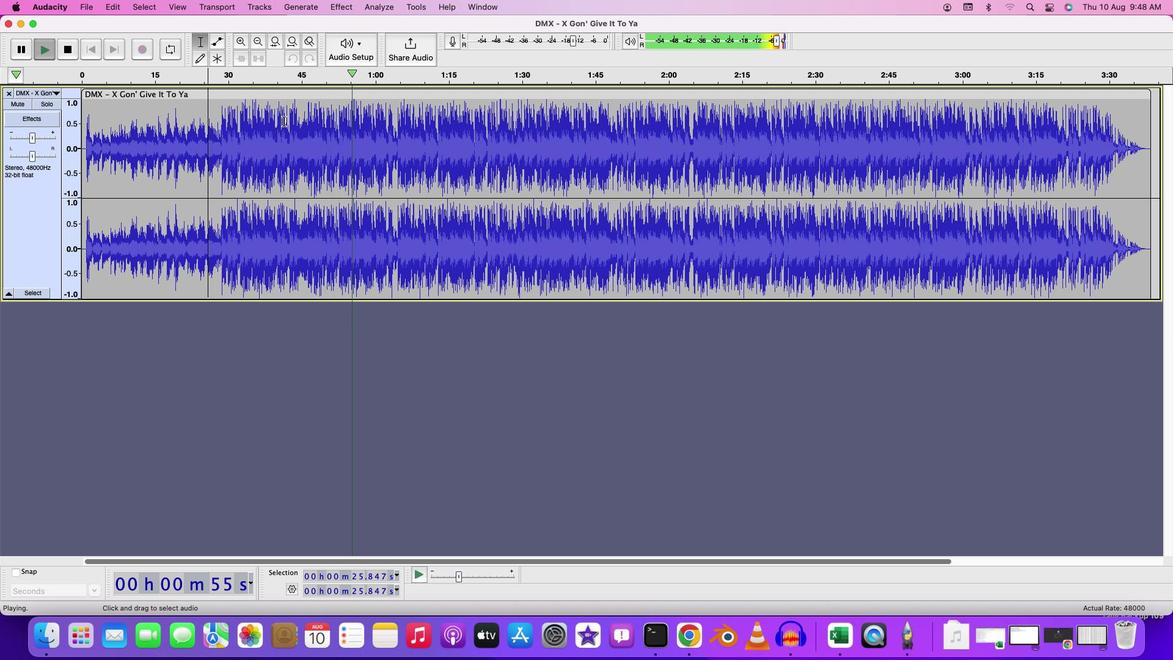 
Action: Mouse pressed left at (285, 122)
Screenshot: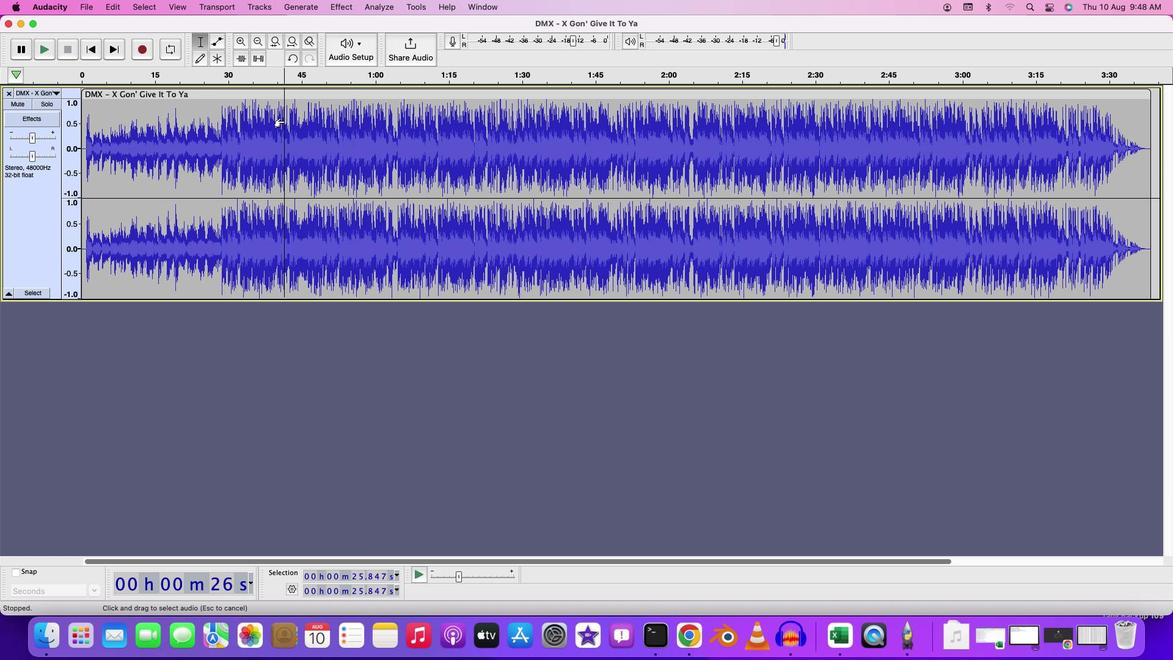 
Action: Mouse pressed left at (285, 122)
Screenshot: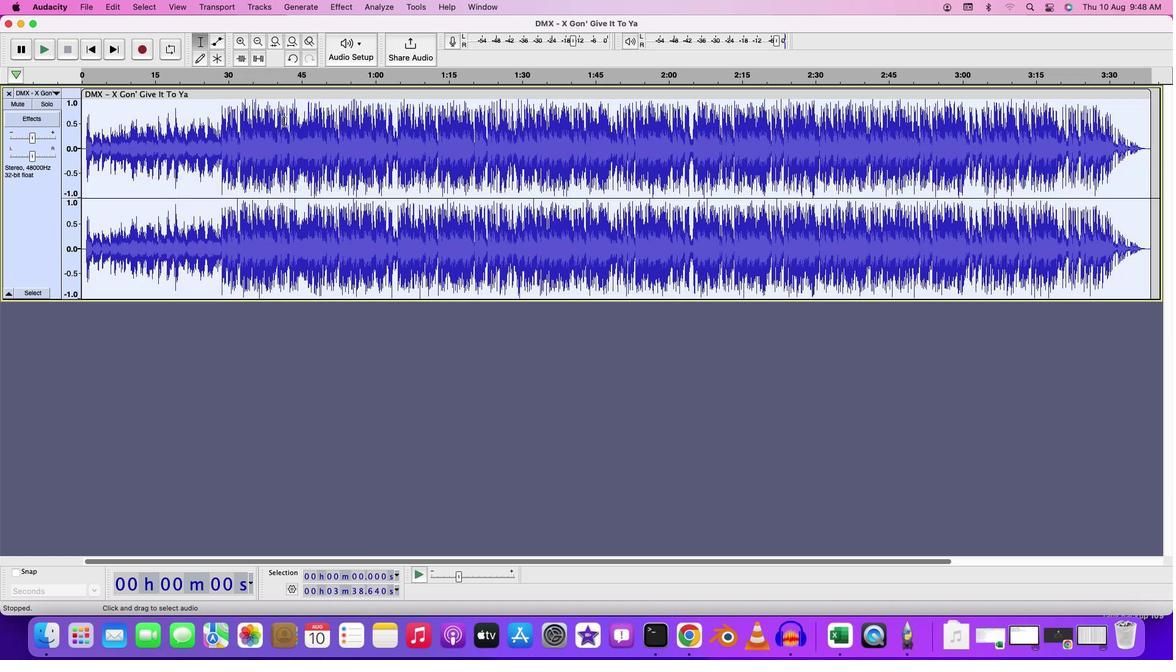 
Action: Mouse moved to (249, 8)
Screenshot: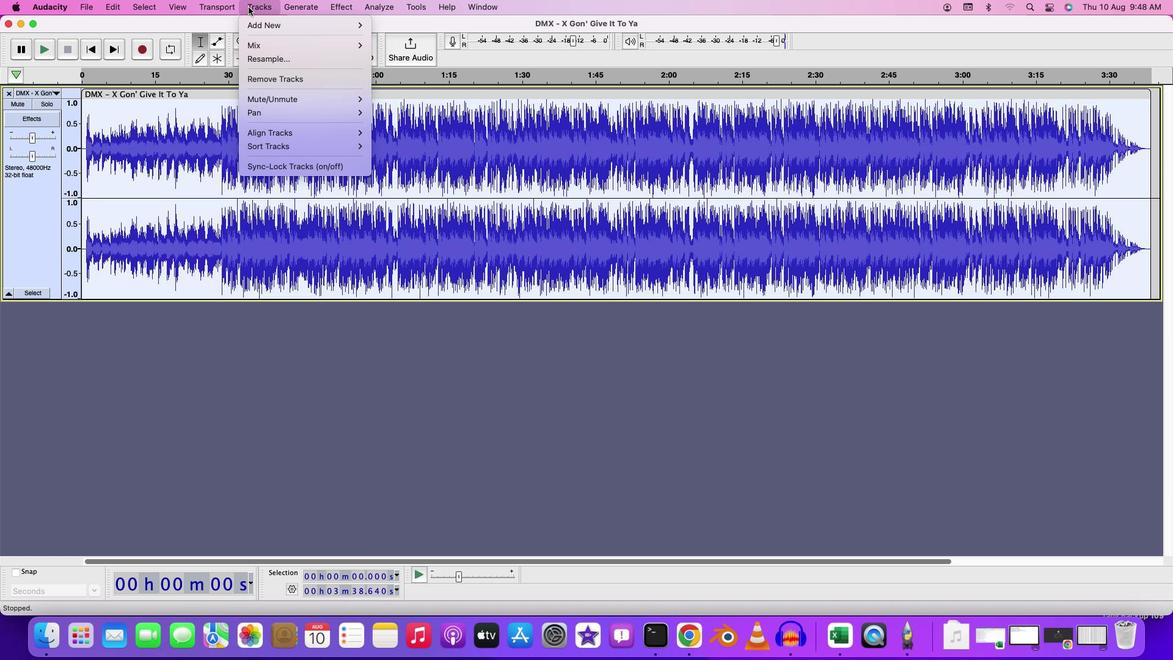 
Action: Mouse pressed left at (249, 8)
Screenshot: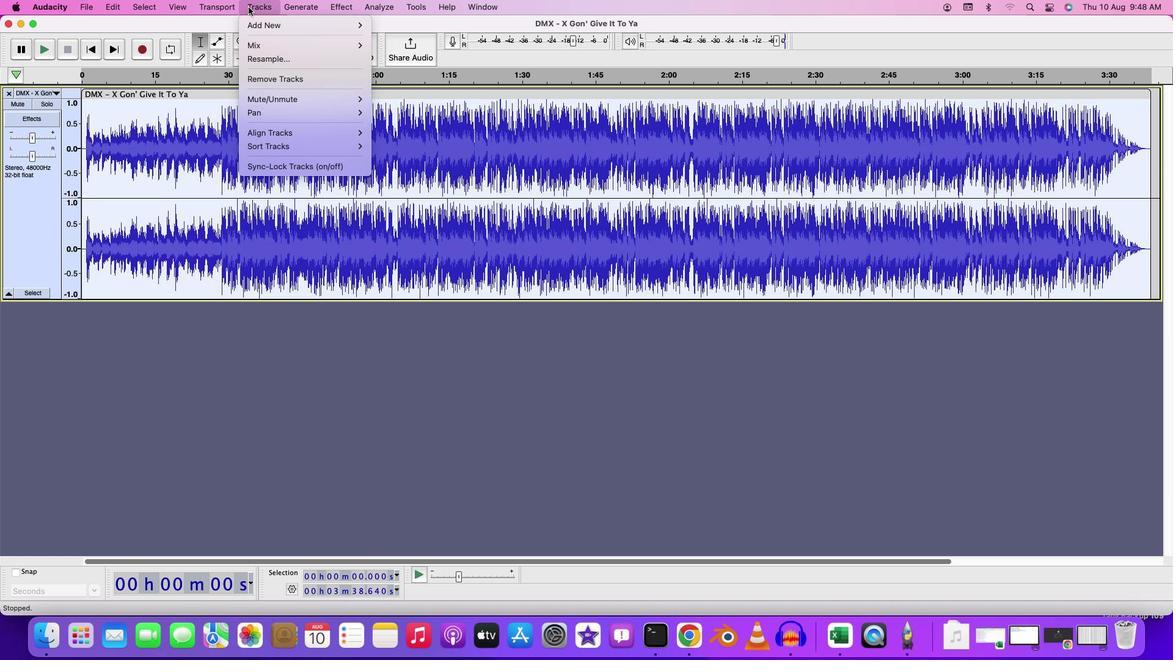 
Action: Mouse moved to (309, 64)
Screenshot: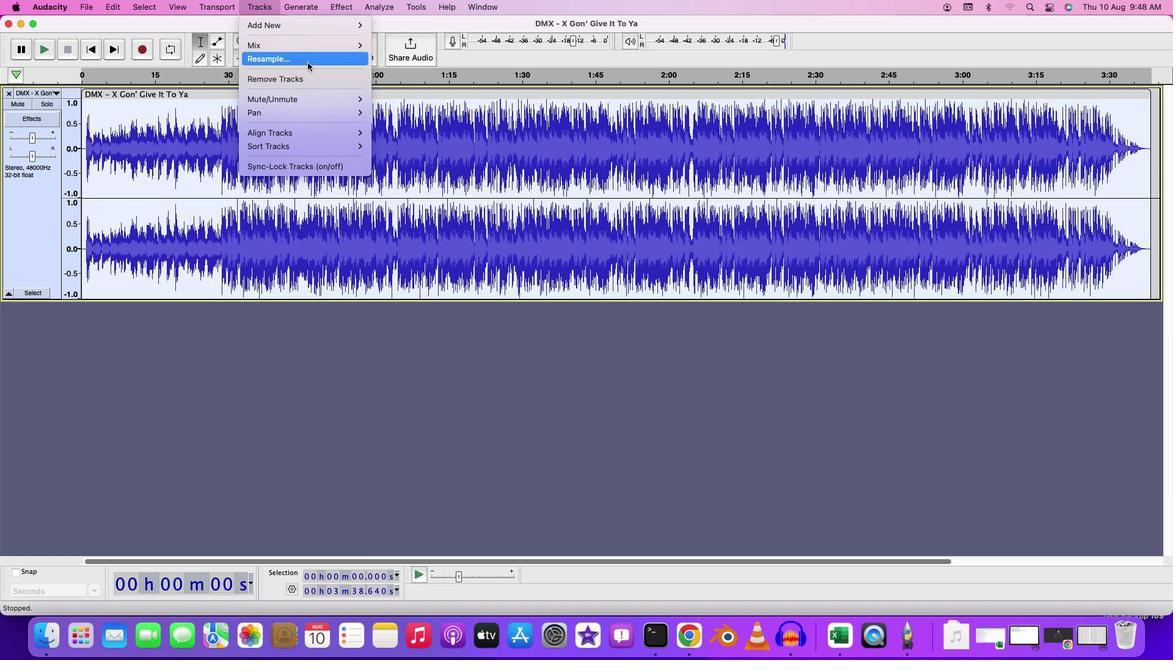 
Action: Mouse pressed left at (309, 64)
Screenshot: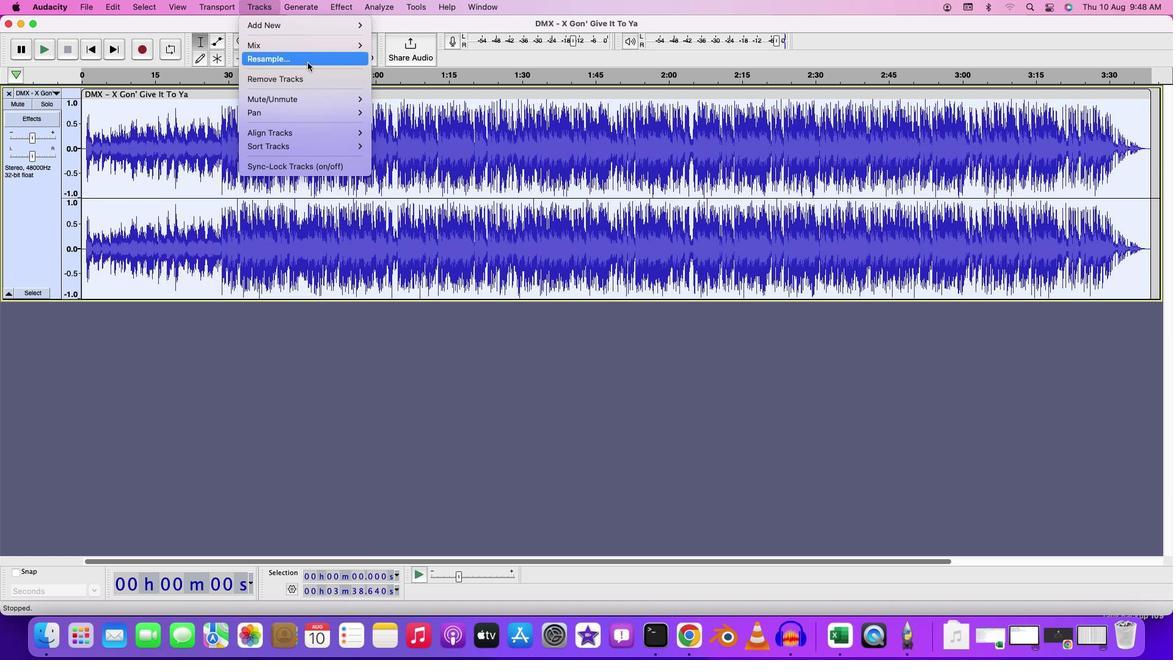 
Action: Mouse moved to (655, 311)
Screenshot: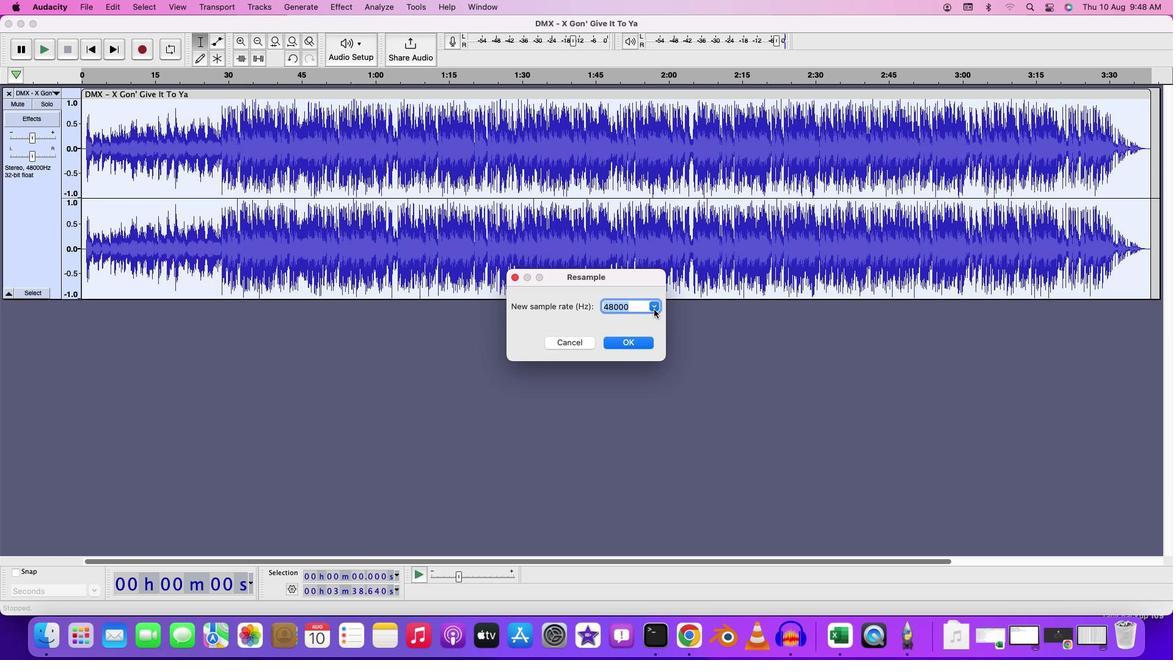 
Action: Mouse pressed left at (655, 311)
Screenshot: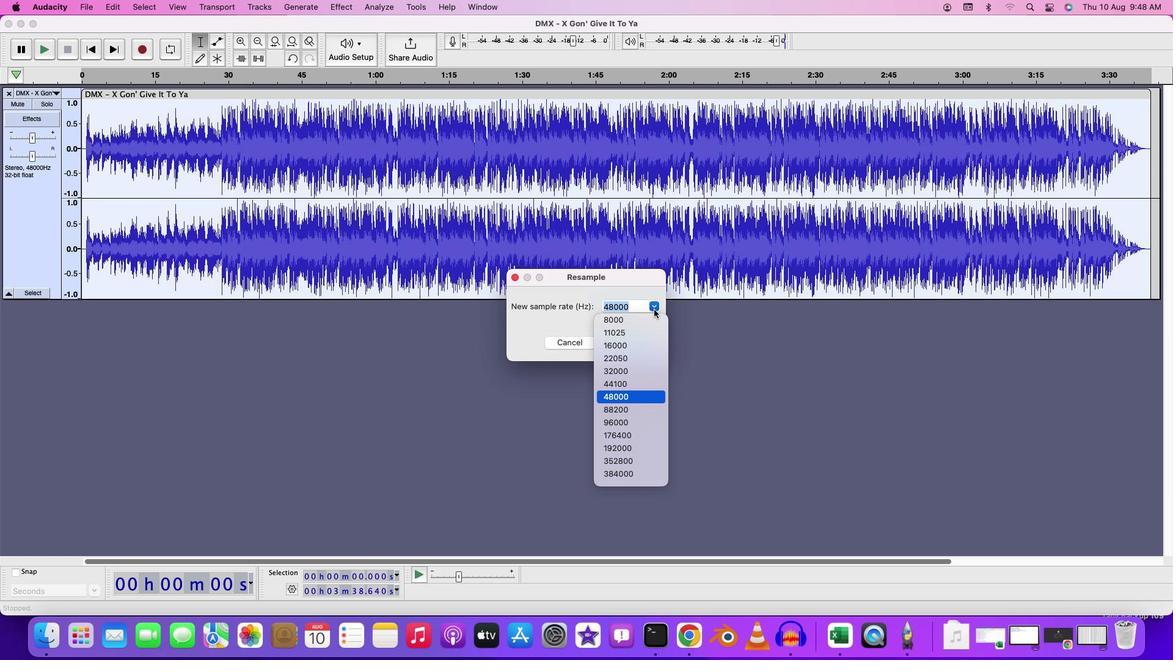 
Action: Mouse moved to (630, 424)
Screenshot: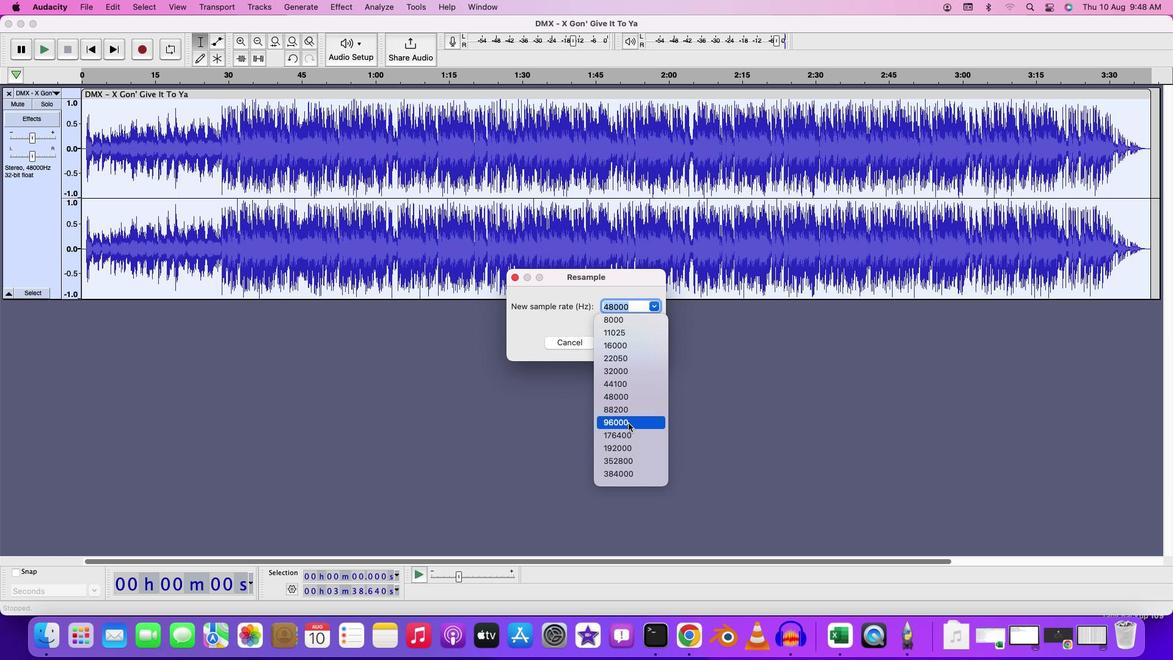 
Action: Mouse pressed left at (630, 424)
Screenshot: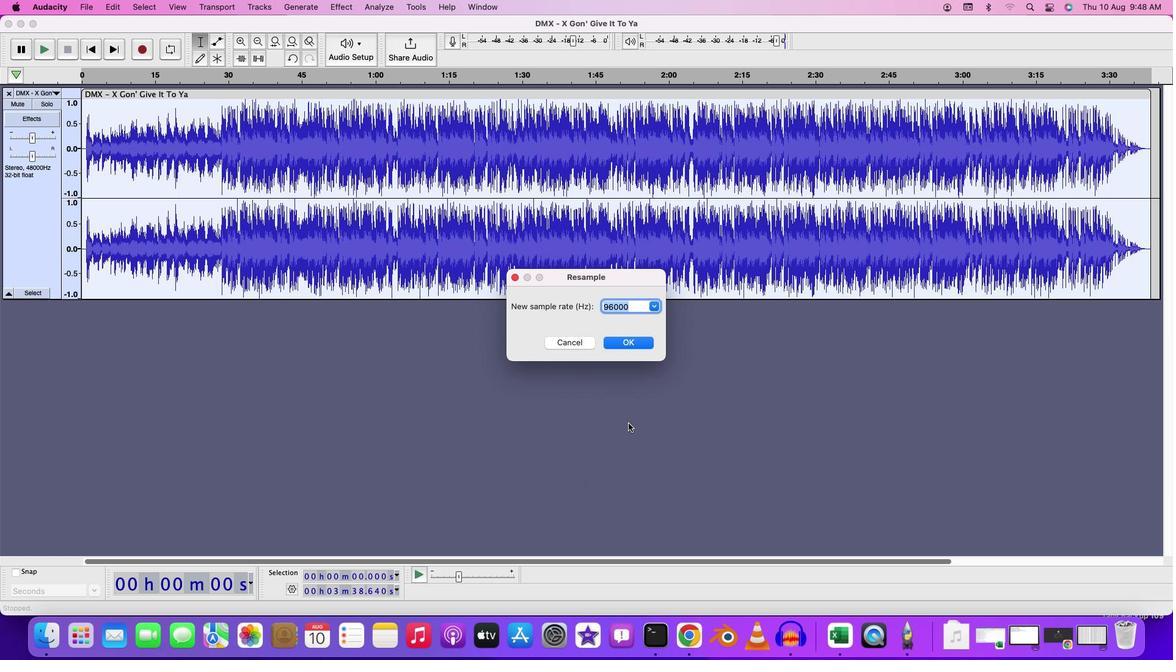 
Action: Mouse moved to (644, 343)
Screenshot: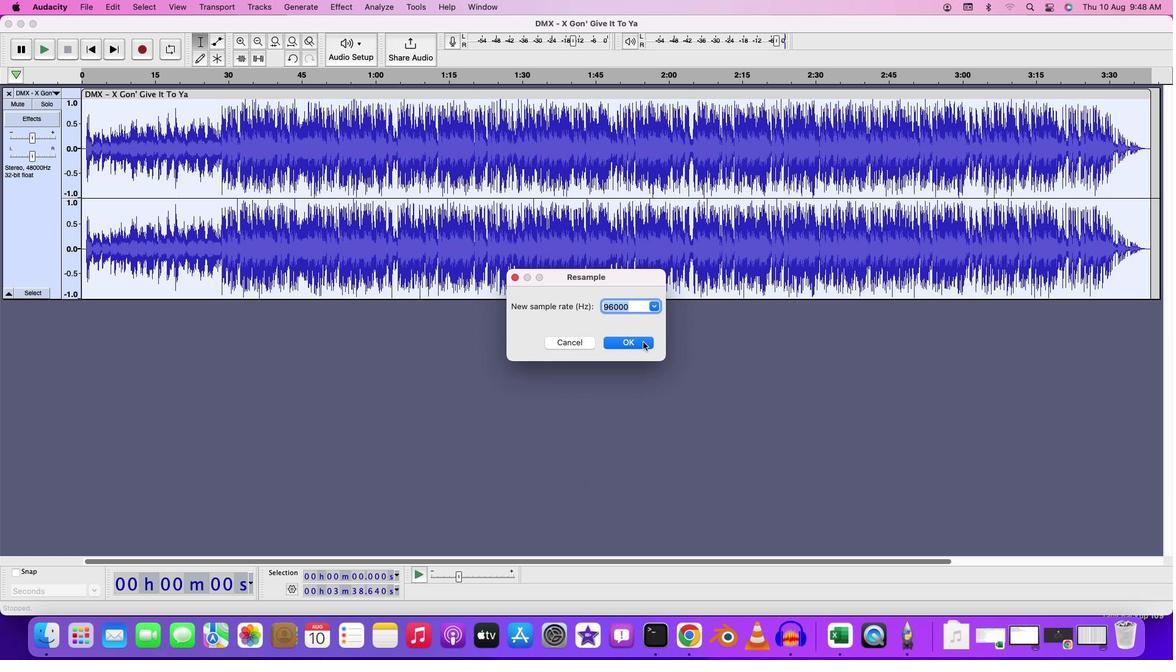 
Action: Mouse pressed left at (644, 343)
Screenshot: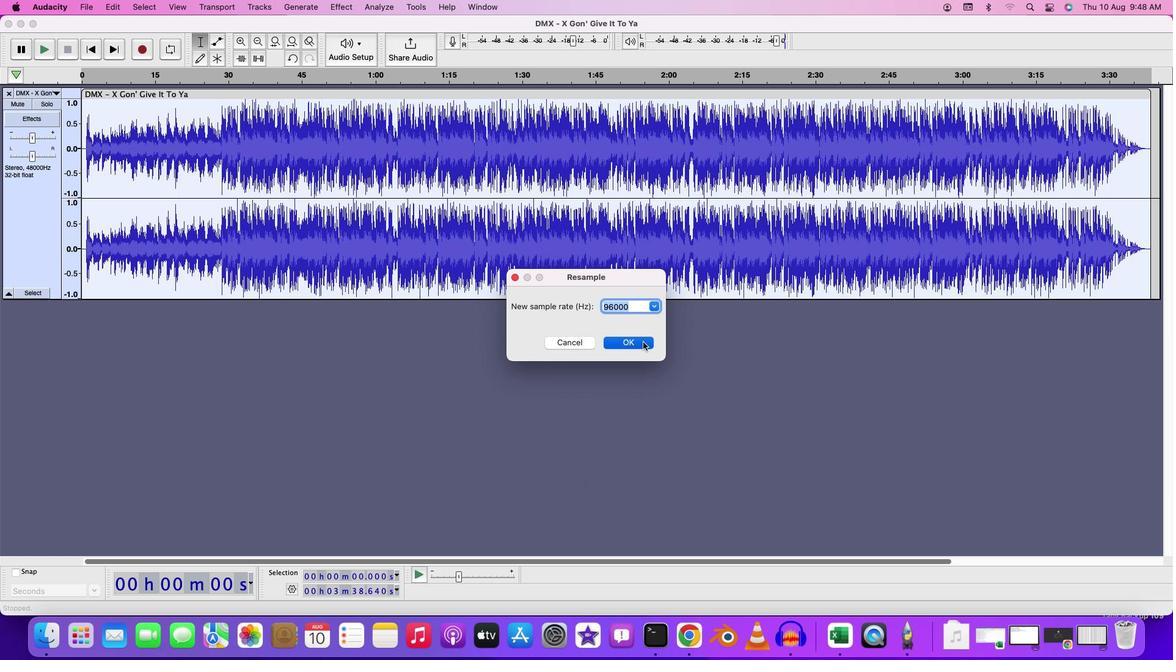 
Action: Mouse moved to (120, 130)
Screenshot: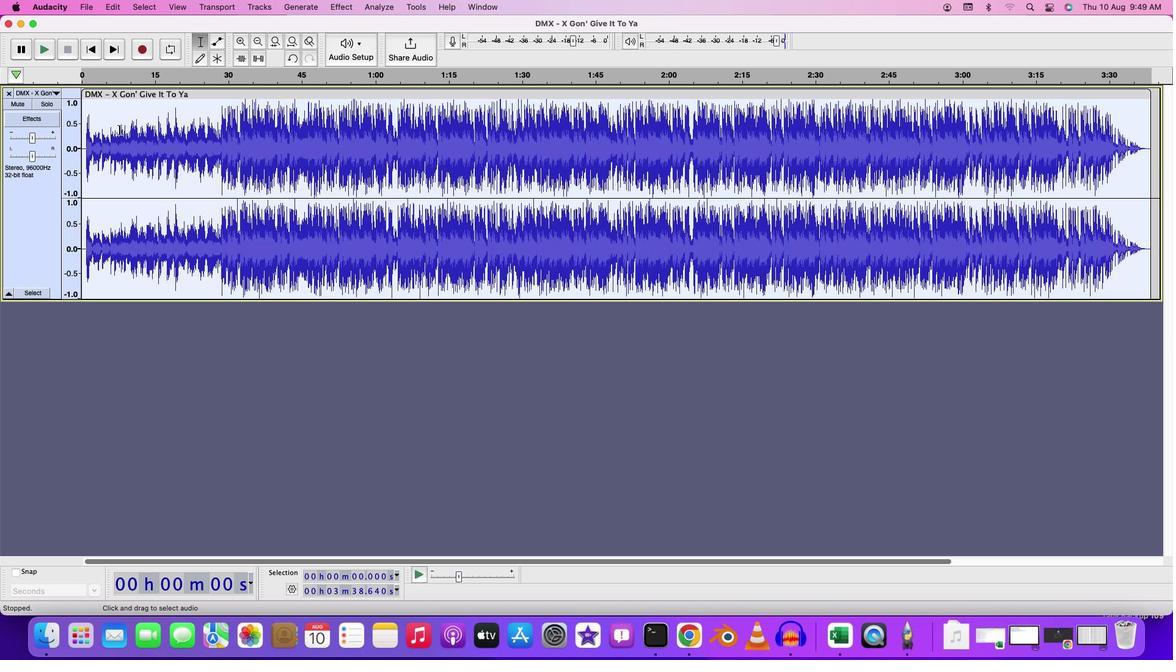 
Action: Mouse pressed left at (120, 130)
Screenshot: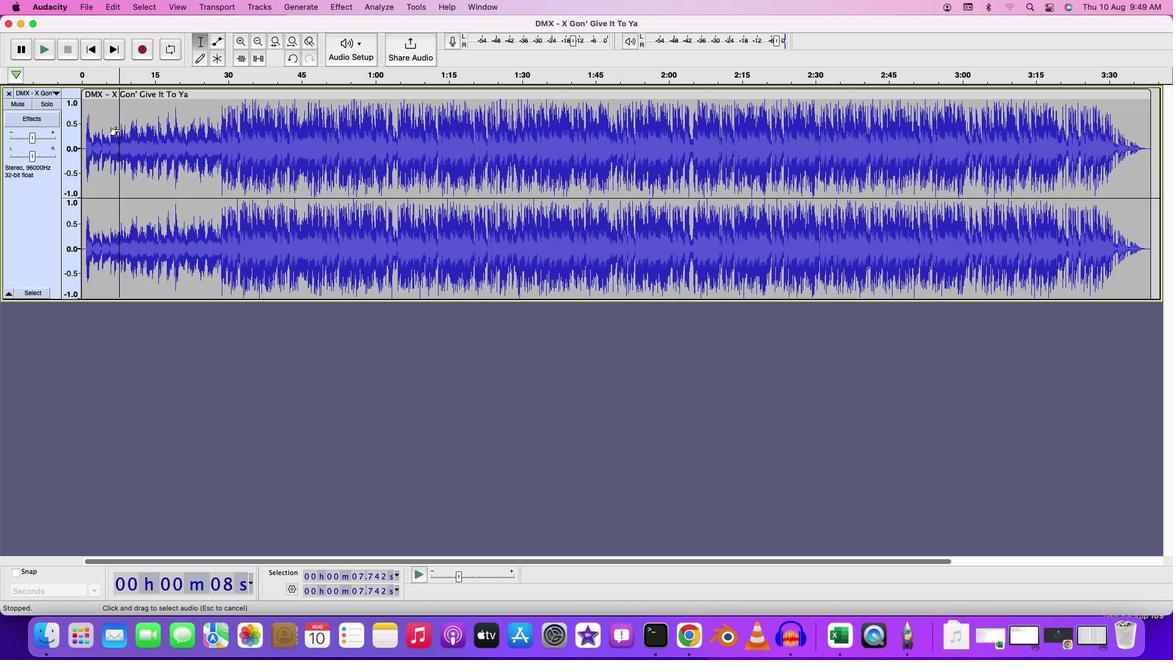 
Action: Key pressed Key.space
Screenshot: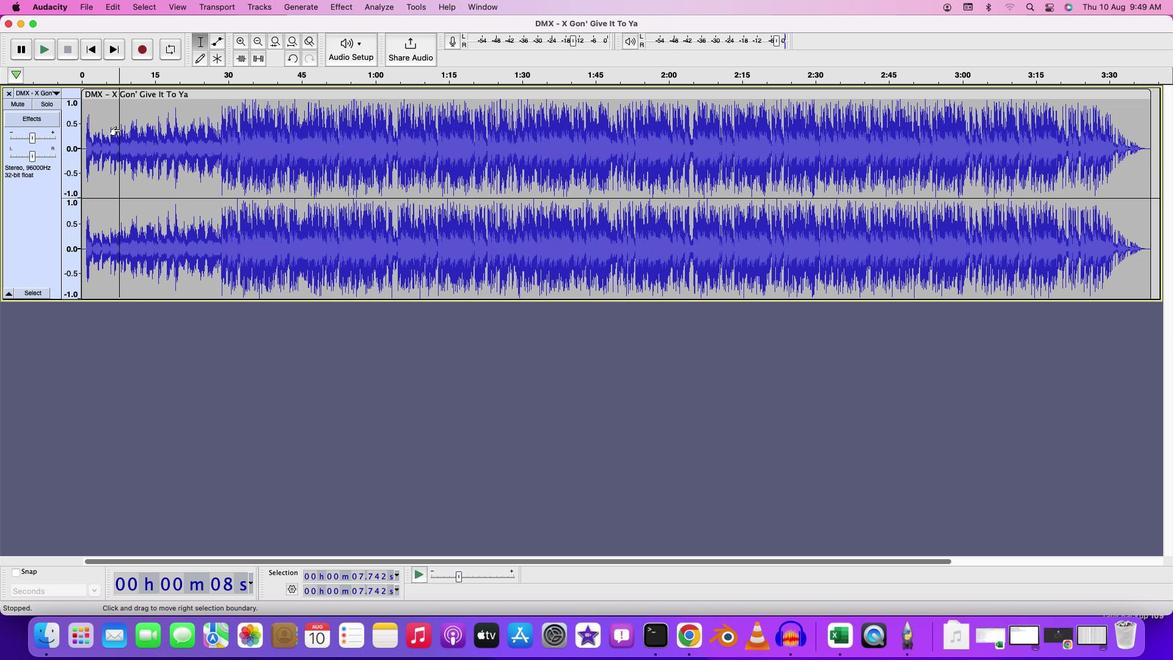 
Action: Mouse moved to (223, 118)
Screenshot: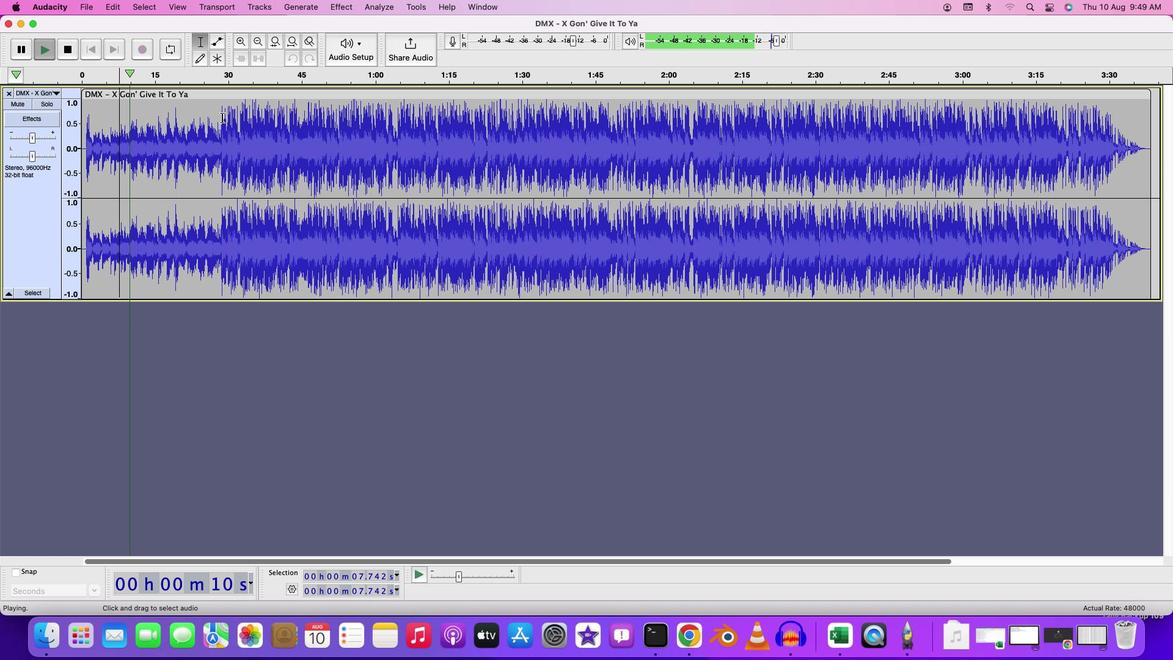 
Action: Mouse pressed left at (223, 118)
Screenshot: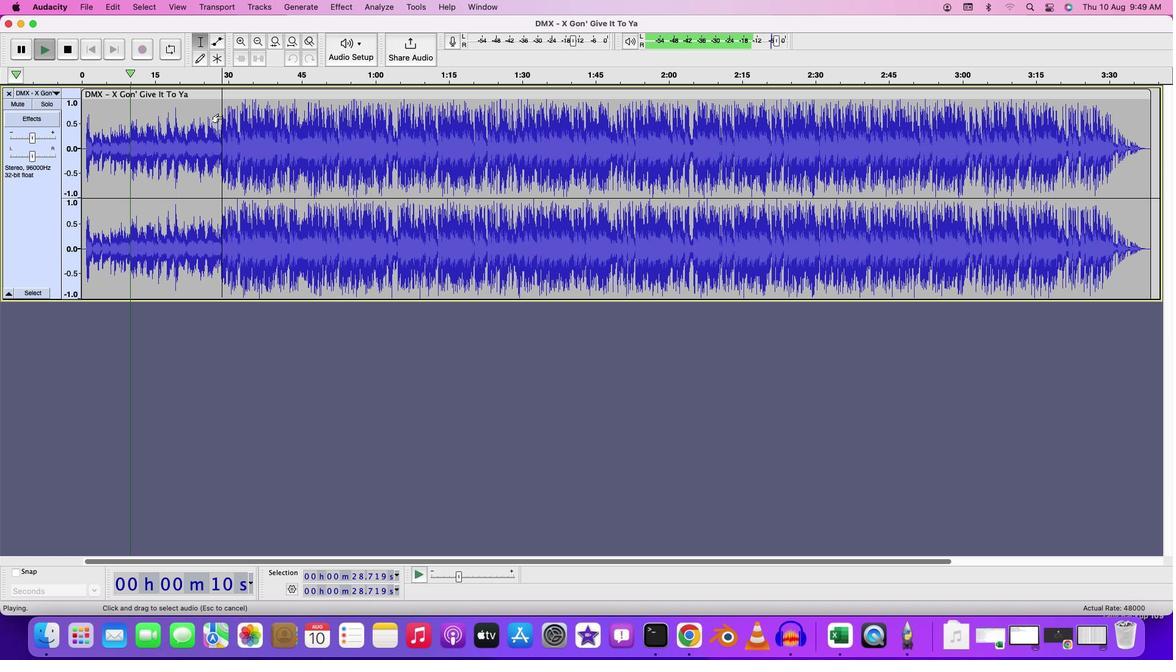 
Action: Mouse moved to (223, 118)
Screenshot: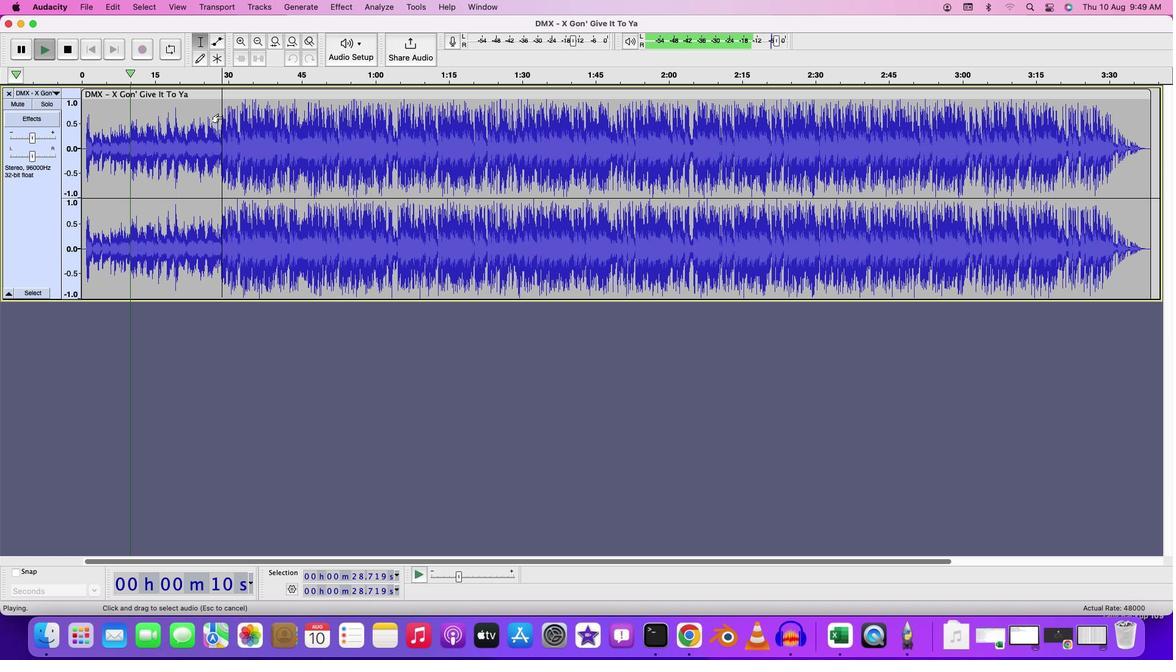 
Action: Key pressed Key.spaceKey.space
Screenshot: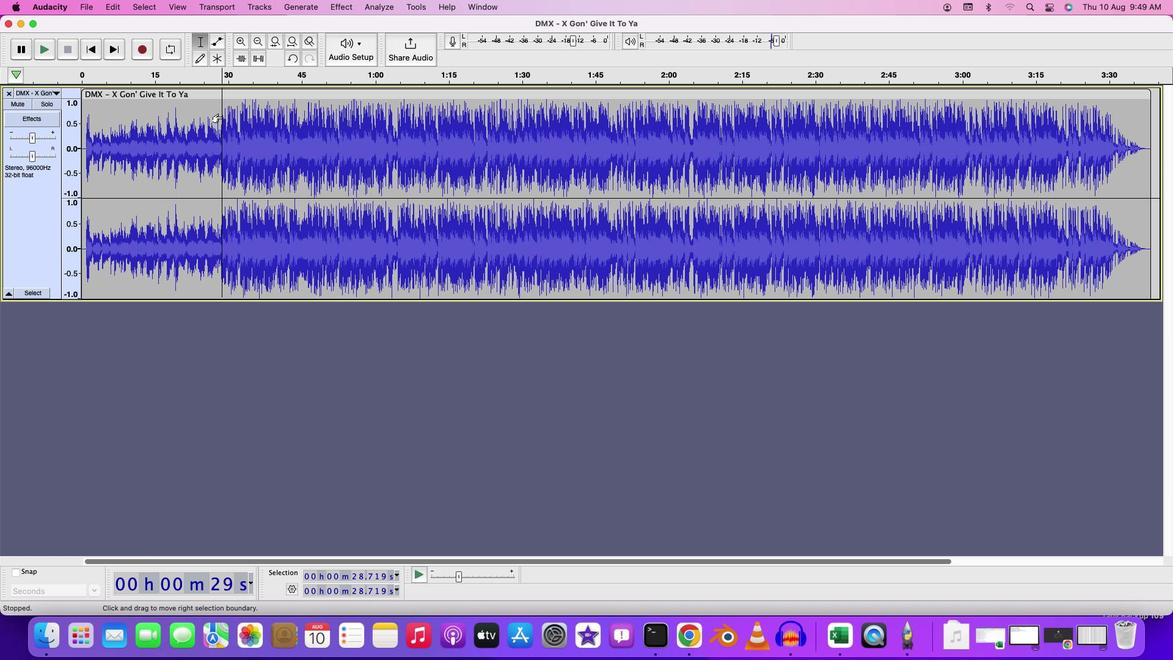 
Action: Mouse moved to (964, 113)
Screenshot: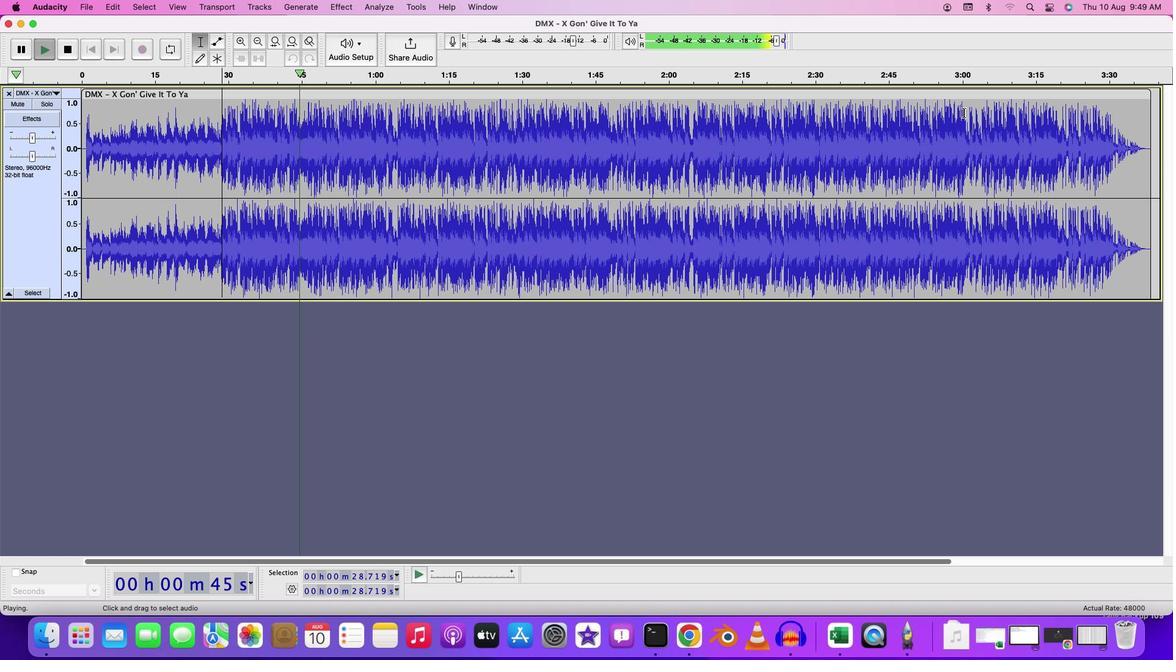 
Action: Mouse pressed left at (964, 113)
Screenshot: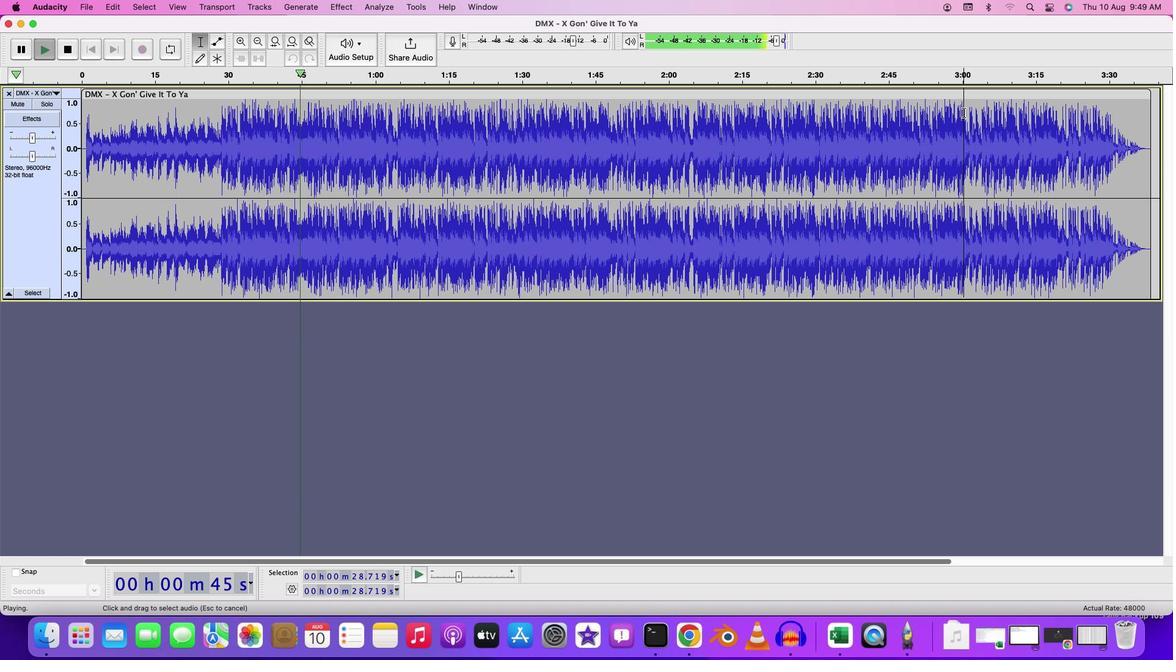 
Action: Mouse moved to (1015, 116)
Screenshot: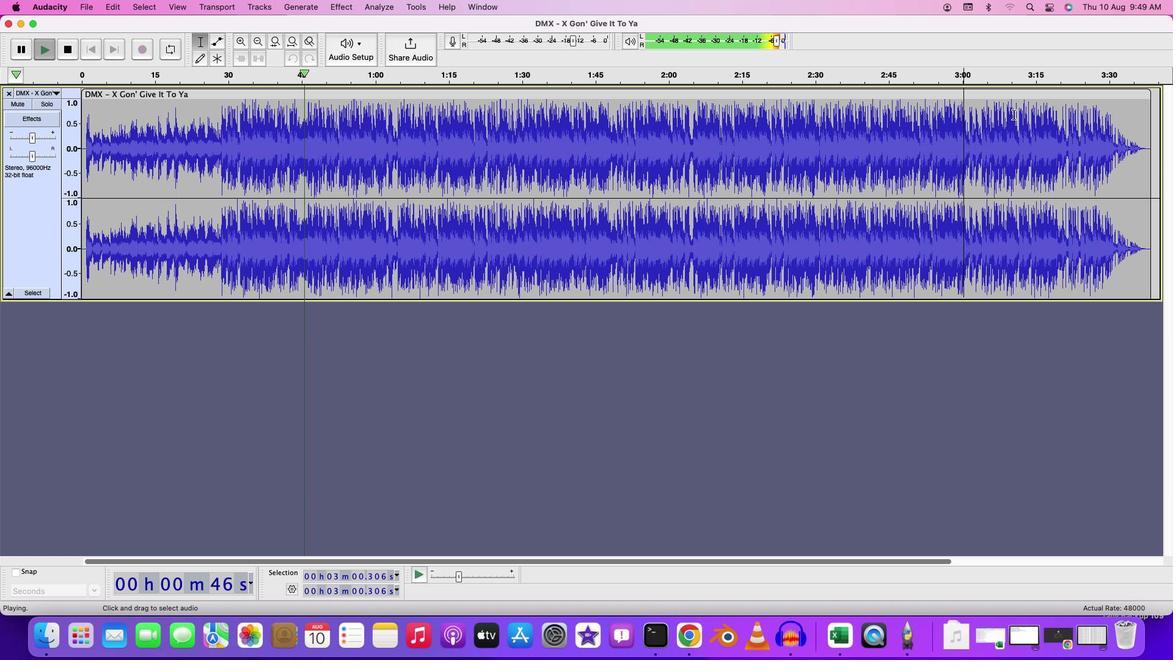 
Action: Key pressed Key.spaceKey.space
Screenshot: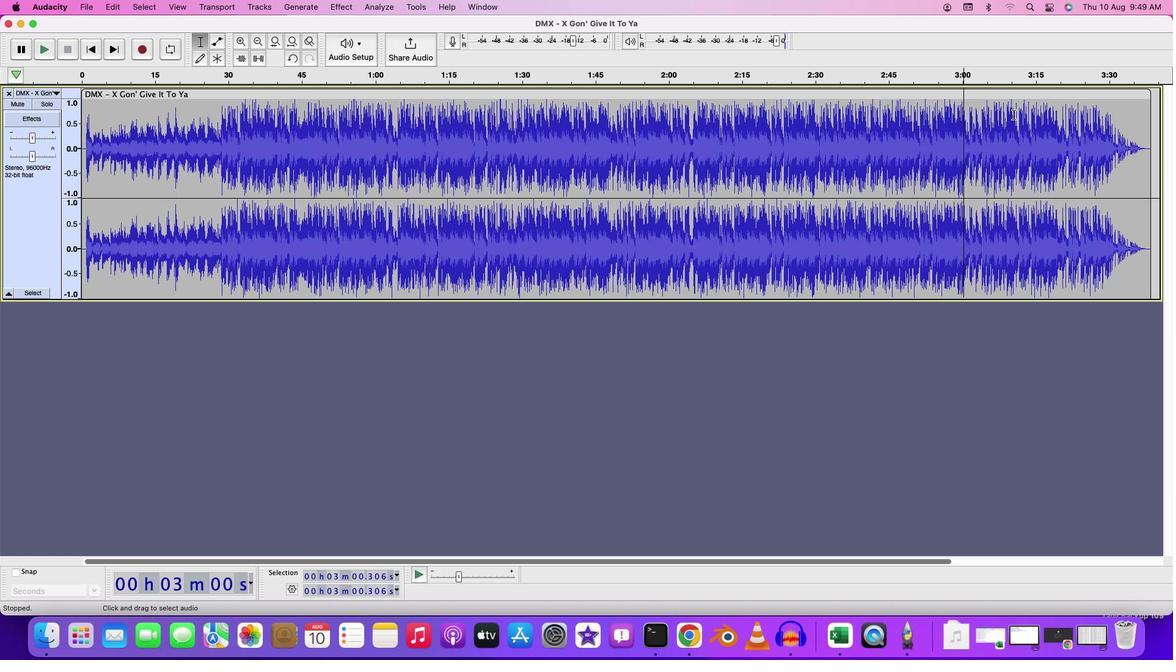 
Action: Mouse moved to (1057, 108)
Screenshot: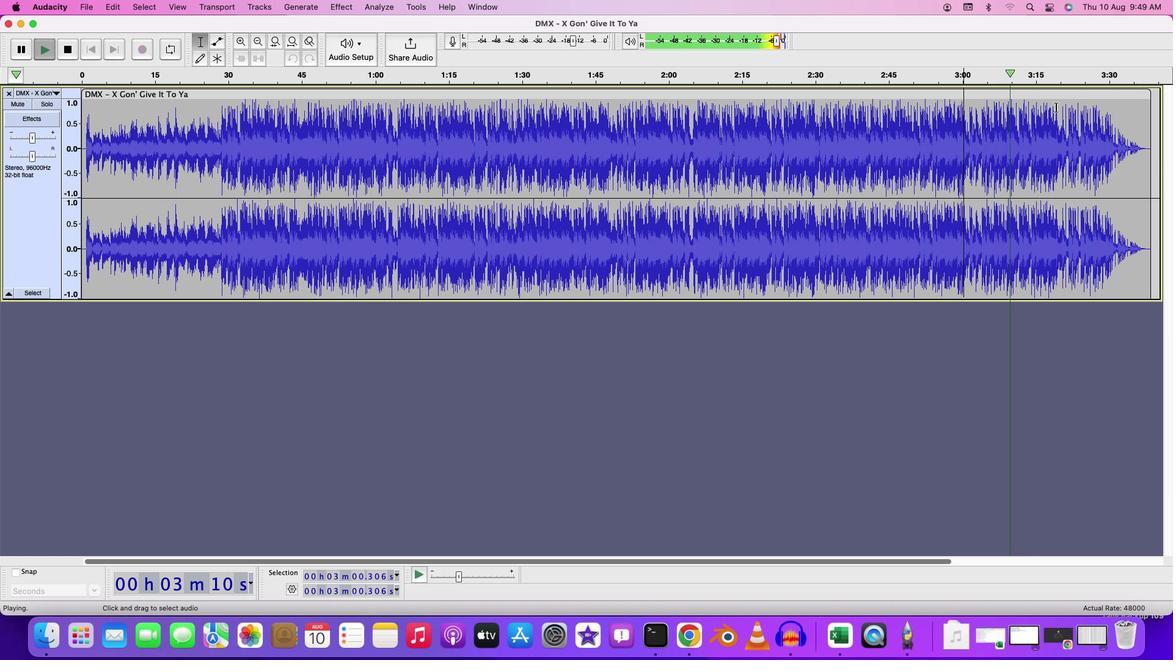 
Action: Mouse pressed left at (1057, 108)
Screenshot: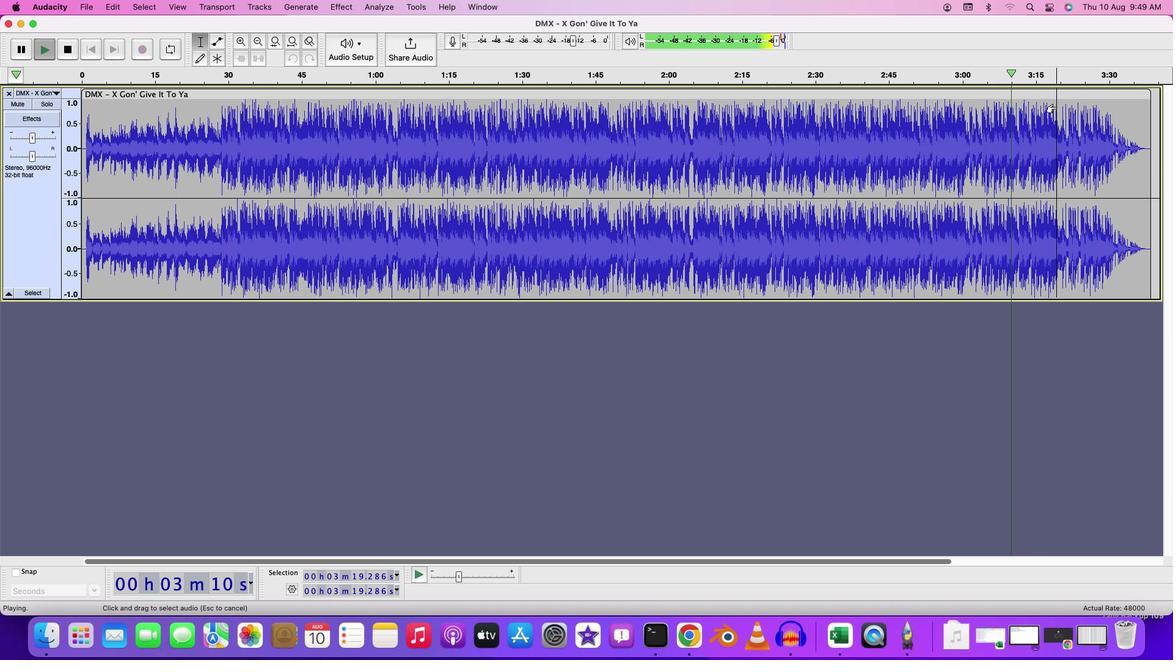 
Action: Mouse moved to (1057, 108)
Screenshot: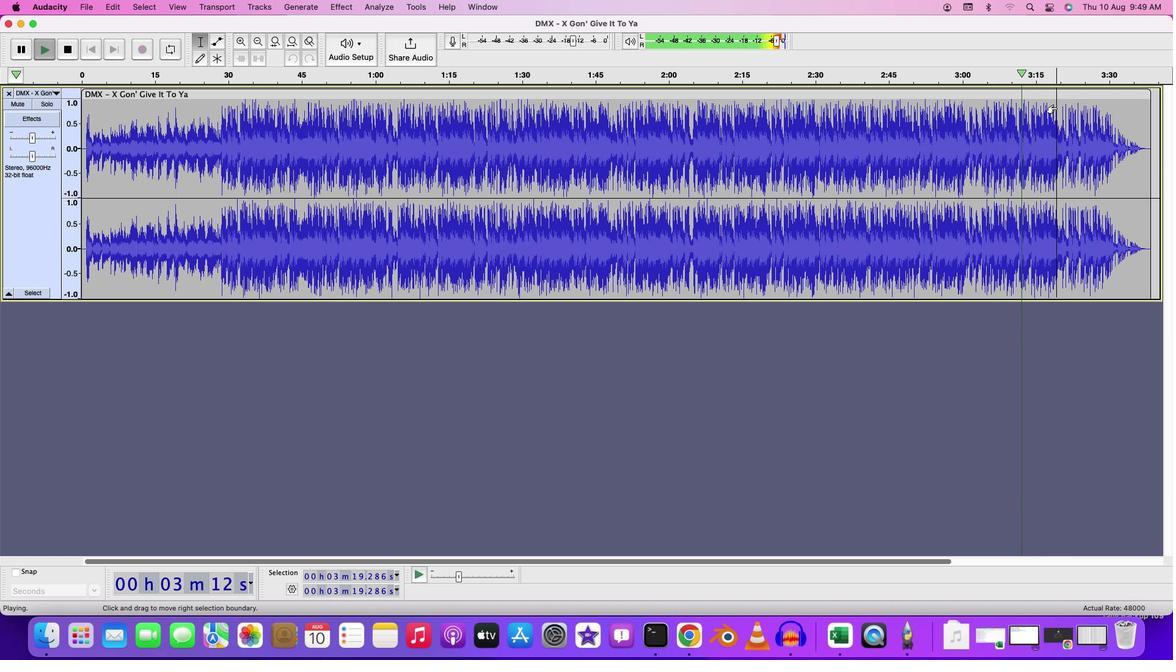 
Action: Key pressed Key.spaceKey.space
Screenshot: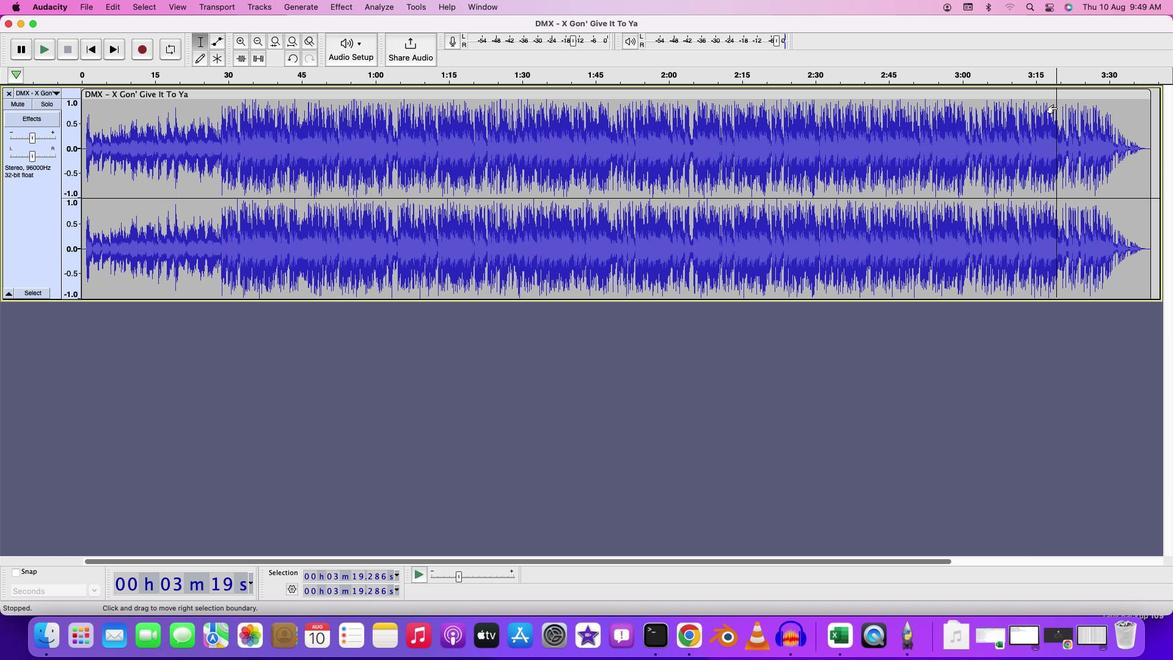 
Action: Mouse moved to (664, 76)
Screenshot: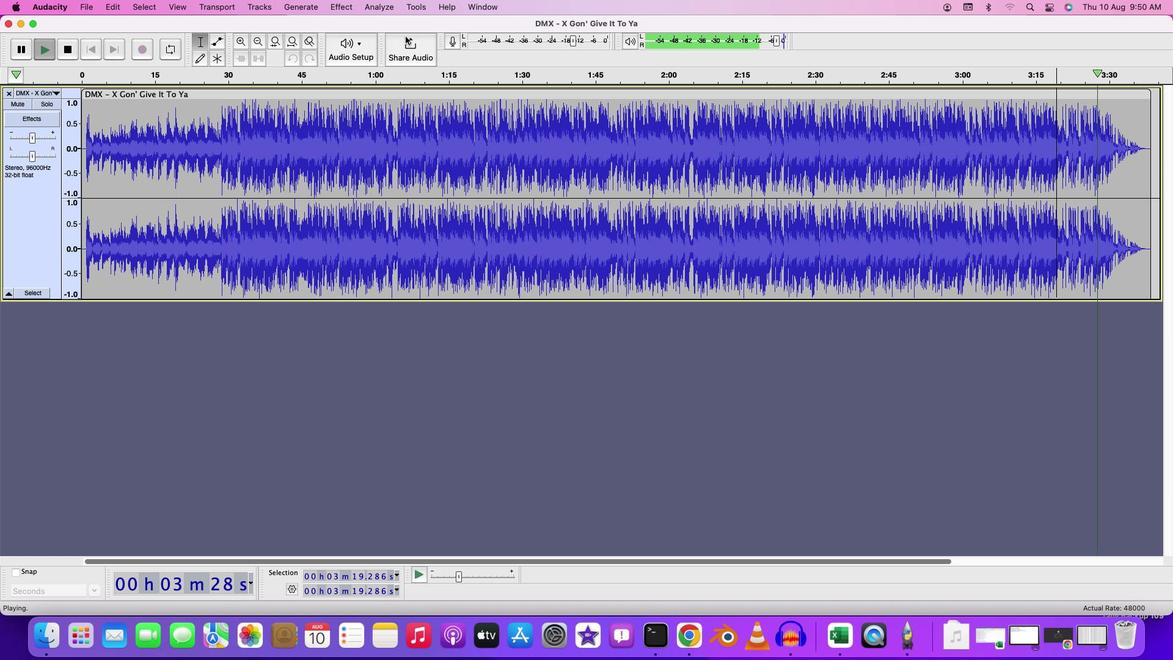 
Action: Key pressed Key.space
Screenshot: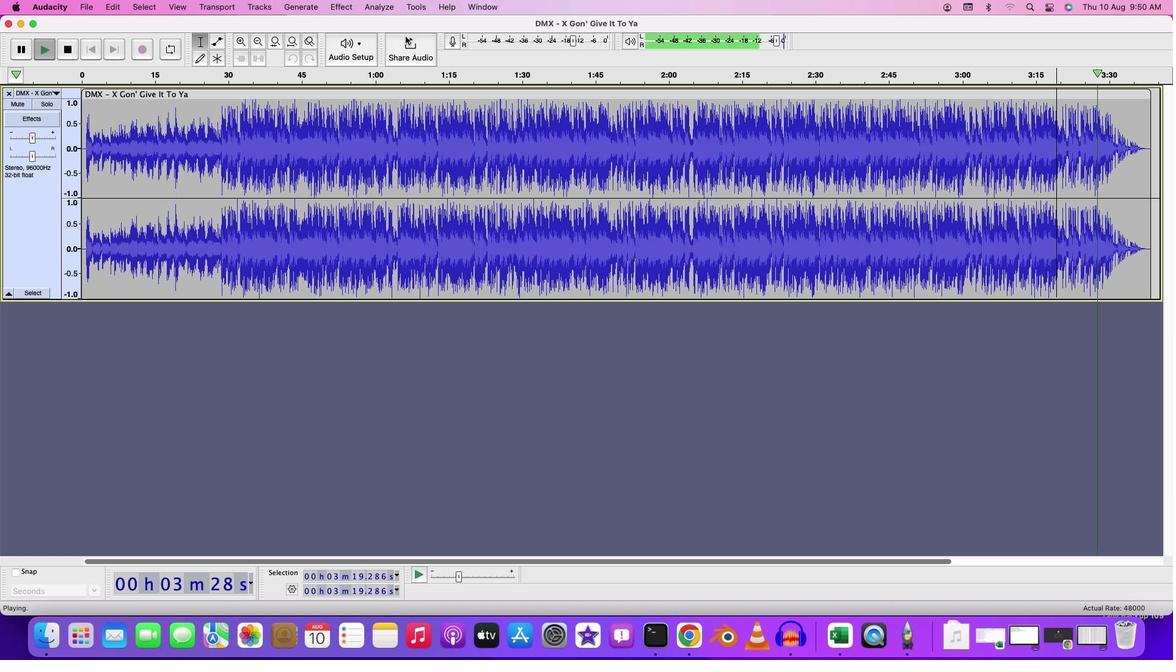 
Action: Mouse moved to (91, 26)
Screenshot: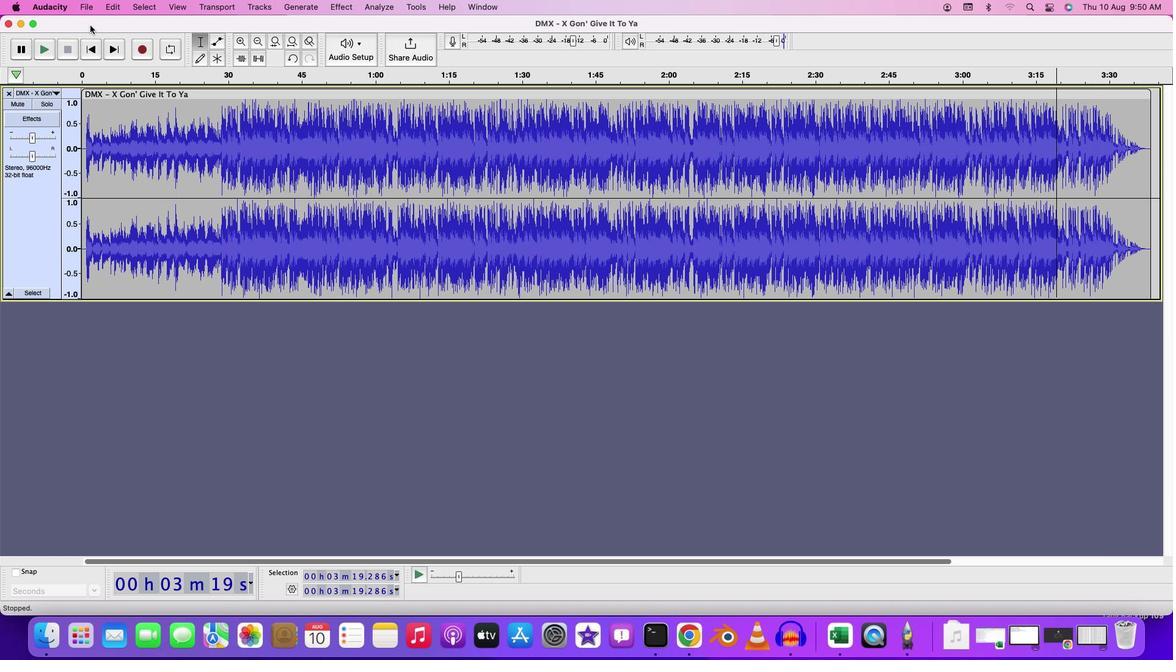 
Action: Mouse pressed left at (91, 26)
Screenshot: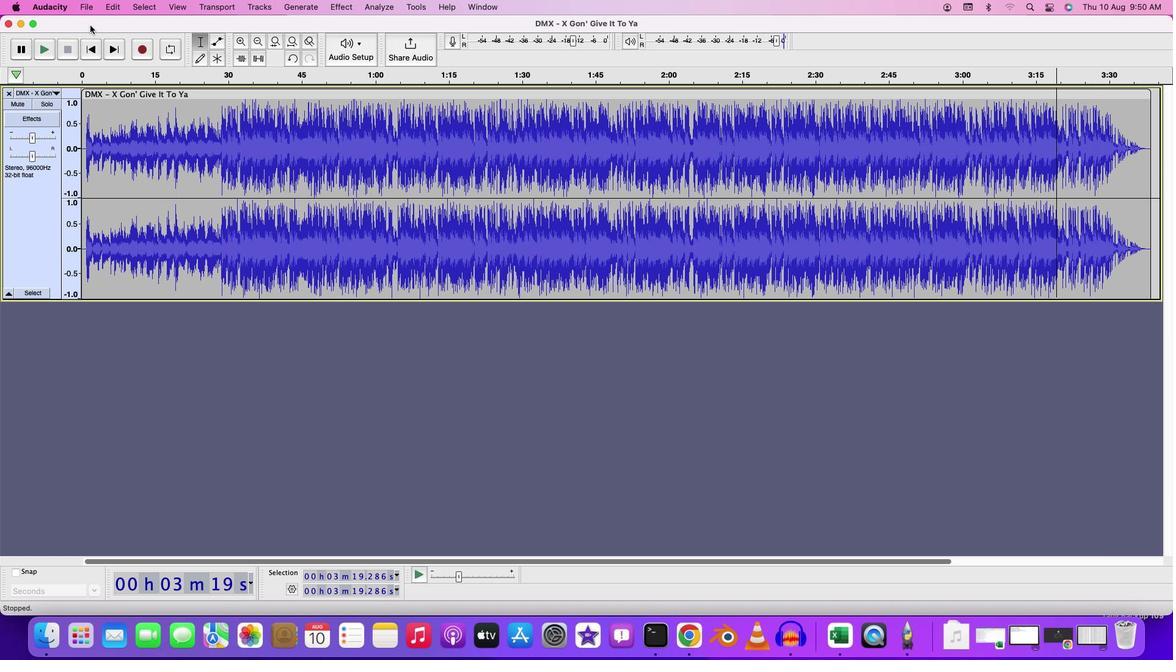 
Action: Mouse moved to (88, 11)
Screenshot: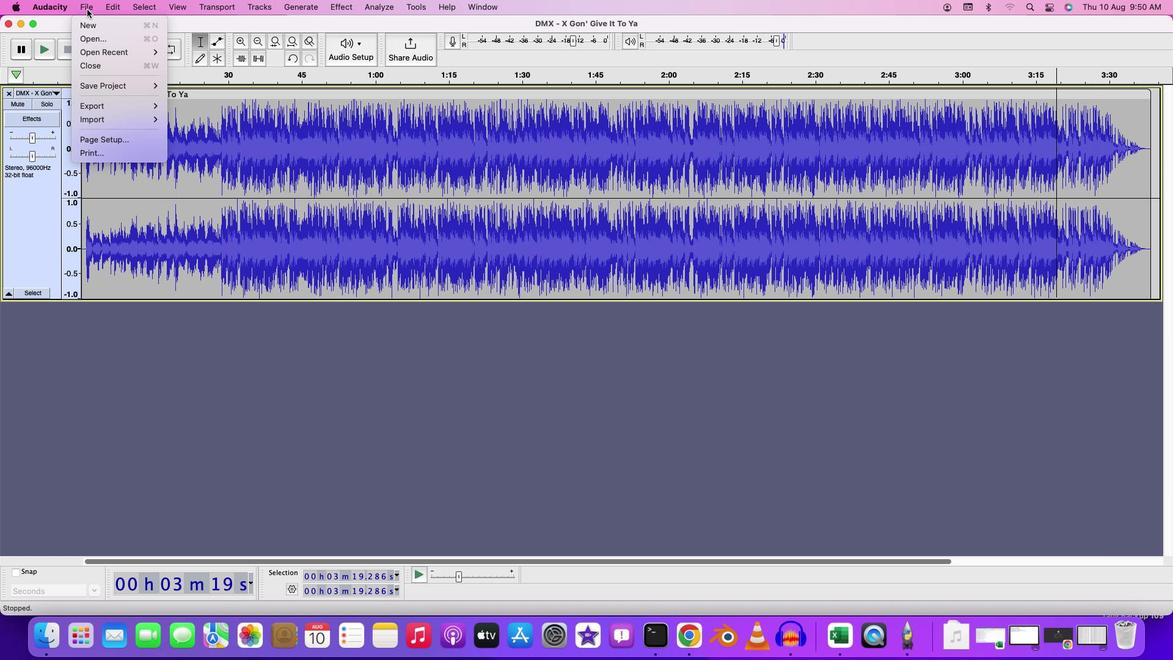
Action: Mouse pressed left at (88, 11)
Screenshot: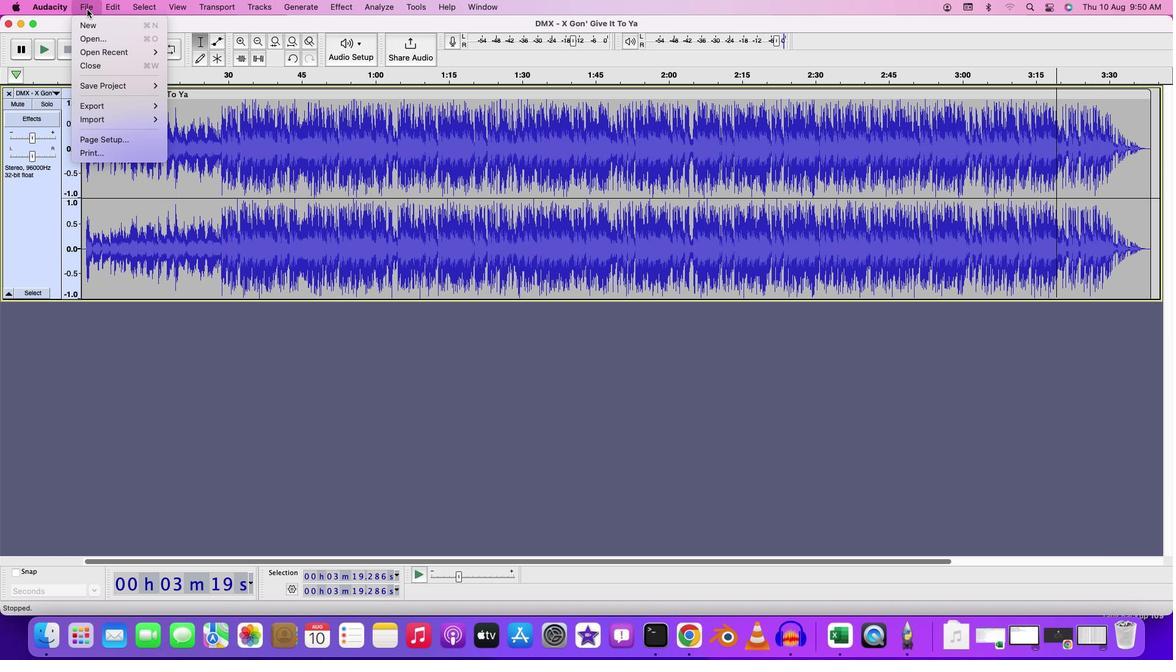 
Action: Mouse moved to (182, 105)
Screenshot: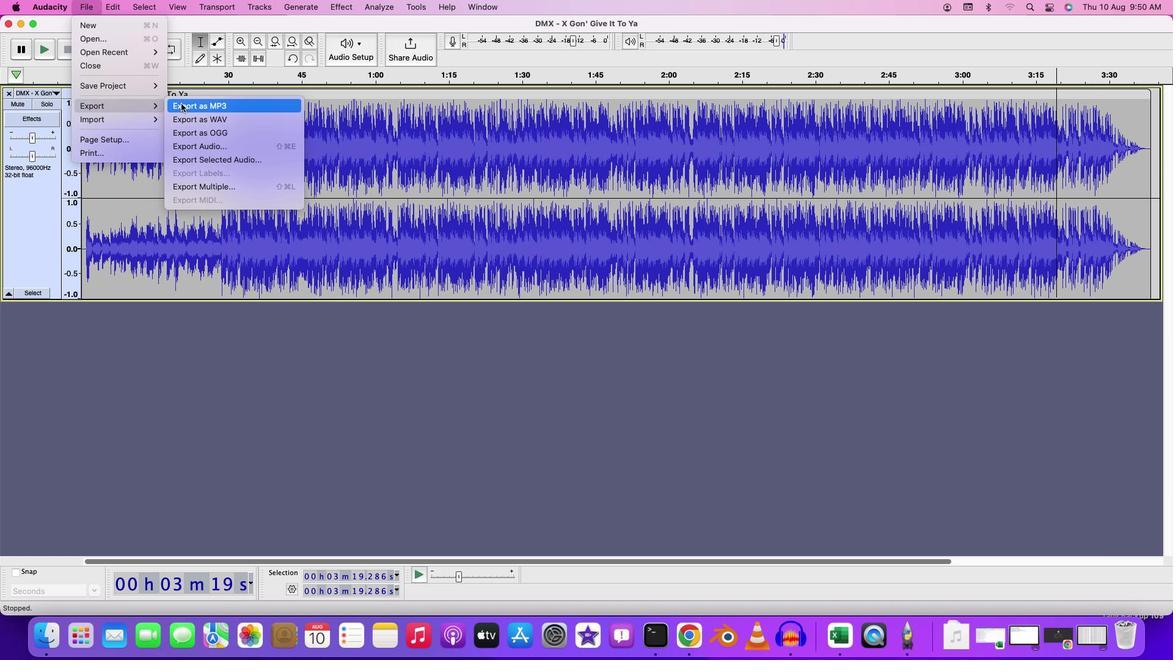 
Action: Mouse pressed left at (182, 105)
Screenshot: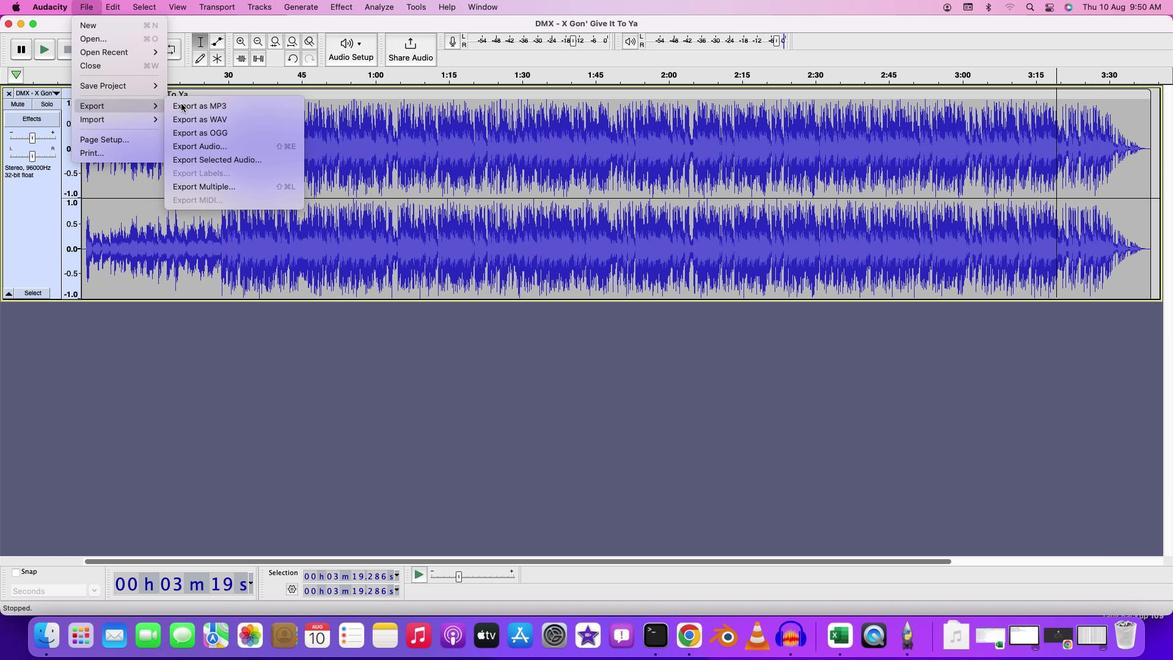 
Action: Mouse moved to (707, 291)
Screenshot: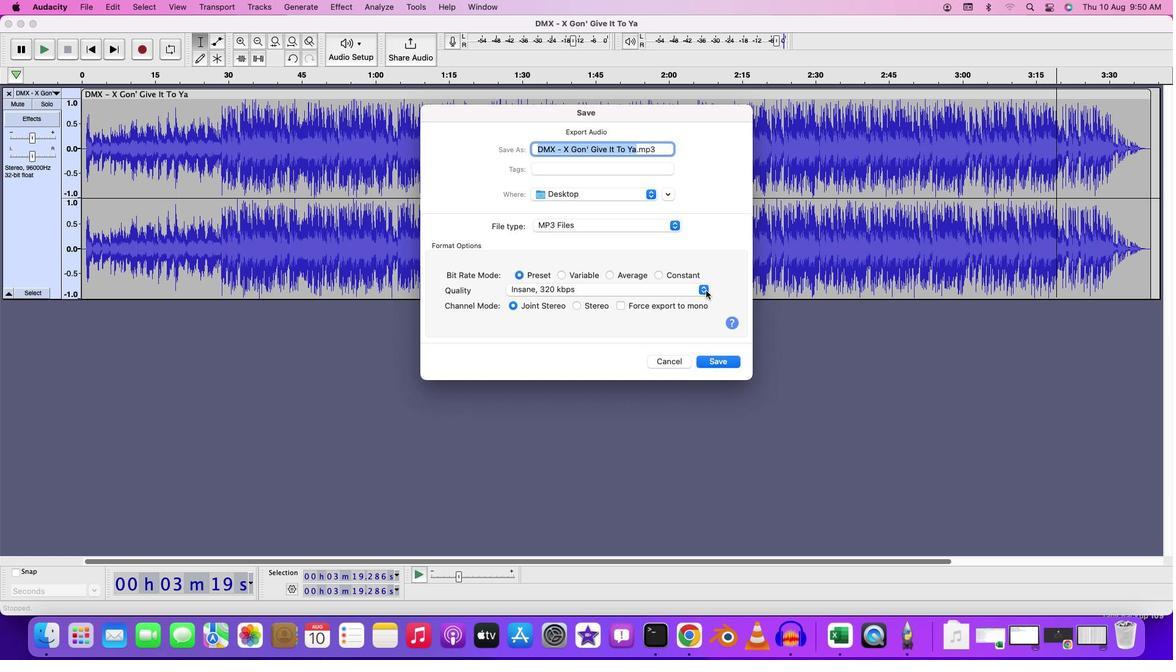 
Action: Mouse pressed left at (707, 291)
Screenshot: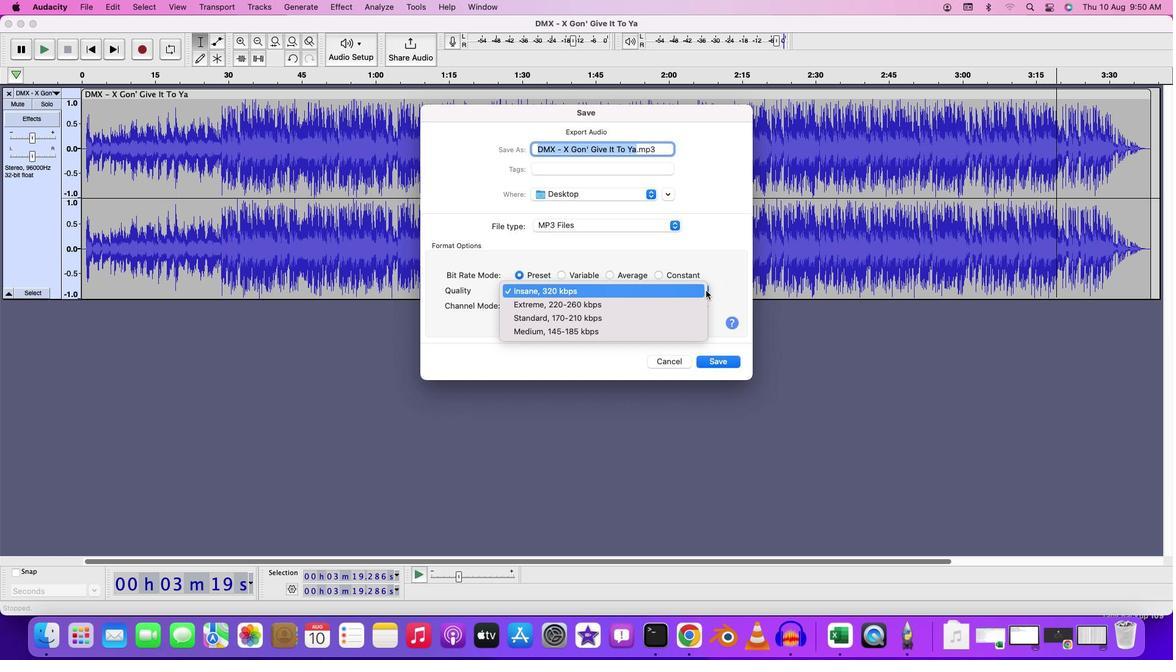 
Action: Mouse moved to (575, 334)
Screenshot: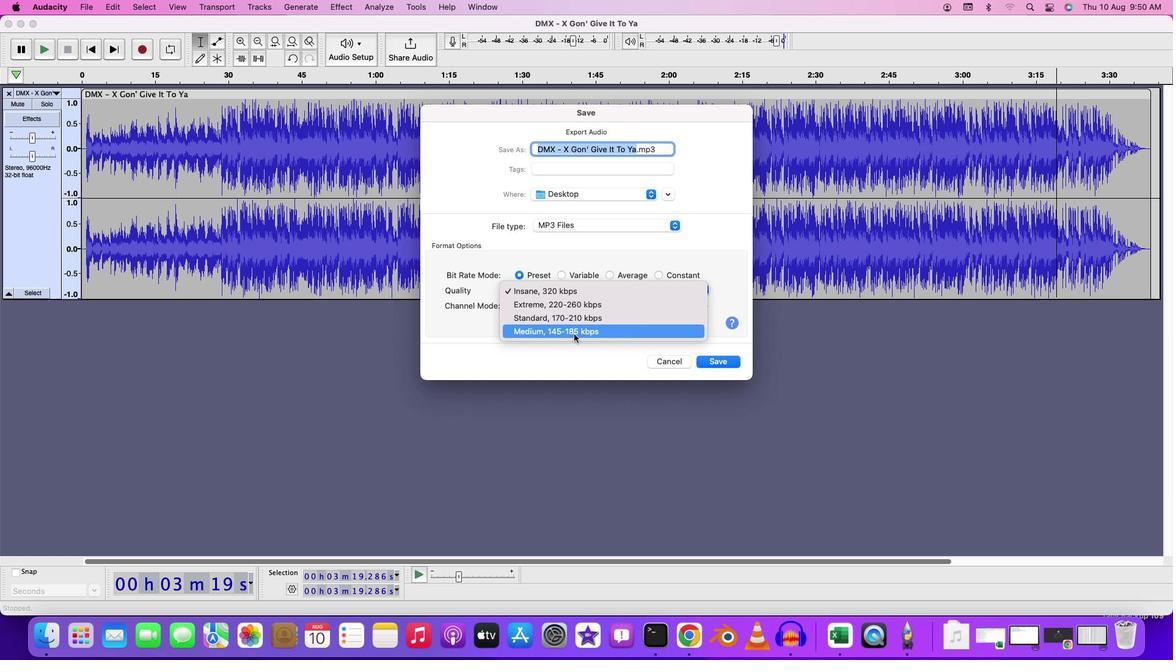 
Action: Mouse pressed left at (575, 334)
Screenshot: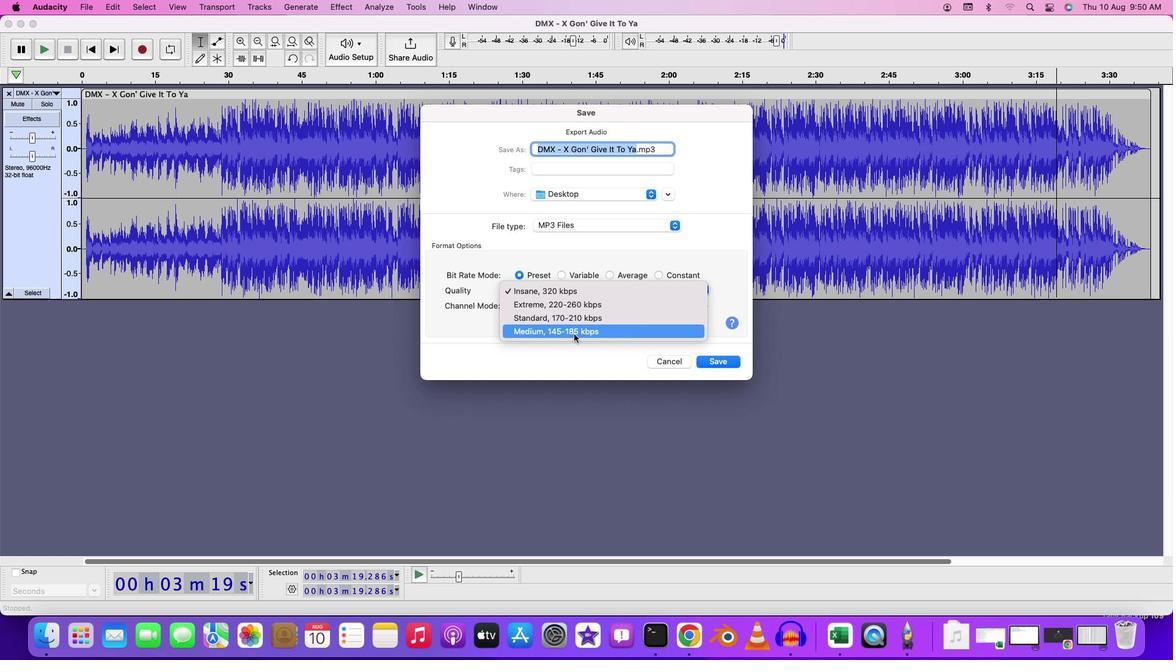
Action: Mouse moved to (567, 293)
Screenshot: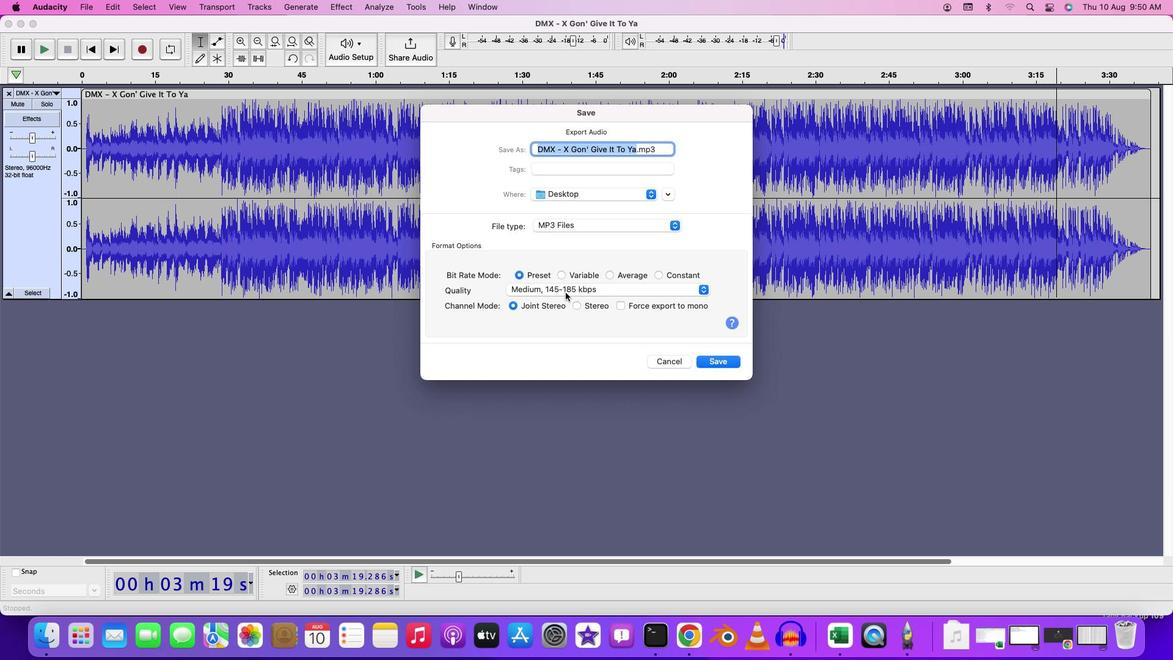 
Action: Mouse pressed left at (567, 293)
Screenshot: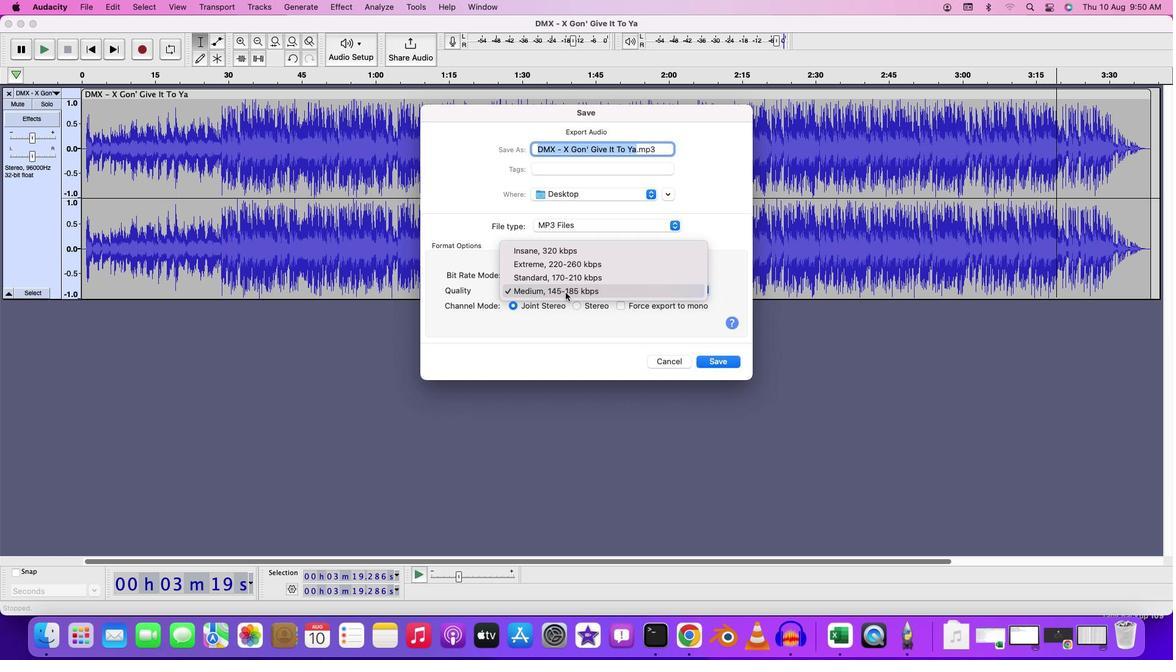 
Action: Mouse moved to (532, 256)
Screenshot: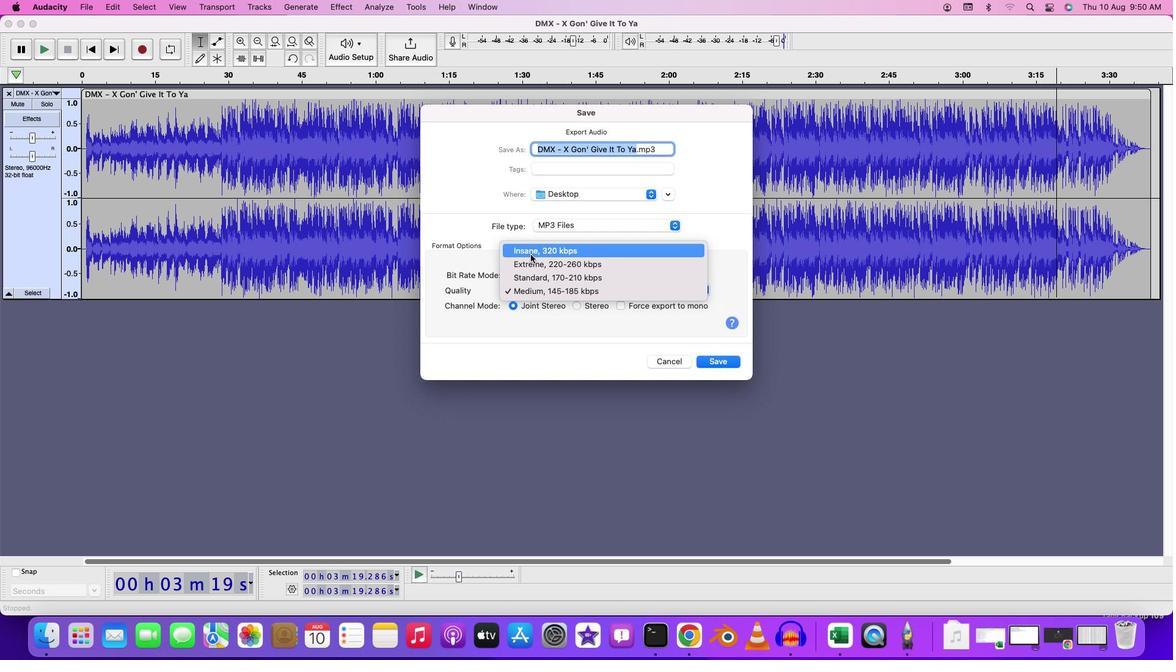 
Action: Mouse pressed left at (532, 256)
Screenshot: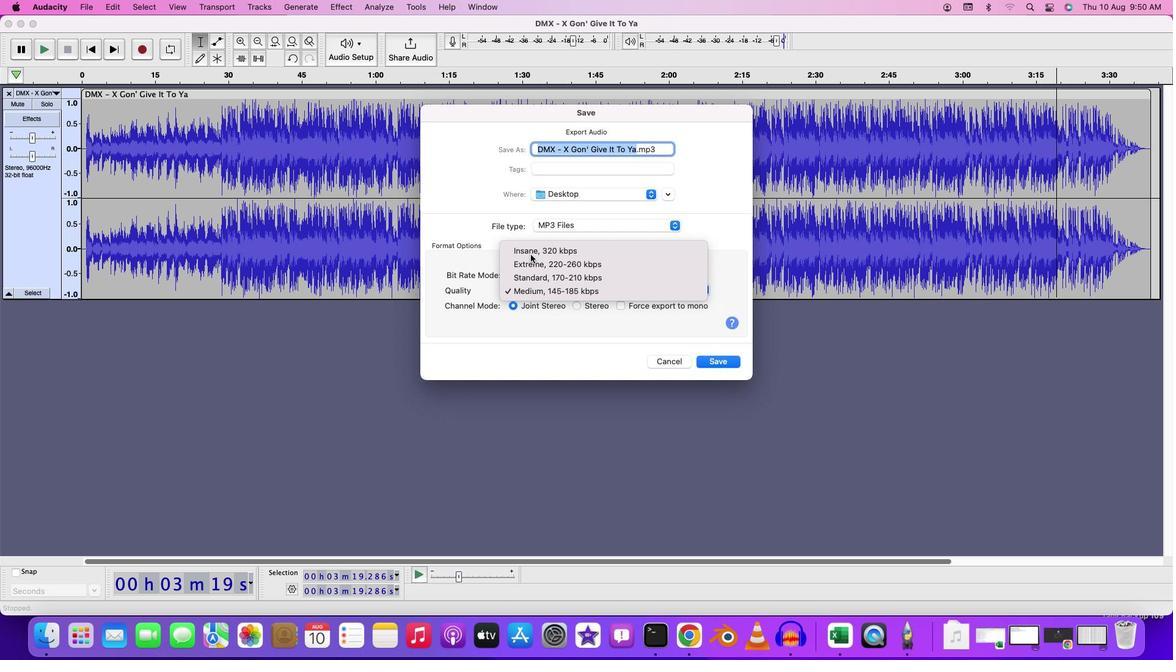 
Action: Mouse moved to (565, 273)
Screenshot: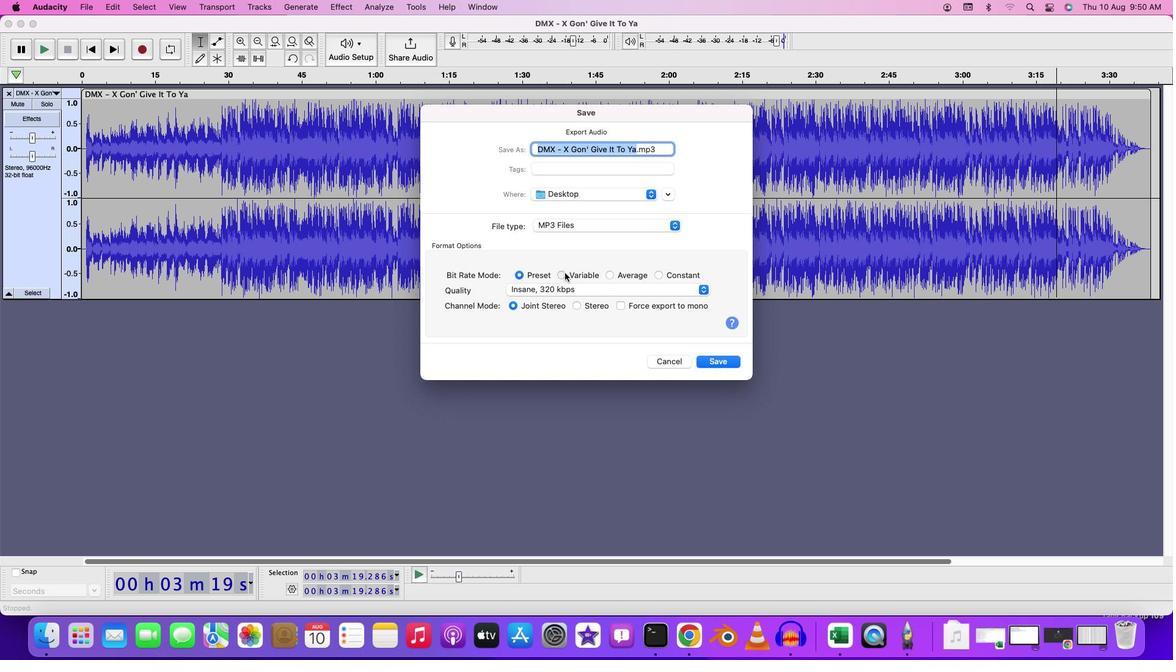 
Action: Mouse pressed left at (565, 273)
Screenshot: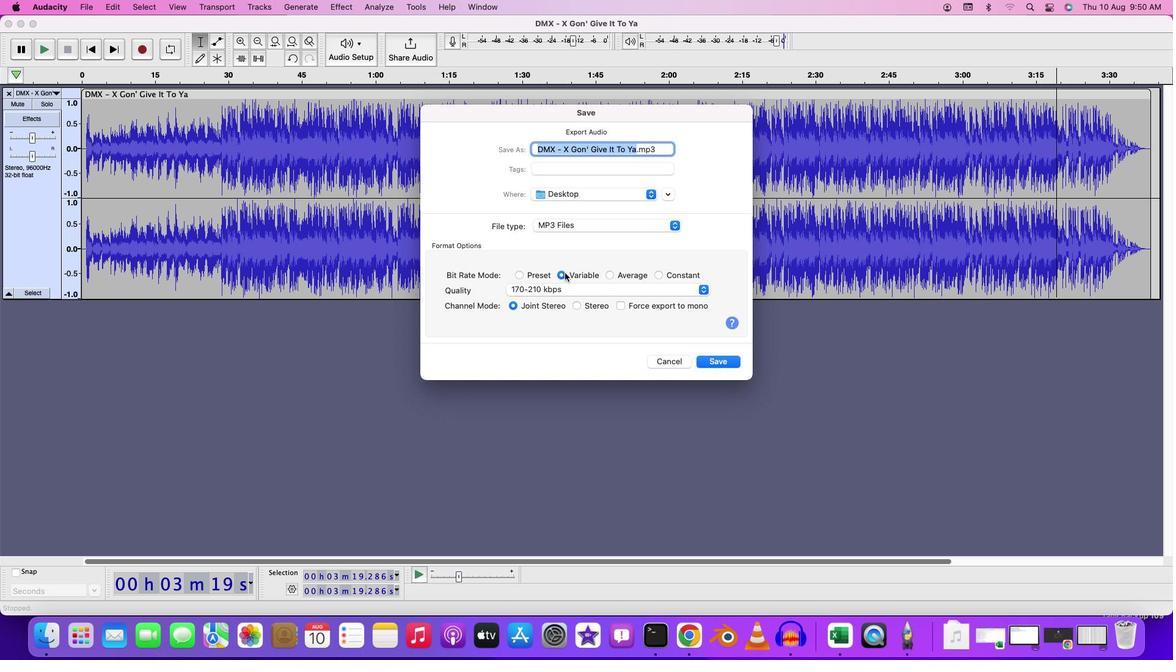 
Action: Mouse moved to (523, 273)
Screenshot: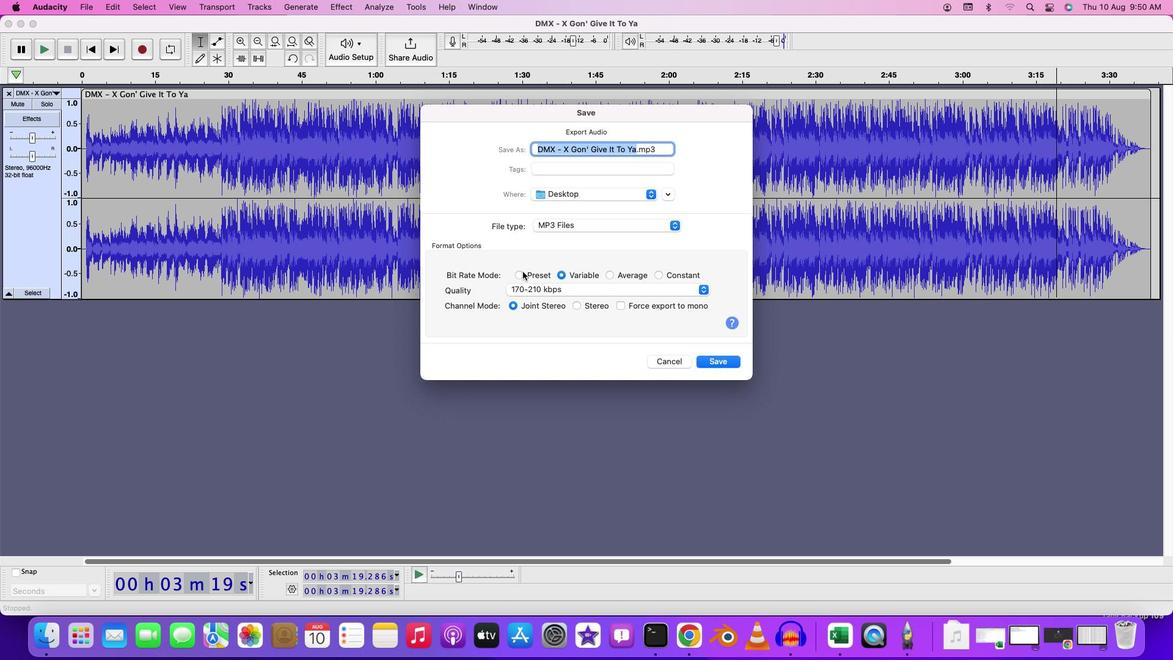 
Action: Mouse pressed left at (523, 273)
Screenshot: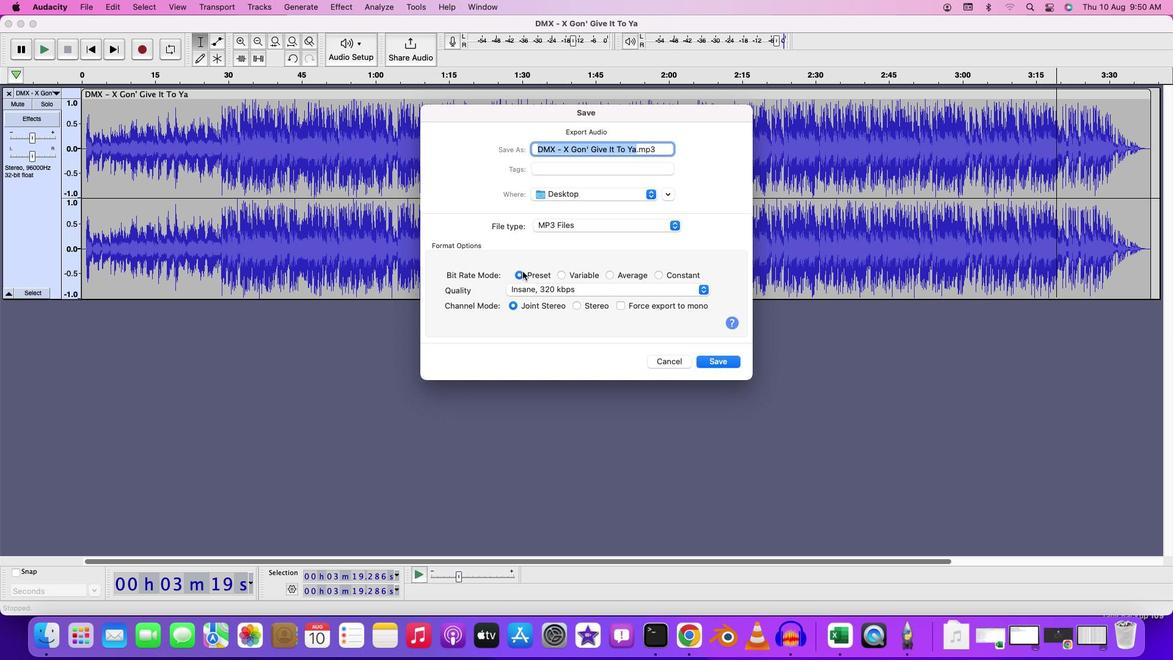 
Action: Mouse moved to (621, 275)
Screenshot: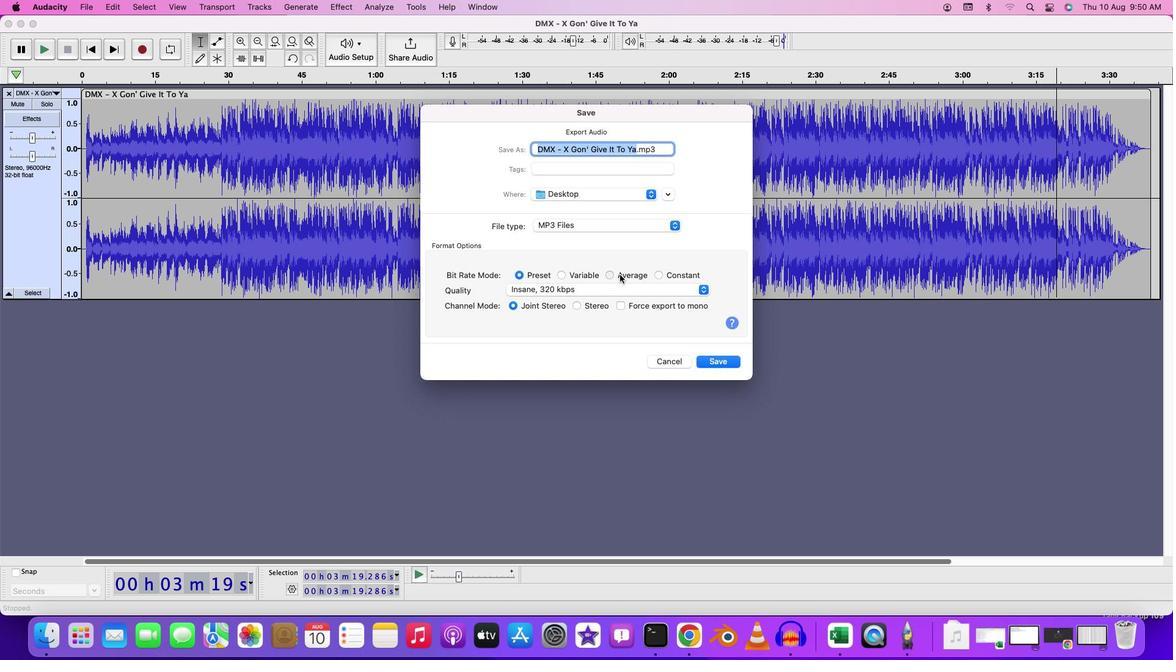 
Action: Mouse pressed left at (621, 275)
Screenshot: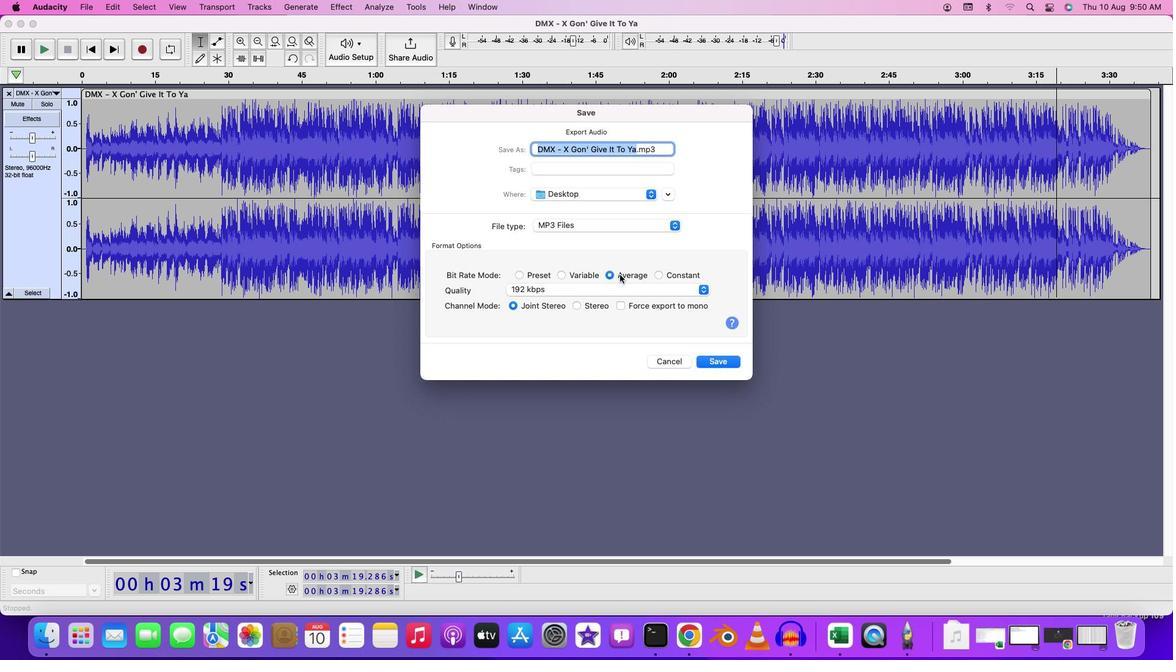 
Action: Mouse moved to (666, 276)
Screenshot: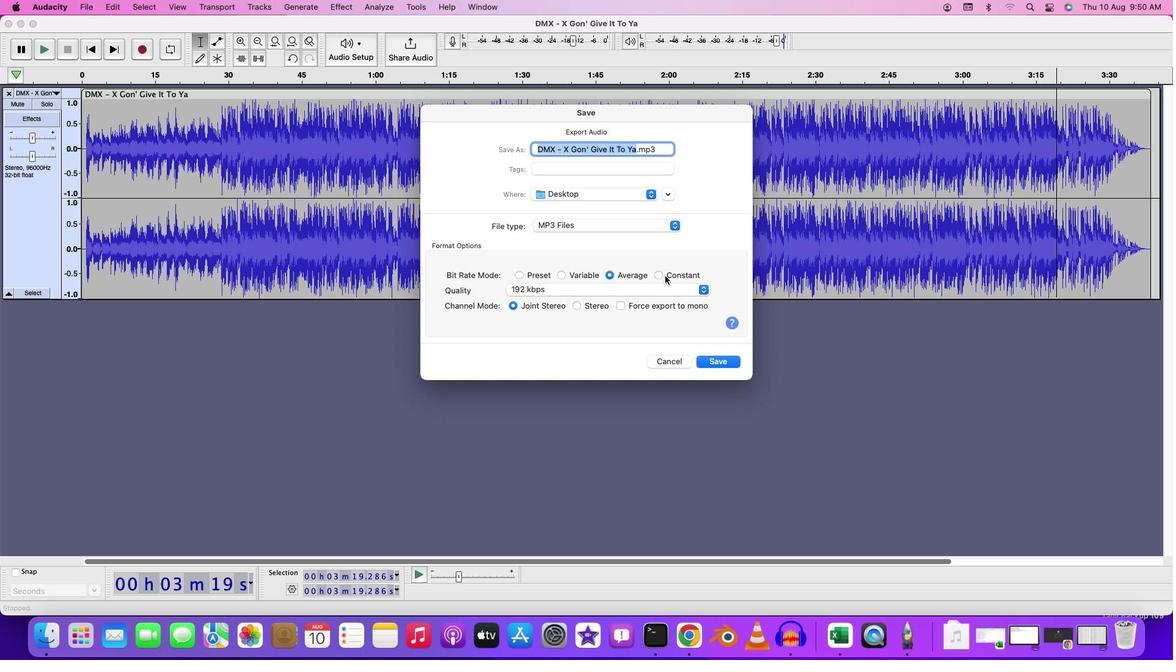 
Action: Mouse pressed left at (666, 276)
Screenshot: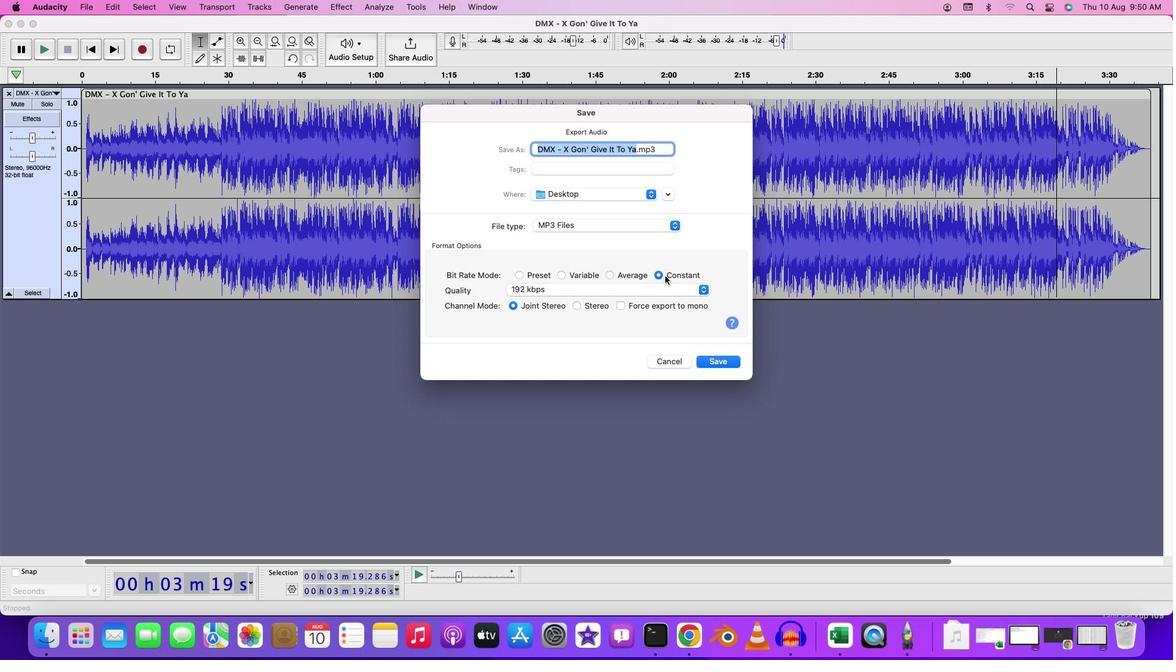 
Action: Mouse moved to (522, 276)
Screenshot: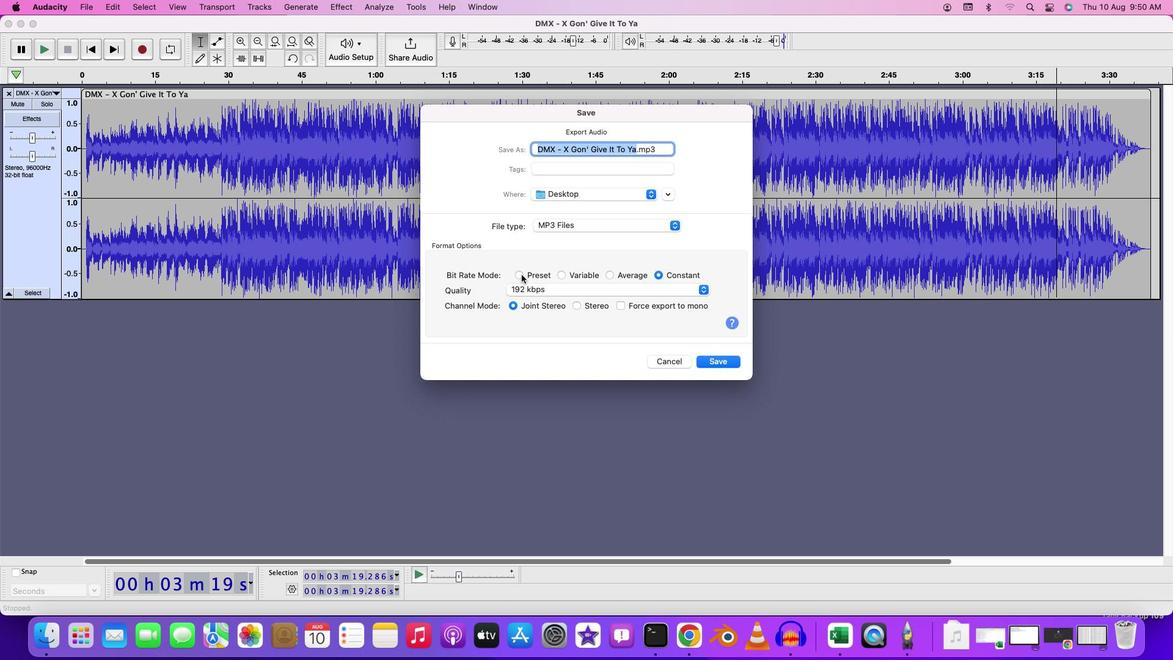 
Action: Mouse pressed left at (522, 276)
Screenshot: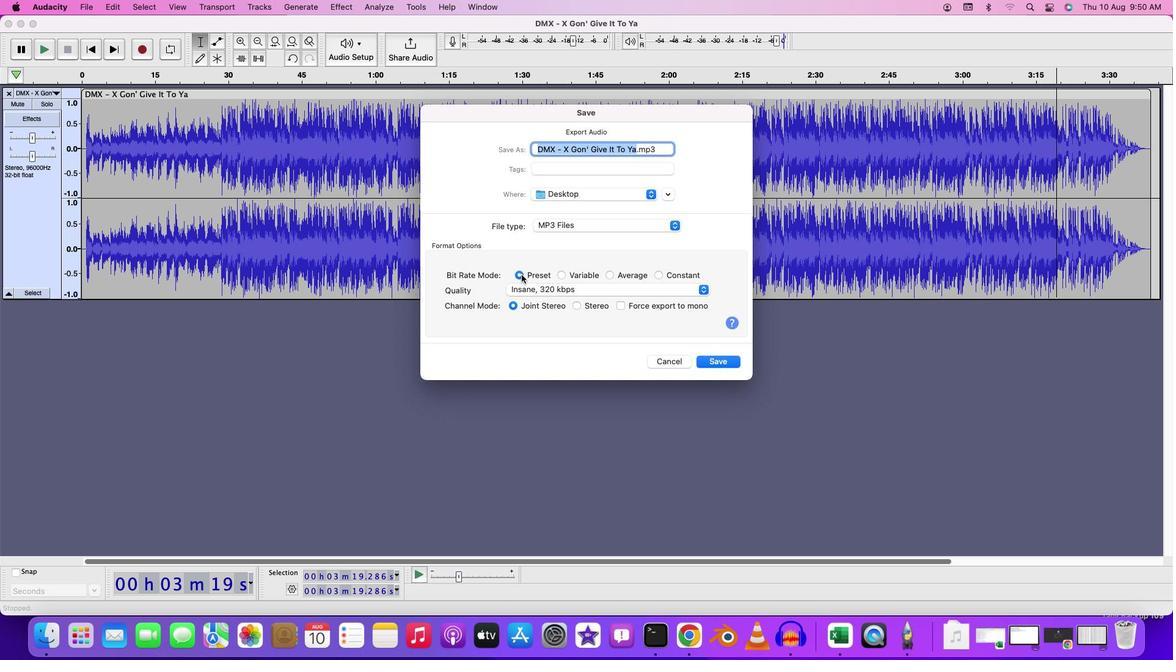 
Action: Mouse moved to (545, 287)
Screenshot: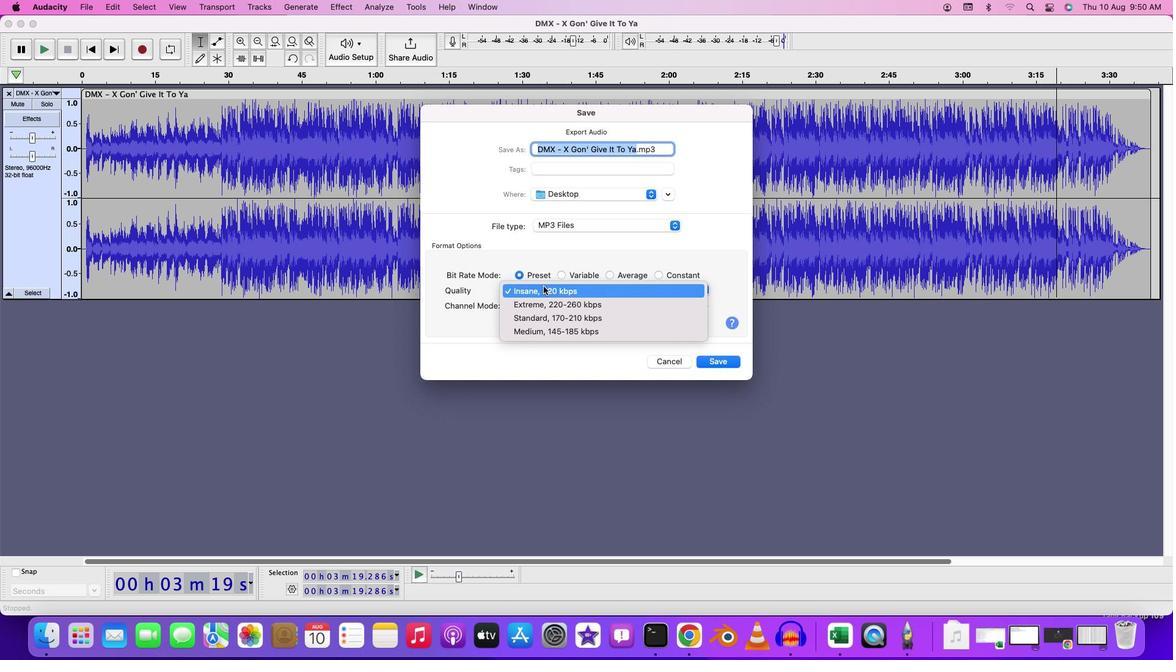 
Action: Mouse pressed left at (545, 287)
Screenshot: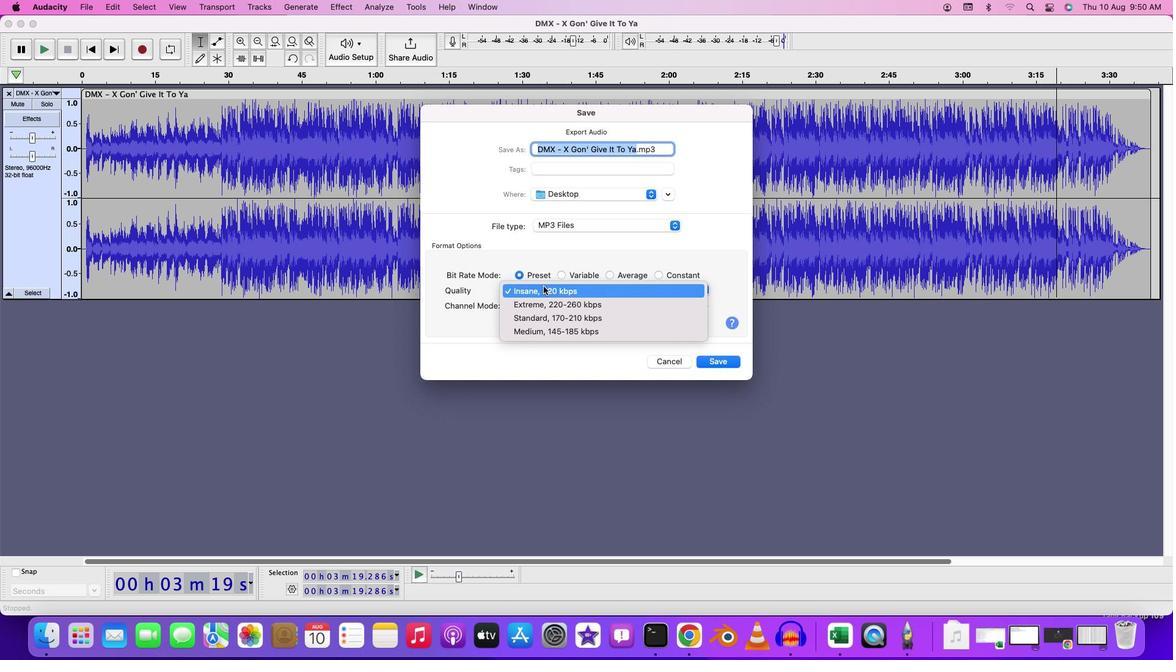 
Action: Mouse moved to (617, 276)
Screenshot: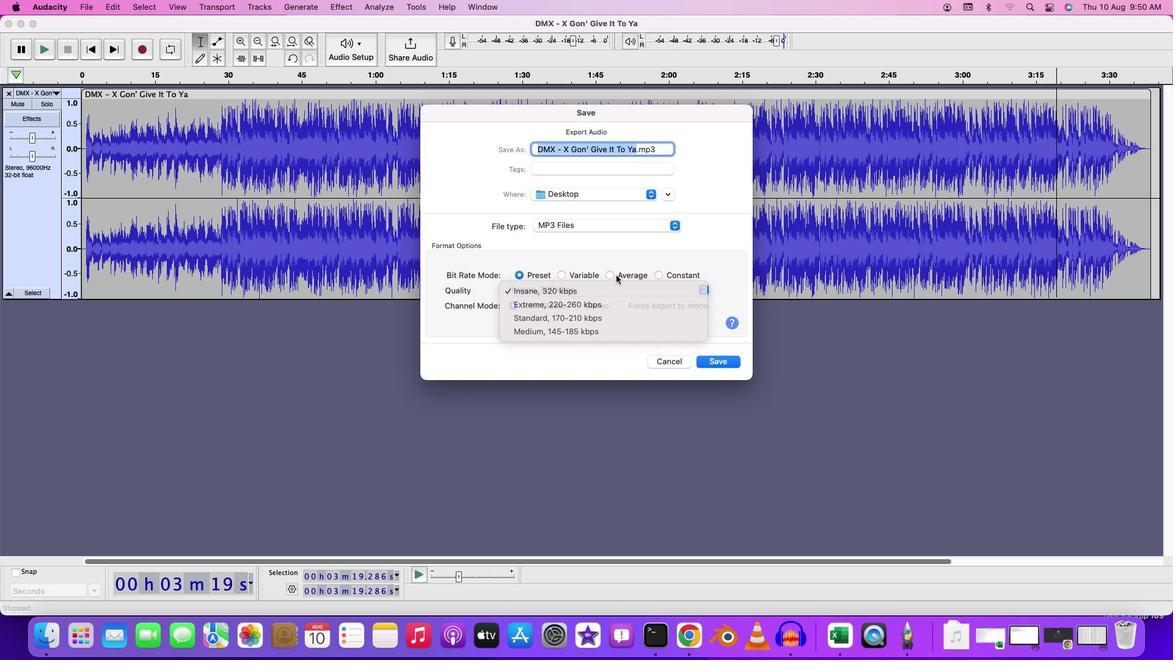 
Action: Mouse pressed left at (617, 276)
Screenshot: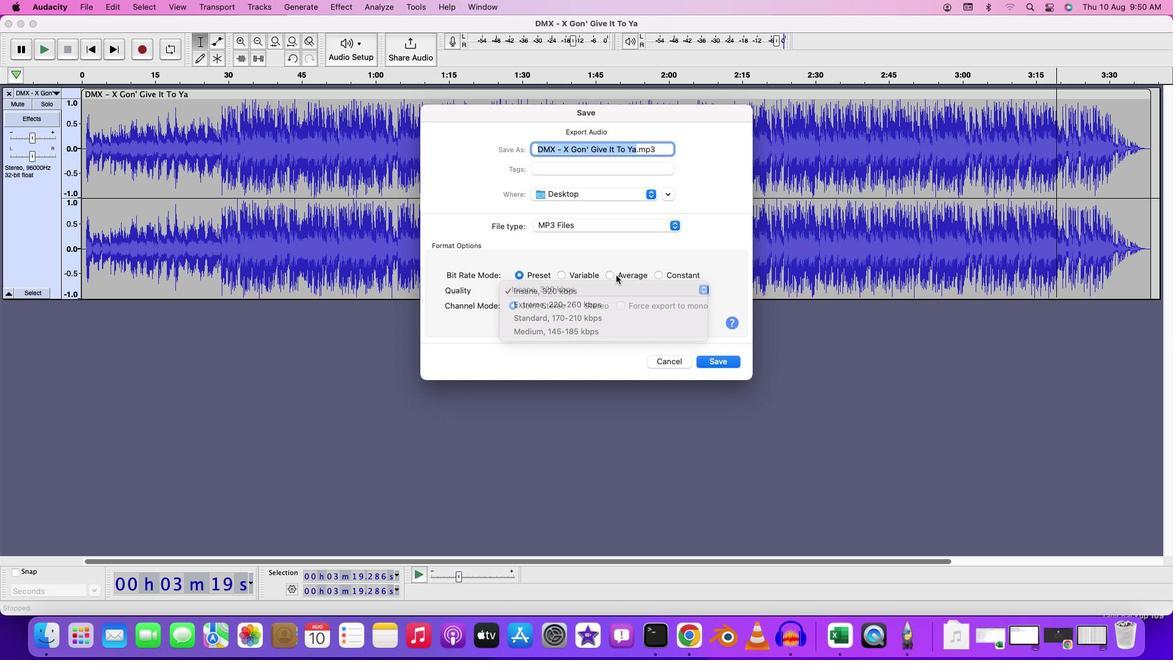 
Action: Mouse moved to (616, 287)
Screenshot: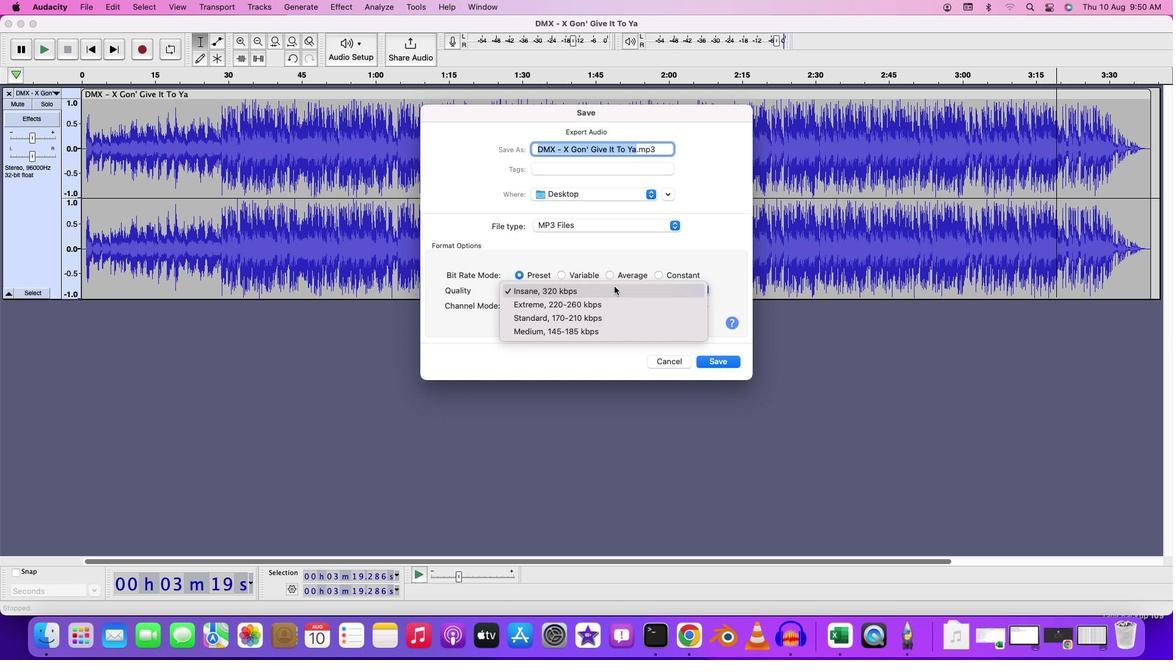 
Action: Mouse pressed left at (616, 287)
Screenshot: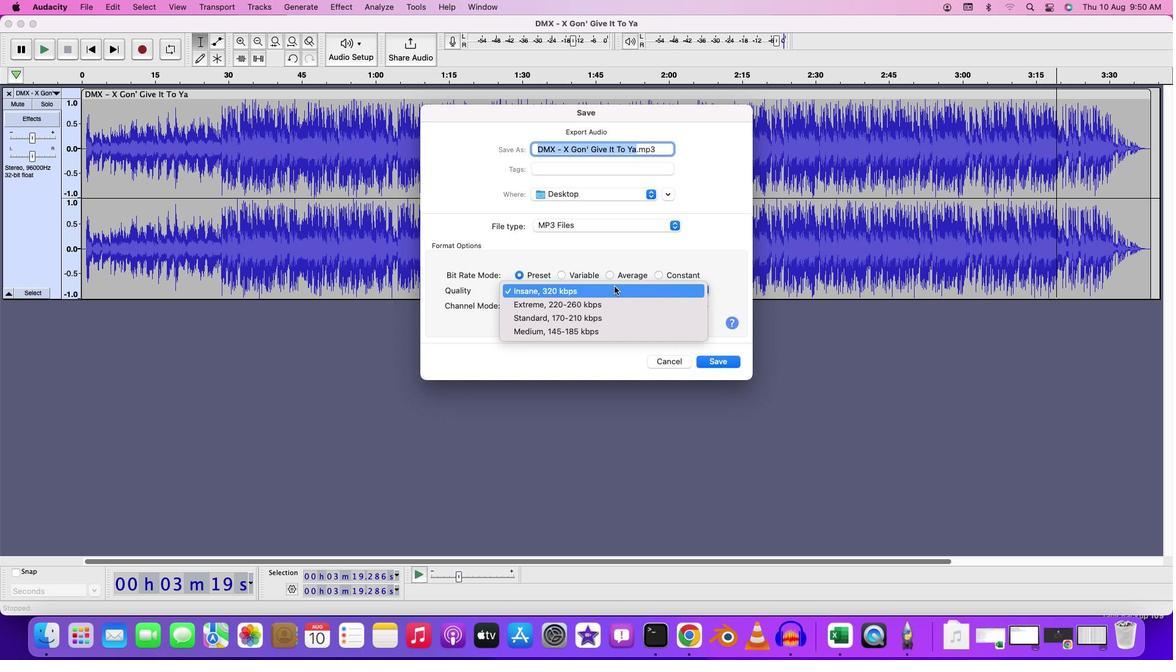 
Action: Mouse moved to (598, 278)
Screenshot: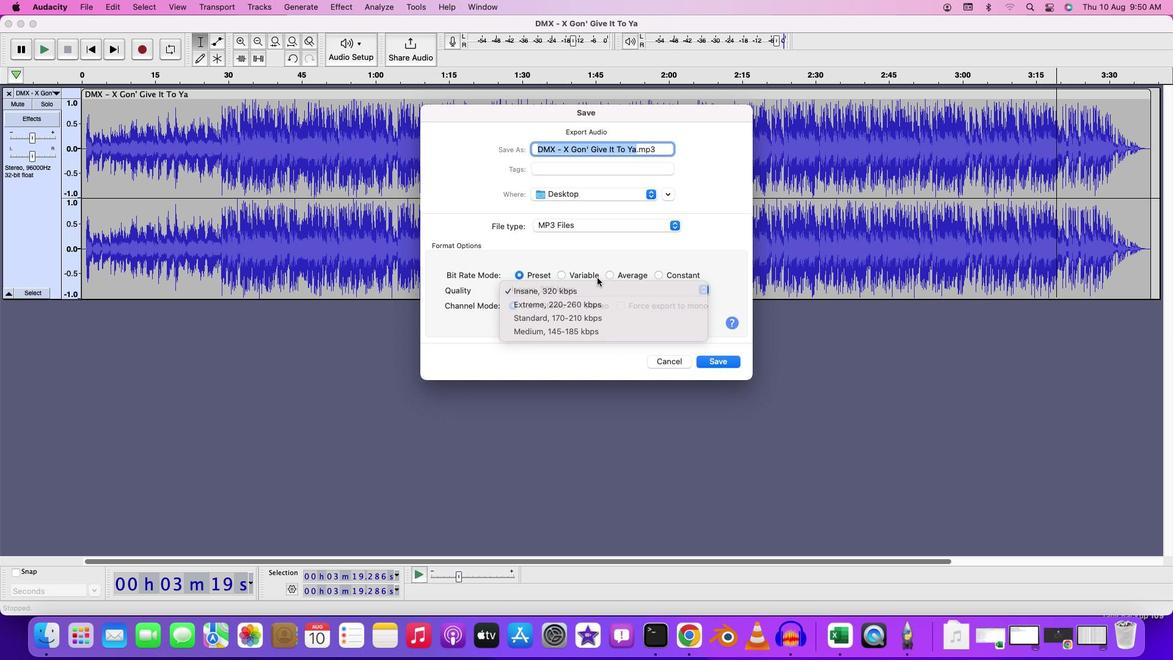 
Action: Mouse pressed left at (598, 278)
Screenshot: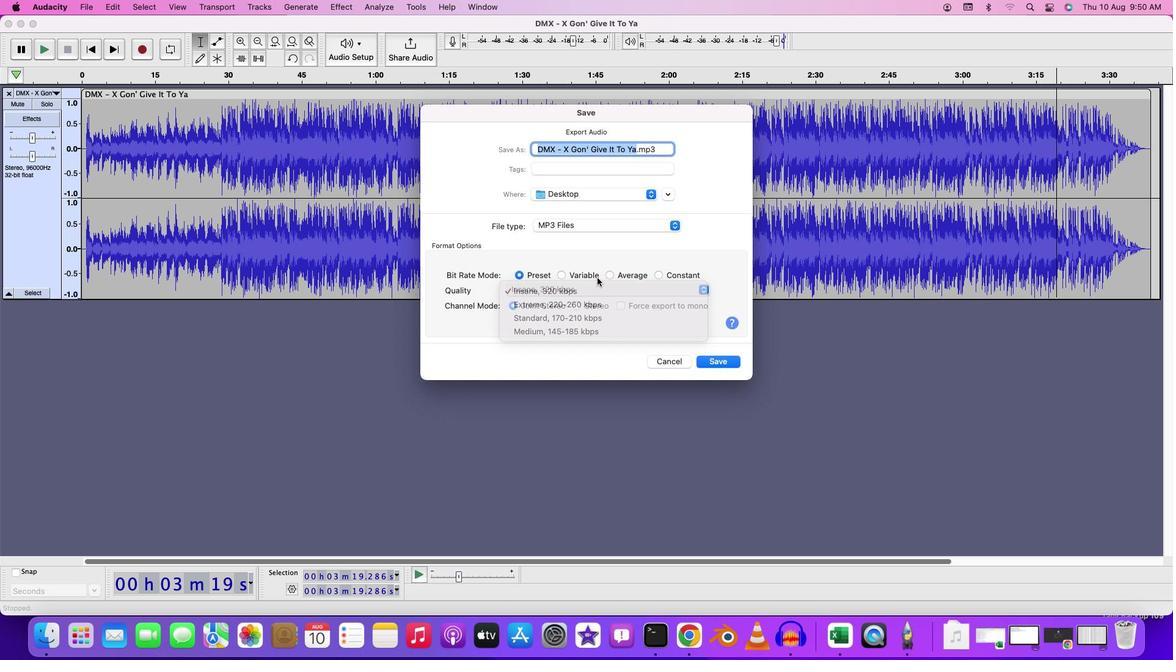 
Action: Mouse moved to (575, 277)
Screenshot: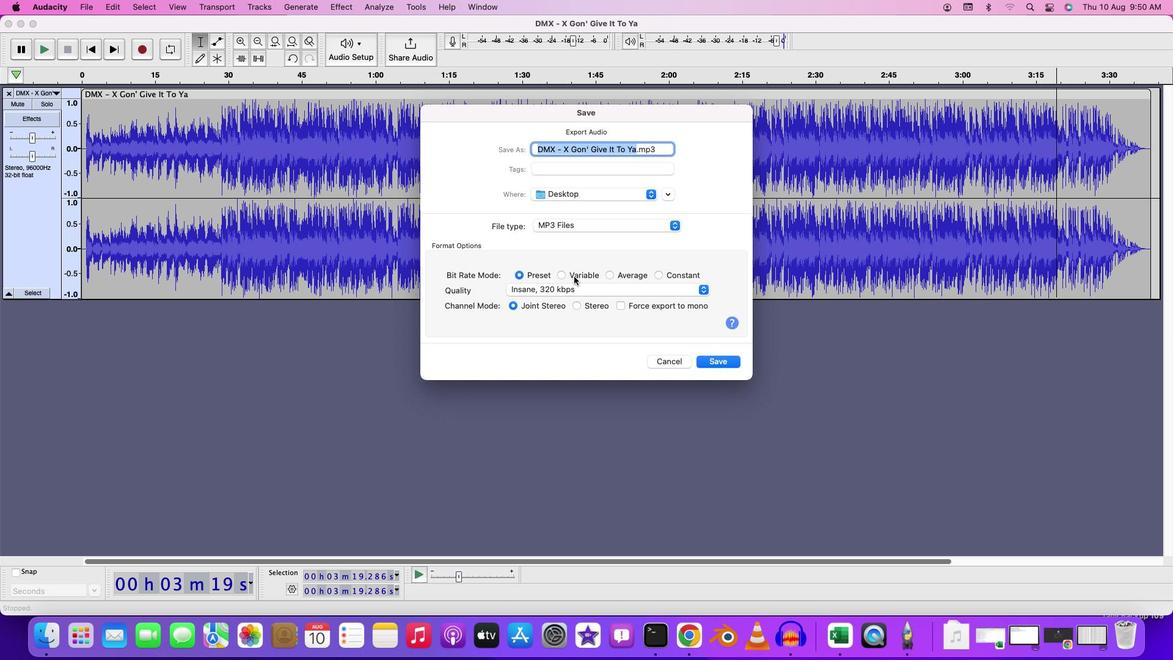 
Action: Mouse pressed left at (575, 277)
Screenshot: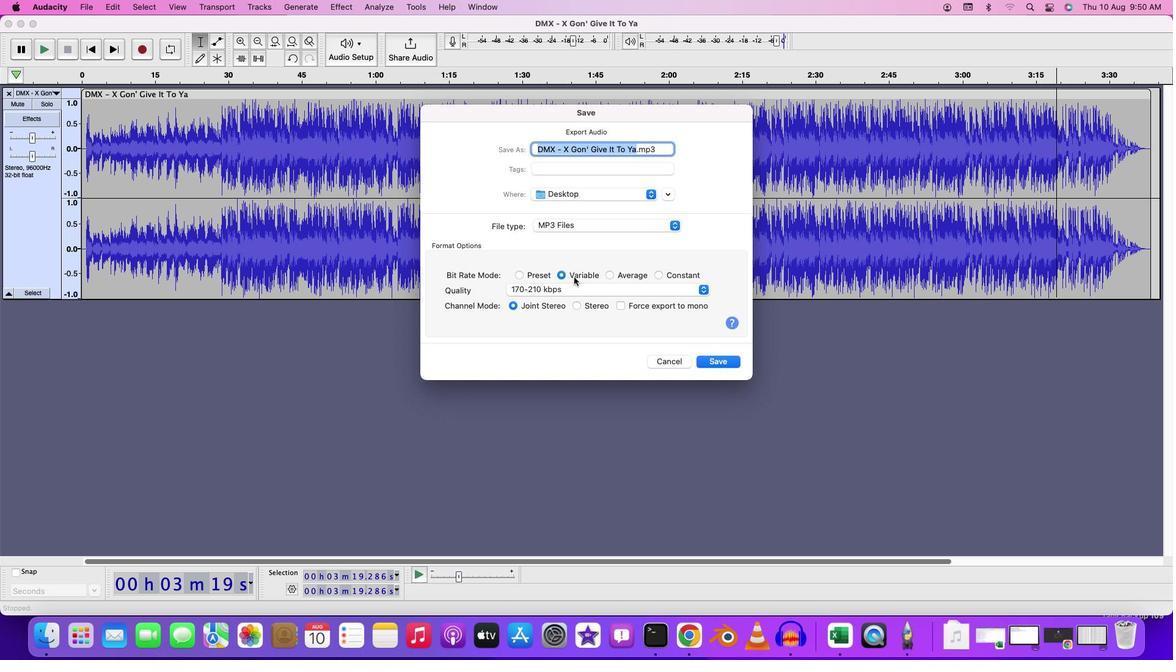 
Action: Mouse moved to (591, 289)
Screenshot: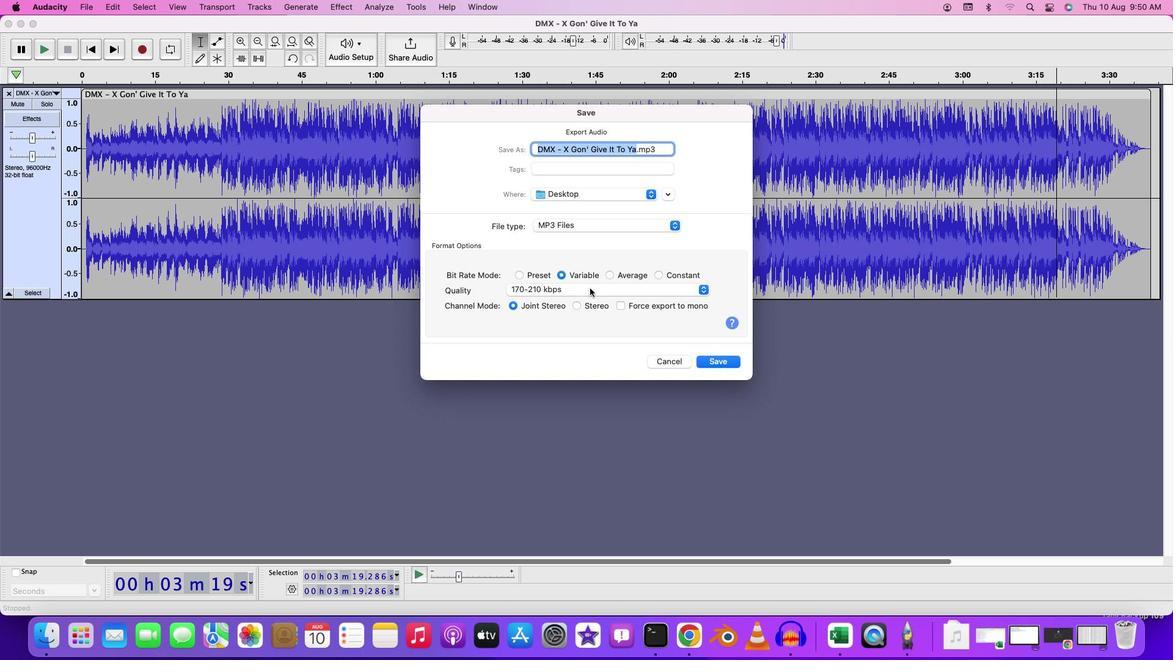 
Action: Mouse pressed left at (591, 289)
Screenshot: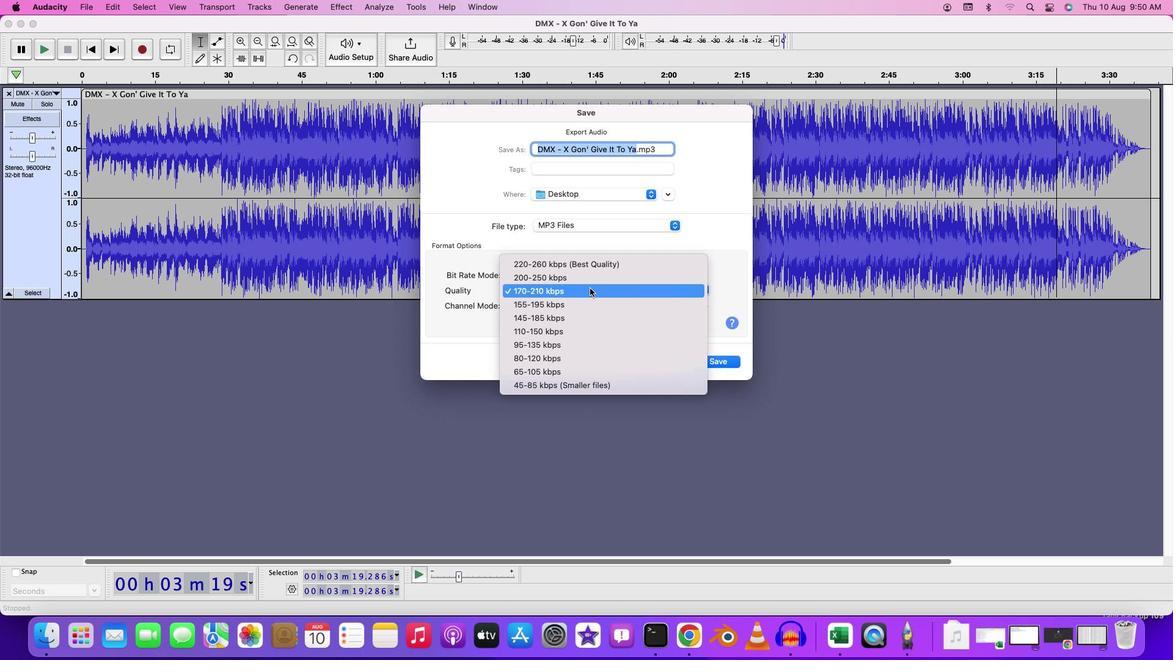 
Action: Mouse moved to (628, 202)
Screenshot: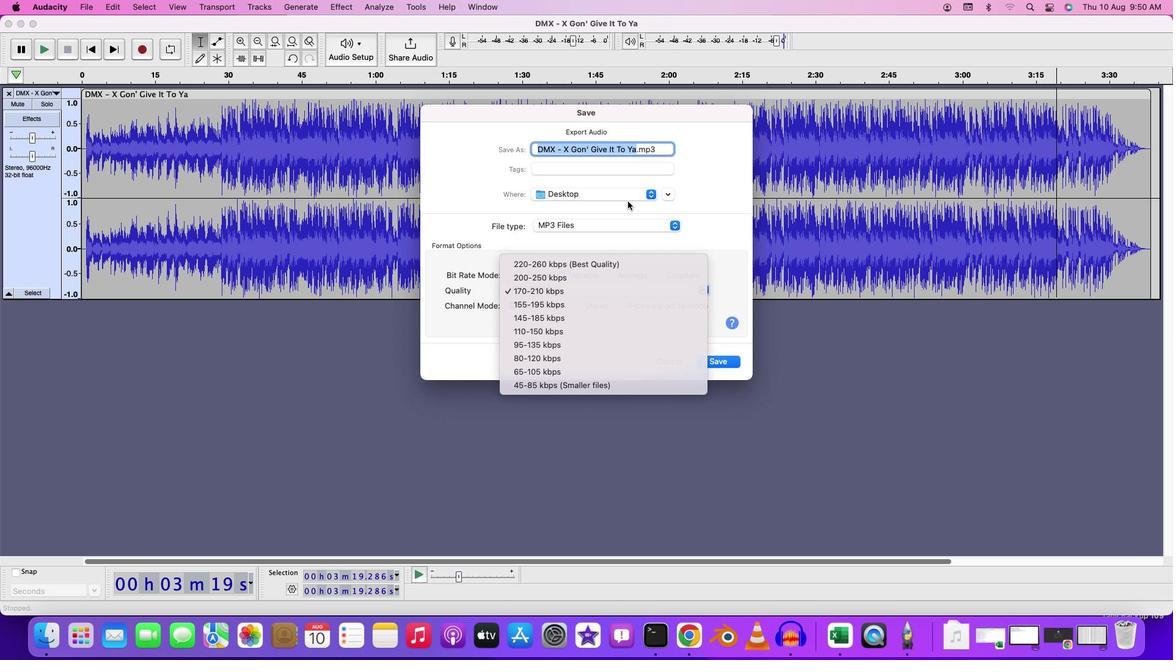 
Action: Mouse pressed left at (628, 202)
Screenshot: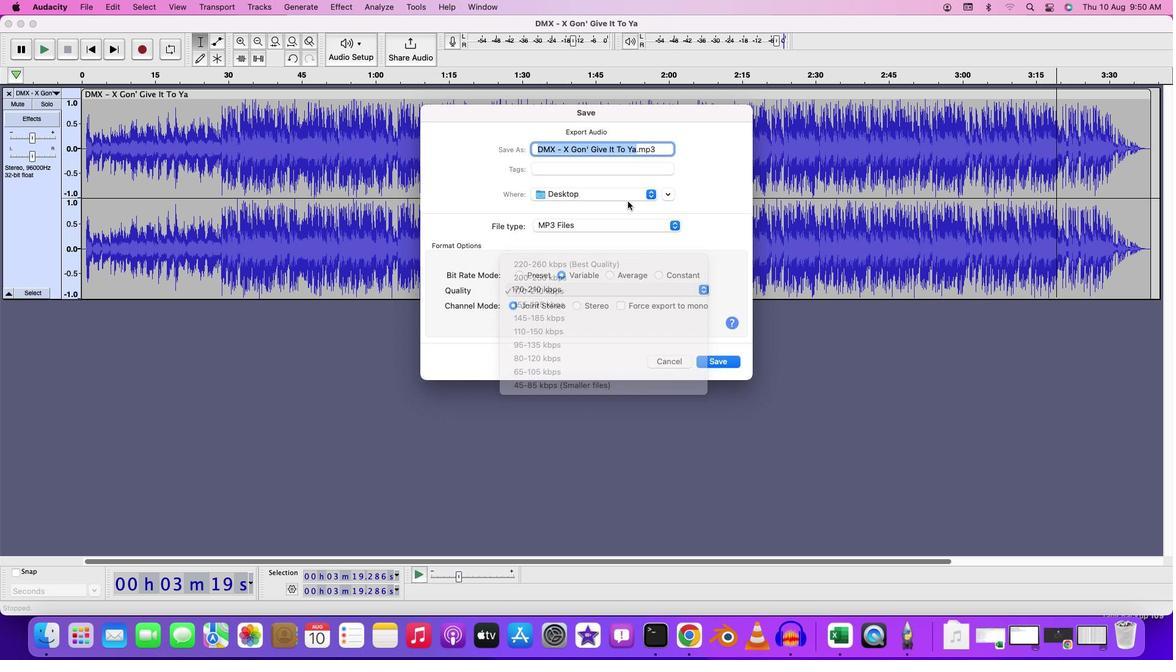 
Action: Mouse moved to (624, 268)
Screenshot: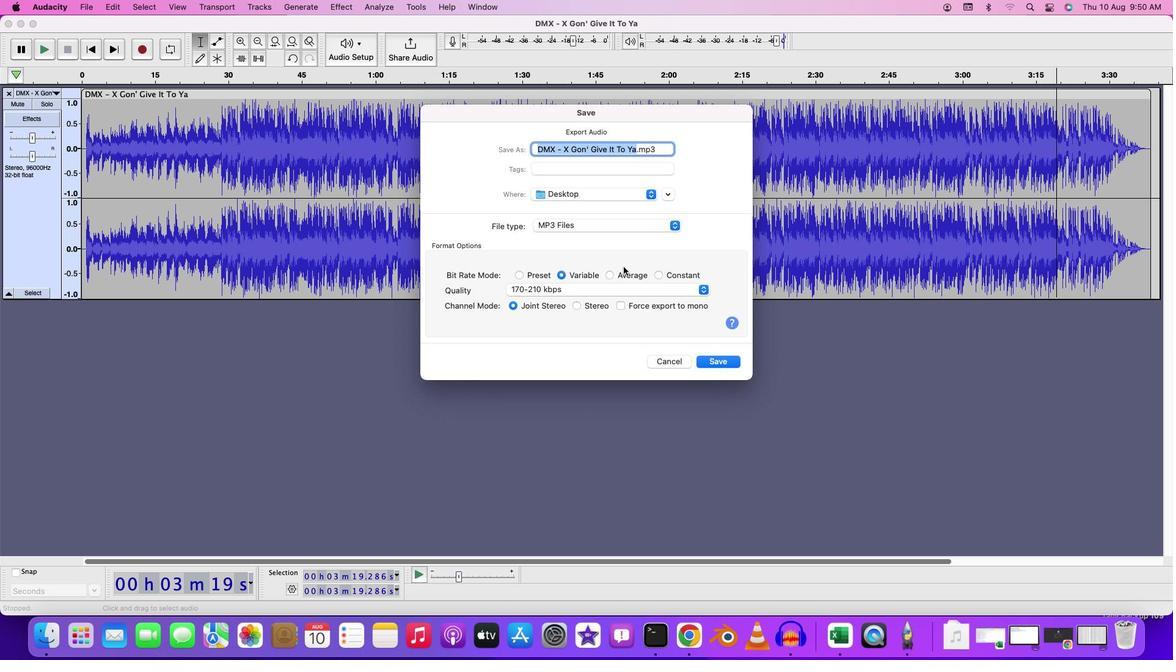 
Action: Mouse pressed left at (624, 268)
Screenshot: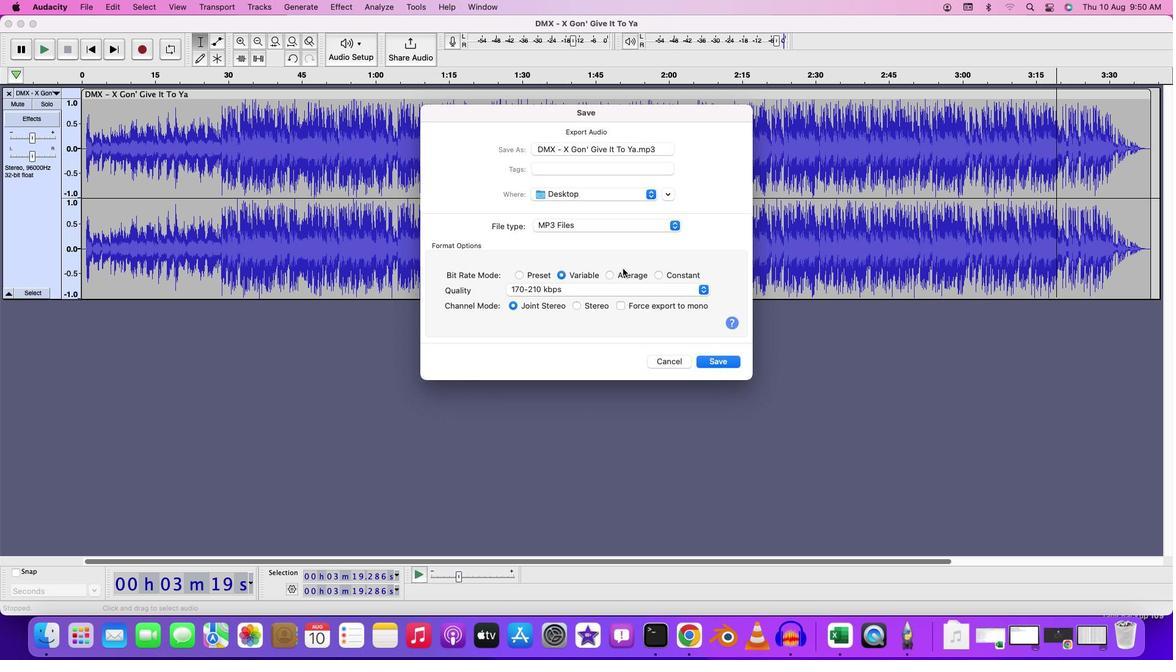 
Action: Mouse moved to (621, 273)
Screenshot: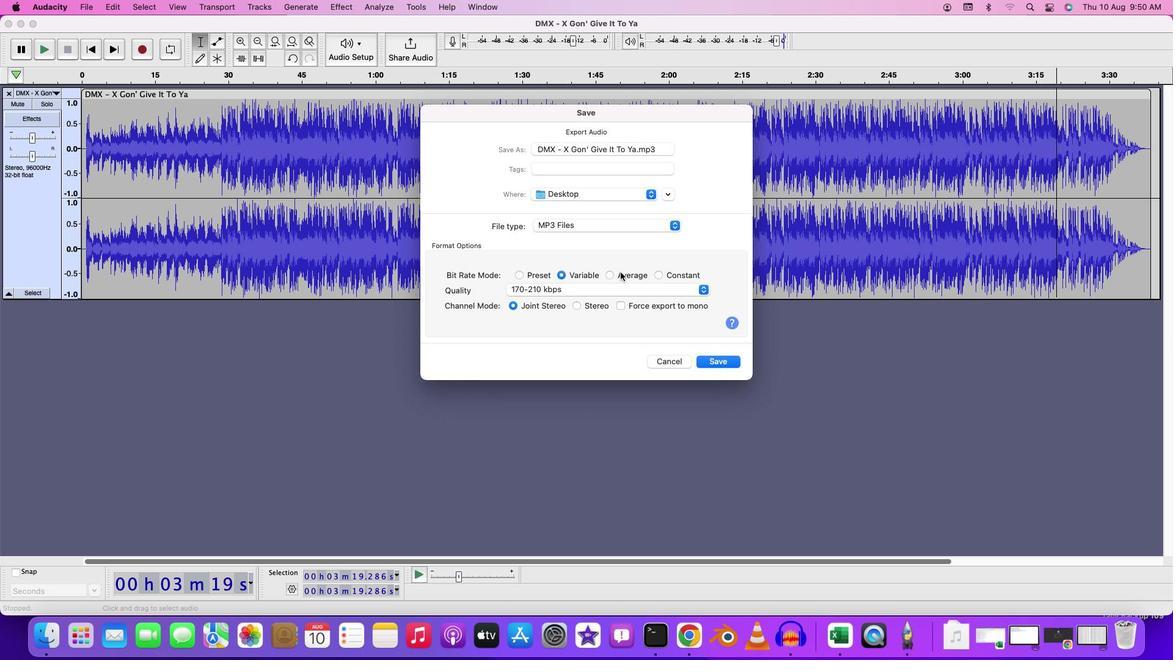 
Action: Mouse pressed left at (621, 273)
Screenshot: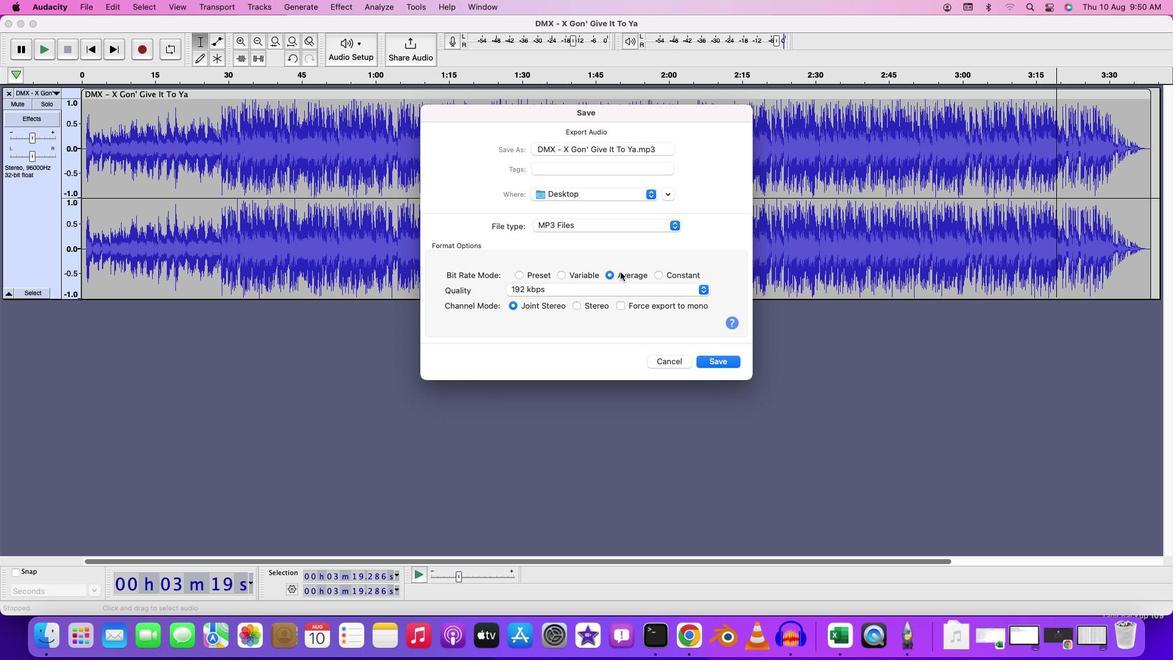 
Action: Mouse moved to (619, 284)
